 Task: Look for Airbnb options in Ãdemis, Turkey from 15th December, 2023 to 20th December, 2023 for 1 adult.1  bedroom having 1 bed and 1 bathroom. Property type can be hotel. Look for 4 properties as per requirement.
Action: Mouse moved to (570, 211)
Screenshot: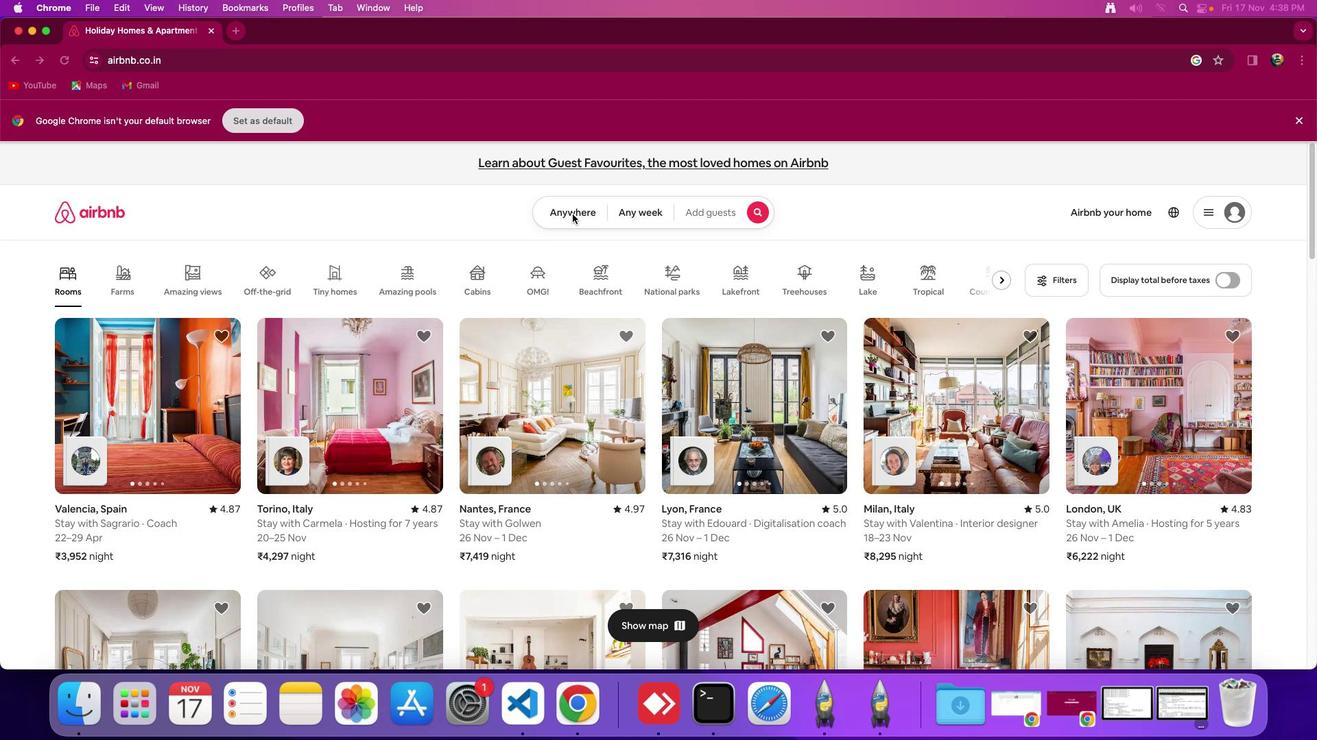
Action: Mouse pressed left at (570, 211)
Screenshot: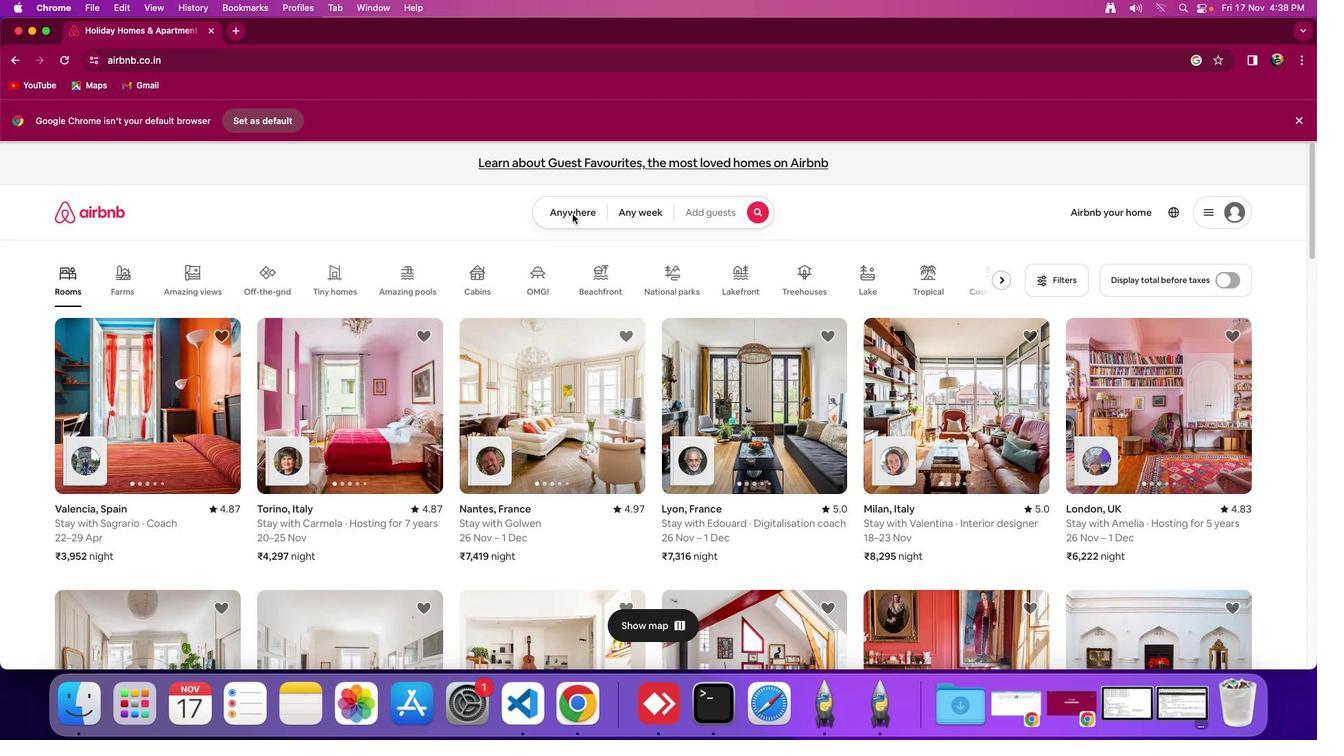 
Action: Mouse pressed left at (570, 211)
Screenshot: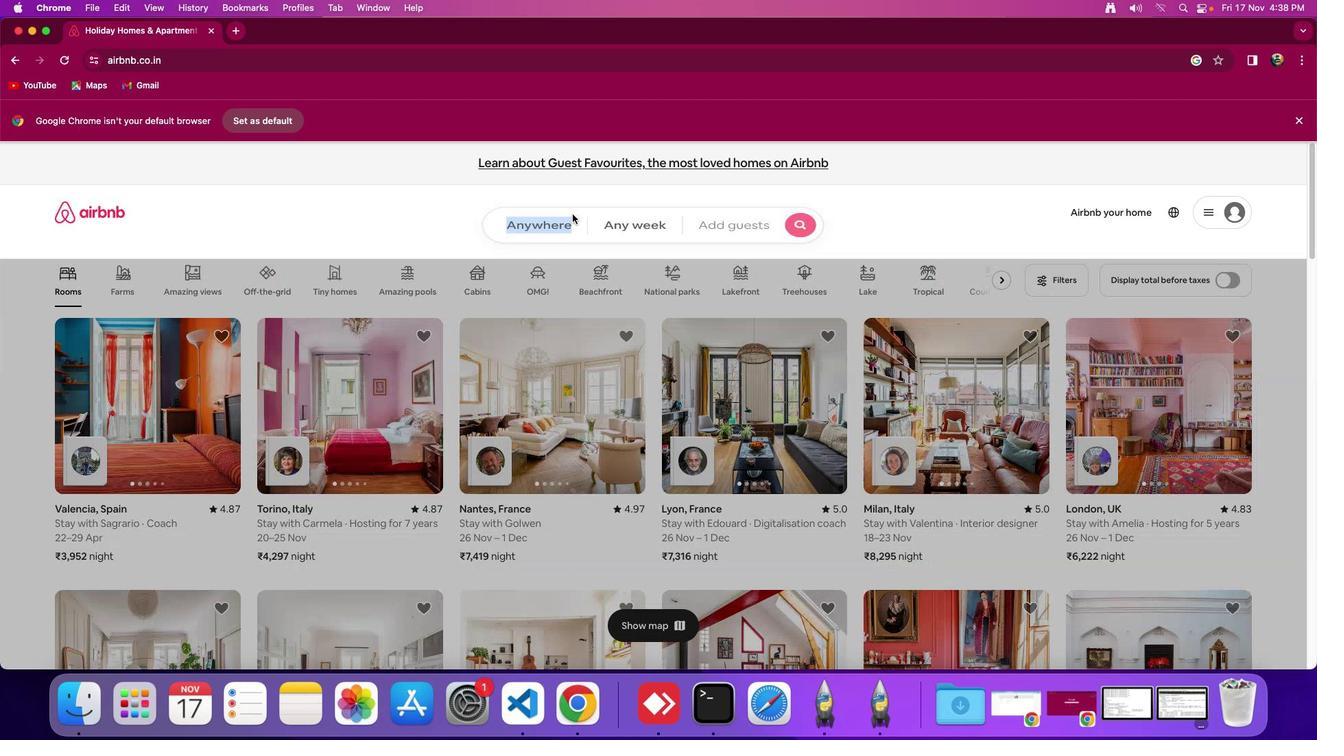 
Action: Mouse moved to (475, 263)
Screenshot: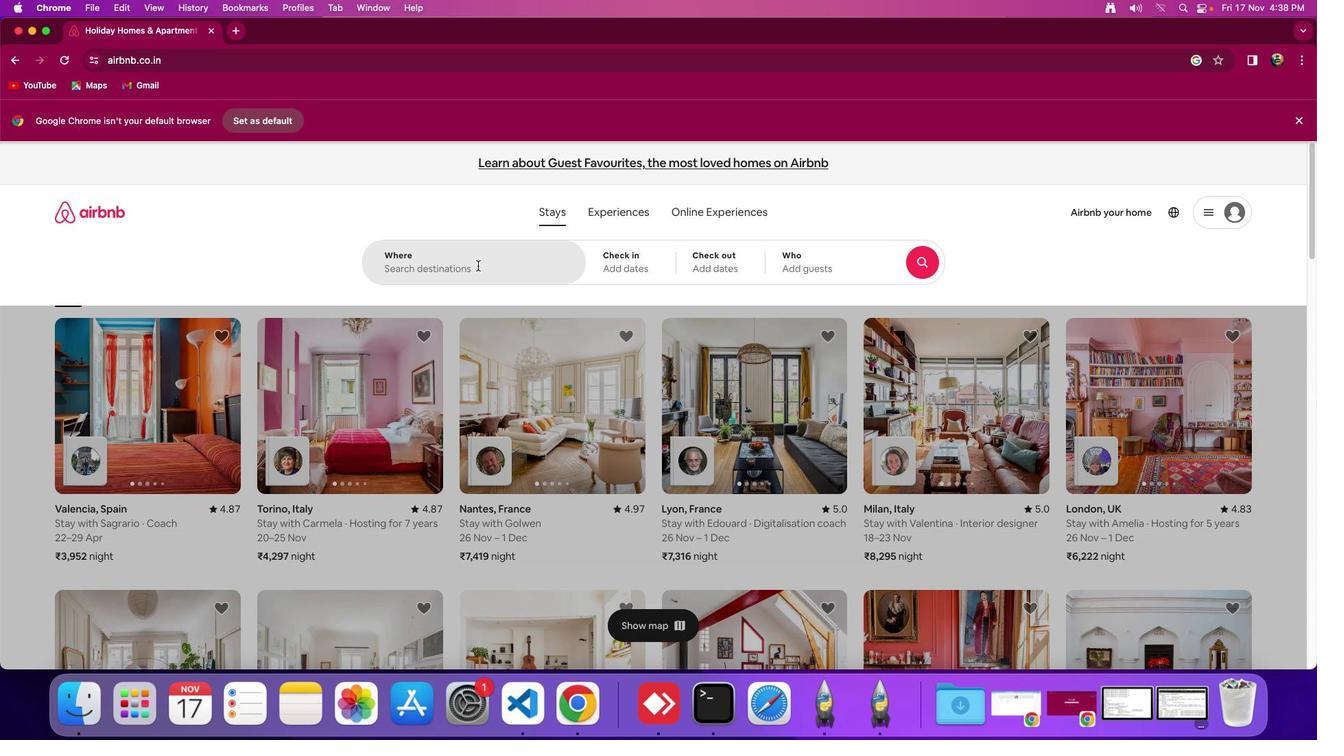 
Action: Mouse pressed left at (475, 263)
Screenshot: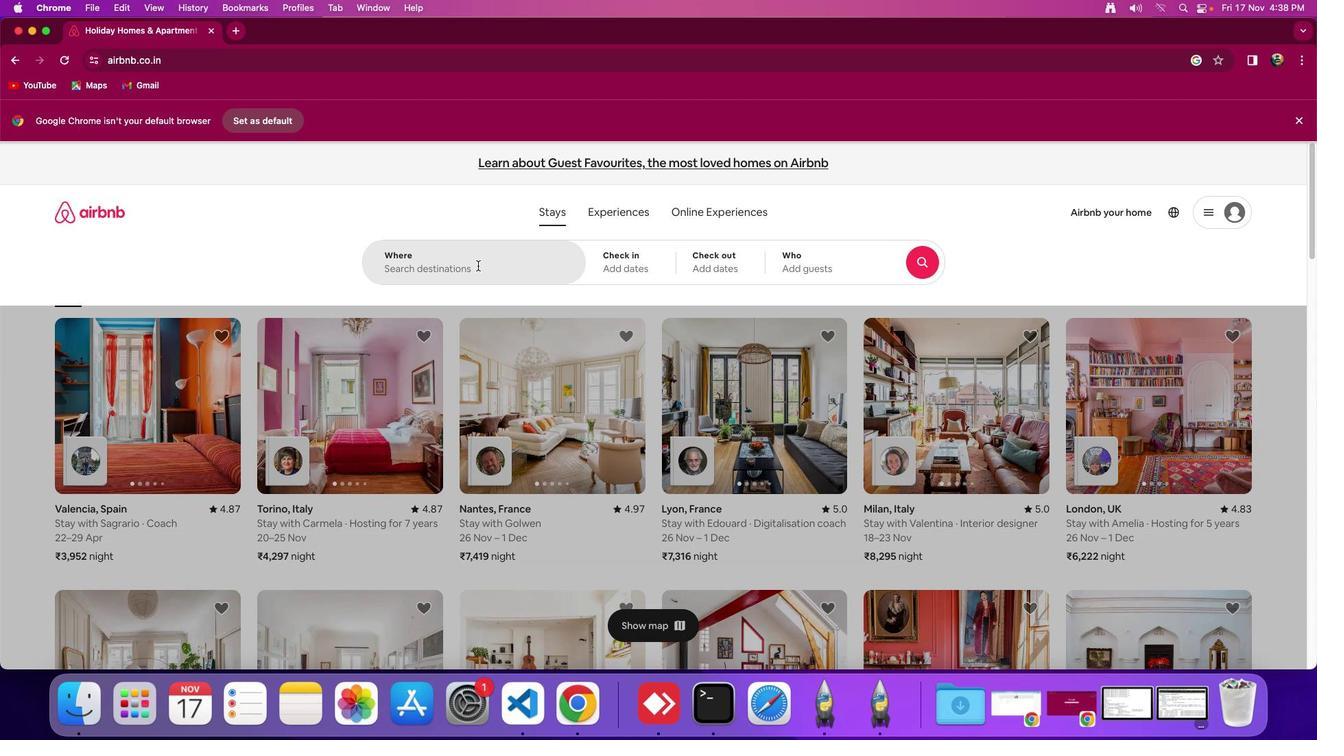 
Action: Mouse moved to (473, 264)
Screenshot: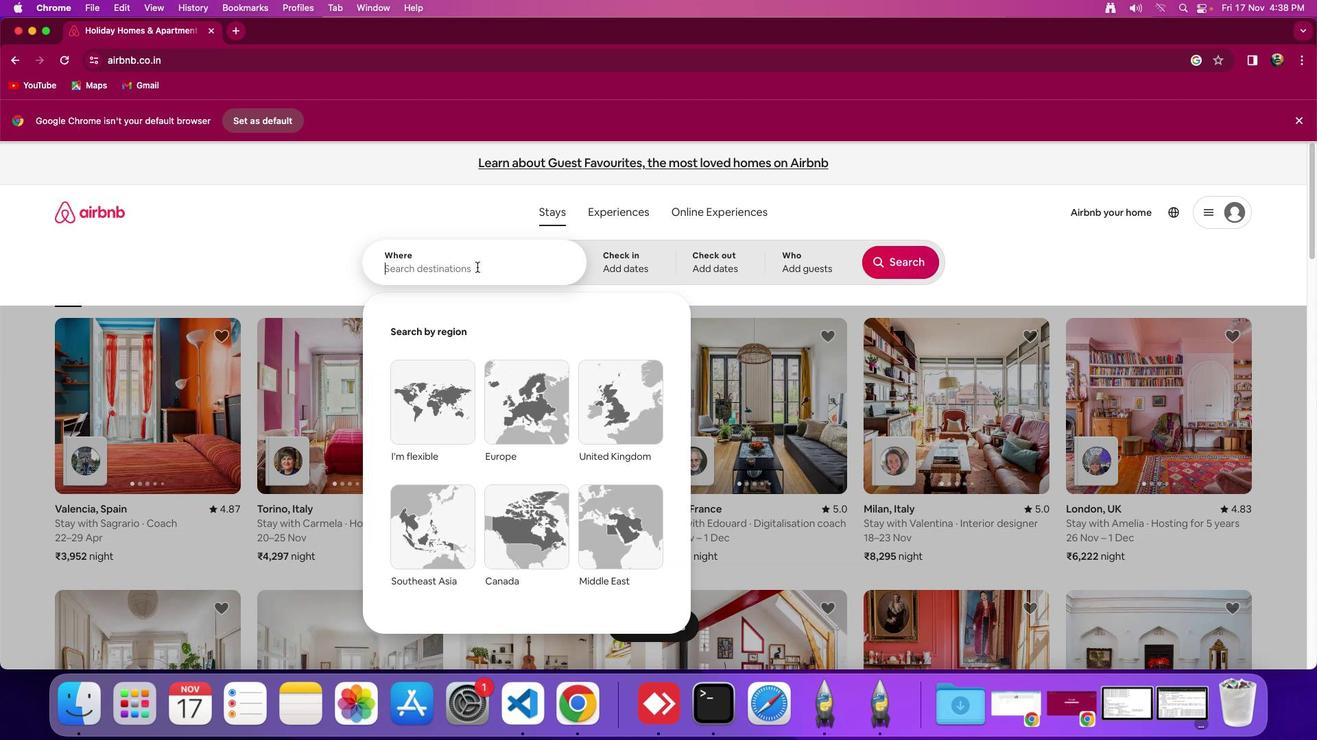 
Action: Key pressed Key.shift_r'O''d''e''m''i''s'','Key.spaceKey.shift_r'T''u''r''k''e''y'
Screenshot: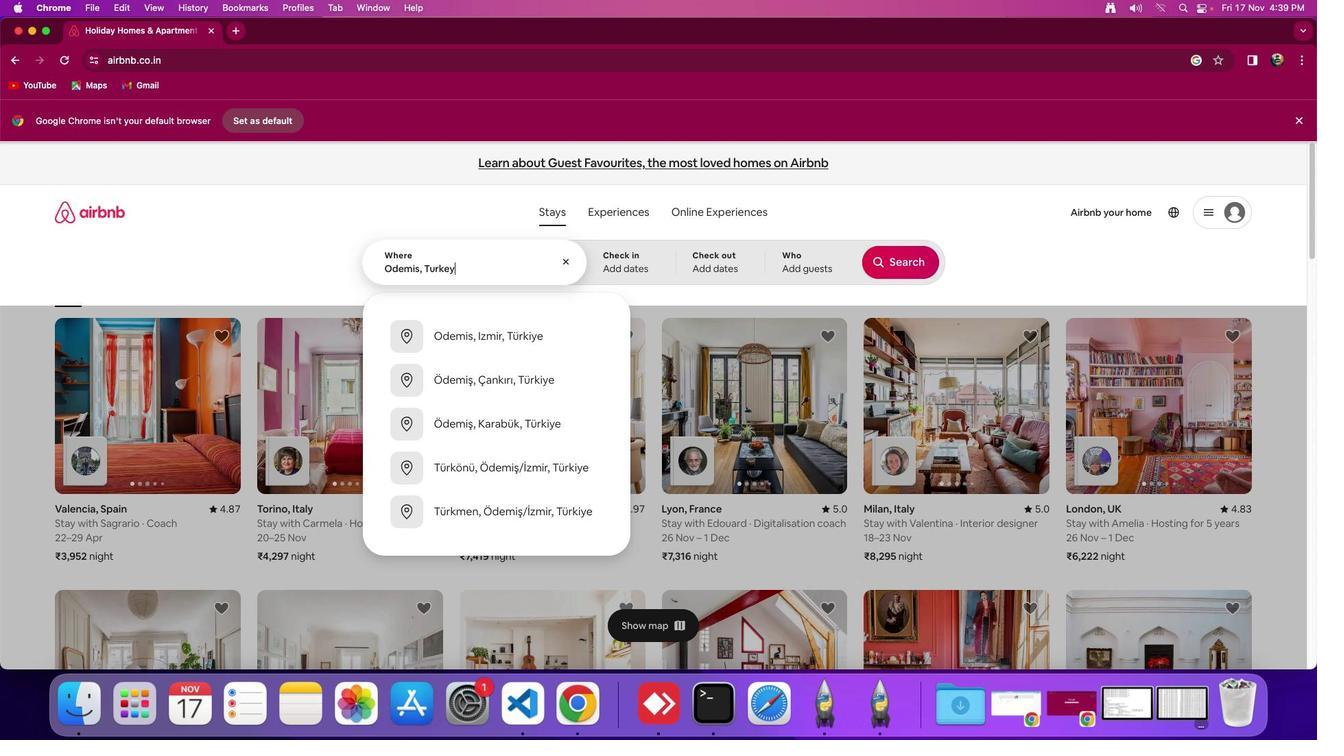
Action: Mouse moved to (627, 262)
Screenshot: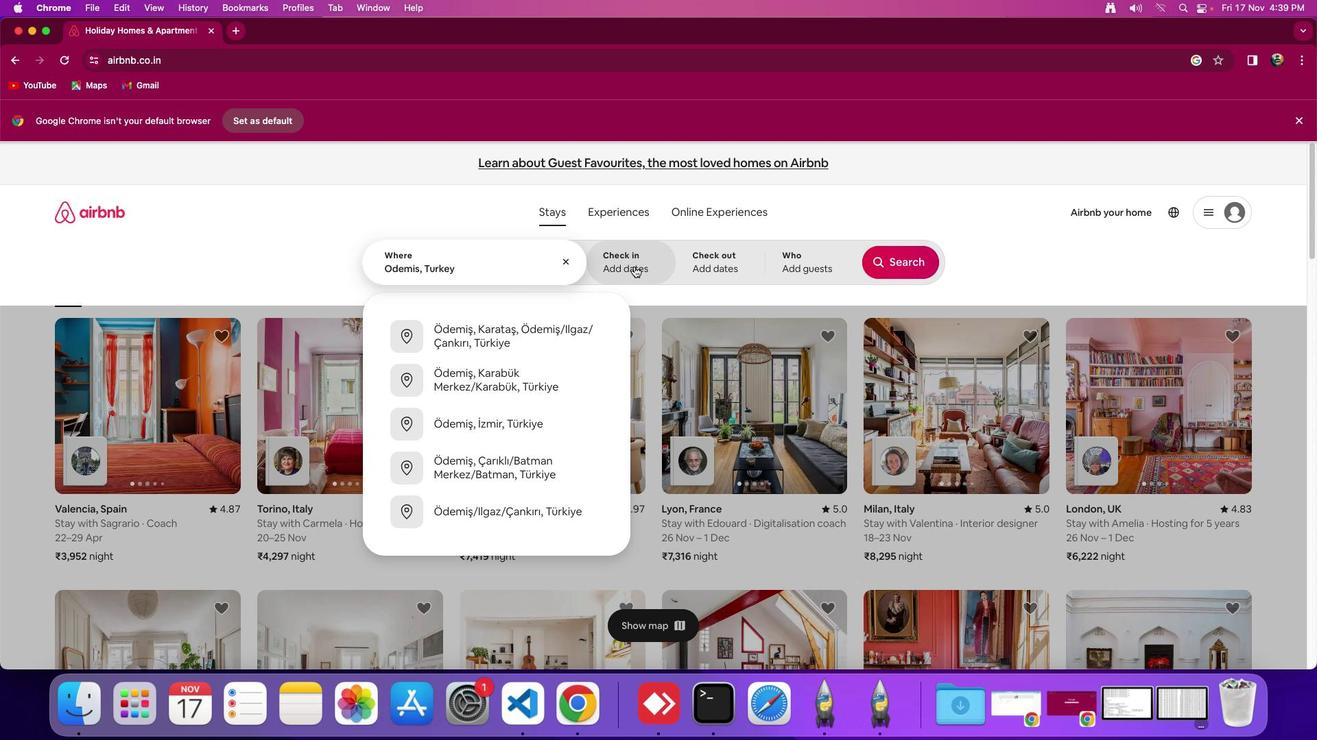 
Action: Mouse pressed left at (627, 262)
Screenshot: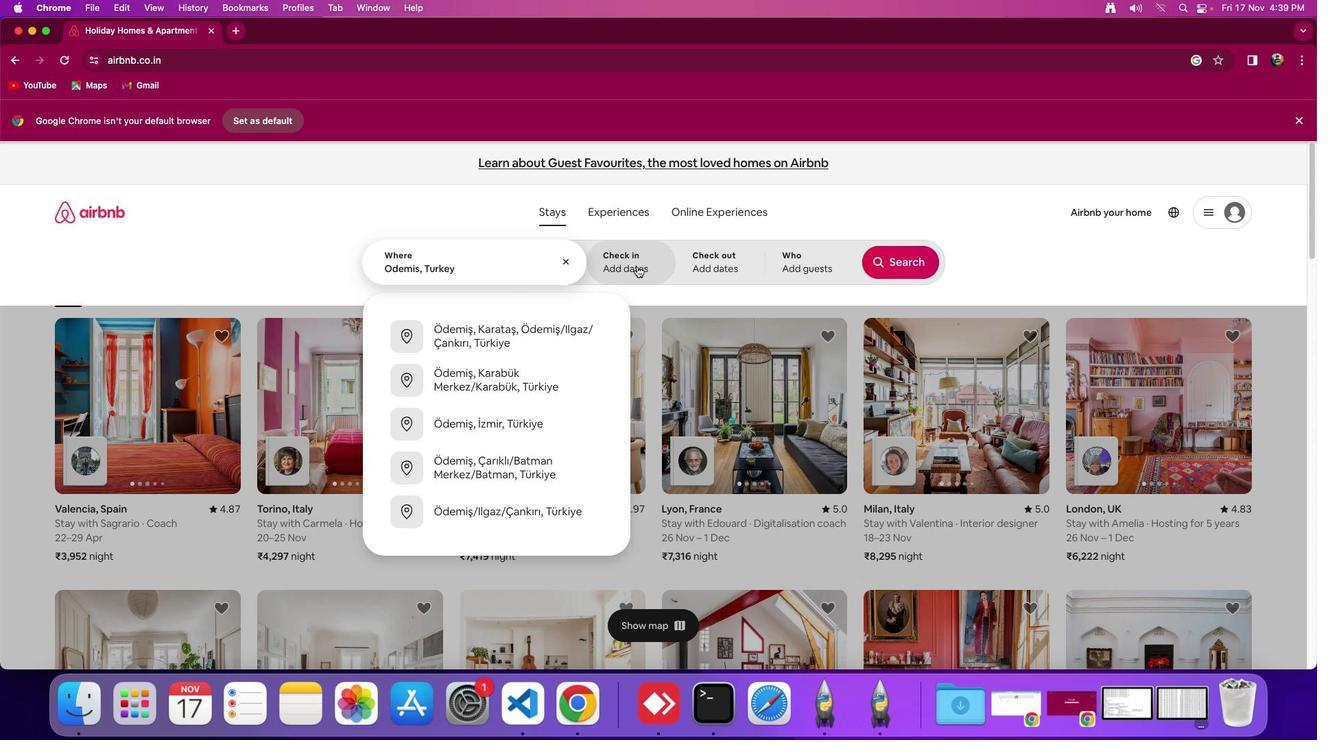 
Action: Mouse moved to (852, 499)
Screenshot: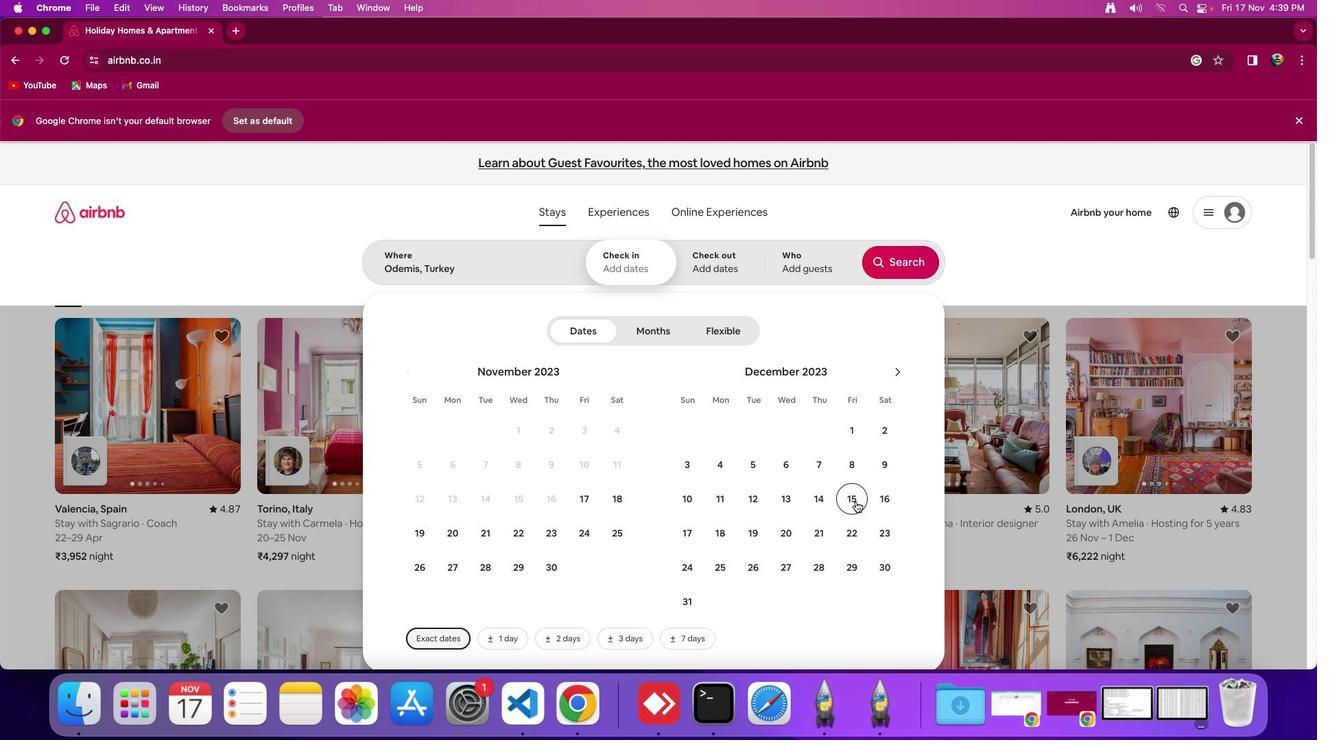 
Action: Mouse pressed left at (852, 499)
Screenshot: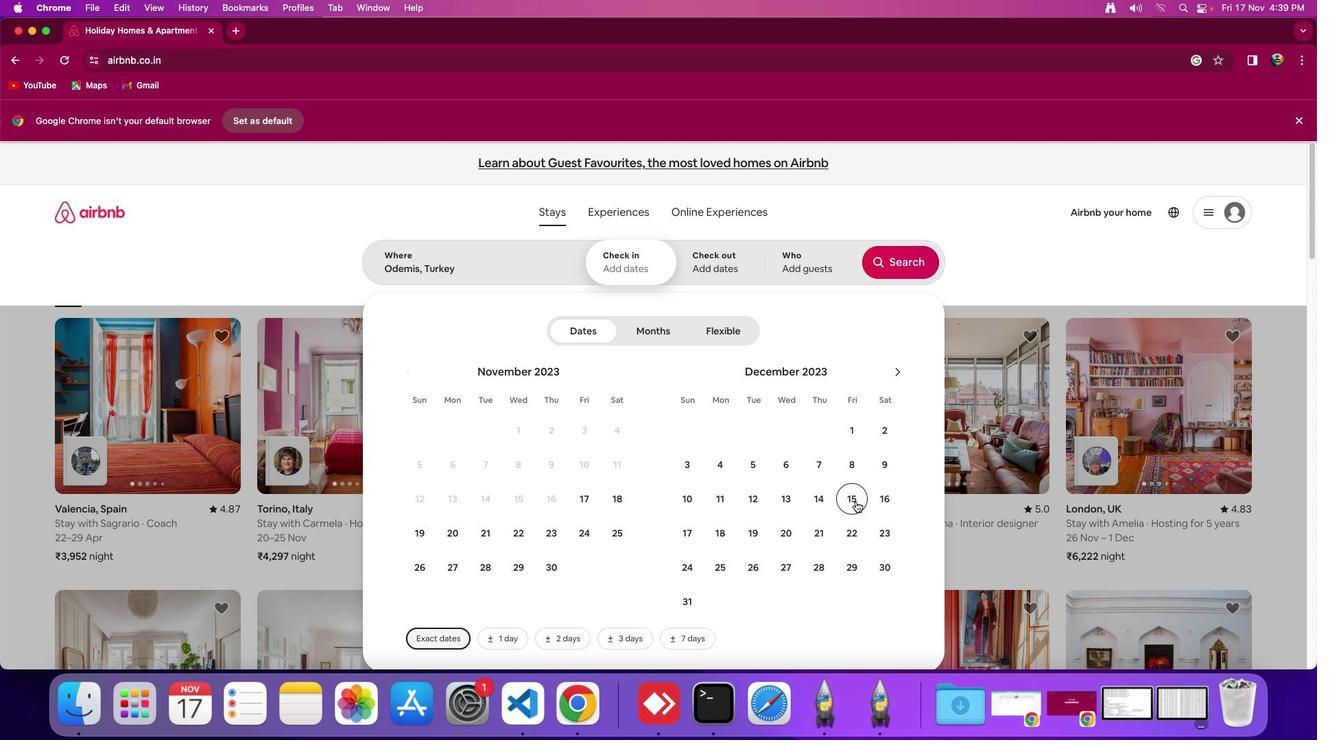 
Action: Mouse moved to (793, 530)
Screenshot: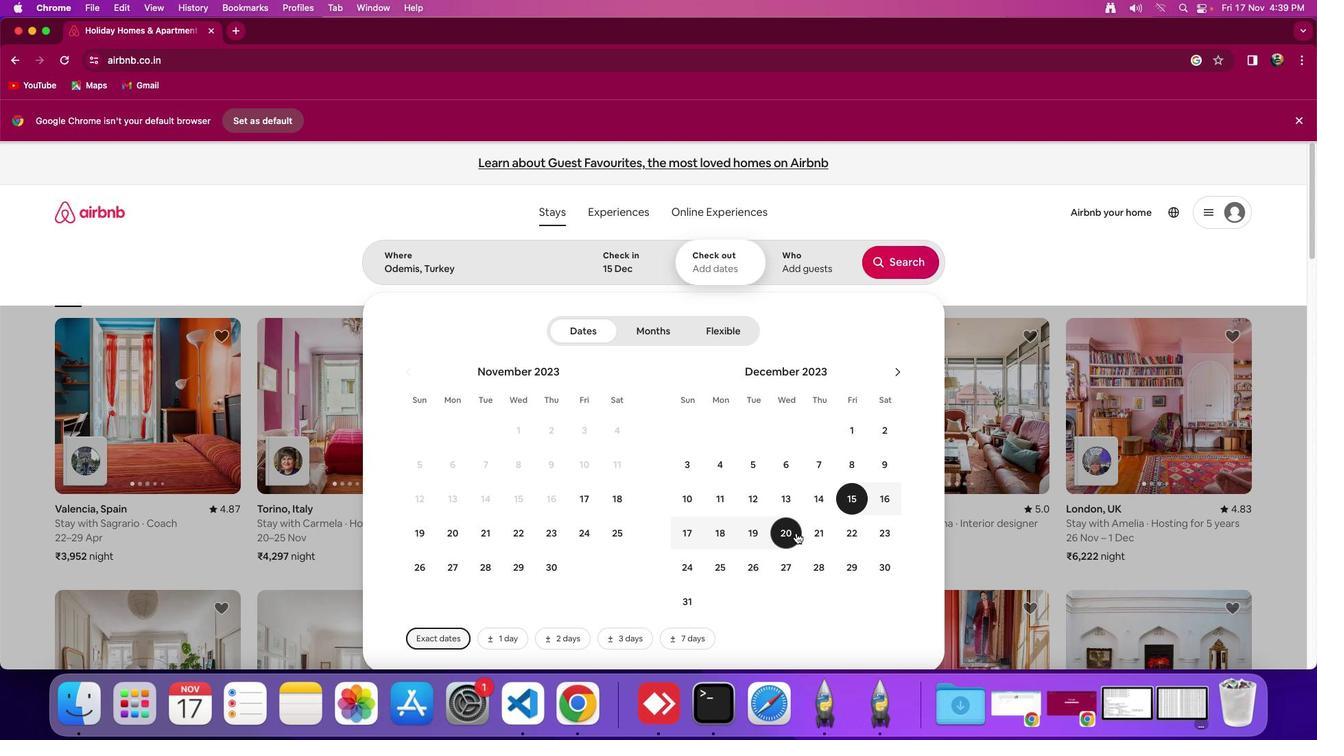 
Action: Mouse pressed left at (793, 530)
Screenshot: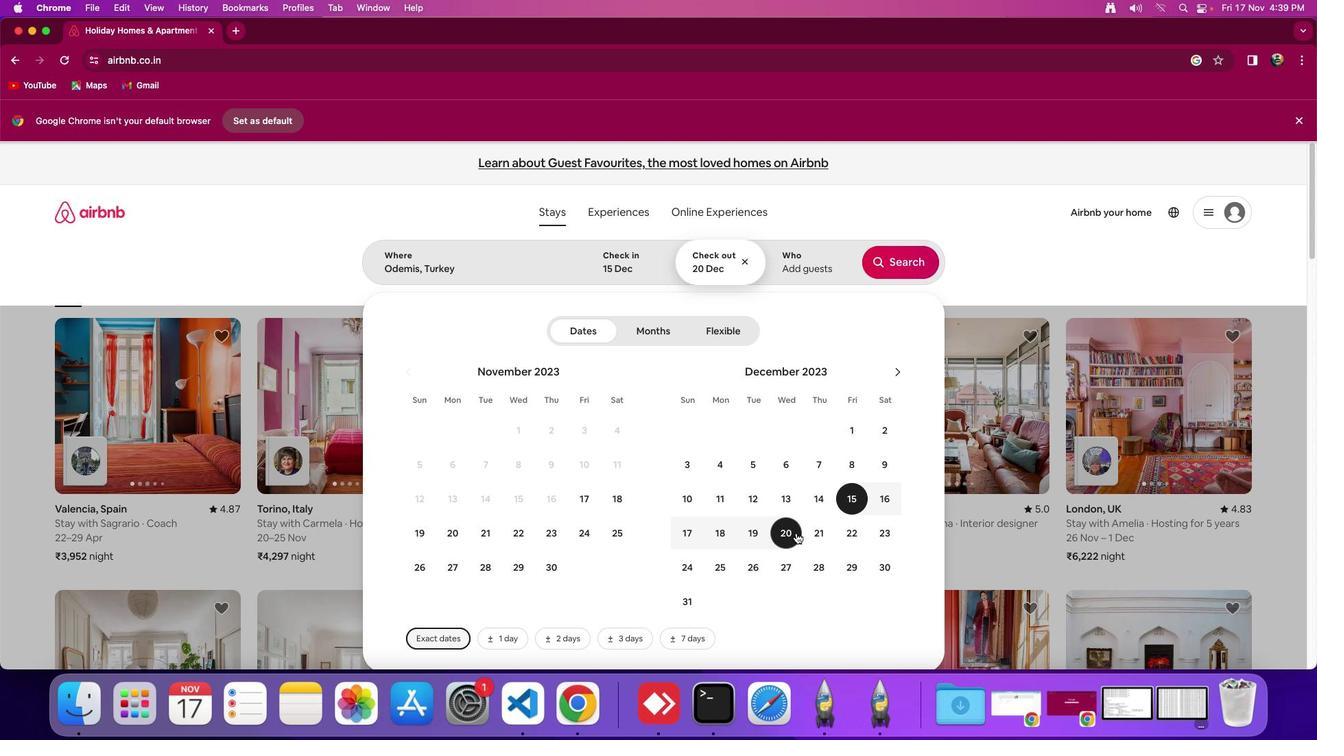 
Action: Mouse moved to (788, 262)
Screenshot: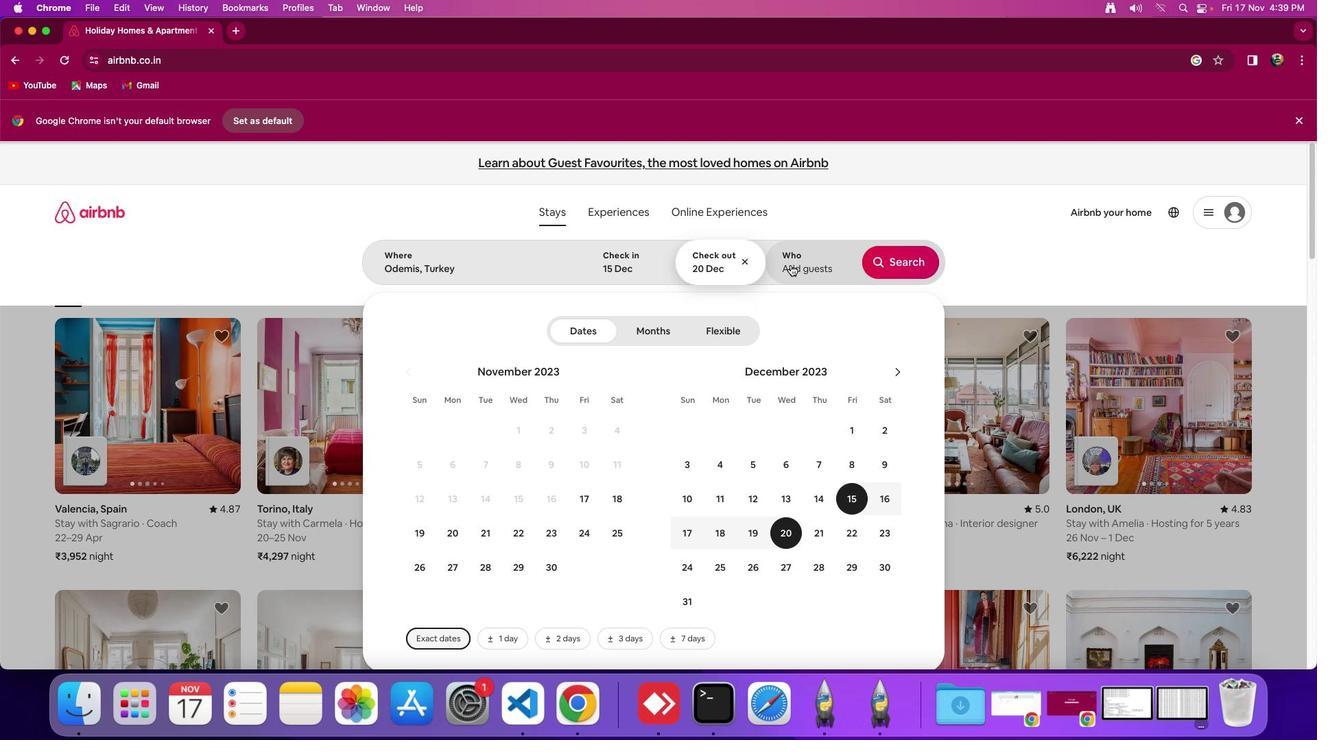 
Action: Mouse pressed left at (788, 262)
Screenshot: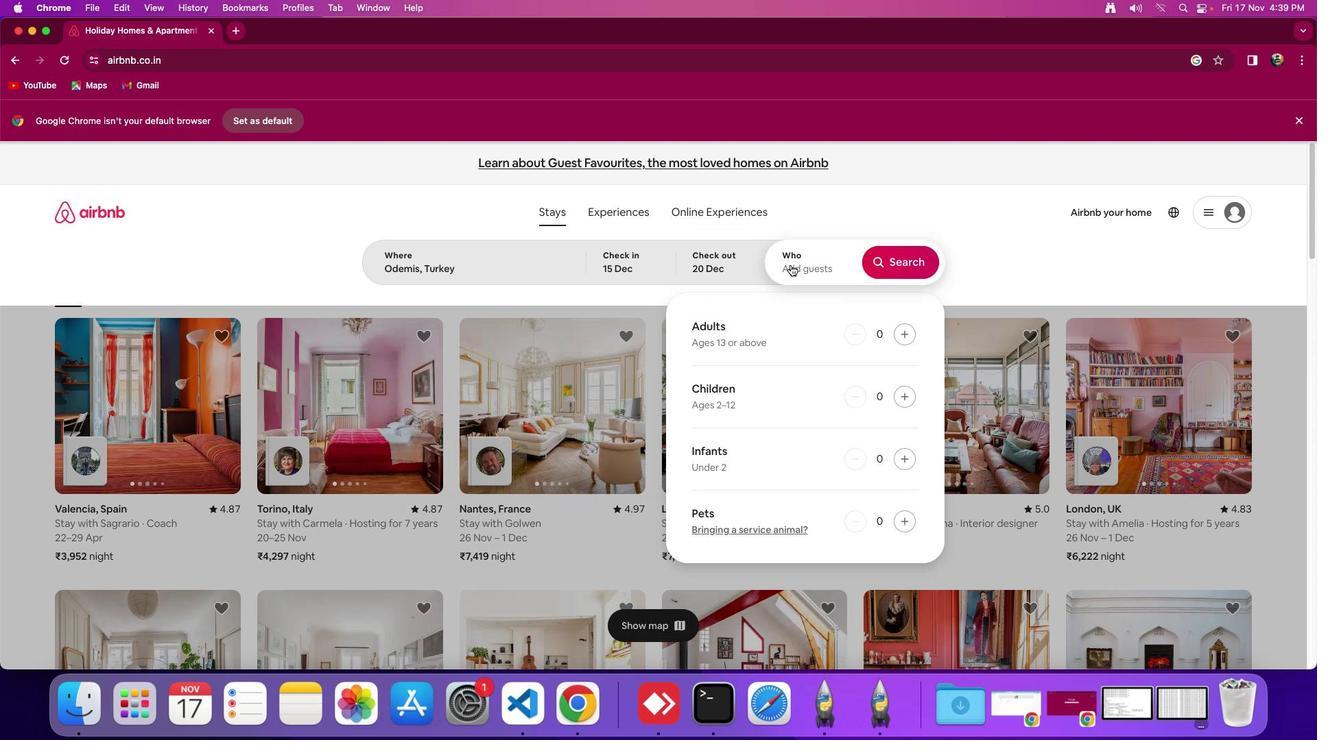
Action: Mouse moved to (896, 336)
Screenshot: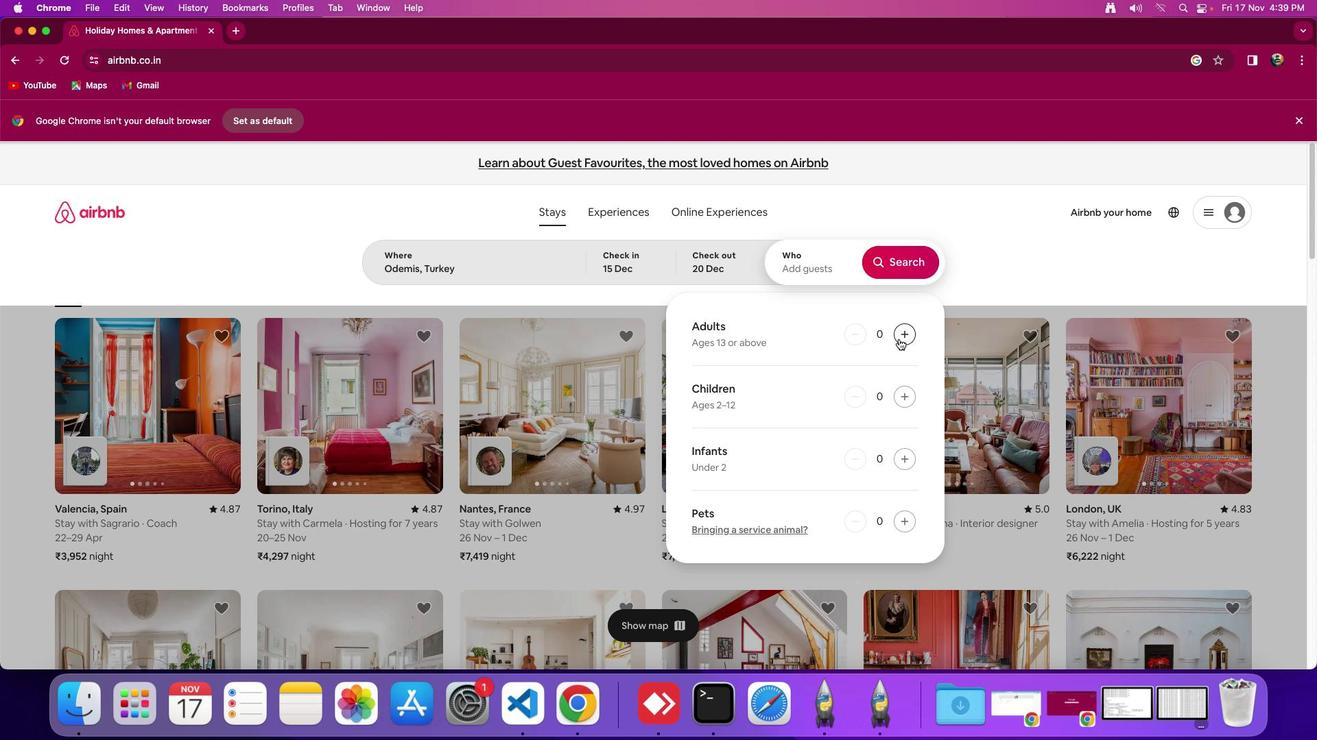 
Action: Mouse pressed left at (896, 336)
Screenshot: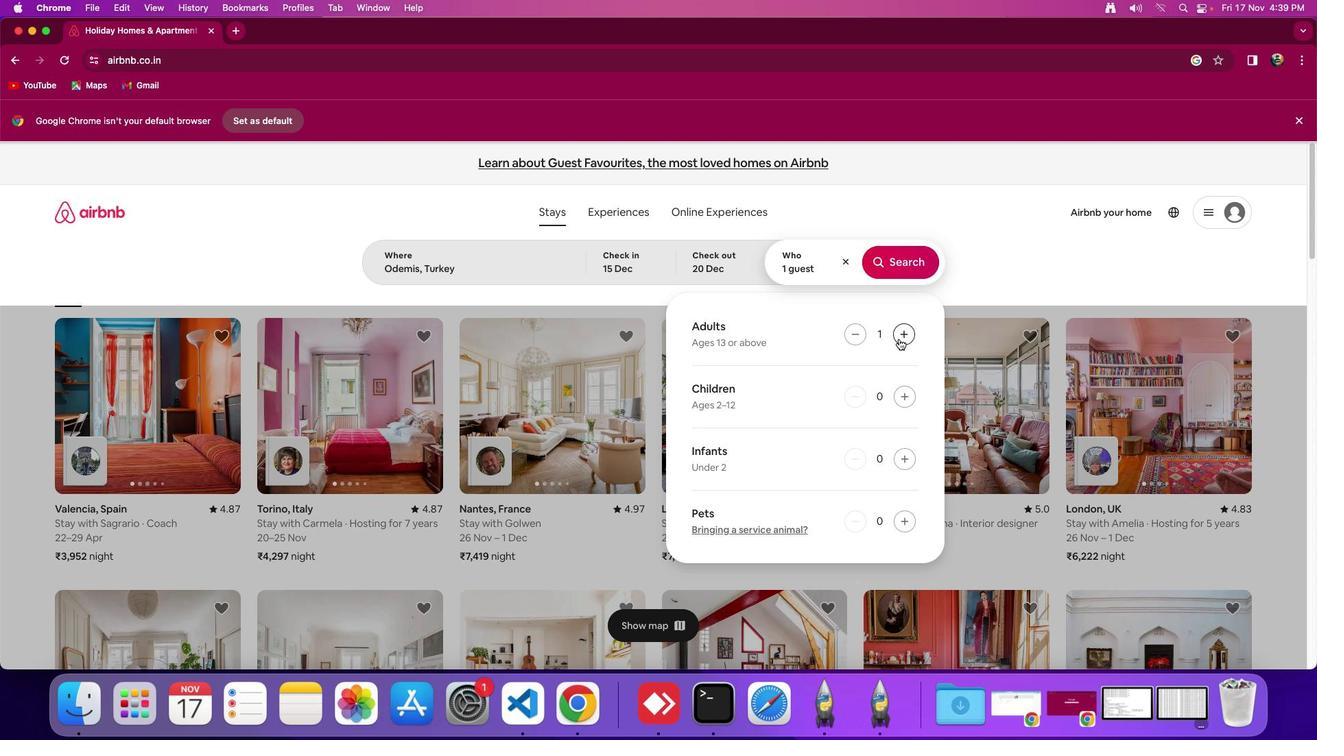 
Action: Mouse moved to (904, 251)
Screenshot: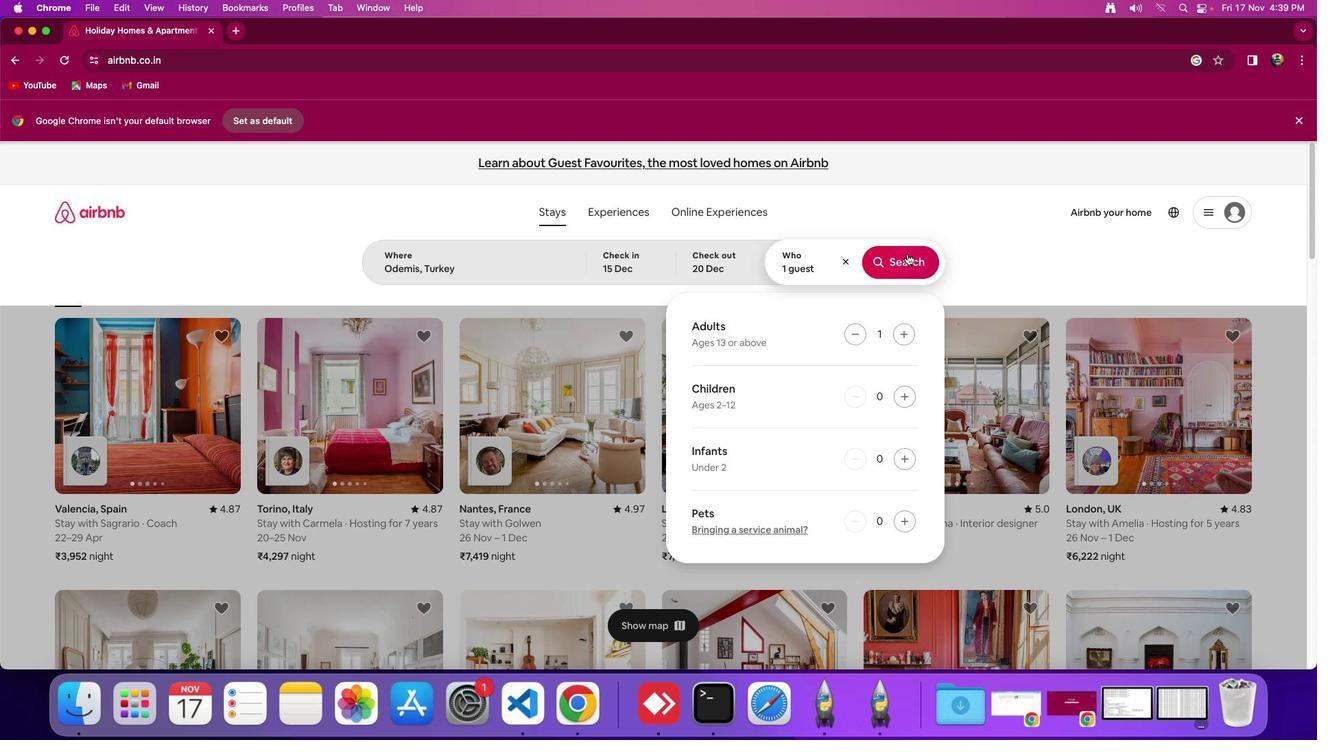 
Action: Mouse pressed left at (904, 251)
Screenshot: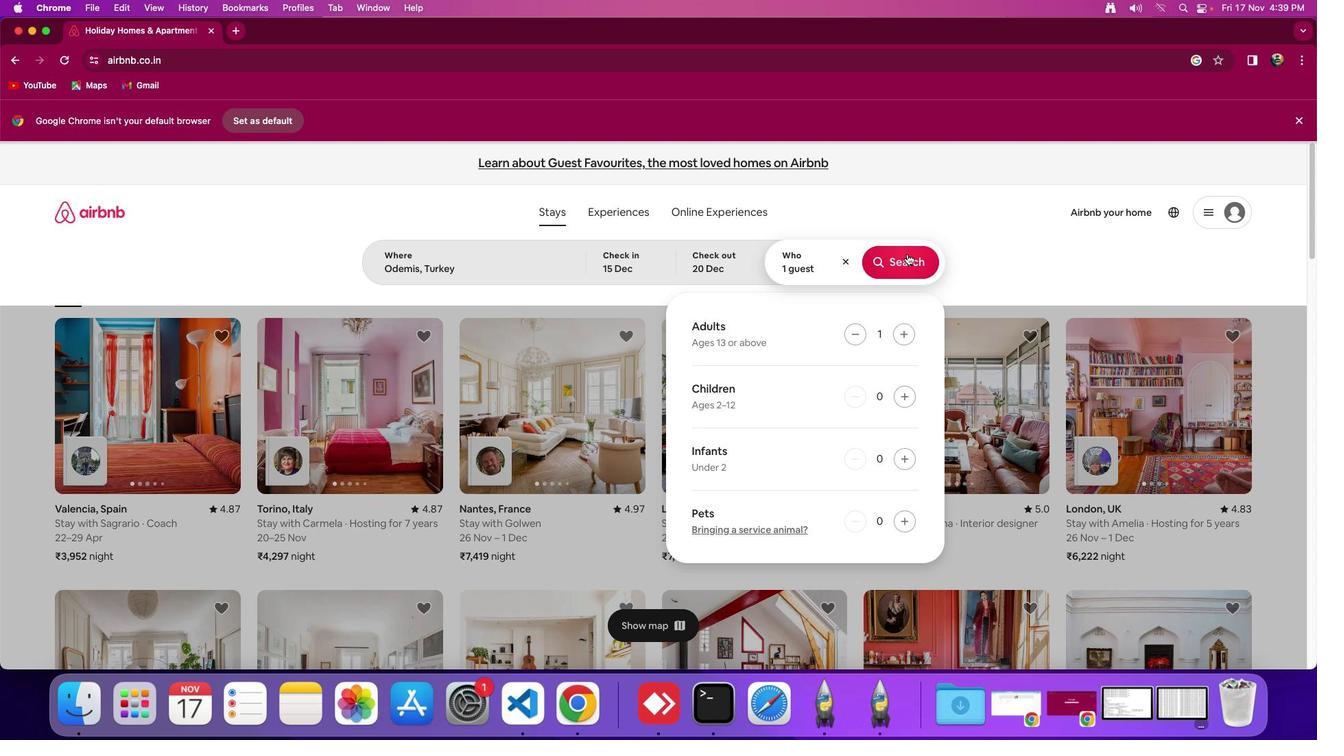 
Action: Mouse moved to (1090, 224)
Screenshot: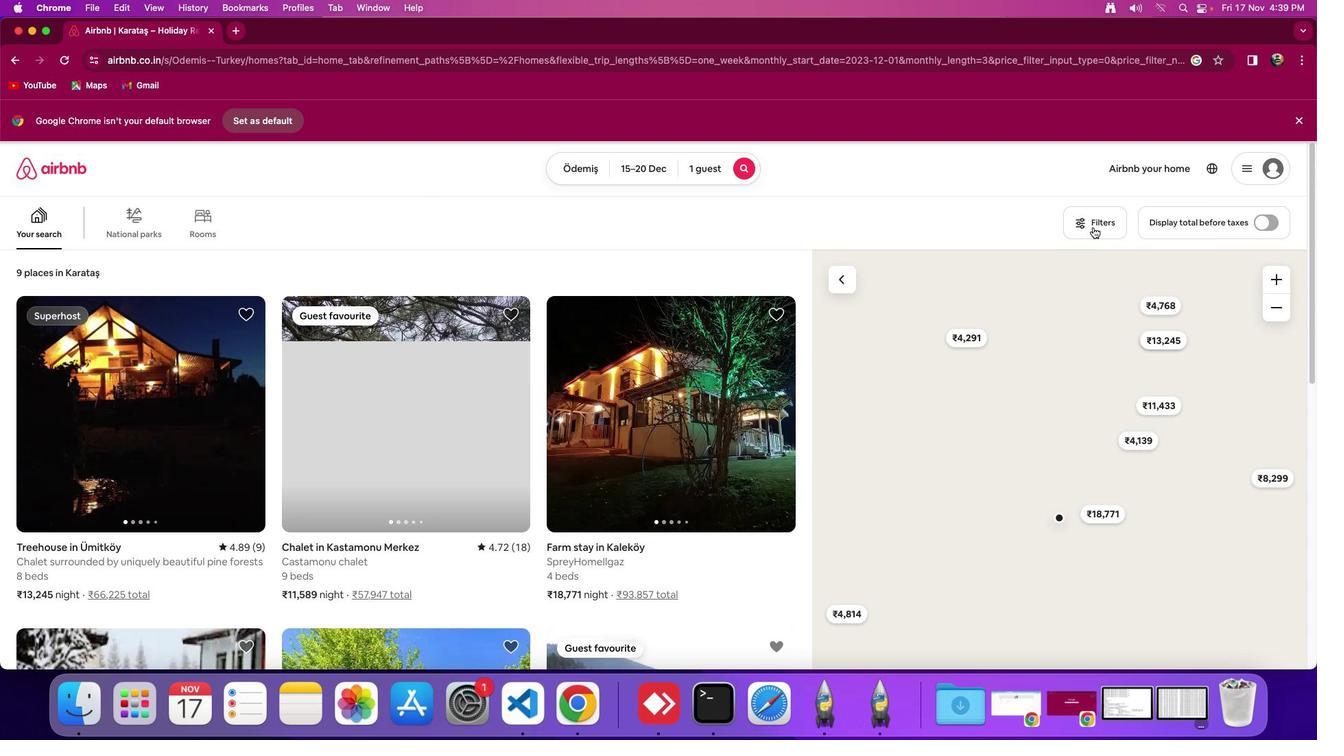 
Action: Mouse pressed left at (1090, 224)
Screenshot: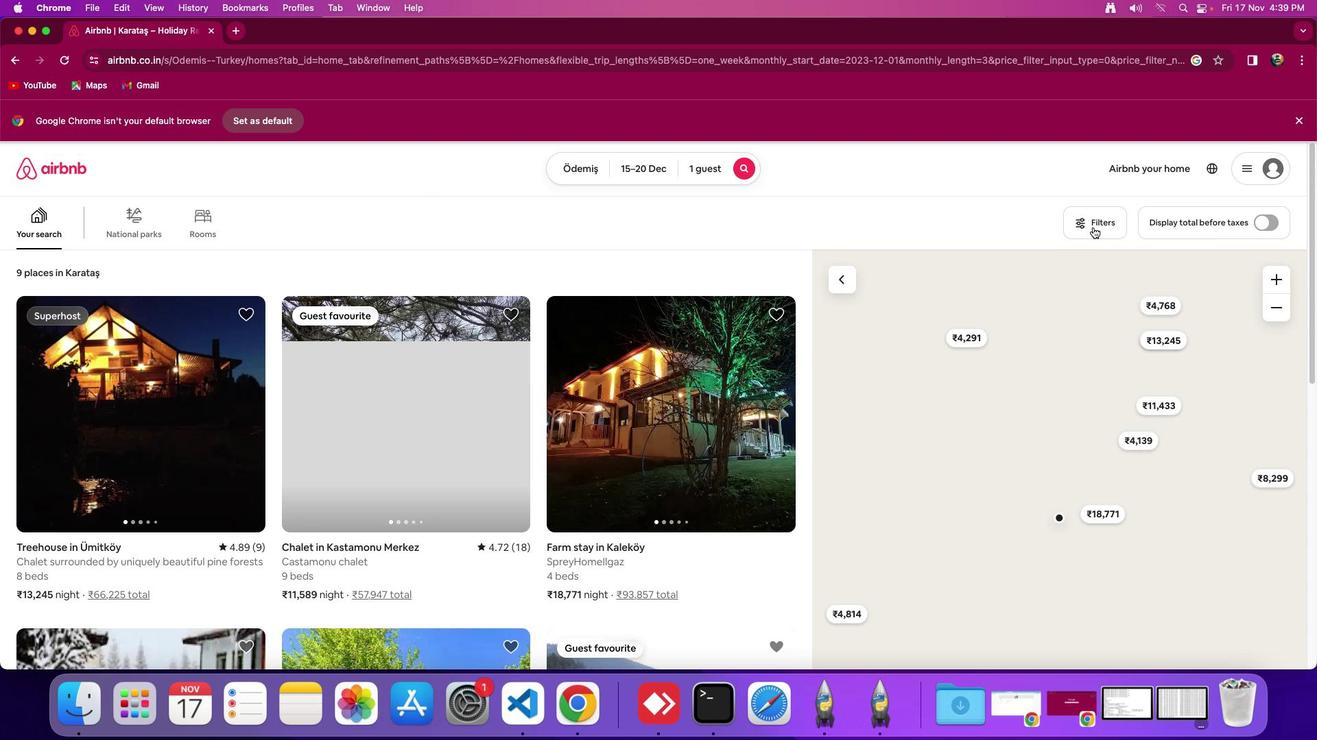 
Action: Mouse moved to (655, 470)
Screenshot: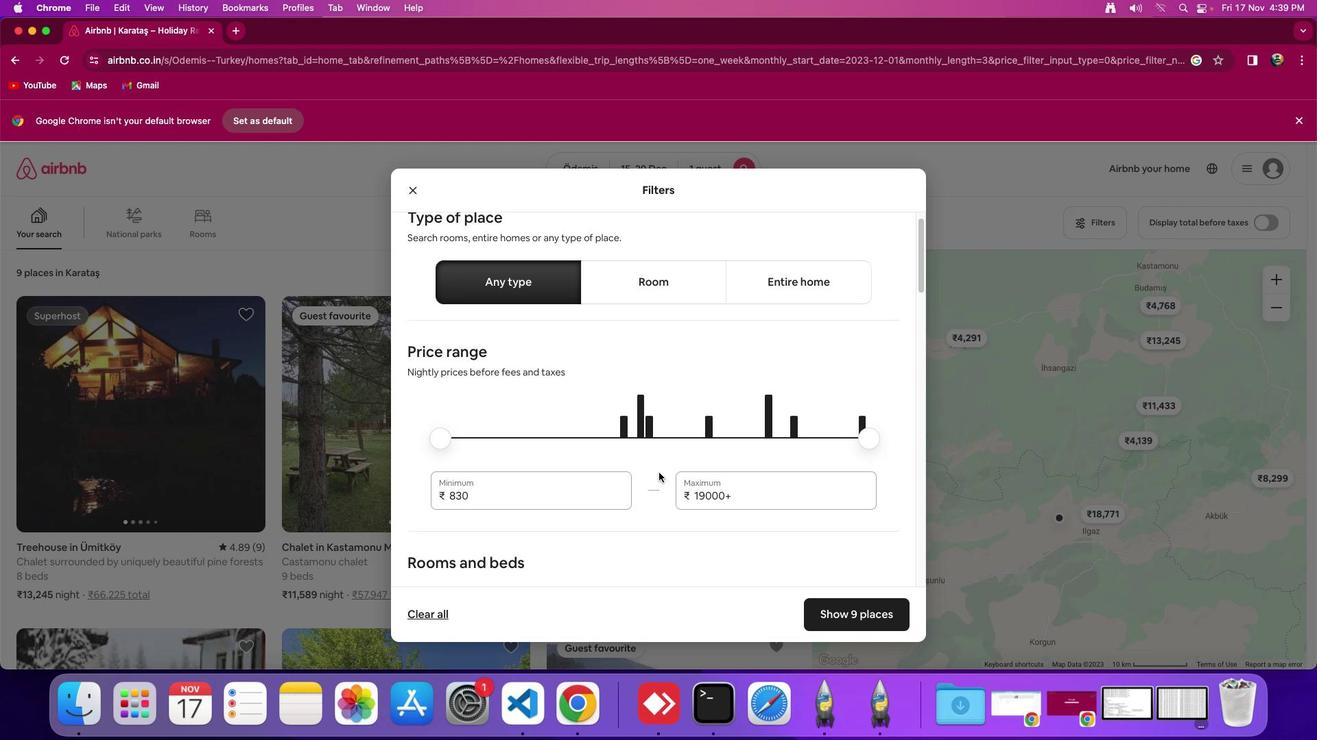 
Action: Mouse scrolled (655, 470) with delta (-2, -2)
Screenshot: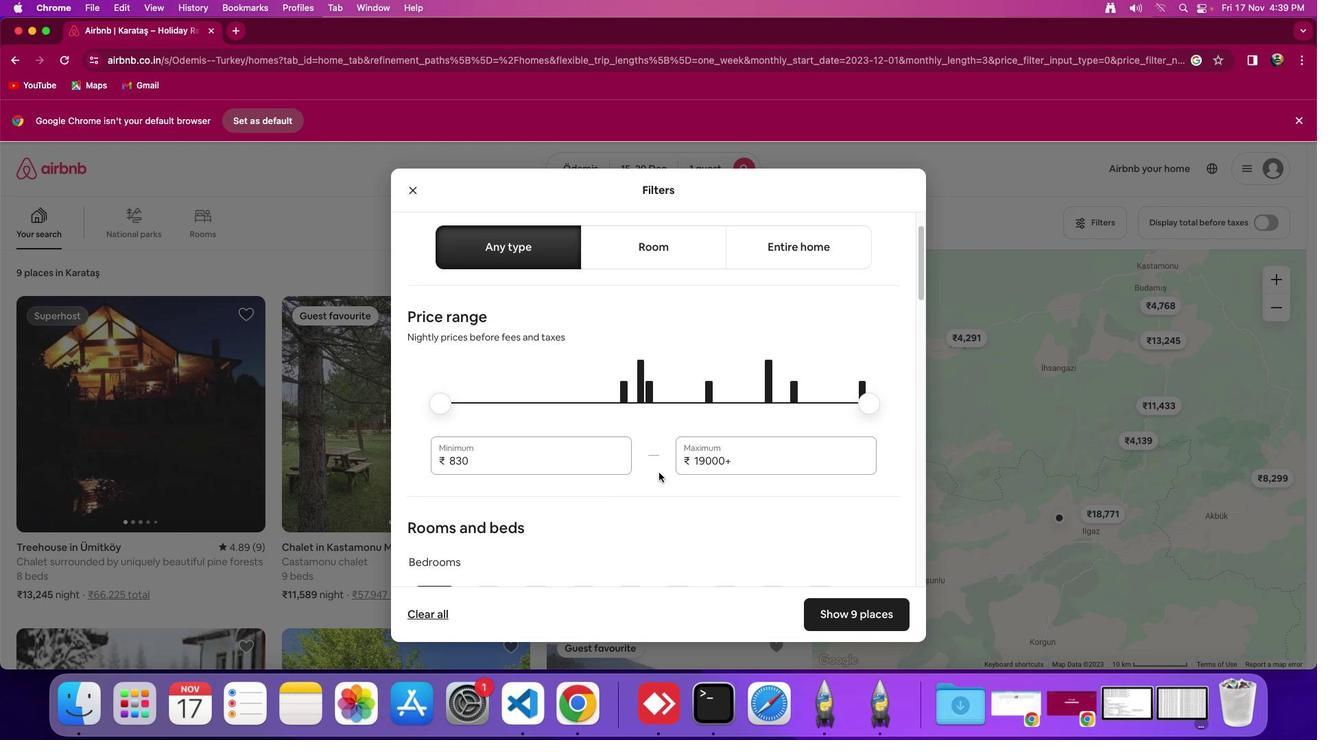 
Action: Mouse scrolled (655, 470) with delta (-2, -2)
Screenshot: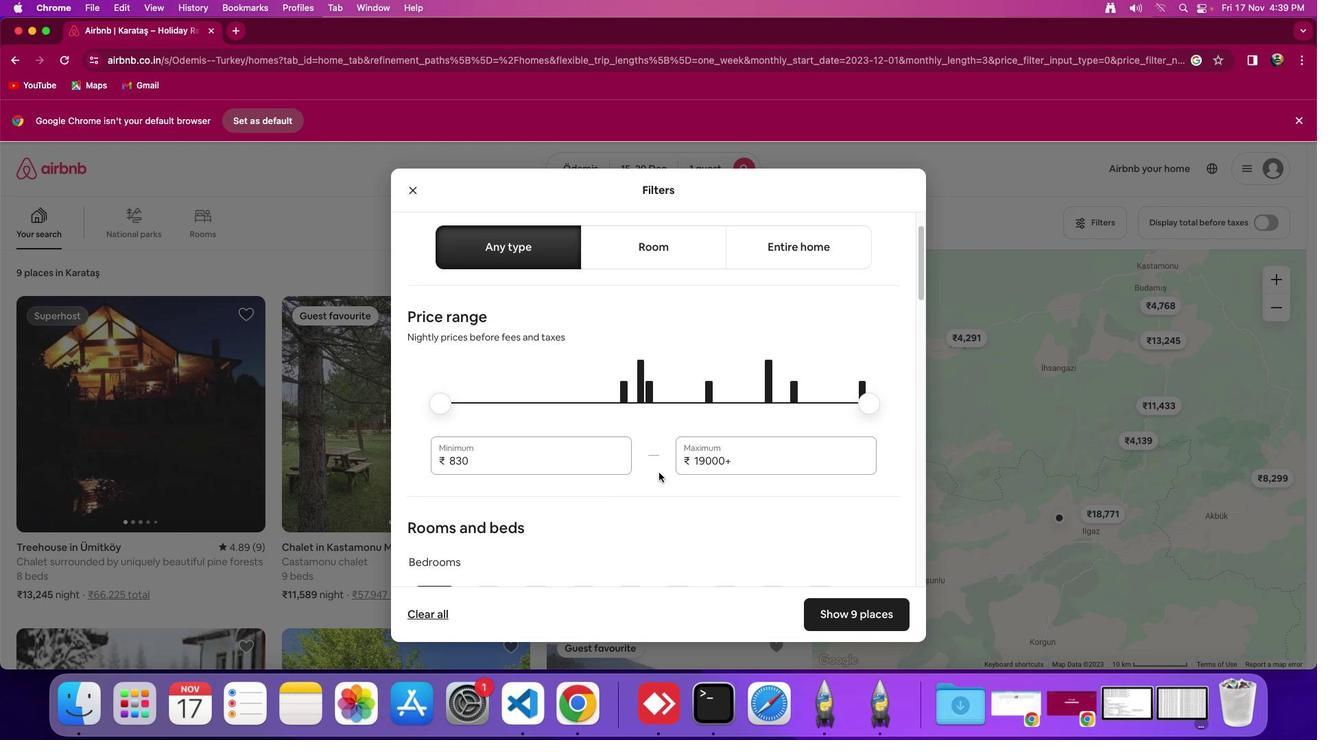 
Action: Mouse moved to (656, 469)
Screenshot: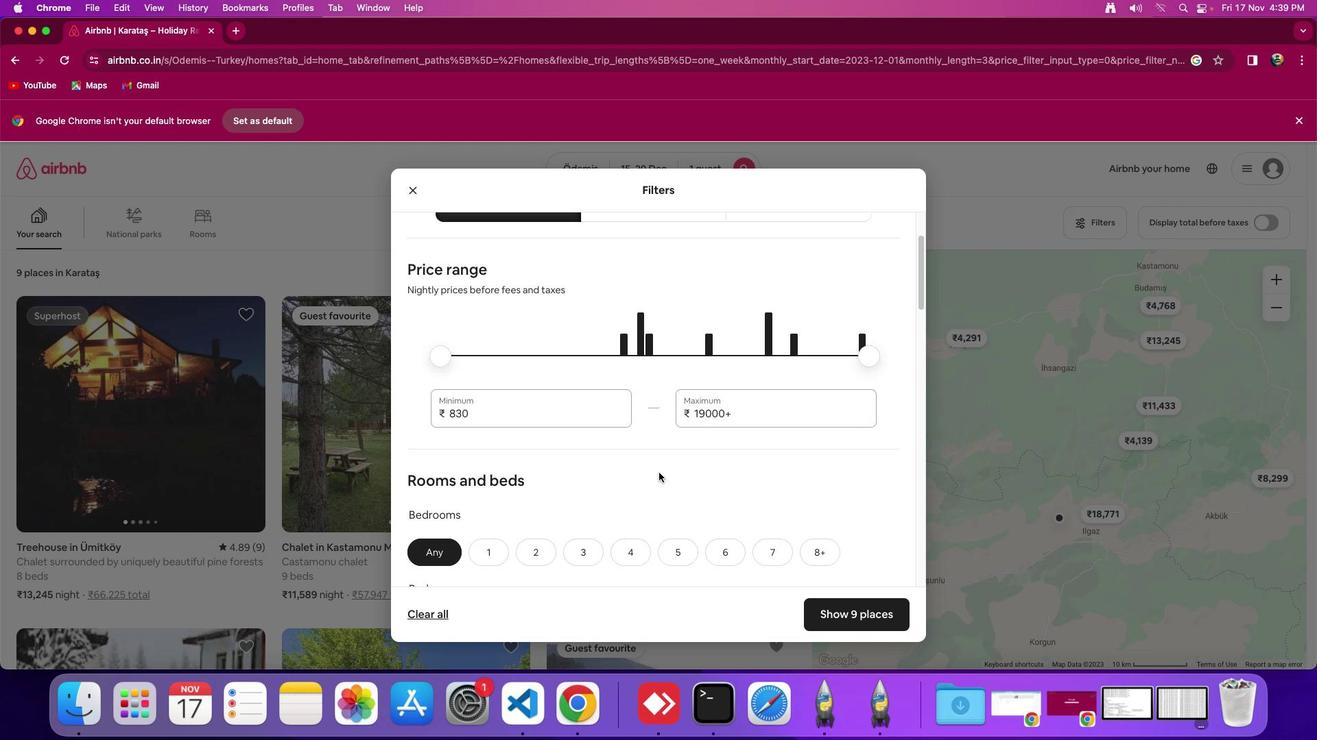 
Action: Mouse scrolled (656, 469) with delta (-2, -4)
Screenshot: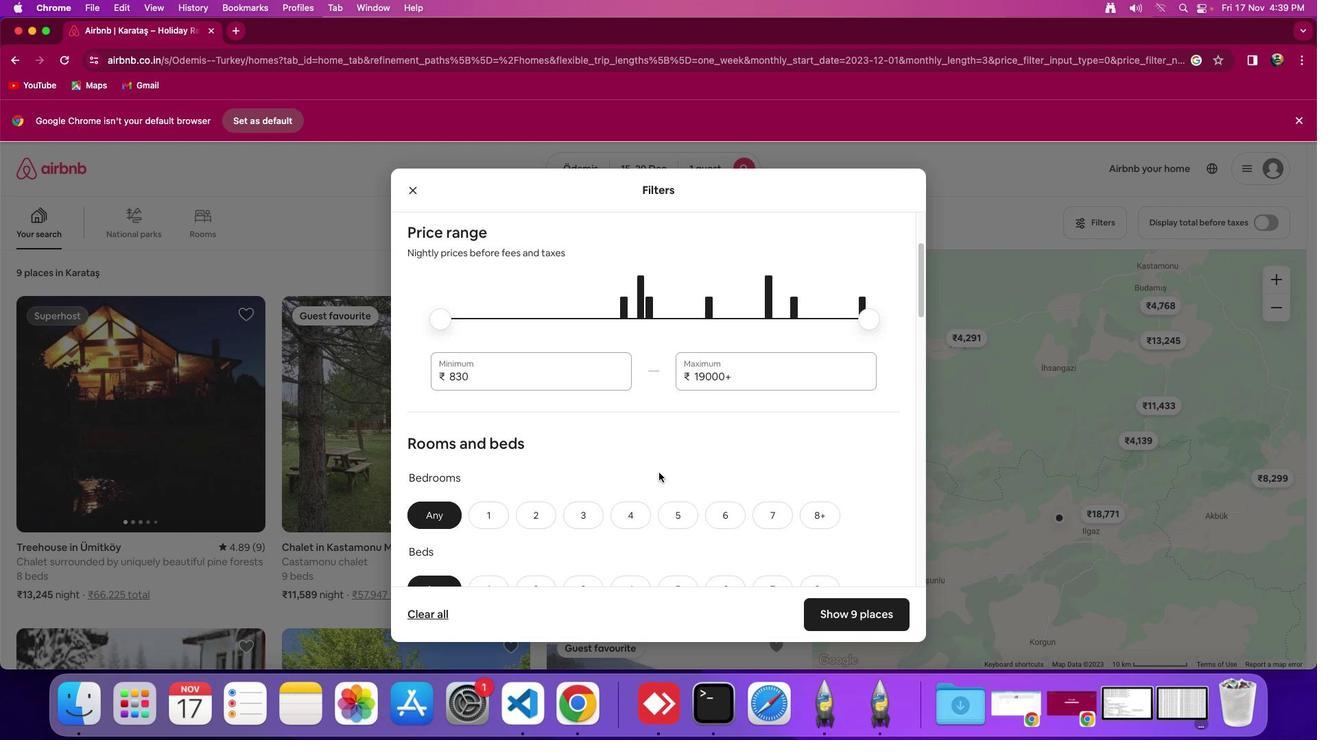
Action: Mouse scrolled (656, 469) with delta (-2, -2)
Screenshot: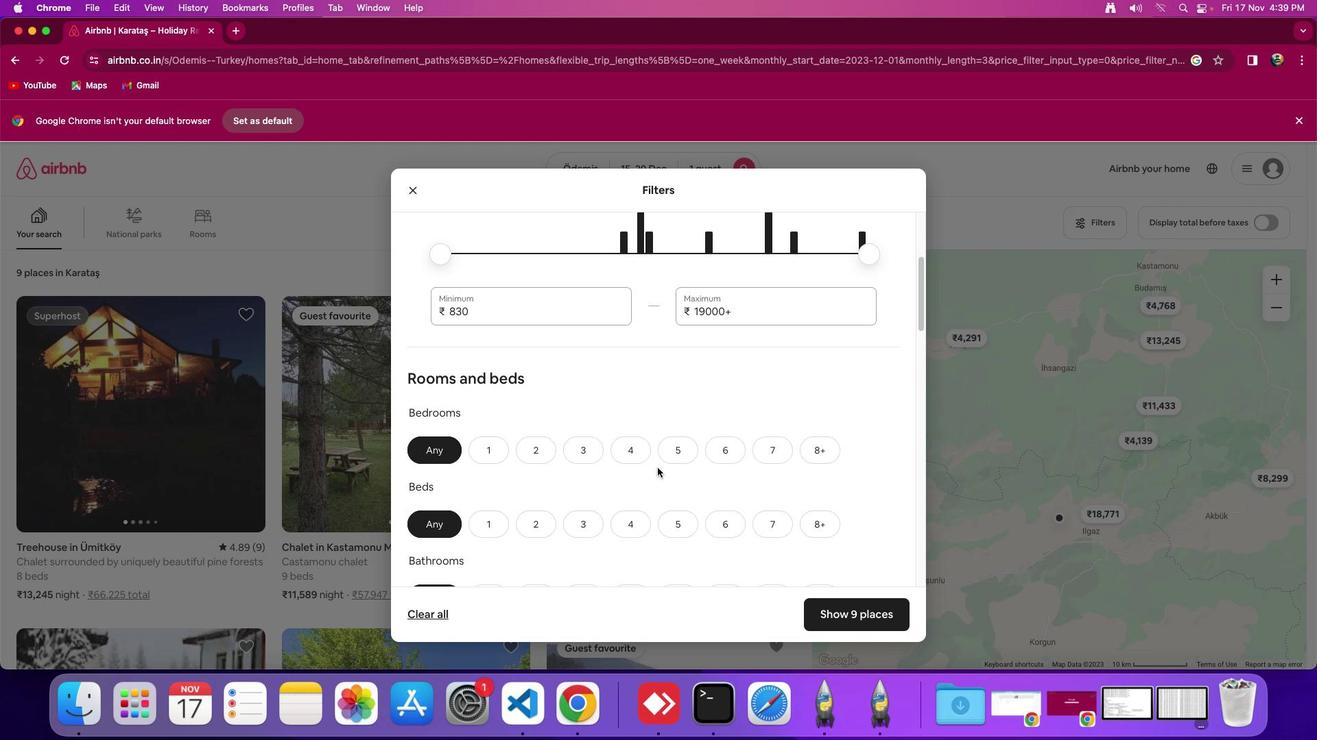 
Action: Mouse scrolled (656, 469) with delta (-2, -2)
Screenshot: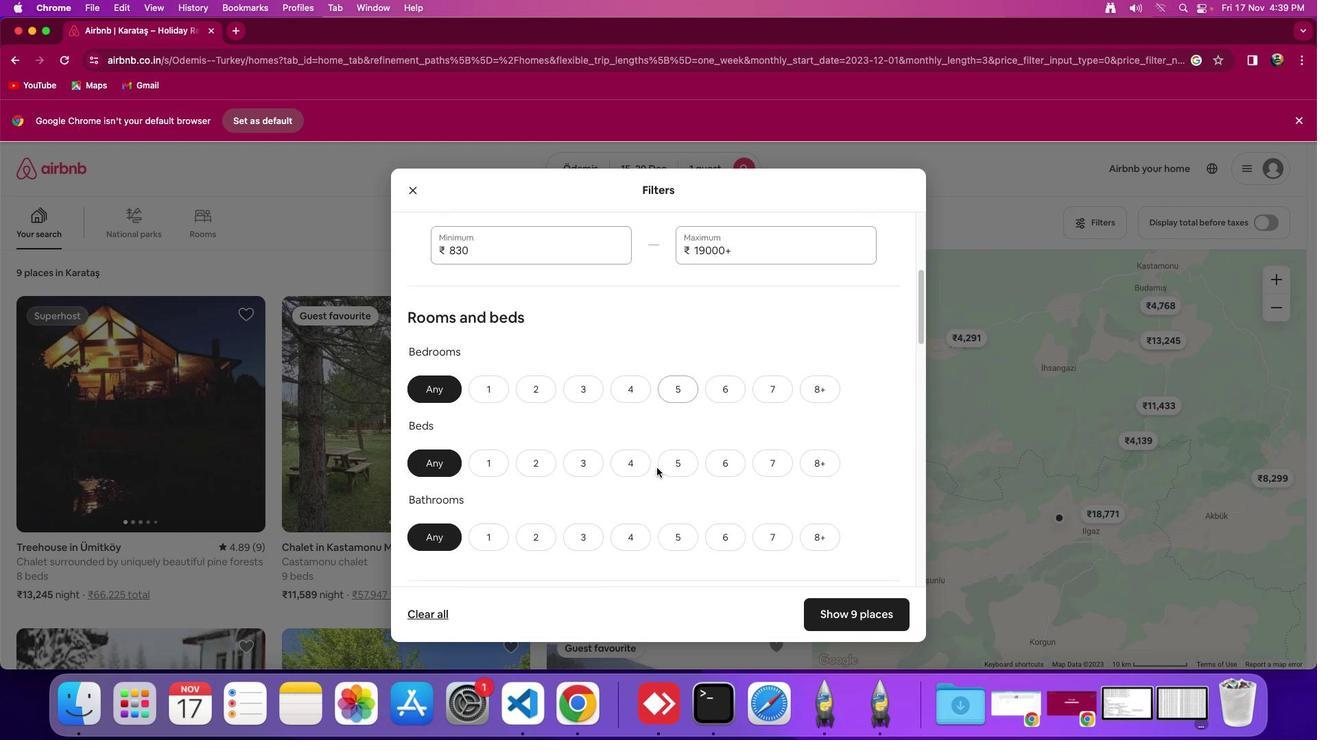 
Action: Mouse moved to (656, 469)
Screenshot: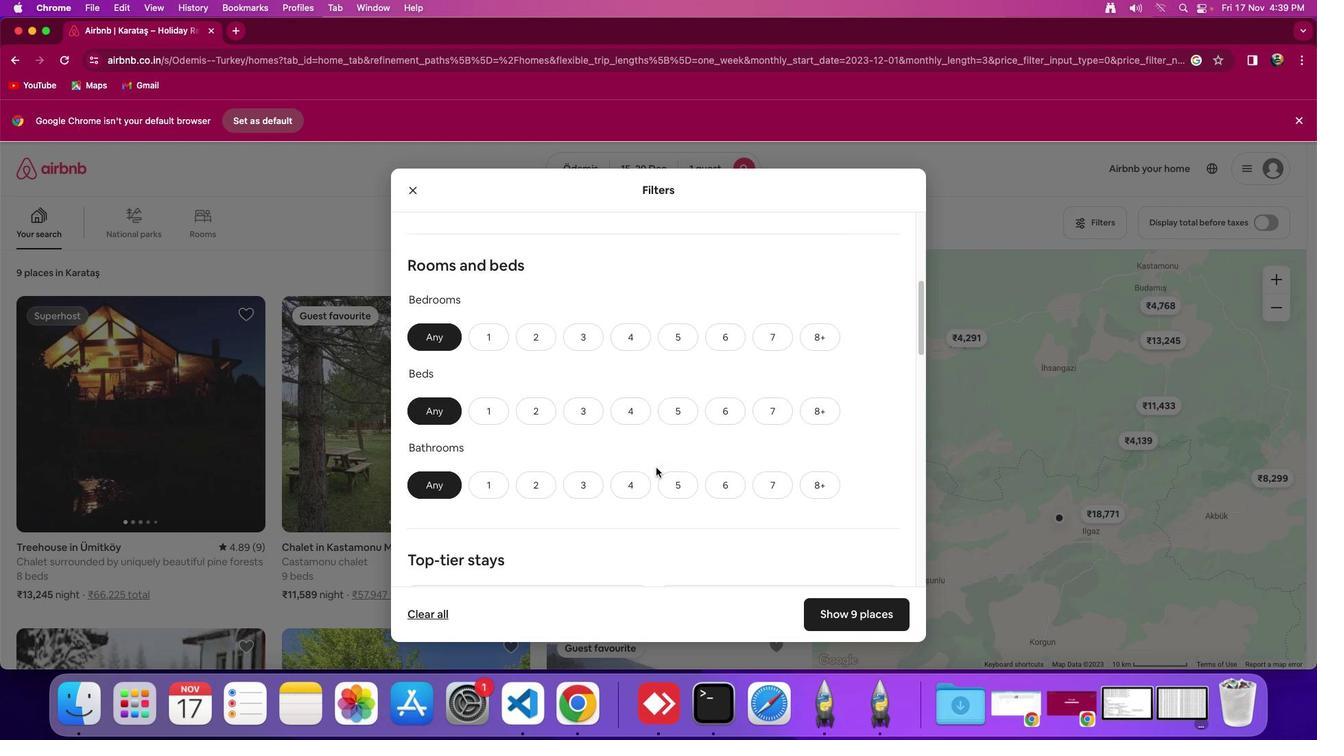 
Action: Mouse scrolled (656, 469) with delta (-2, -5)
Screenshot: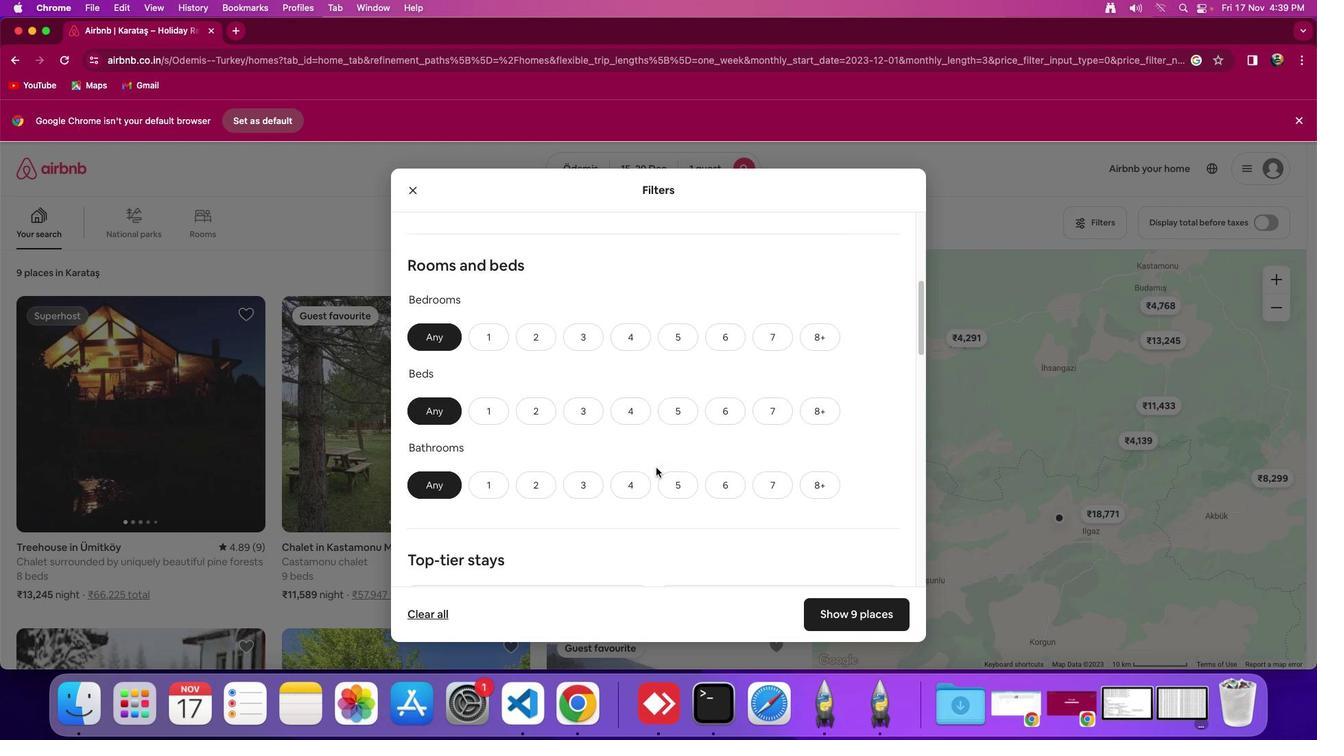 
Action: Mouse moved to (494, 323)
Screenshot: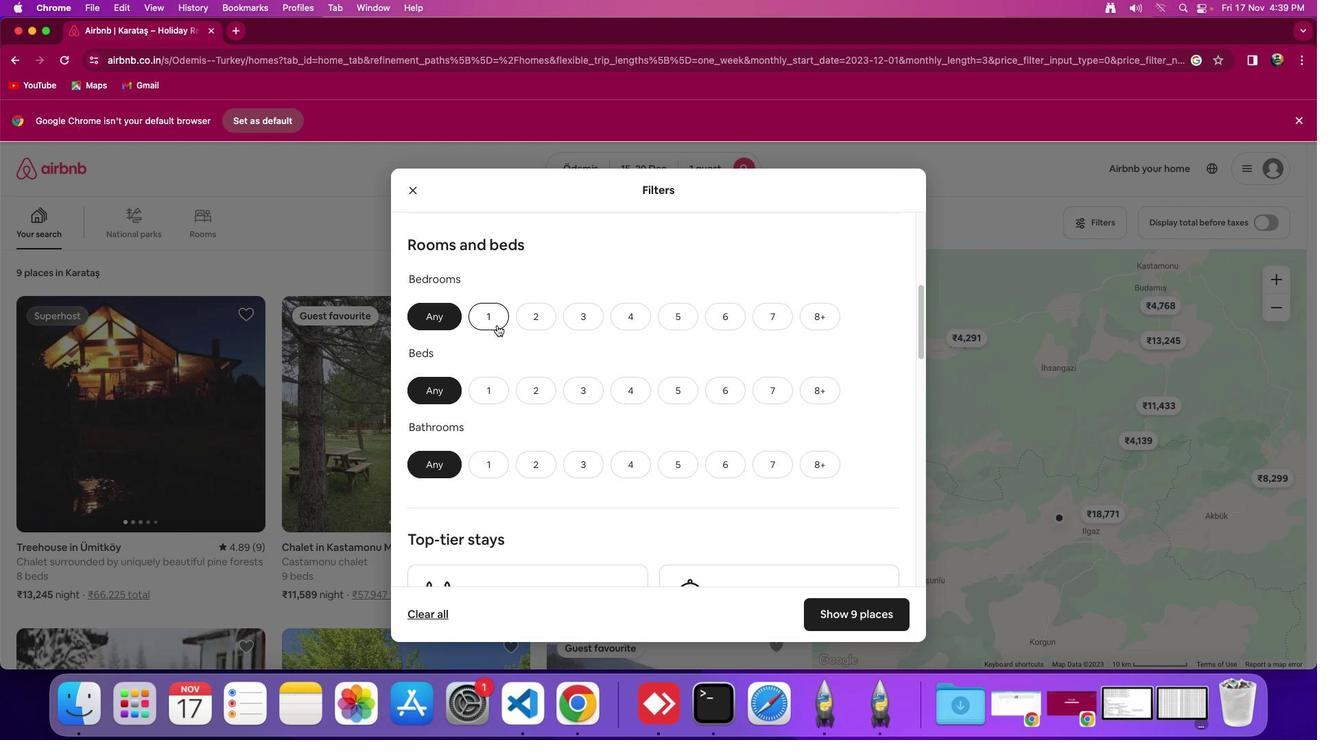 
Action: Mouse pressed left at (494, 323)
Screenshot: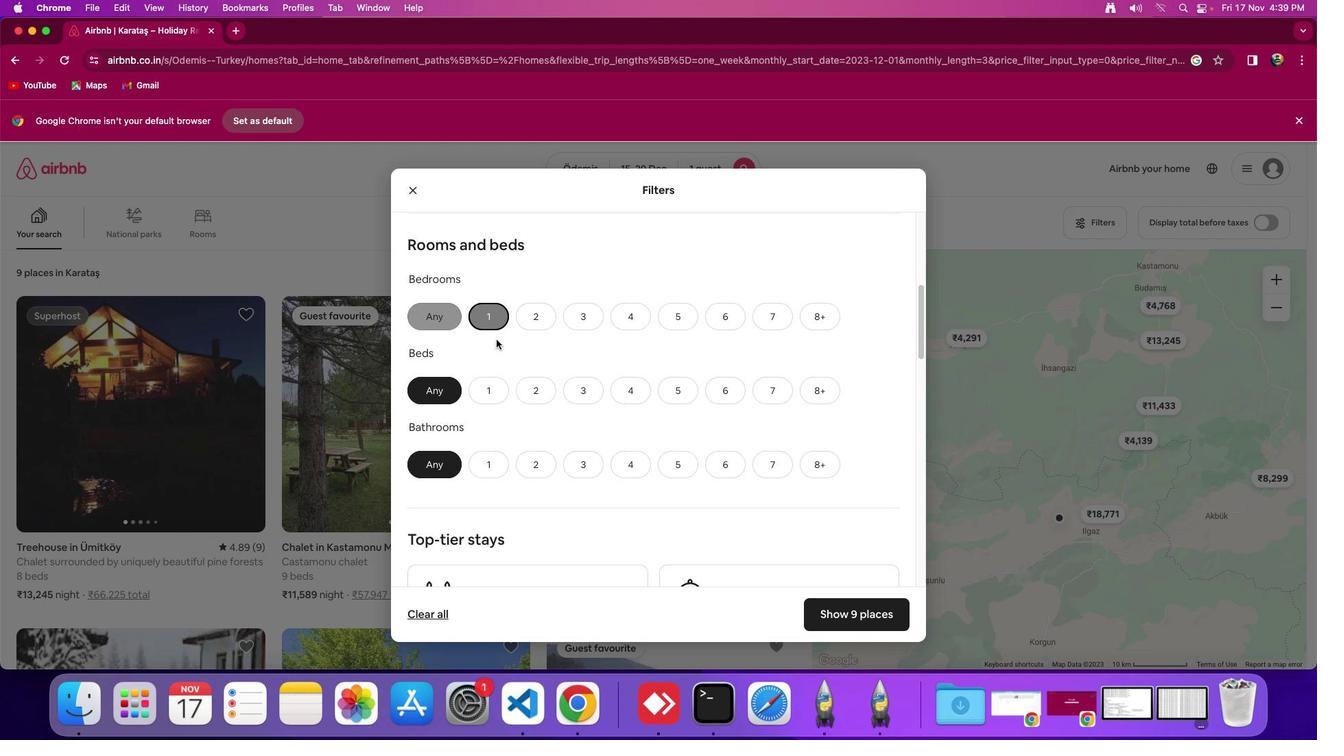 
Action: Mouse moved to (480, 388)
Screenshot: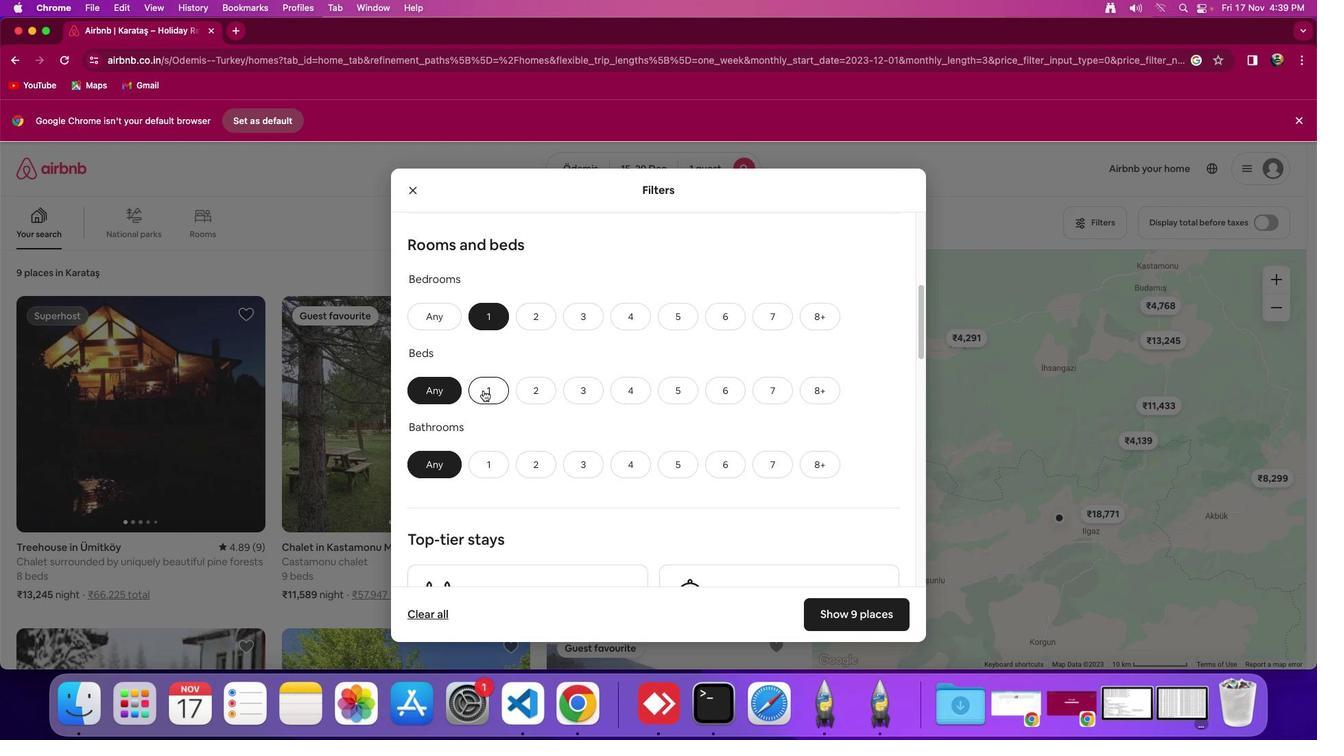 
Action: Mouse pressed left at (480, 388)
Screenshot: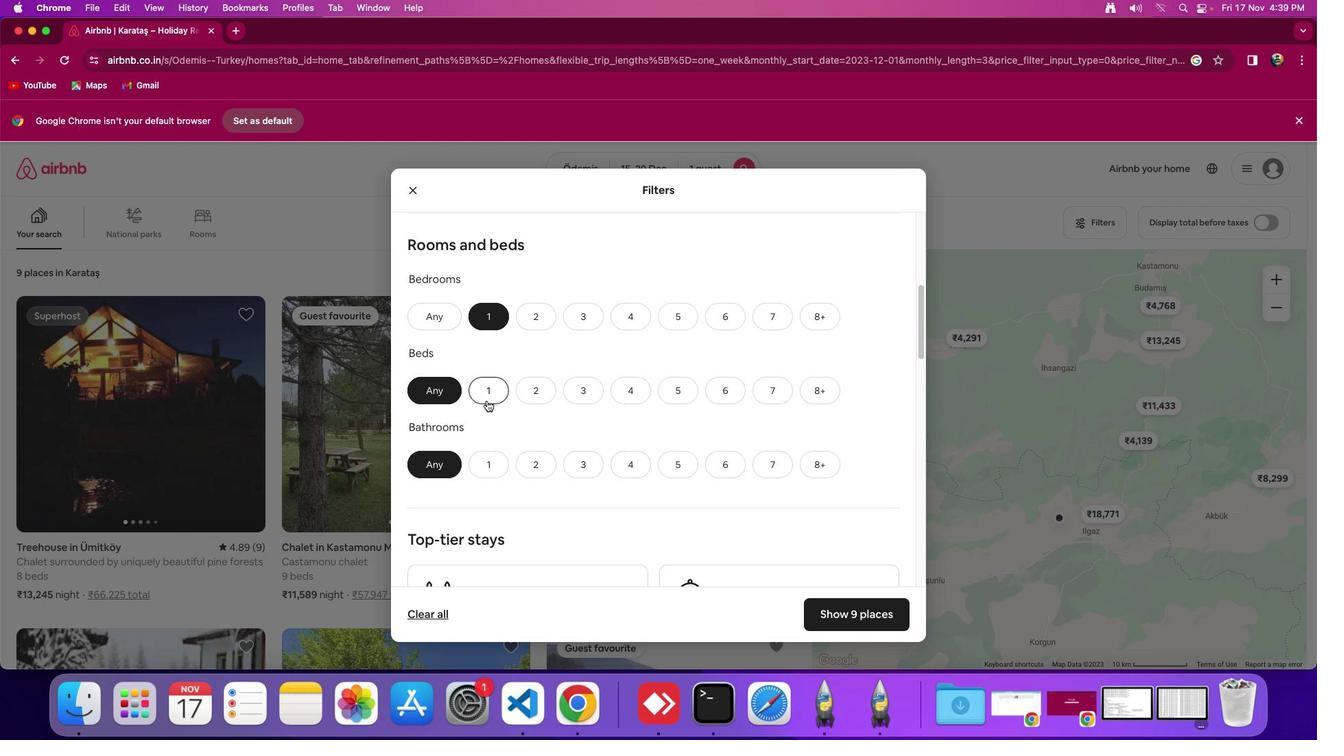 
Action: Mouse moved to (484, 473)
Screenshot: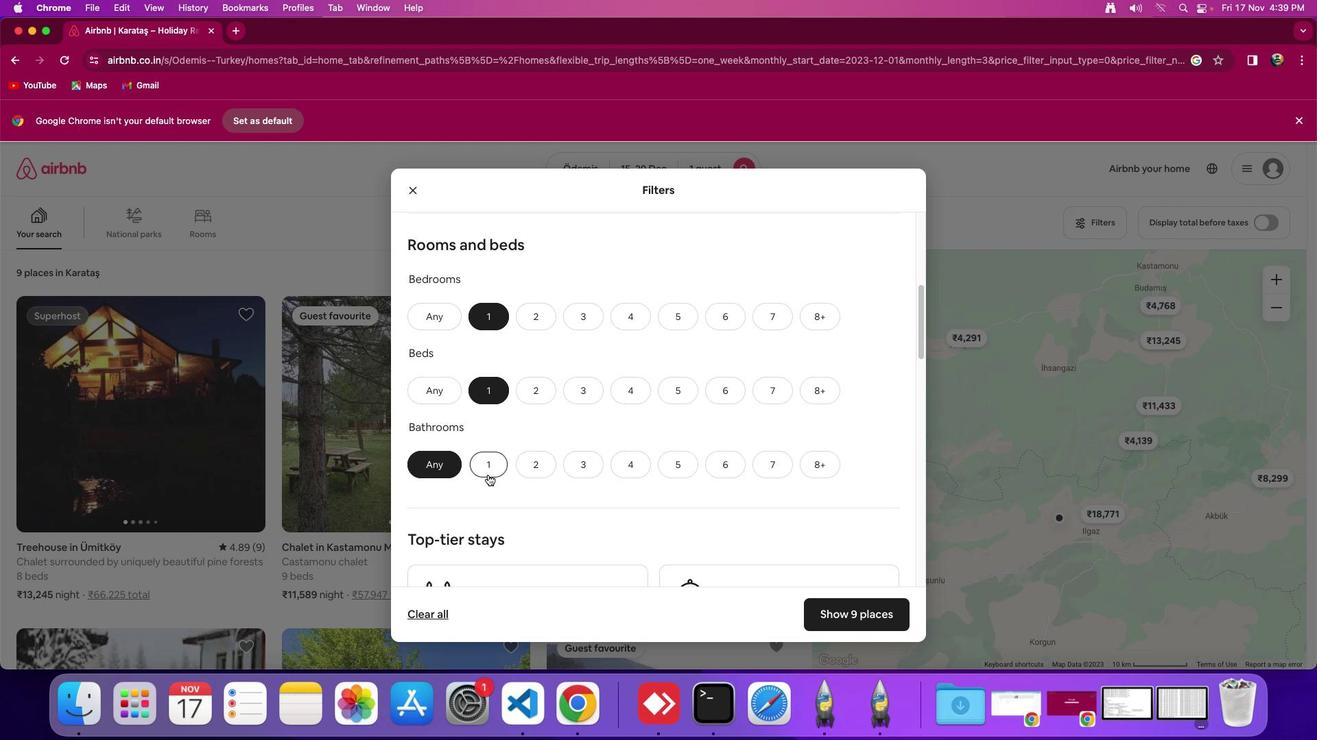 
Action: Mouse pressed left at (484, 473)
Screenshot: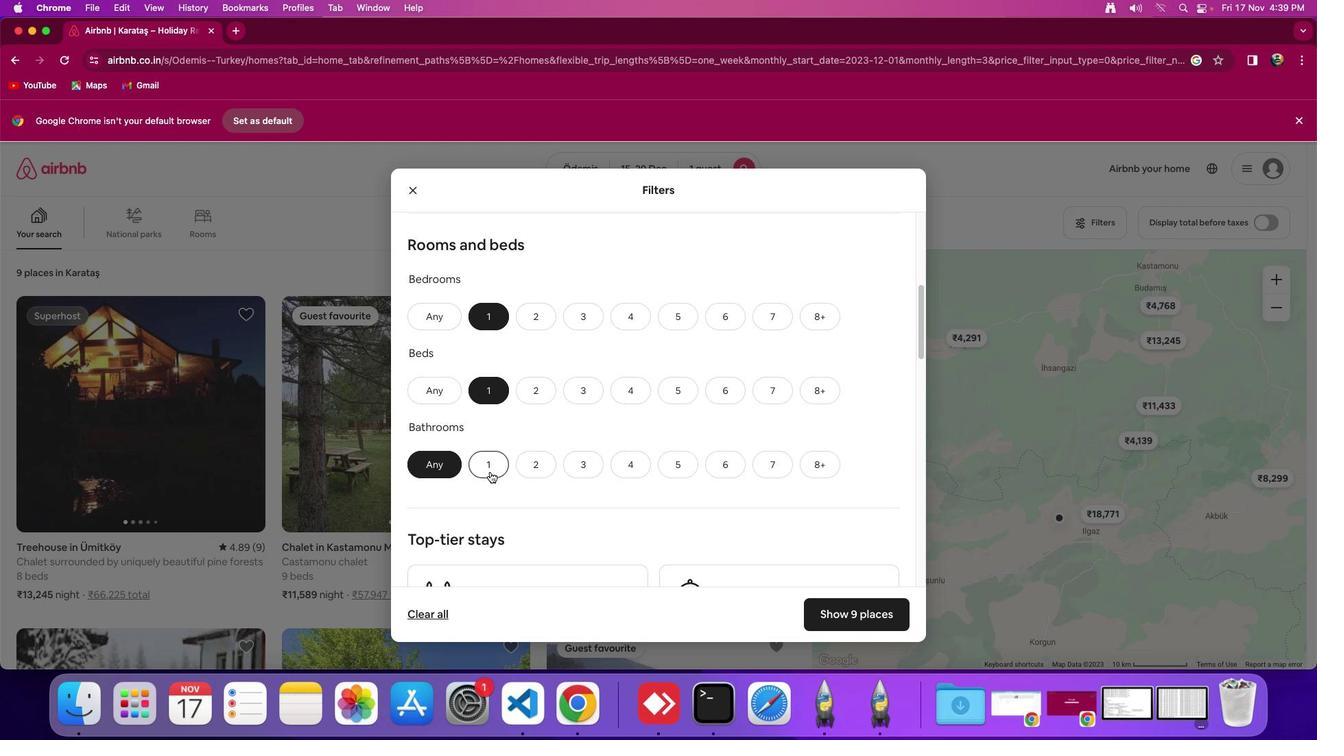 
Action: Mouse moved to (663, 442)
Screenshot: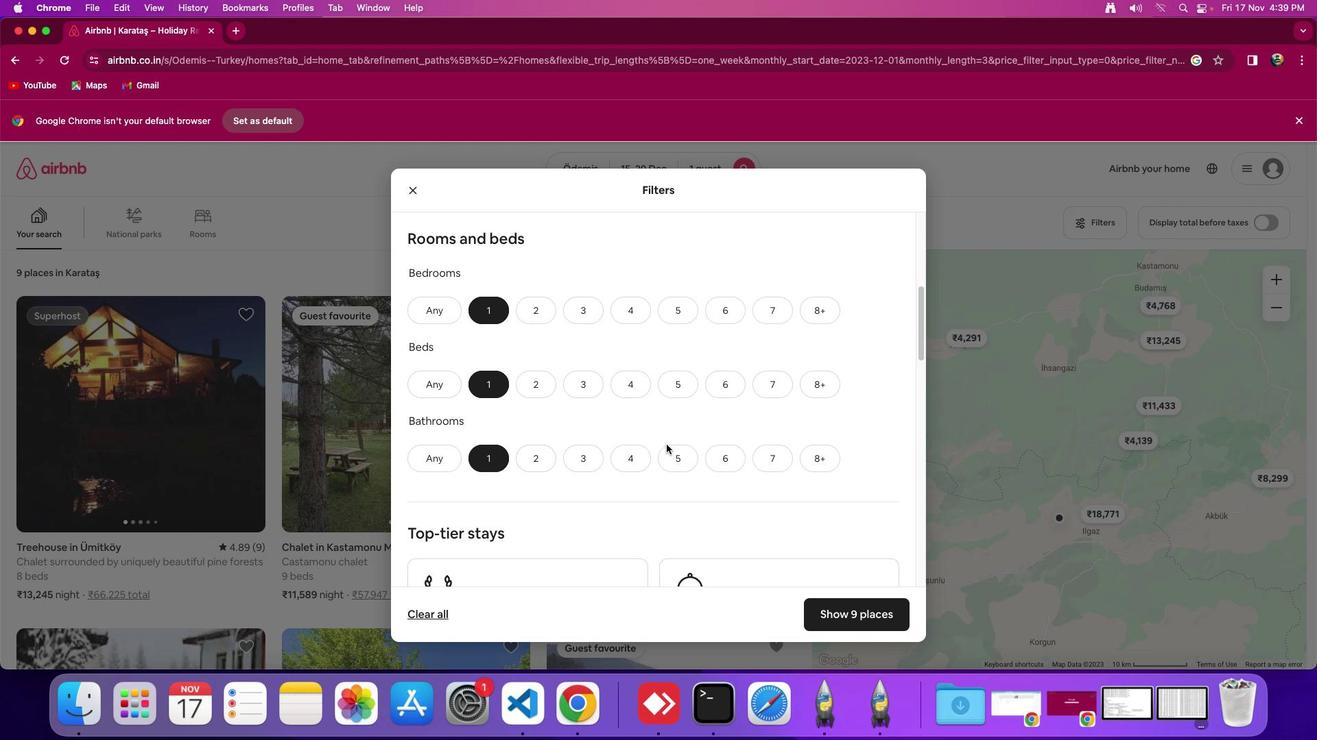 
Action: Mouse scrolled (663, 442) with delta (-2, -2)
Screenshot: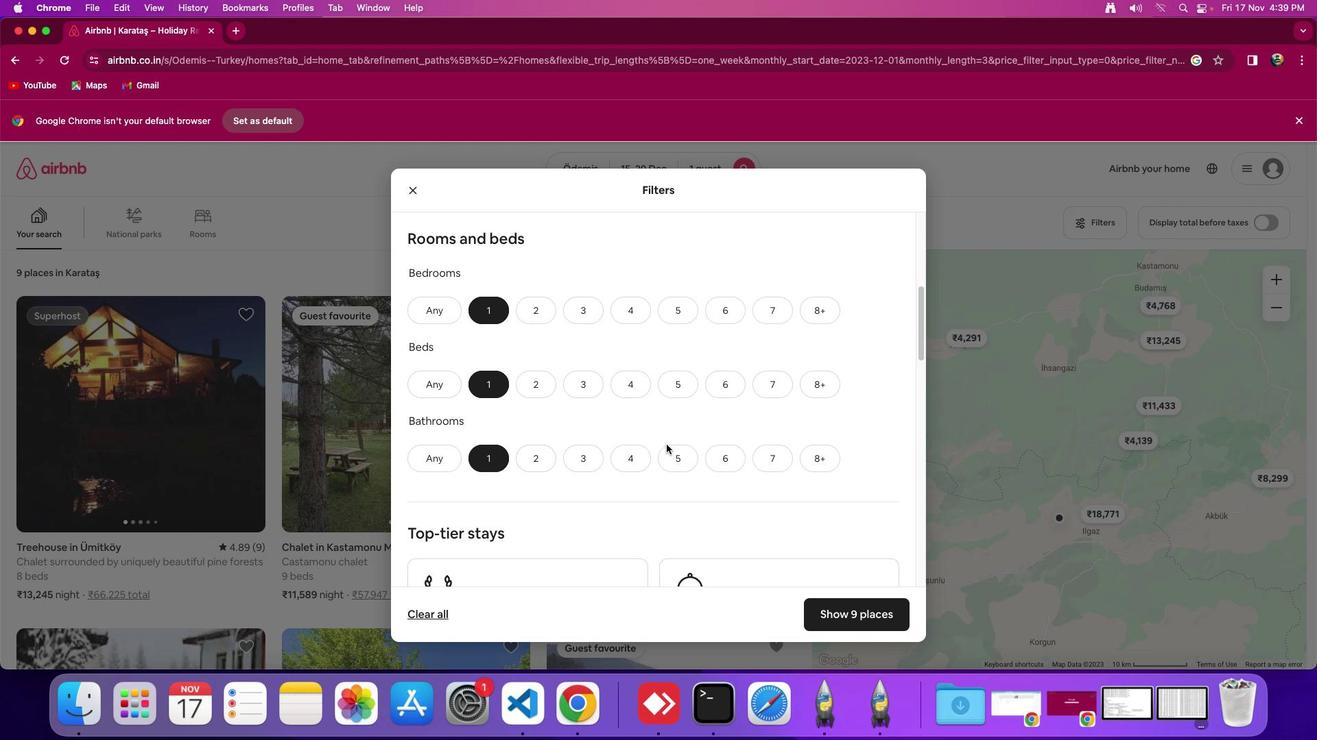 
Action: Mouse scrolled (663, 442) with delta (-2, -2)
Screenshot: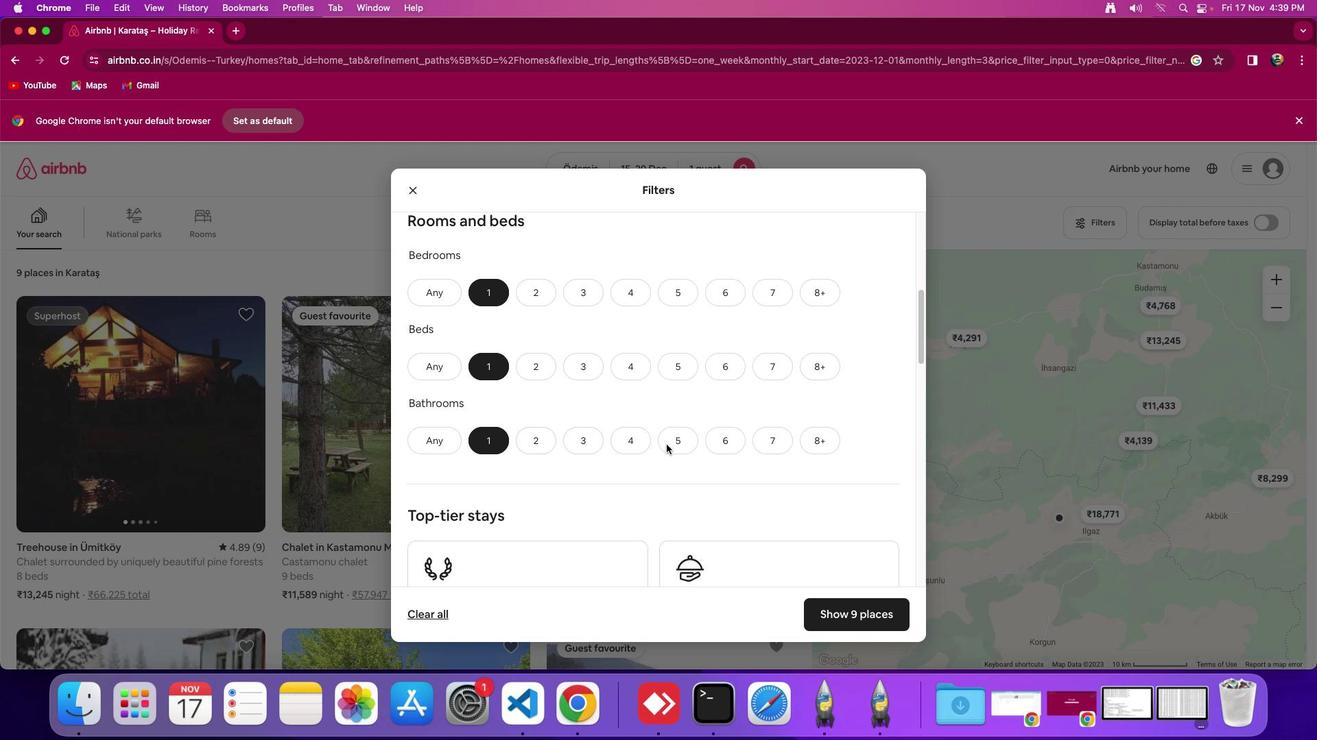 
Action: Mouse moved to (663, 442)
Screenshot: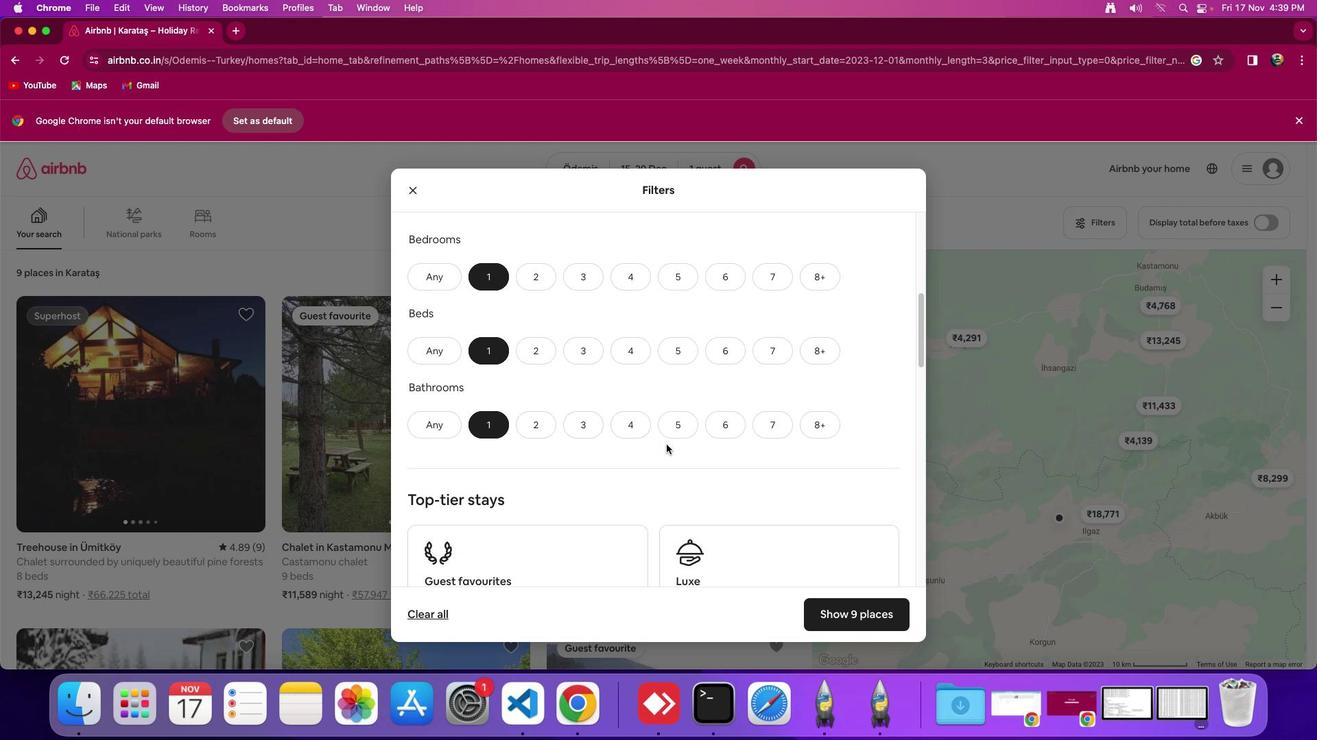 
Action: Mouse scrolled (663, 442) with delta (-2, -3)
Screenshot: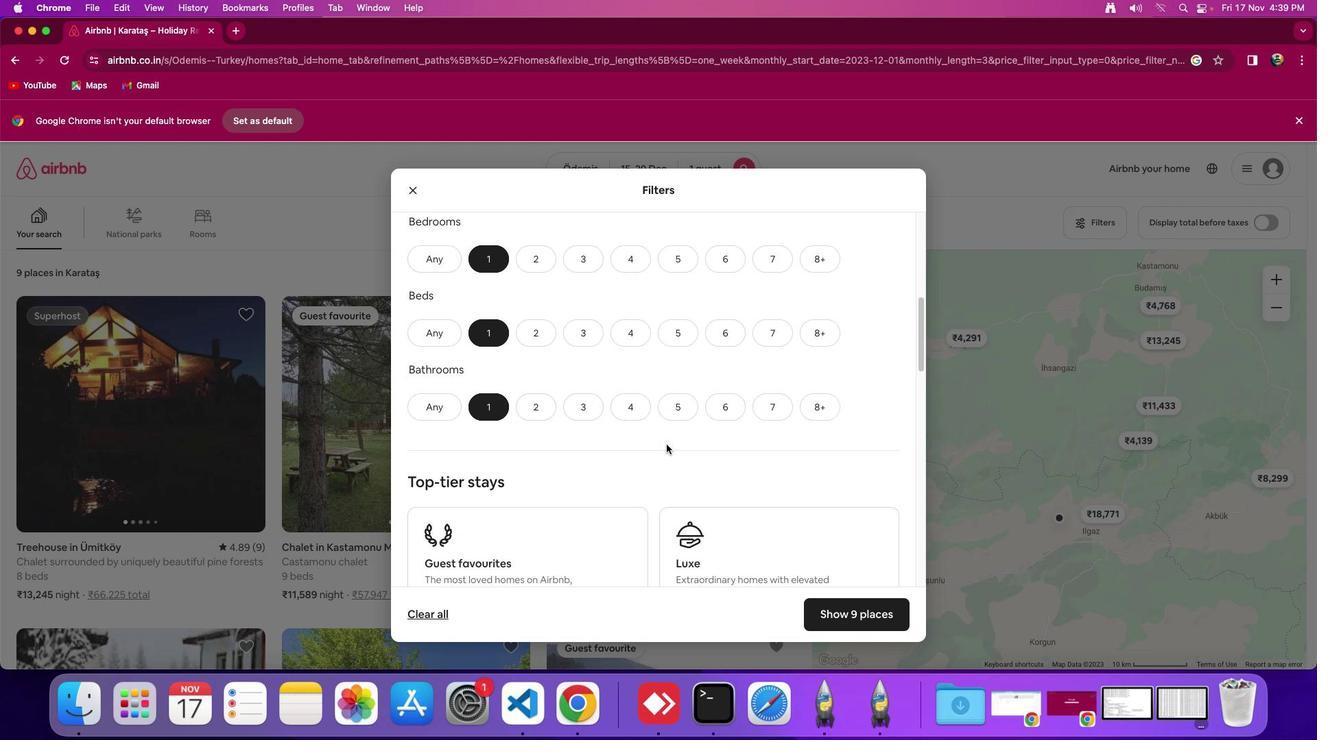 
Action: Mouse scrolled (663, 442) with delta (-2, -2)
Screenshot: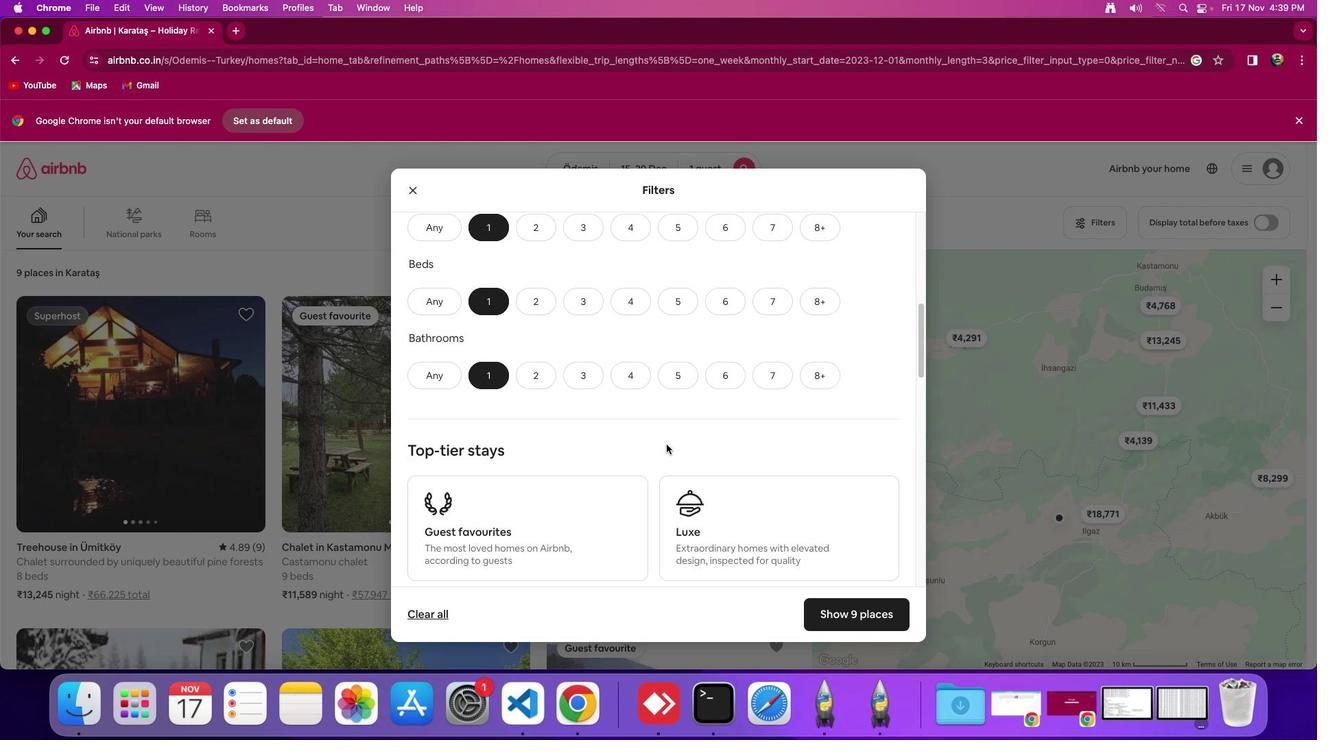 
Action: Mouse scrolled (663, 442) with delta (-2, -2)
Screenshot: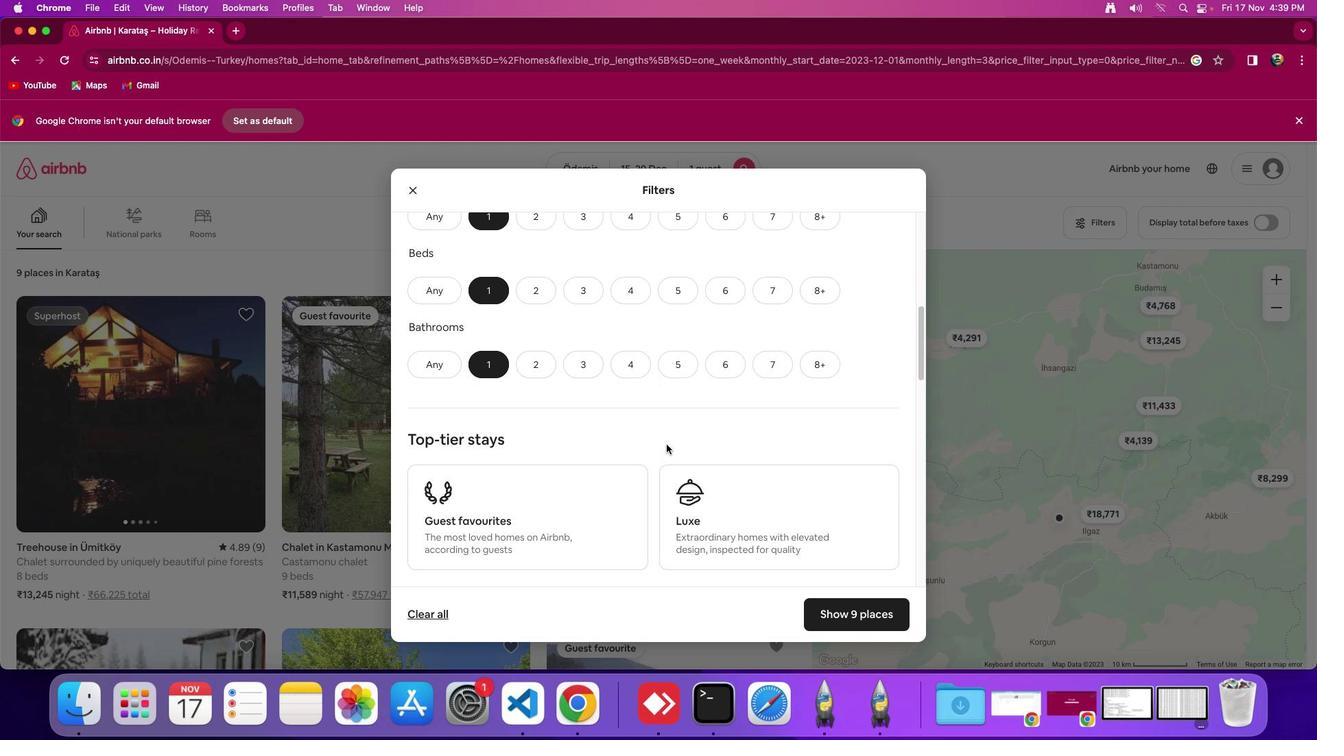 
Action: Mouse scrolled (663, 442) with delta (-2, -2)
Screenshot: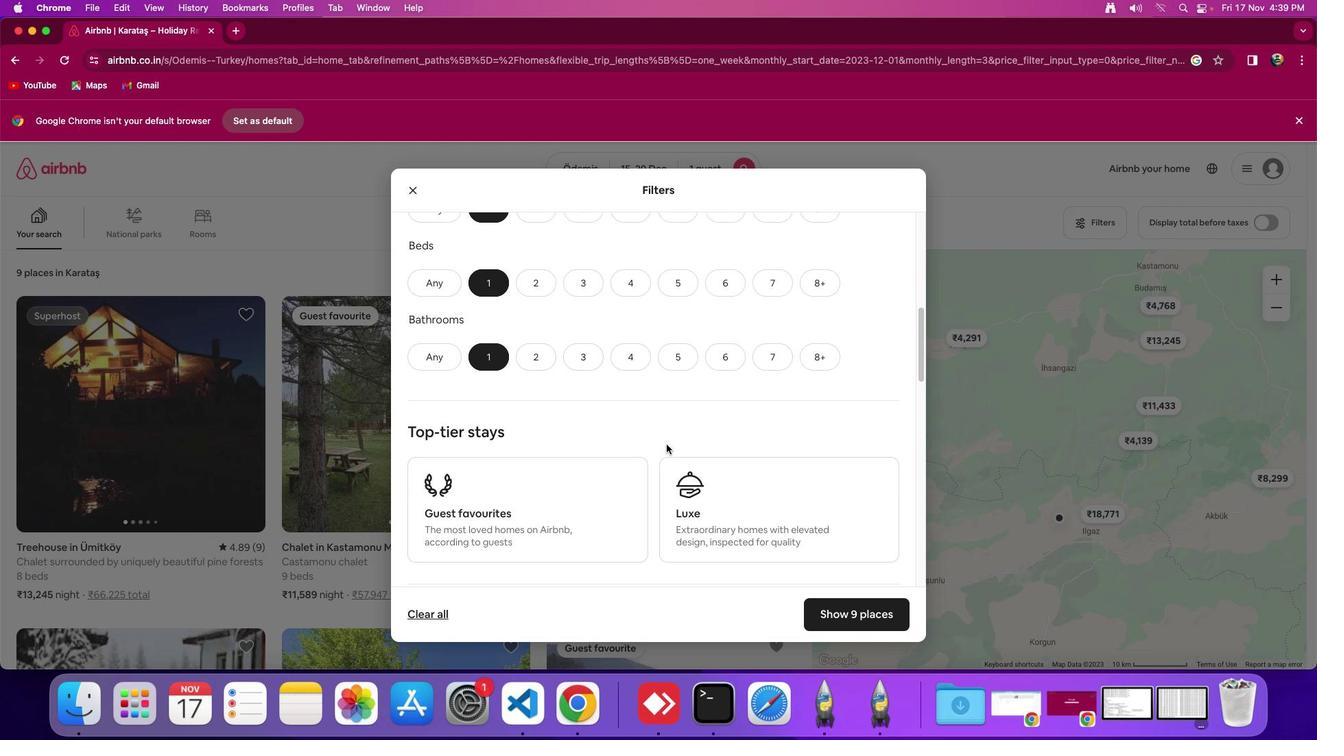 
Action: Mouse scrolled (663, 442) with delta (-2, -2)
Screenshot: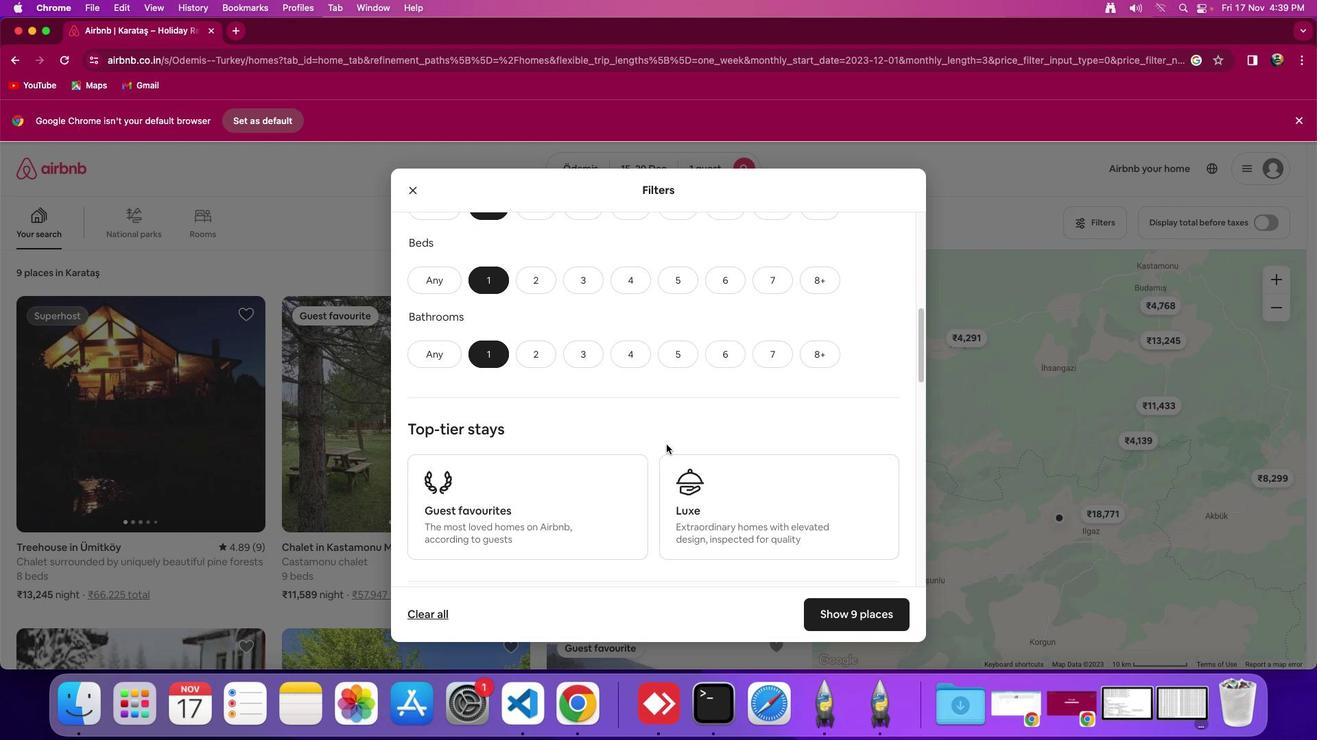 
Action: Mouse scrolled (663, 442) with delta (-2, -2)
Screenshot: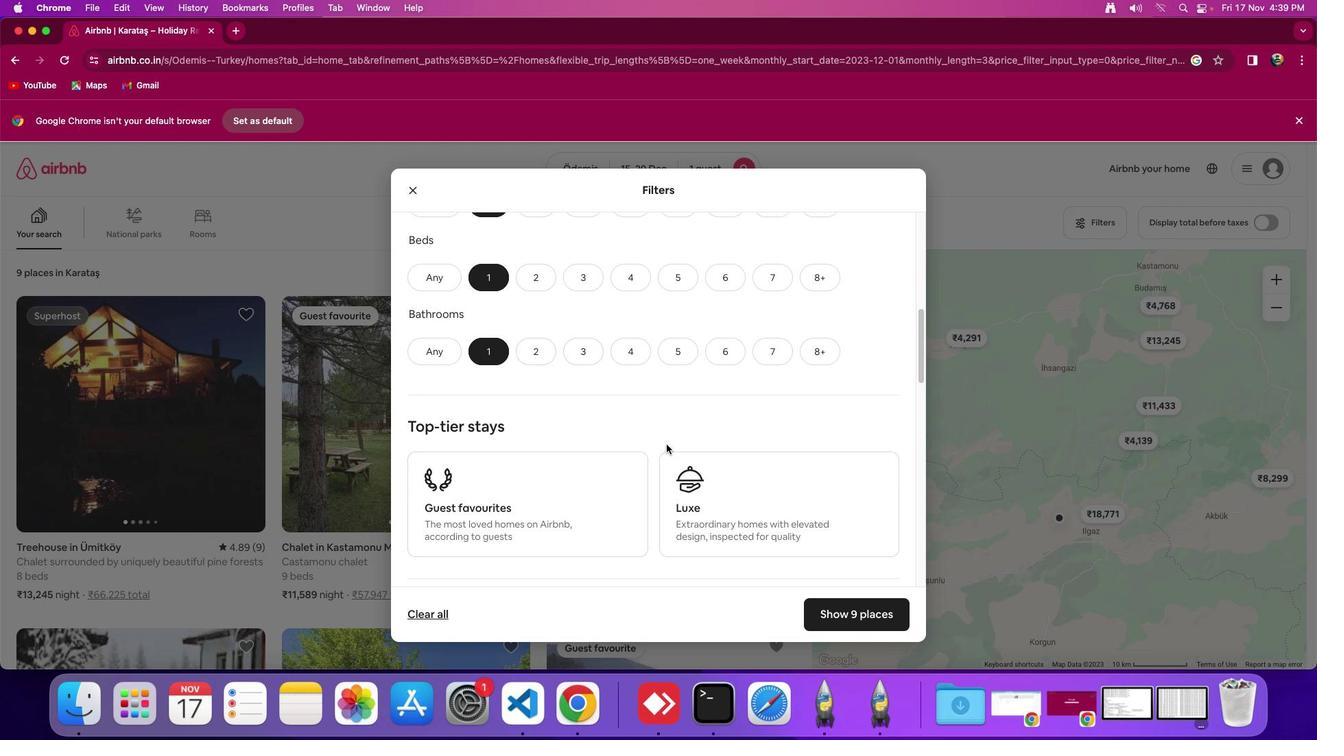 
Action: Mouse scrolled (663, 442) with delta (-2, -2)
Screenshot: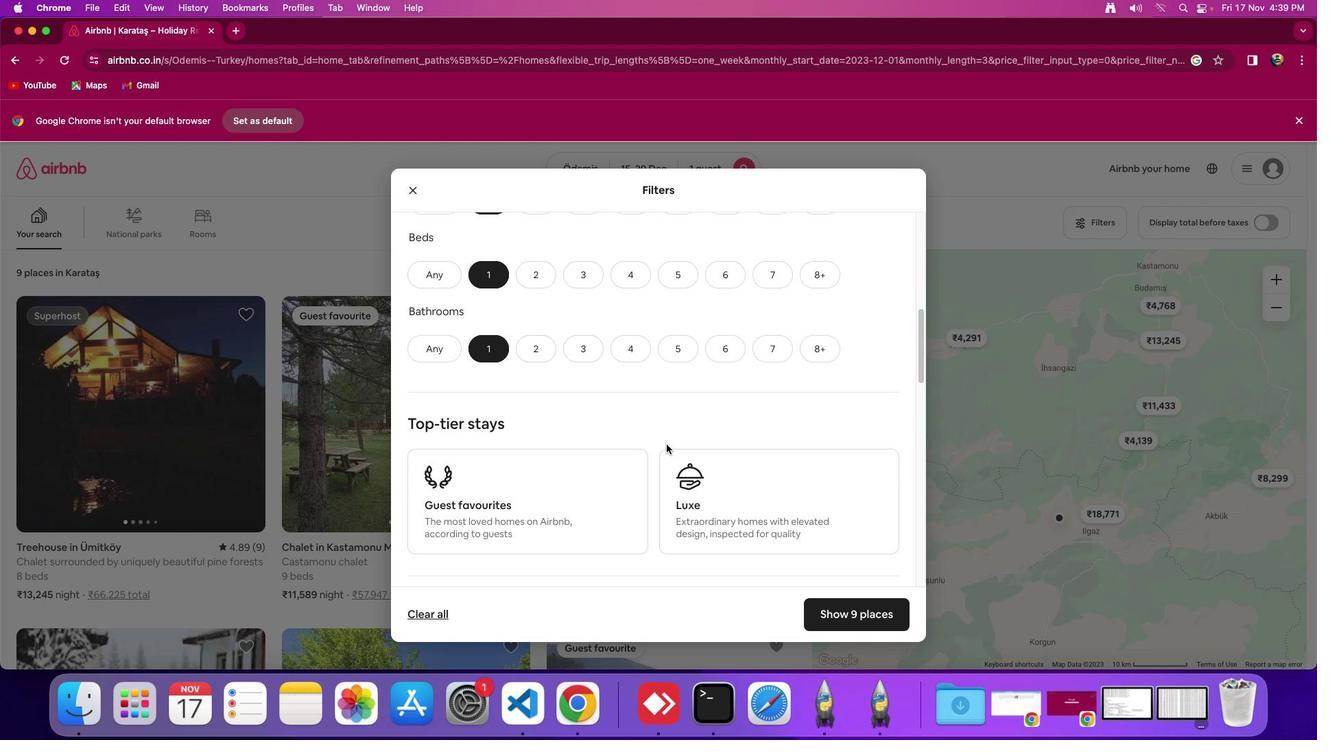 
Action: Mouse scrolled (663, 442) with delta (-2, -2)
Screenshot: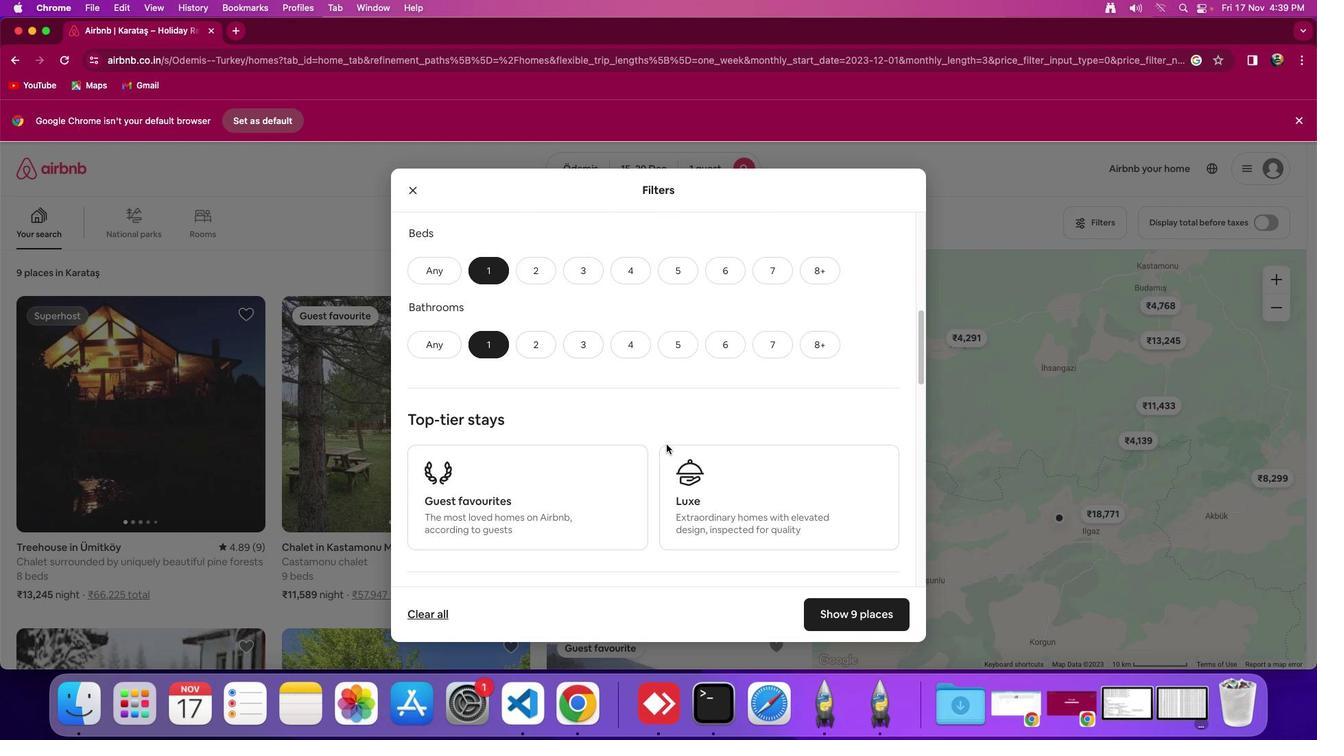 
Action: Mouse scrolled (663, 442) with delta (-2, -2)
Screenshot: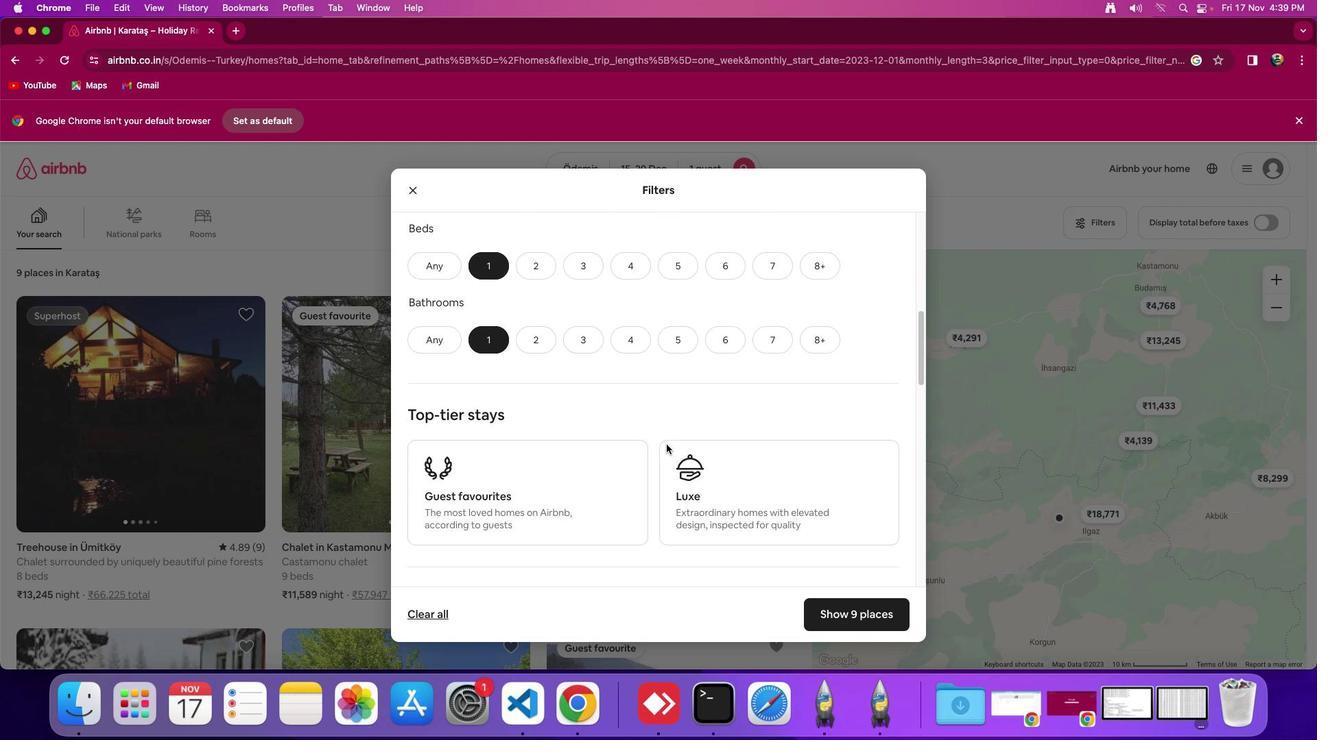 
Action: Mouse scrolled (663, 442) with delta (-2, -2)
Screenshot: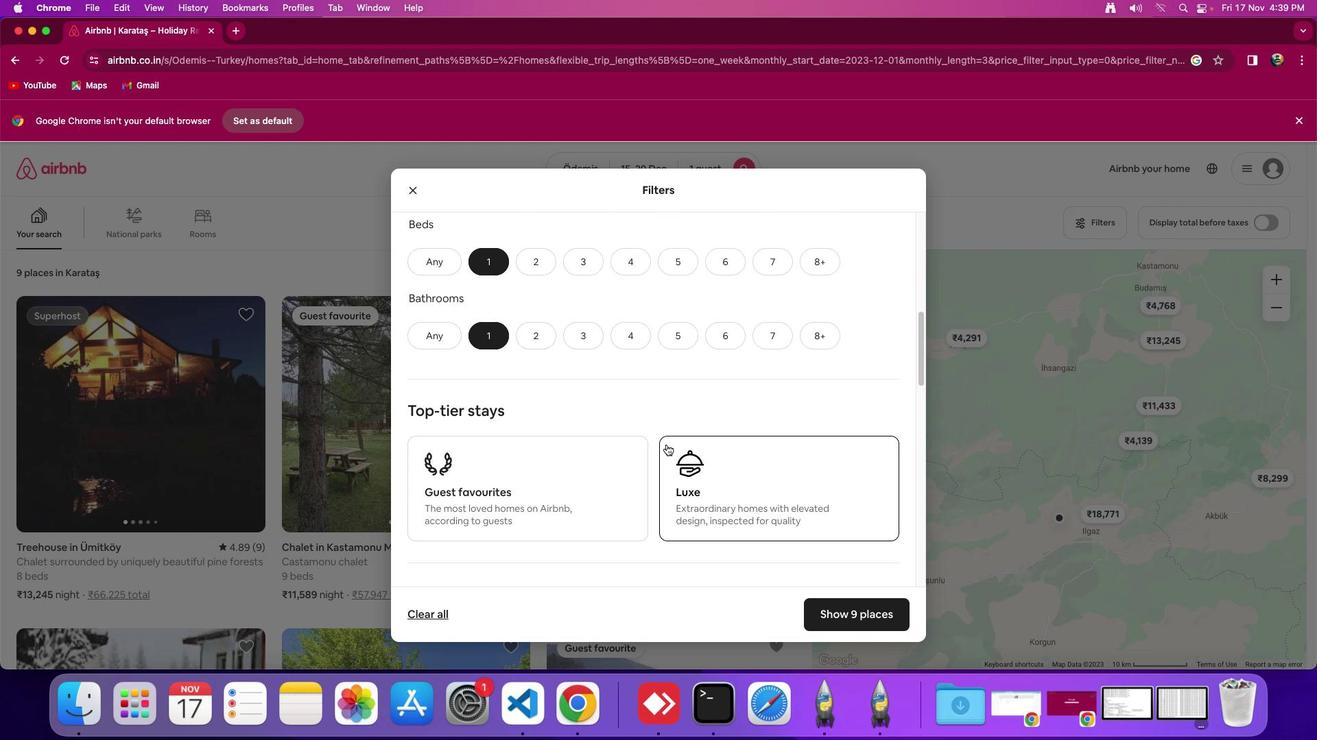 
Action: Mouse scrolled (663, 442) with delta (-2, -2)
Screenshot: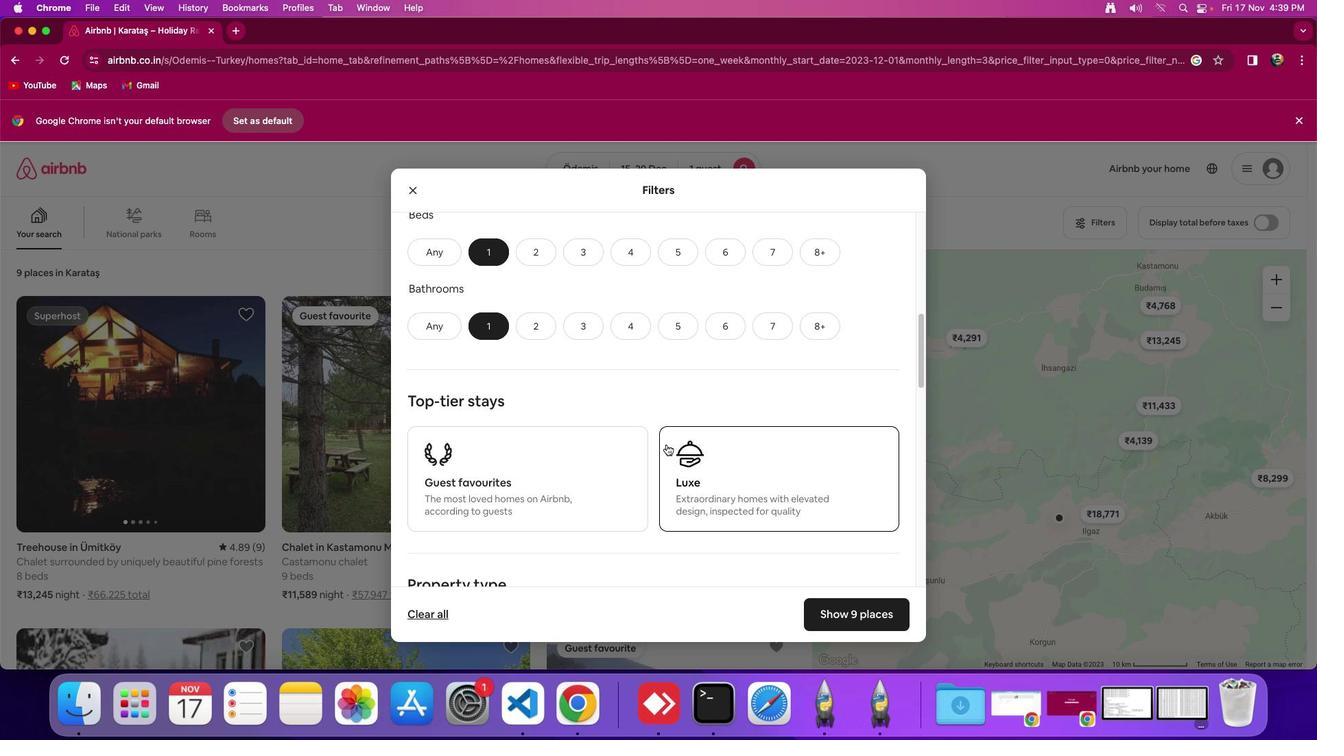 
Action: Mouse moved to (663, 441)
Screenshot: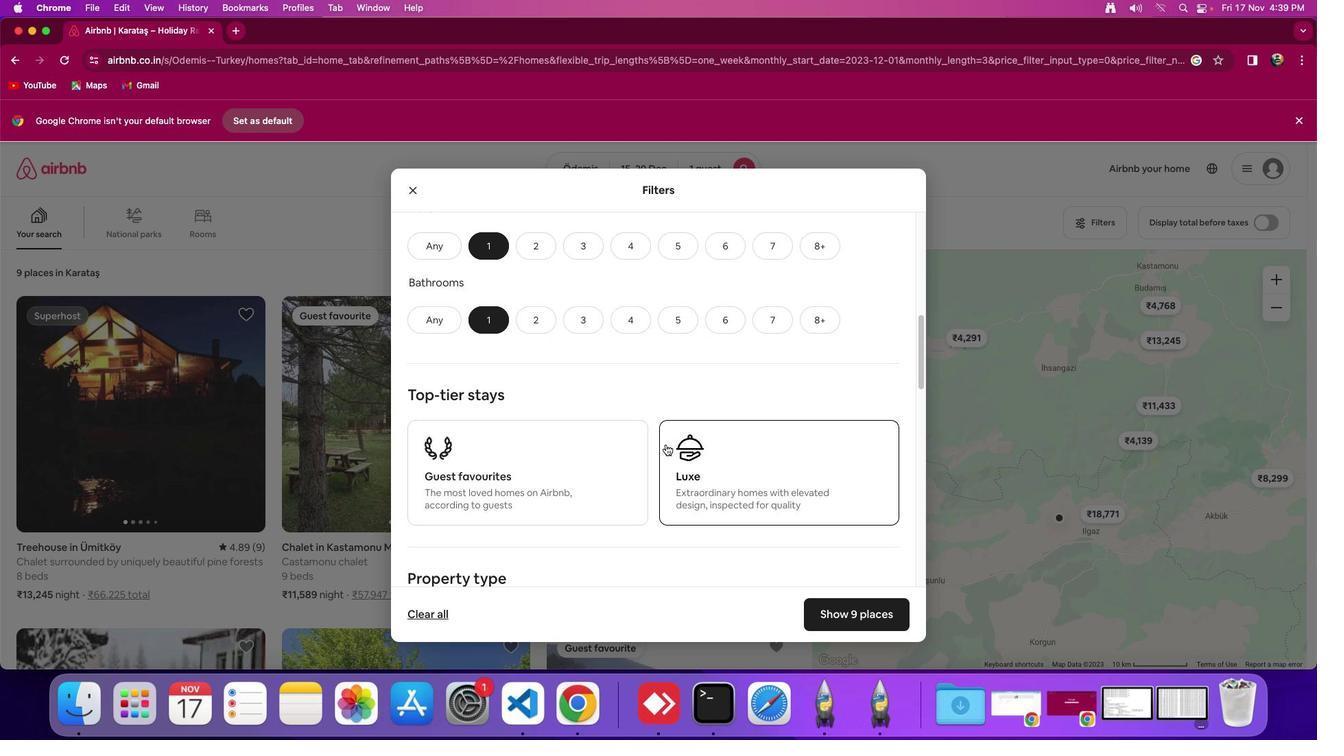 
Action: Mouse scrolled (663, 441) with delta (-2, -2)
Screenshot: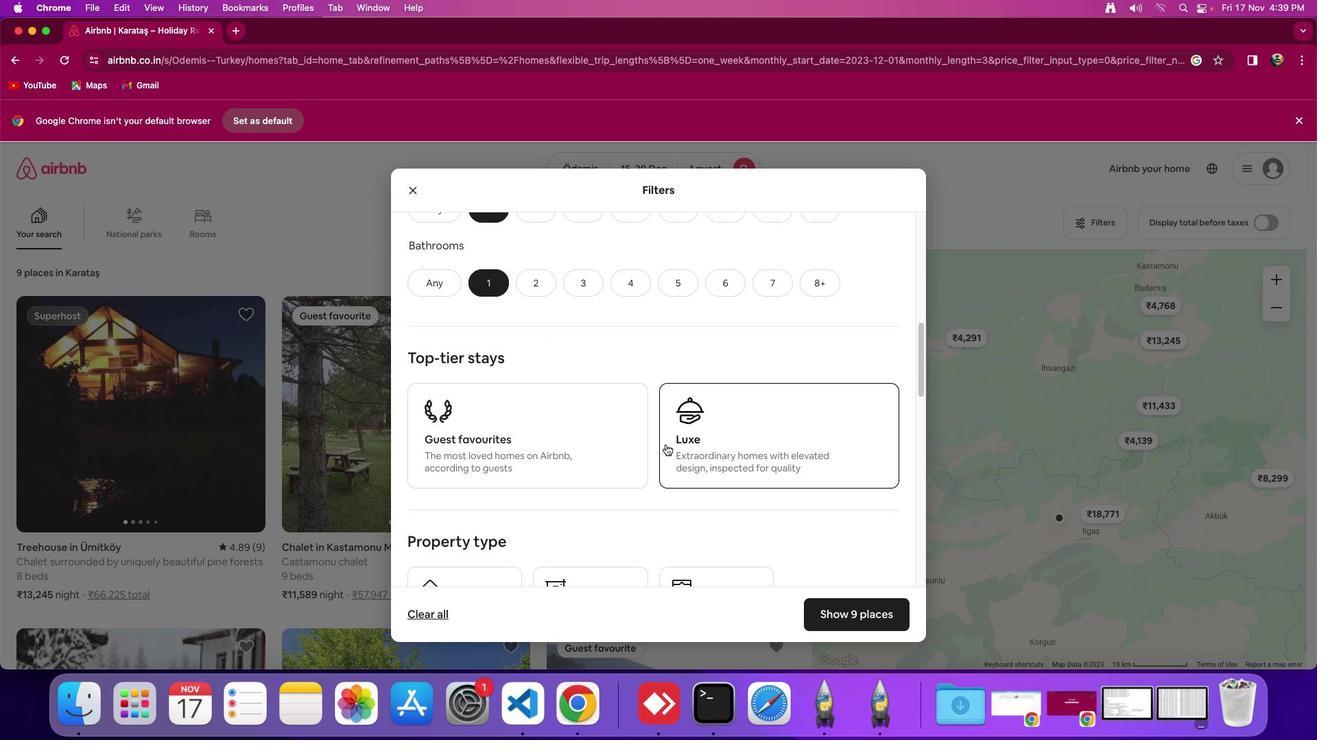 
Action: Mouse scrolled (663, 441) with delta (-2, -2)
Screenshot: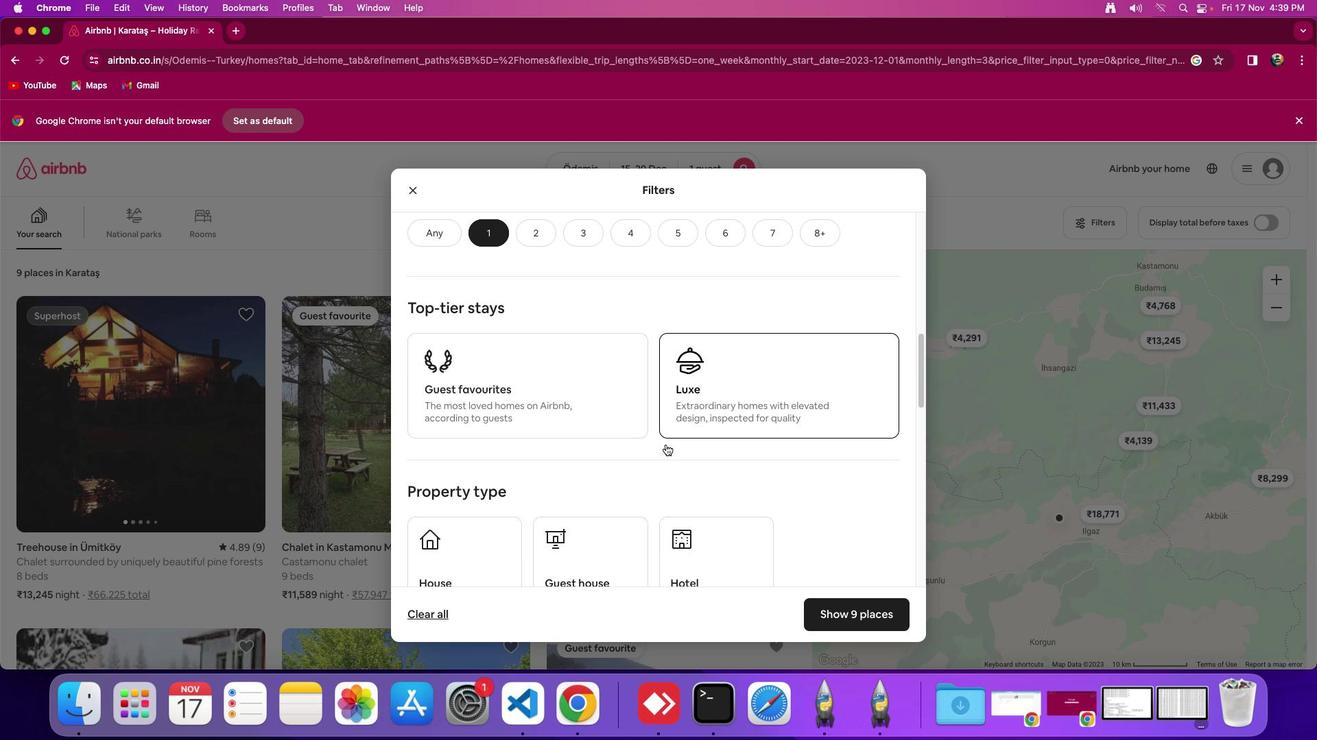 
Action: Mouse scrolled (663, 441) with delta (-2, -4)
Screenshot: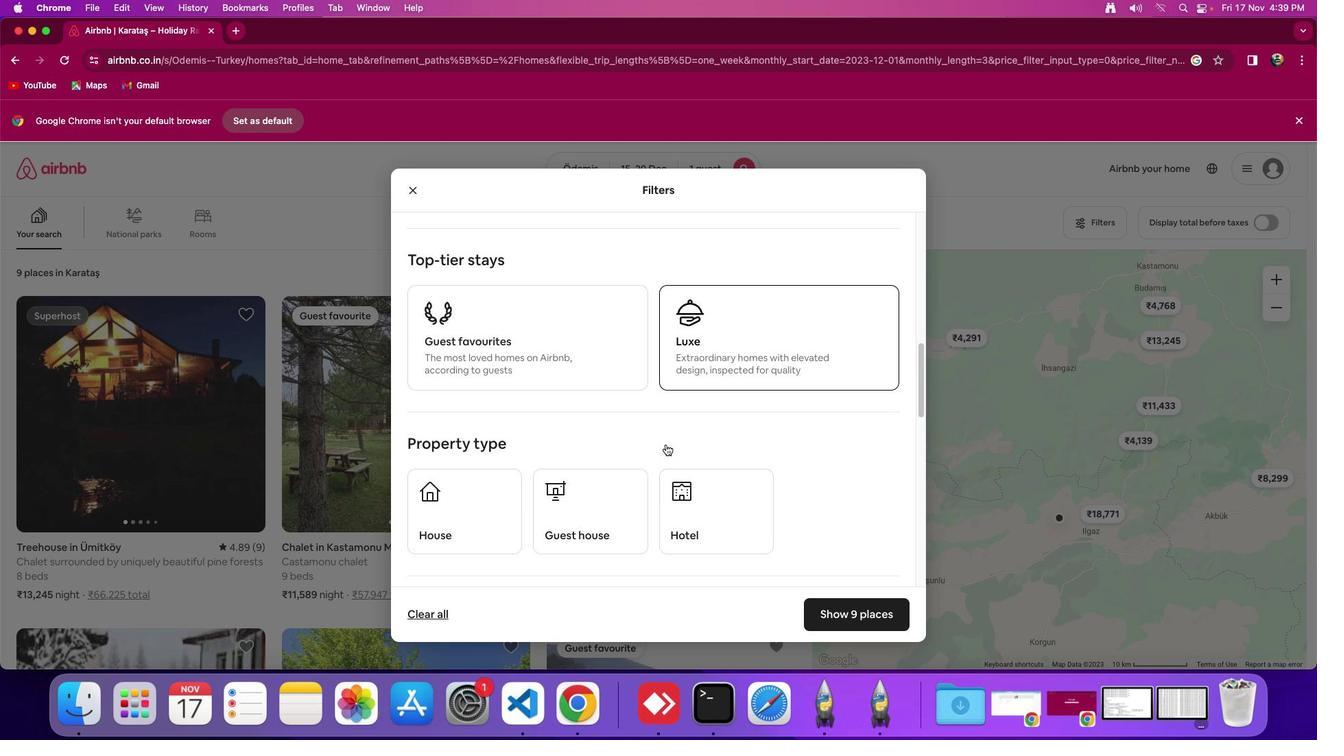 
Action: Mouse moved to (669, 491)
Screenshot: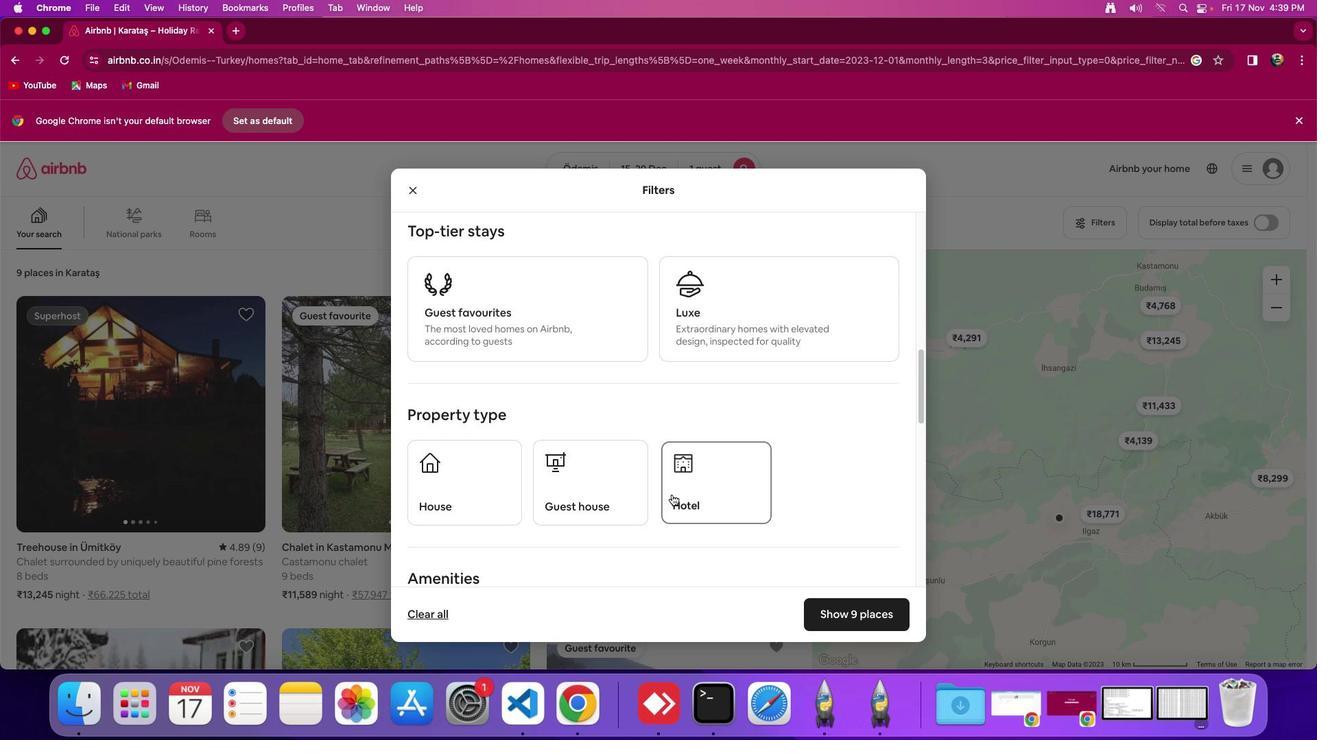 
Action: Mouse pressed left at (669, 491)
Screenshot: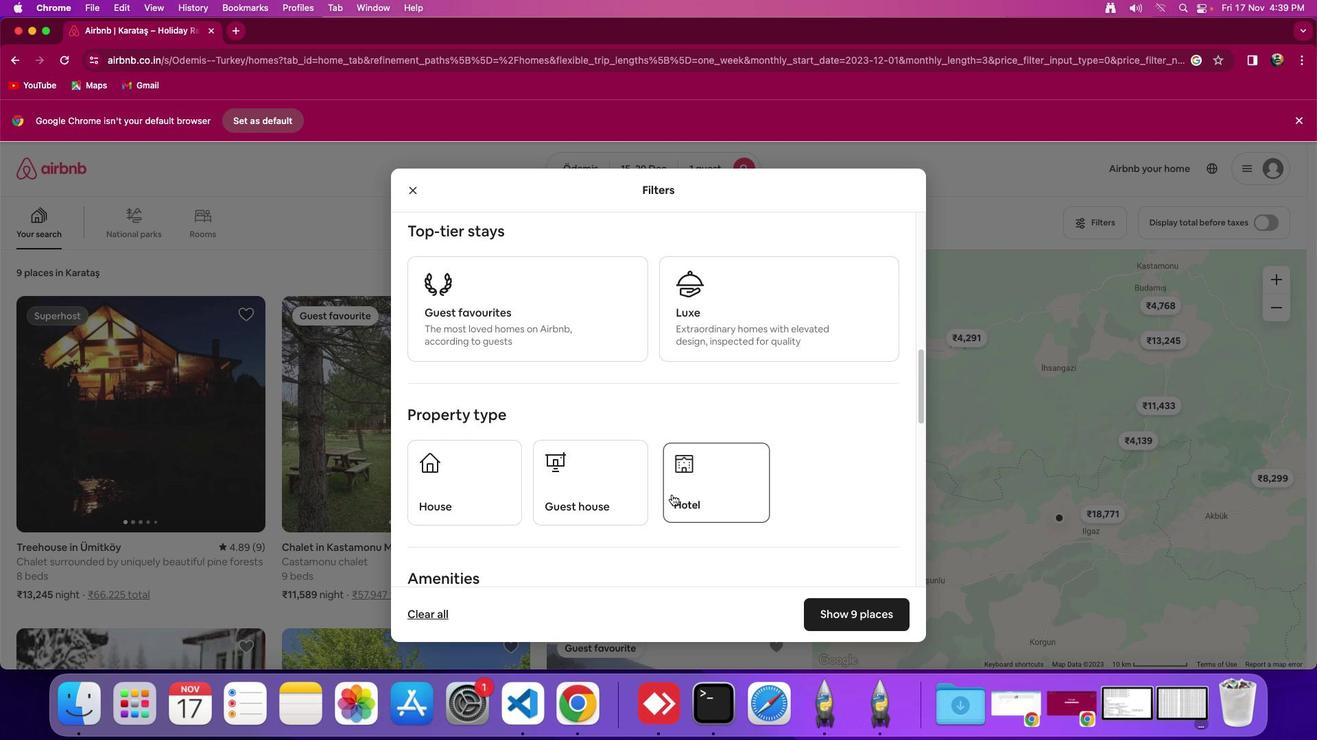 
Action: Mouse moved to (673, 430)
Screenshot: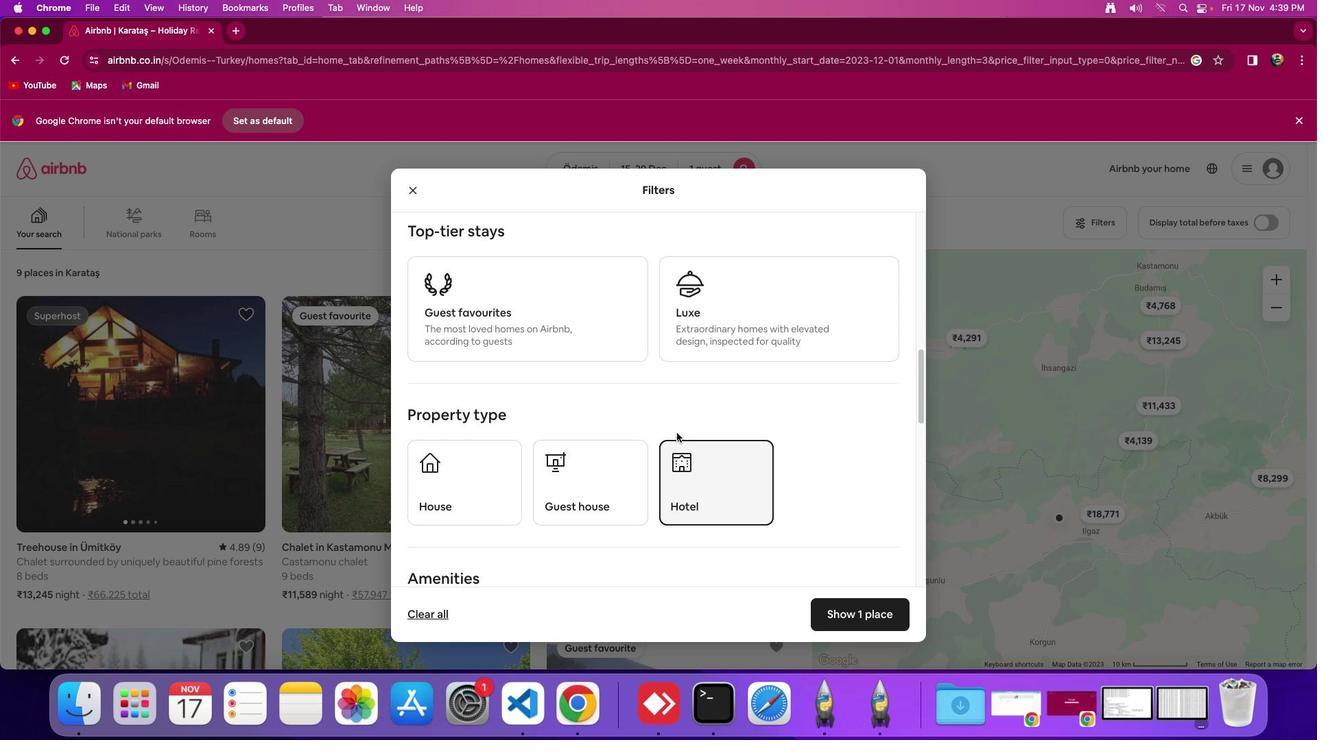
Action: Mouse scrolled (673, 430) with delta (-2, -1)
Screenshot: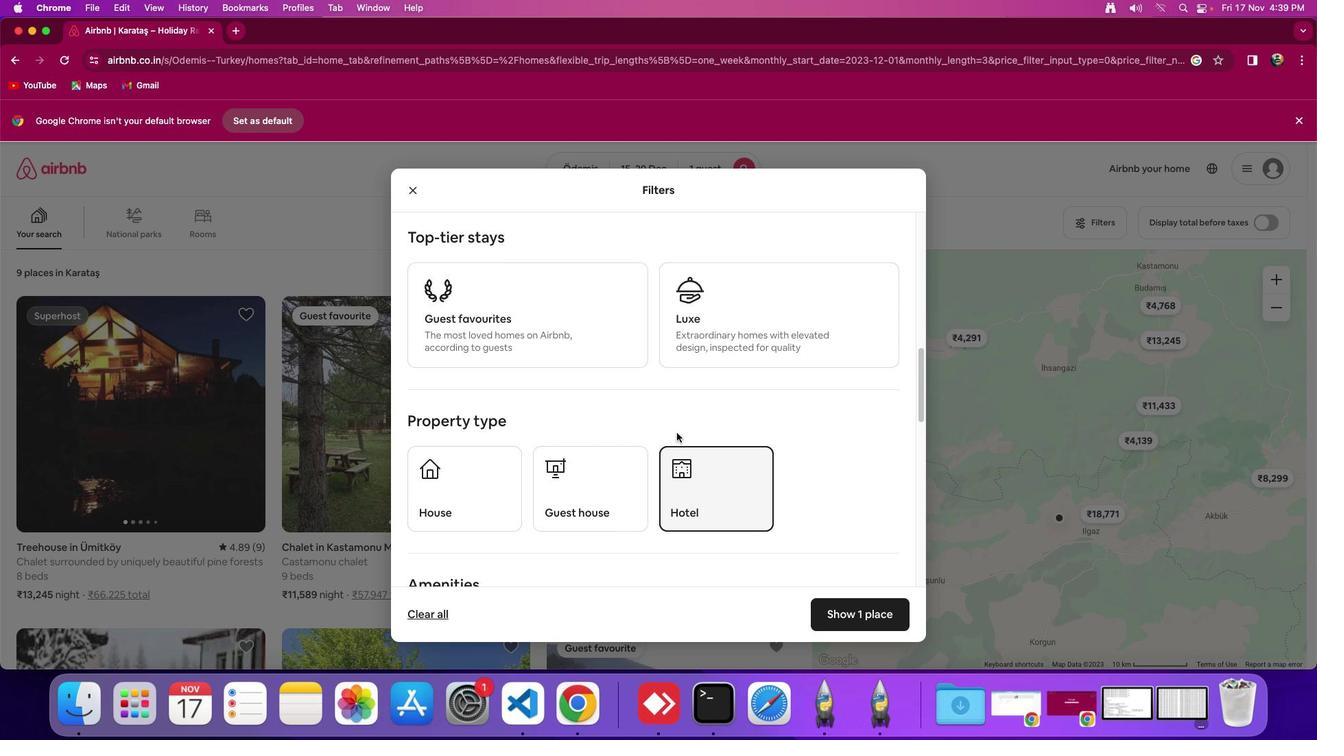 
Action: Mouse scrolled (673, 430) with delta (-2, -1)
Screenshot: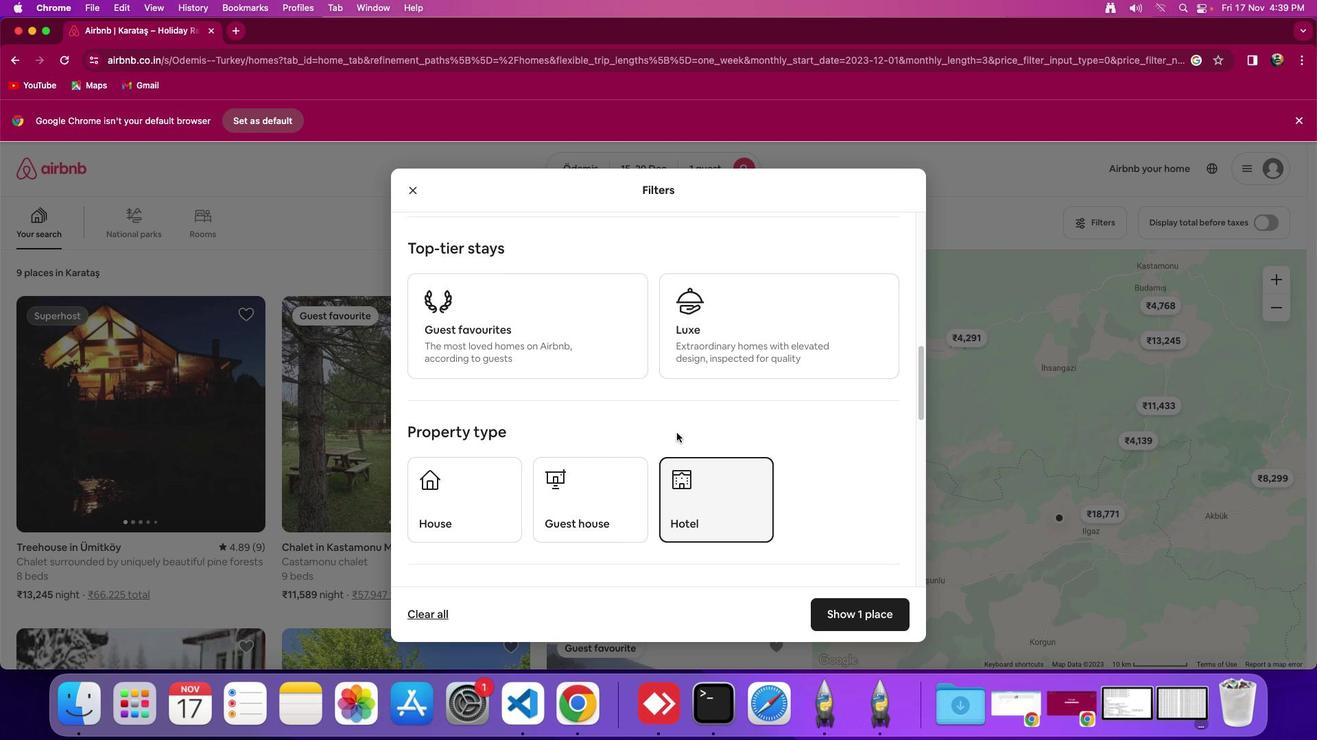 
Action: Mouse moved to (673, 432)
Screenshot: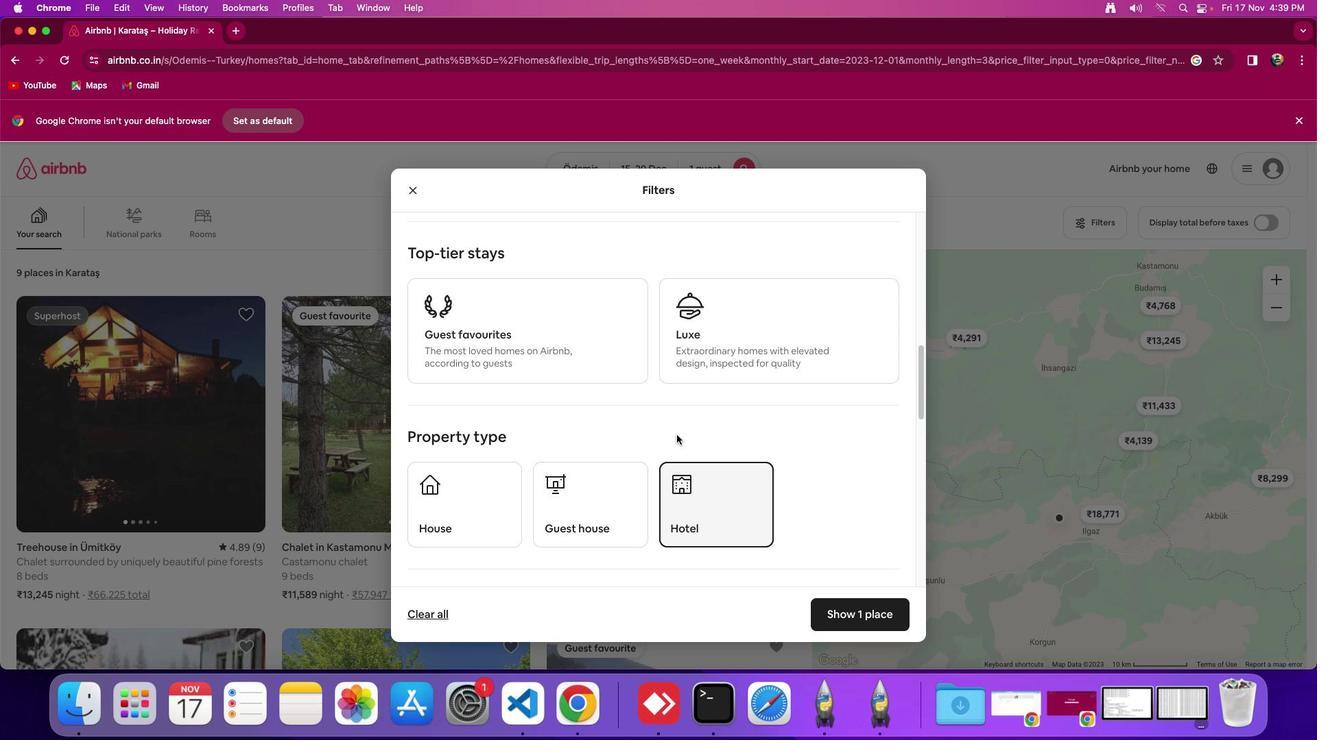 
Action: Mouse scrolled (673, 432) with delta (-2, -2)
Screenshot: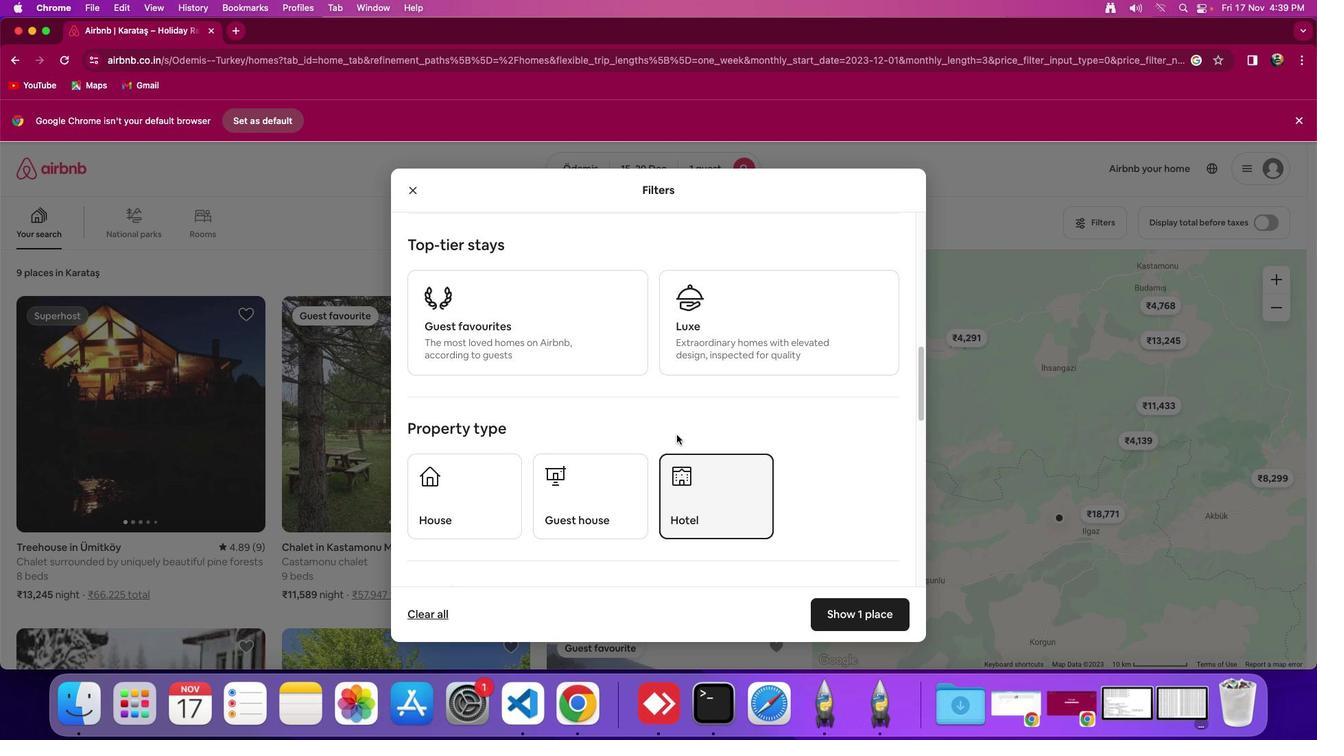 
Action: Mouse scrolled (673, 432) with delta (-2, -2)
Screenshot: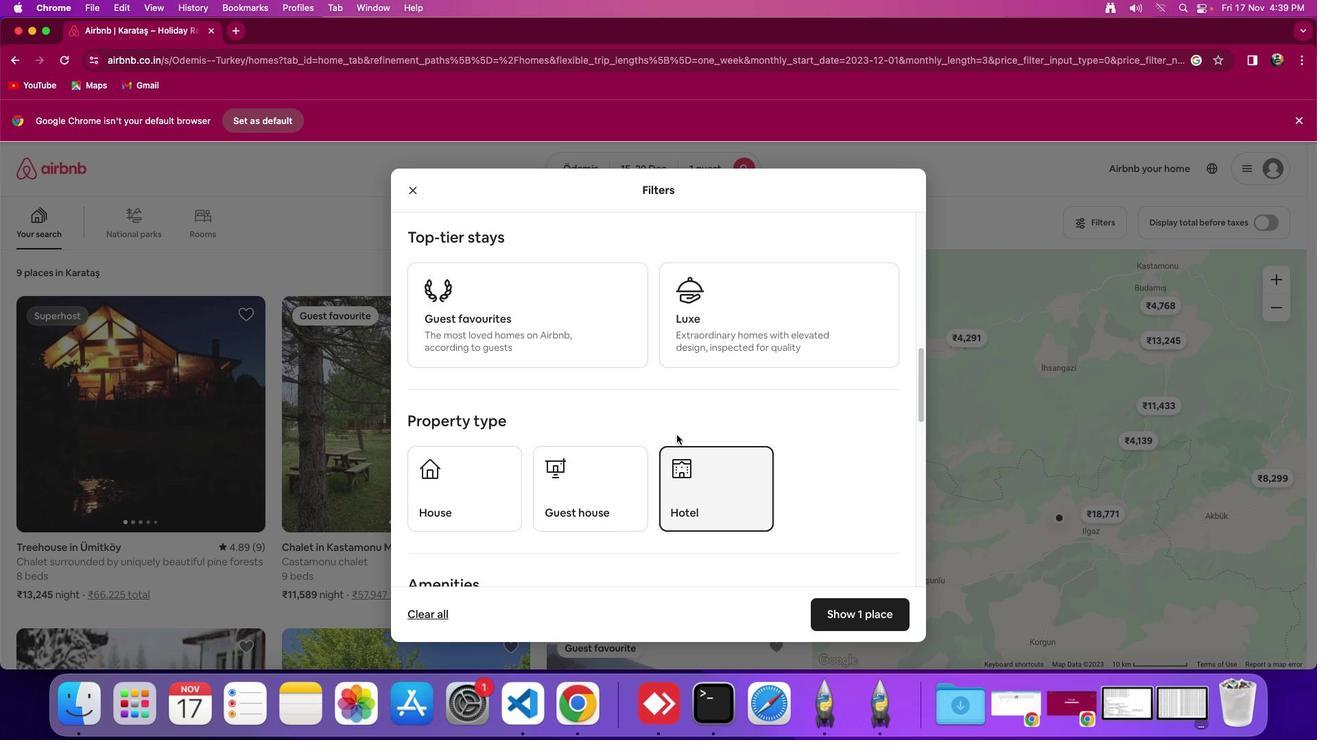 
Action: Mouse scrolled (673, 432) with delta (-2, -2)
Screenshot: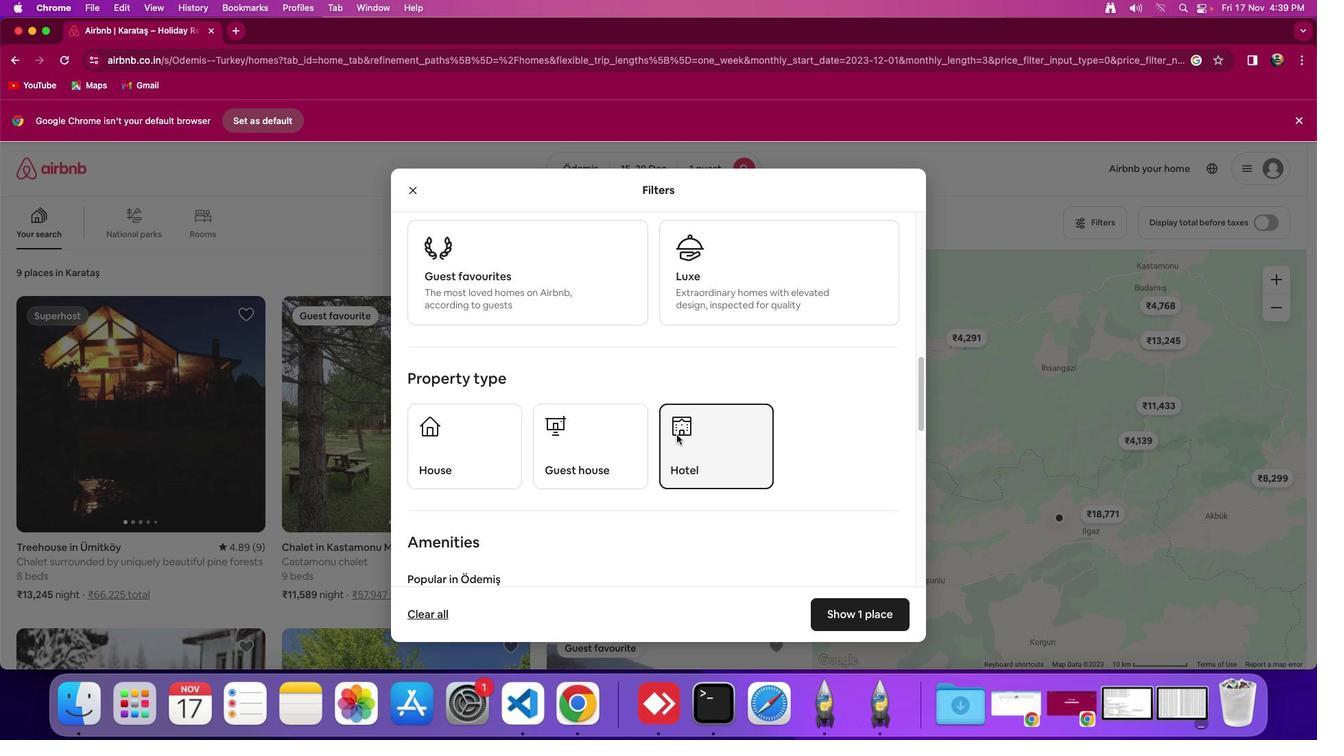 
Action: Mouse scrolled (673, 432) with delta (-2, -2)
Screenshot: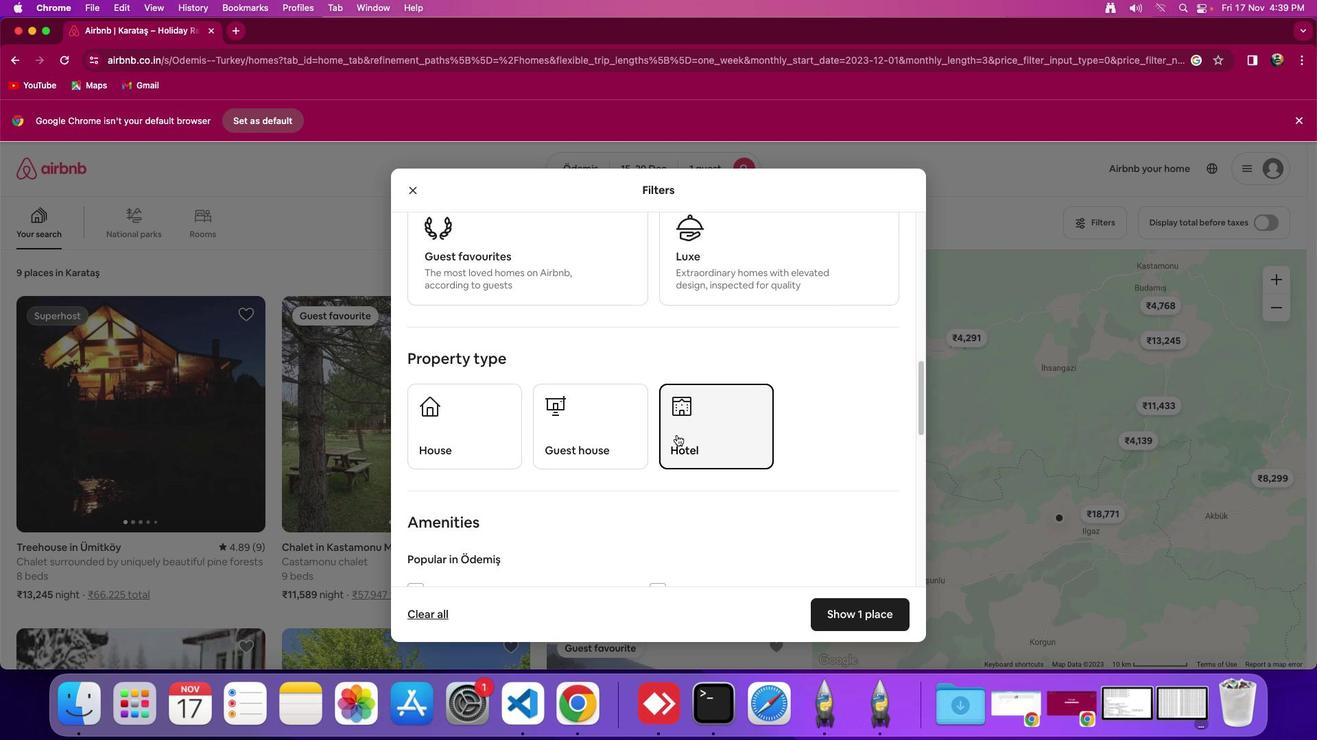 
Action: Mouse scrolled (673, 432) with delta (-2, -2)
Screenshot: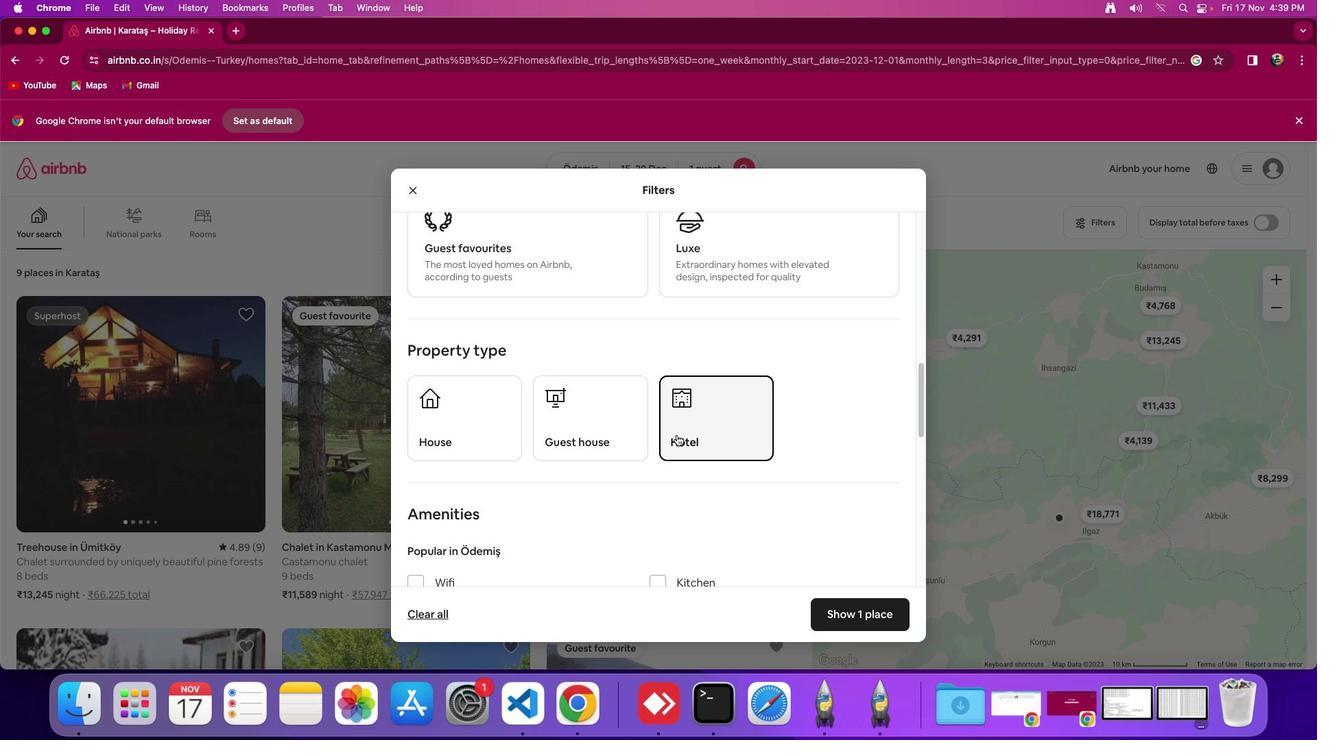 
Action: Mouse moved to (859, 604)
Screenshot: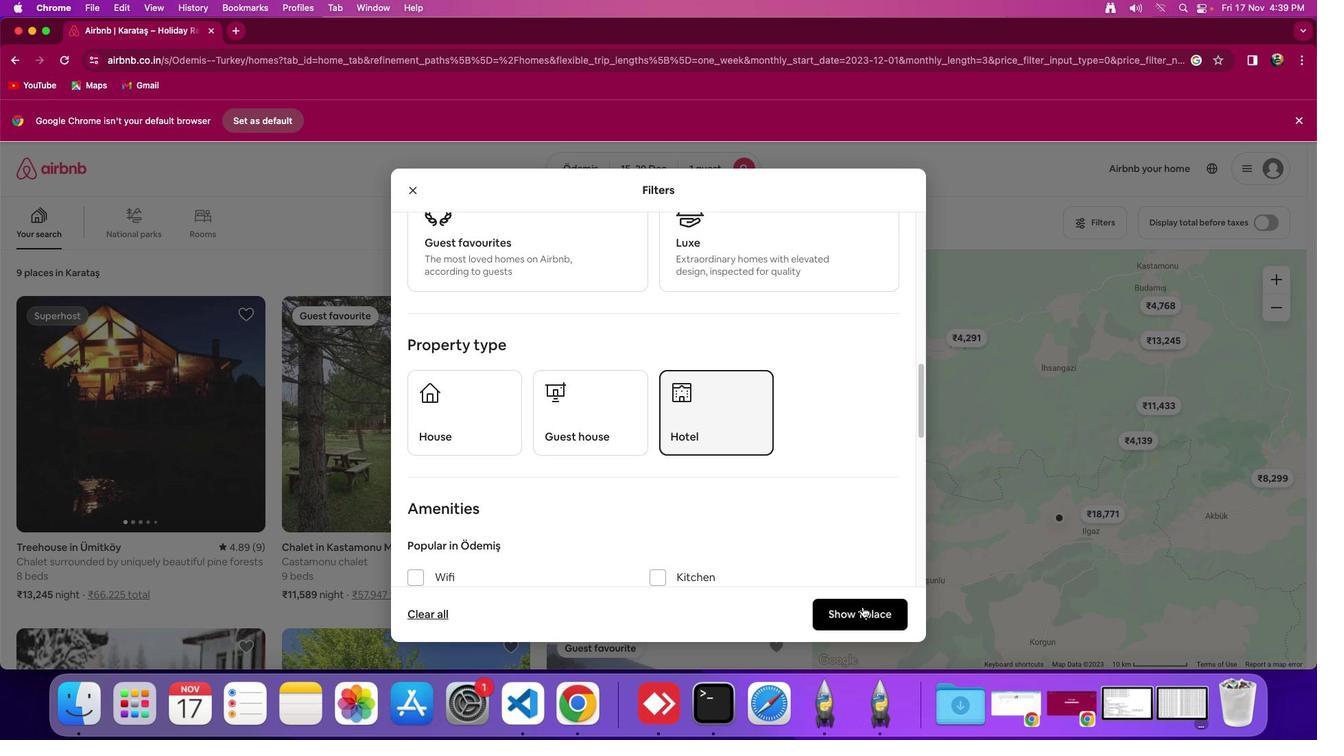 
Action: Mouse pressed left at (859, 604)
Screenshot: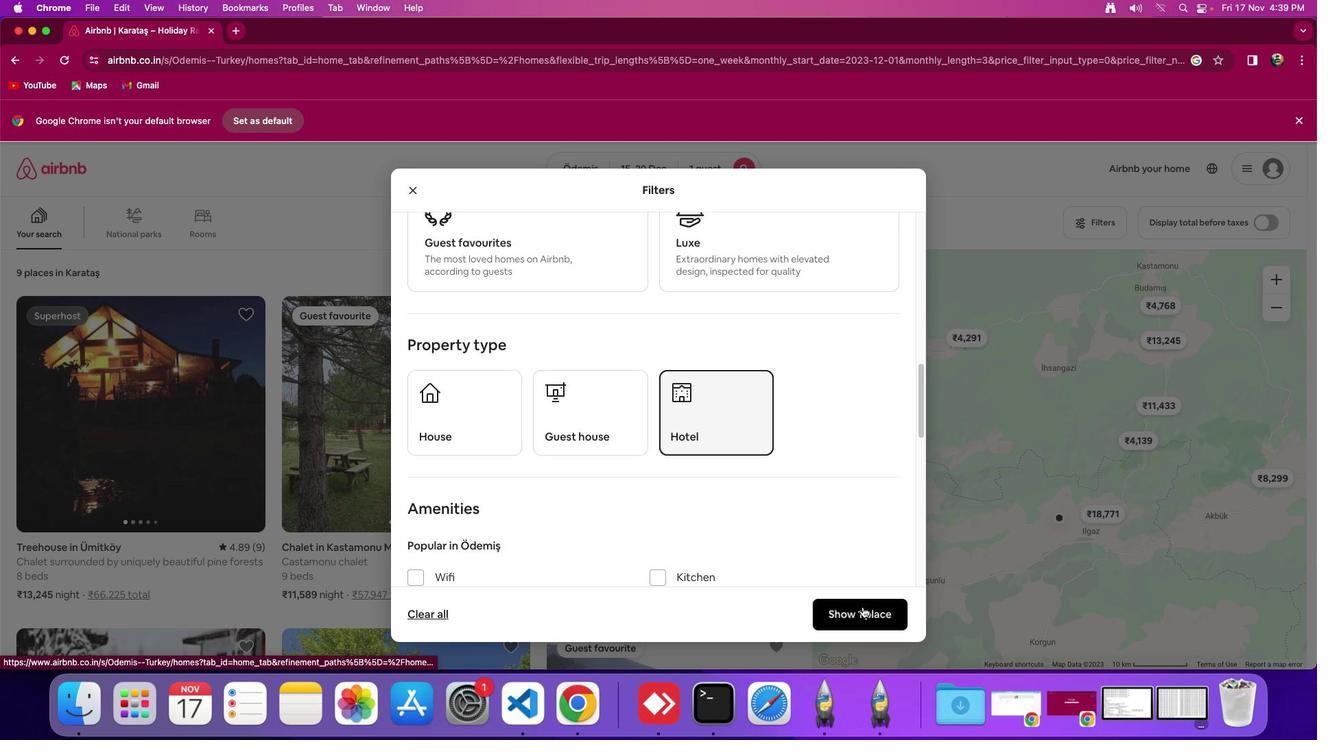 
Action: Mouse moved to (218, 447)
Screenshot: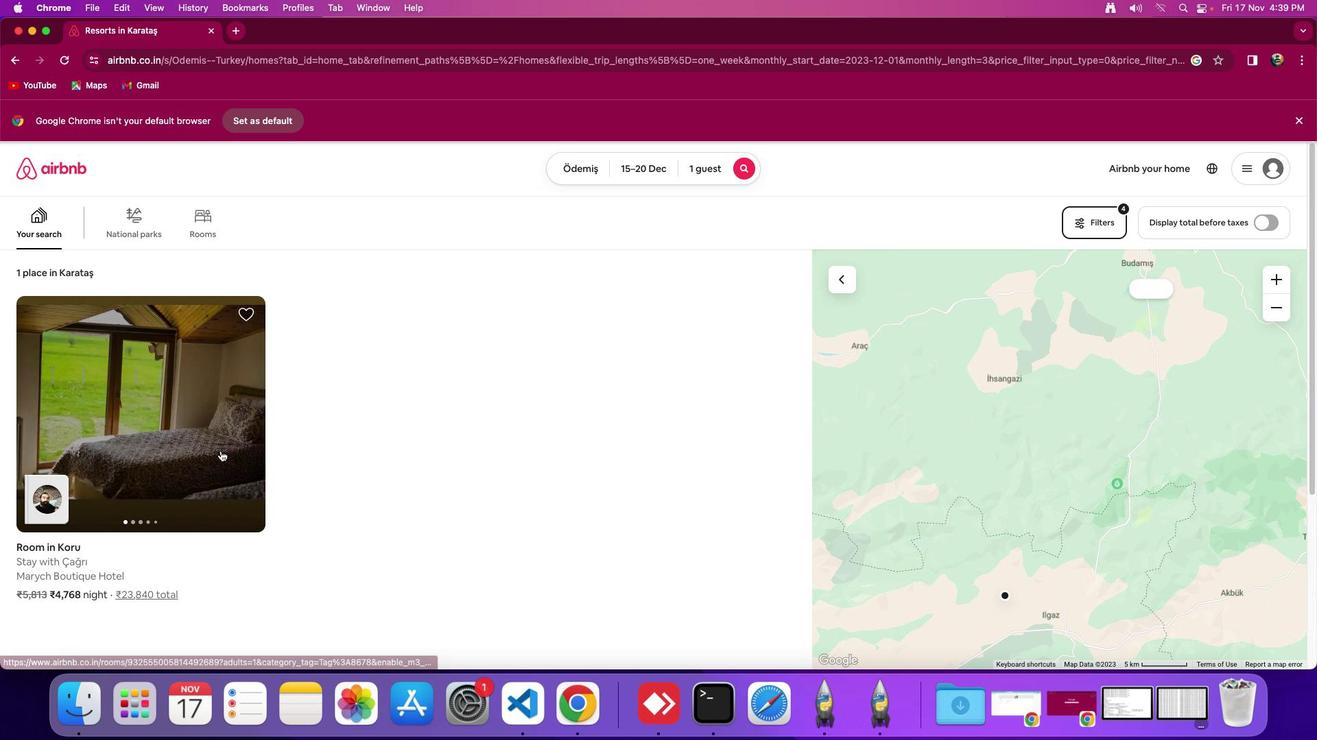 
Action: Mouse pressed left at (218, 447)
Screenshot: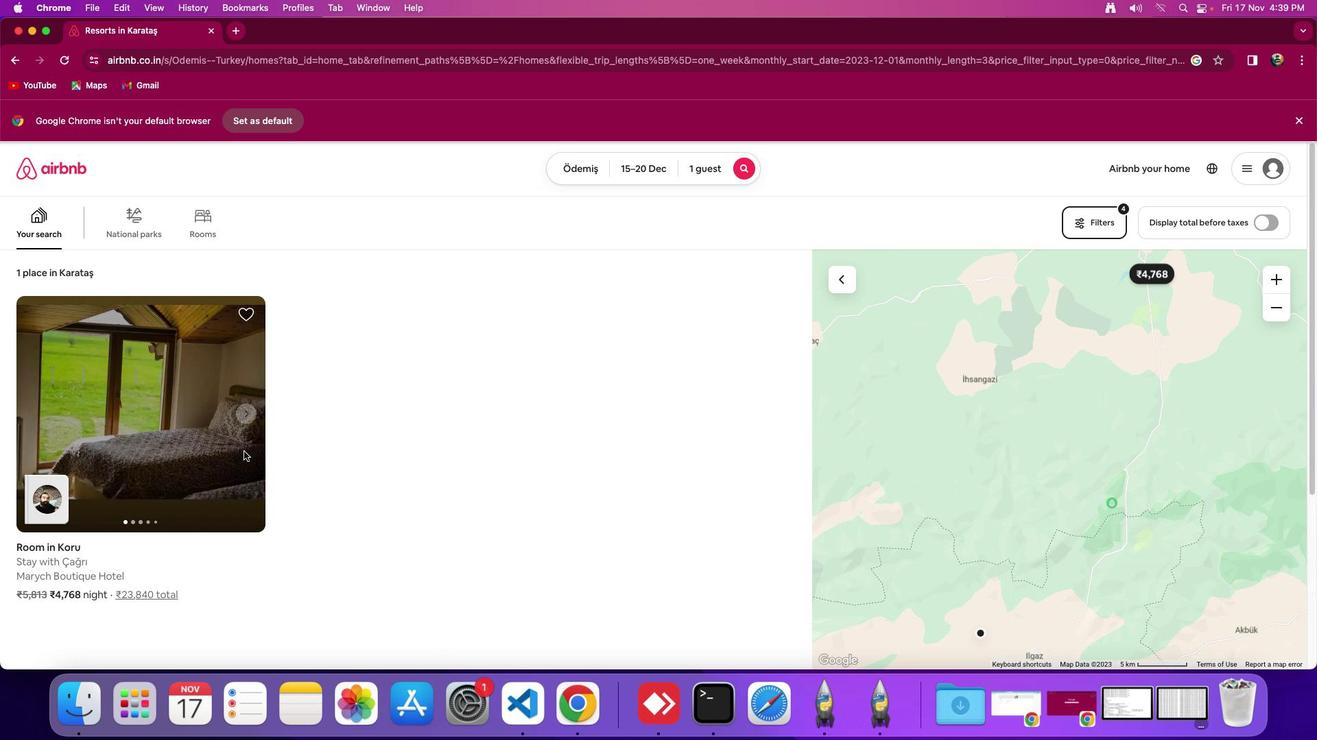 
Action: Mouse moved to (967, 473)
Screenshot: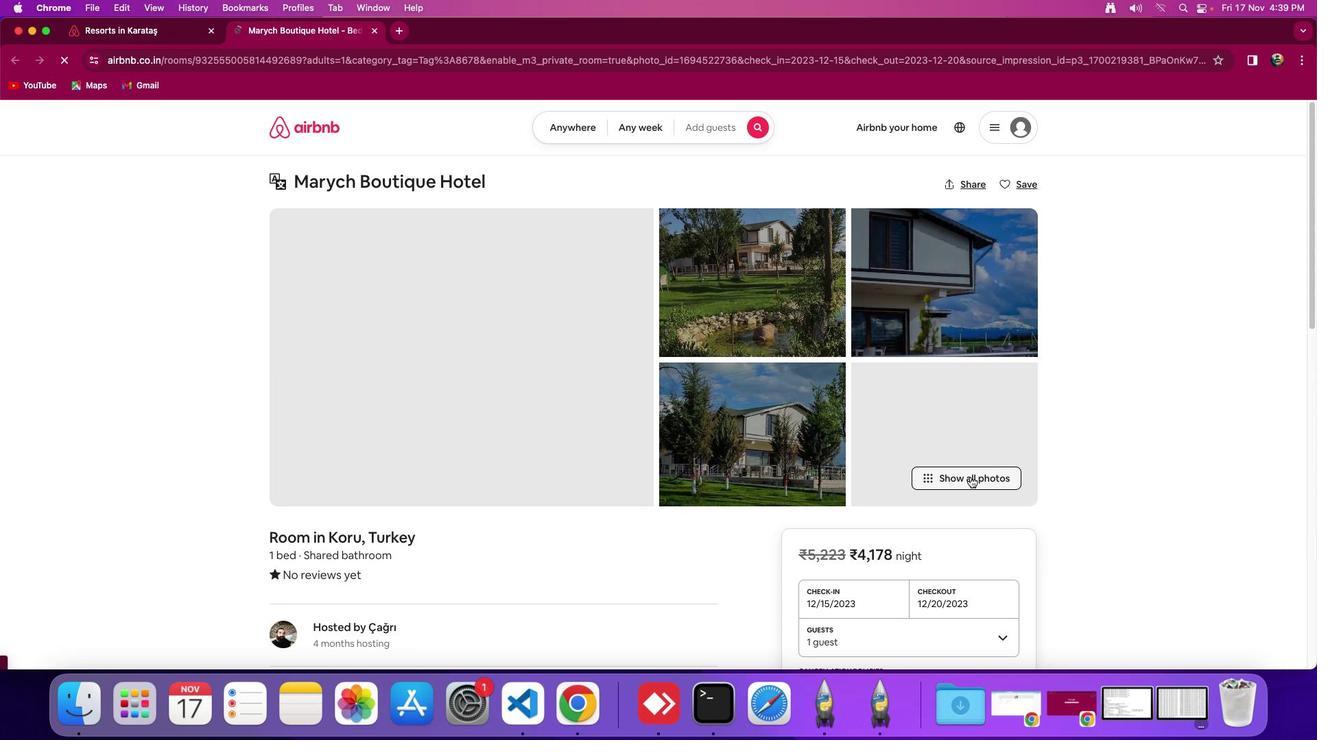 
Action: Mouse pressed left at (967, 473)
Screenshot: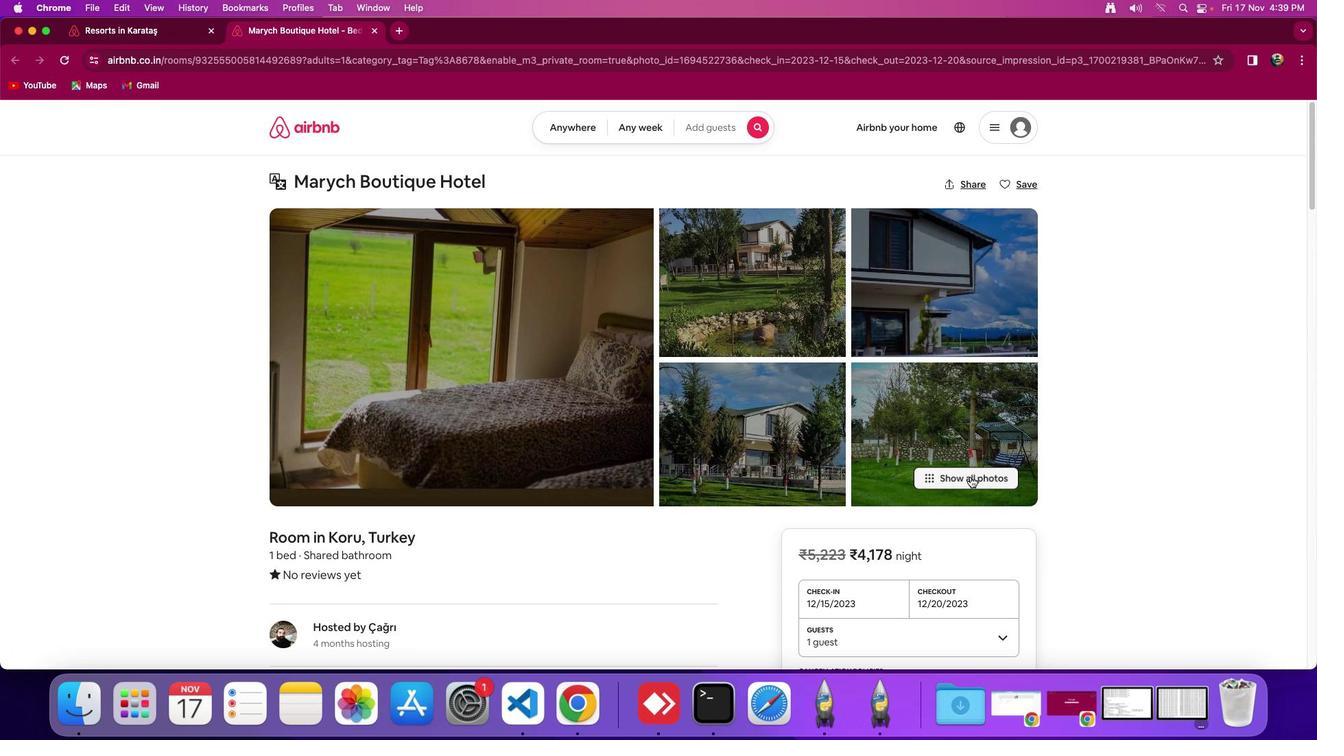
Action: Mouse moved to (787, 493)
Screenshot: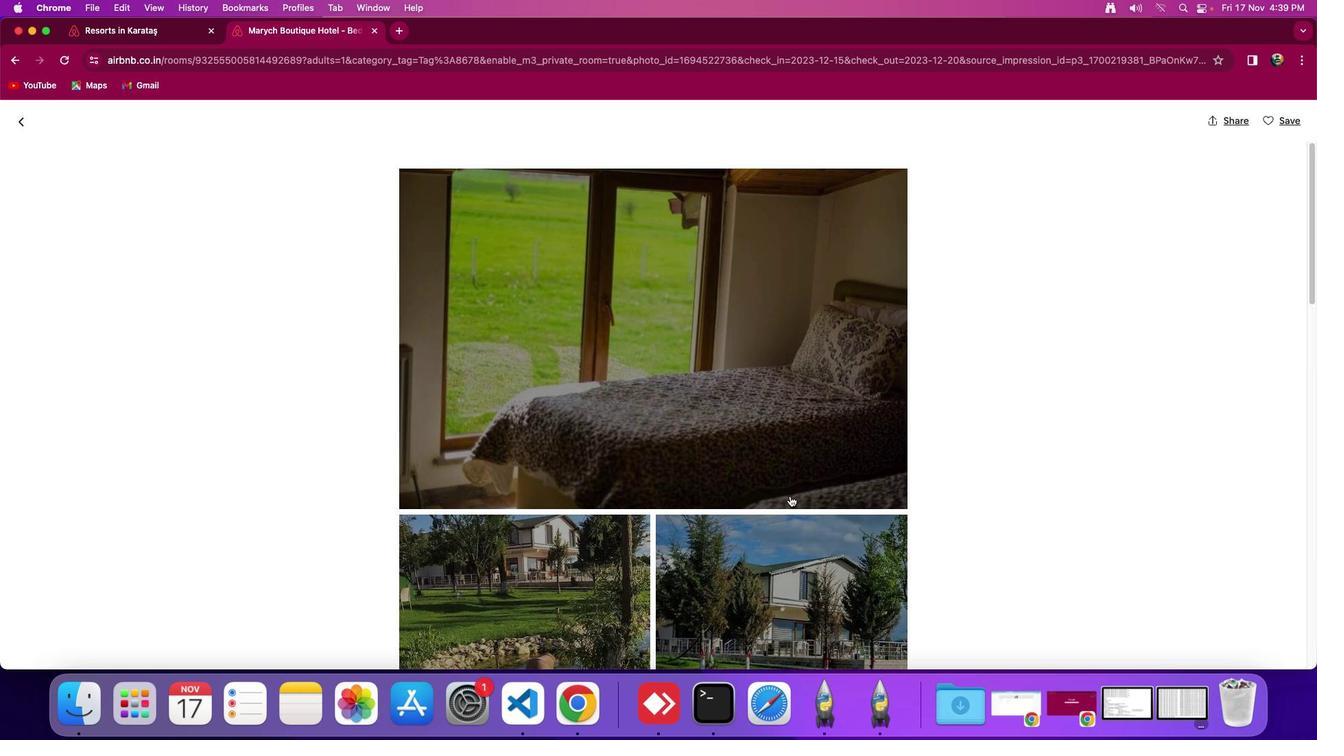 
Action: Mouse scrolled (787, 493) with delta (-2, -2)
Screenshot: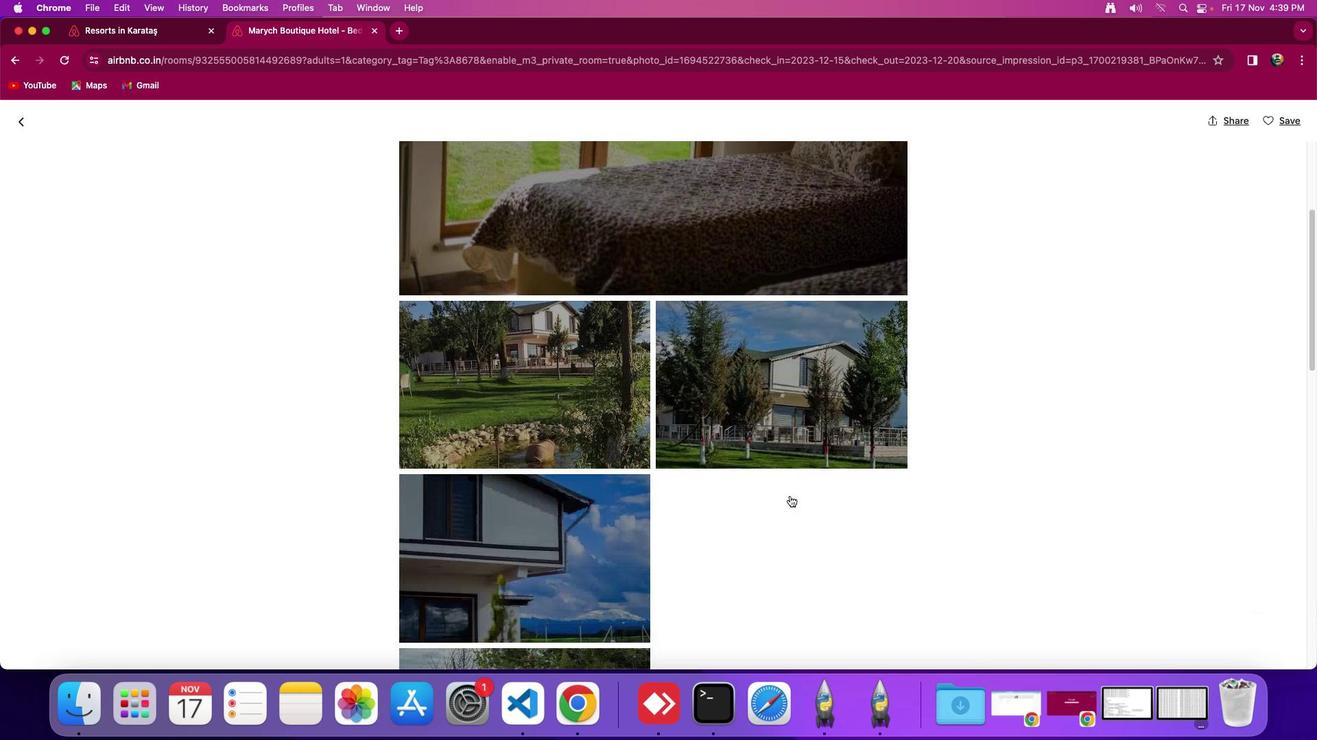 
Action: Mouse scrolled (787, 493) with delta (-2, -2)
Screenshot: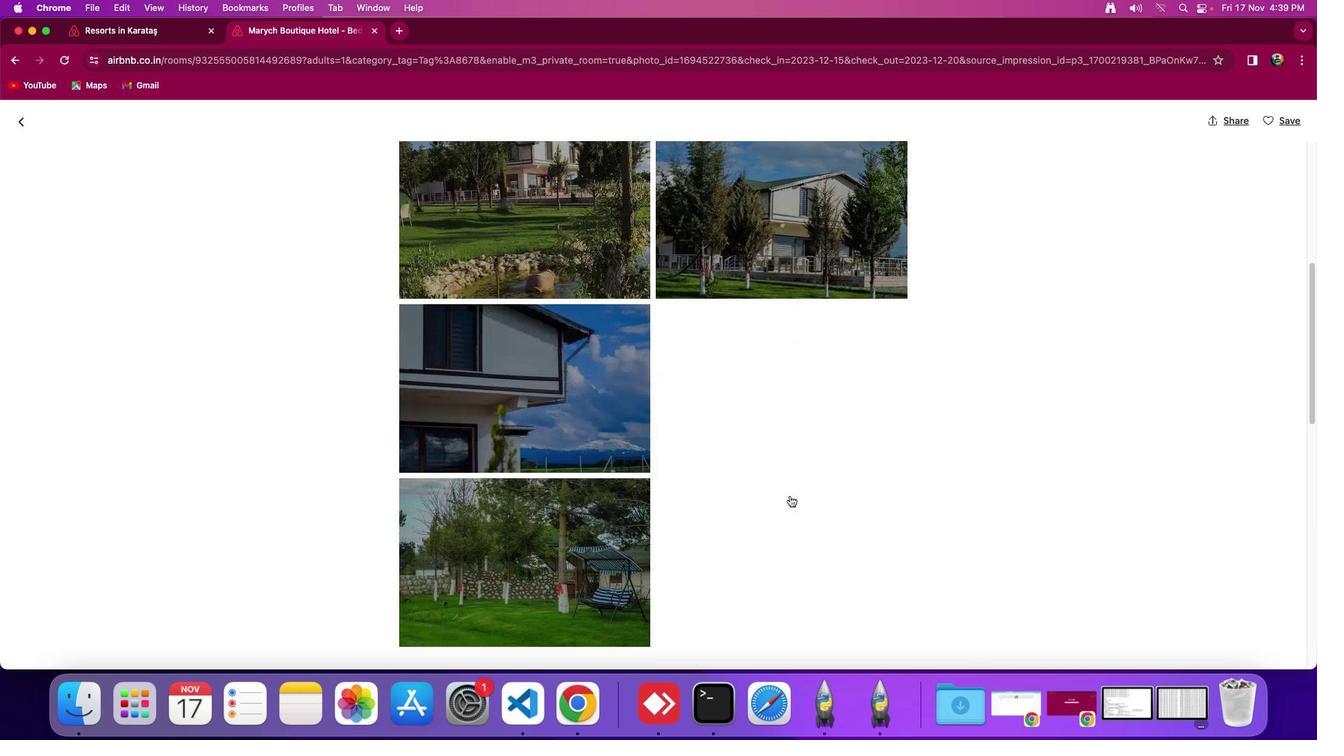 
Action: Mouse scrolled (787, 493) with delta (-2, -5)
Screenshot: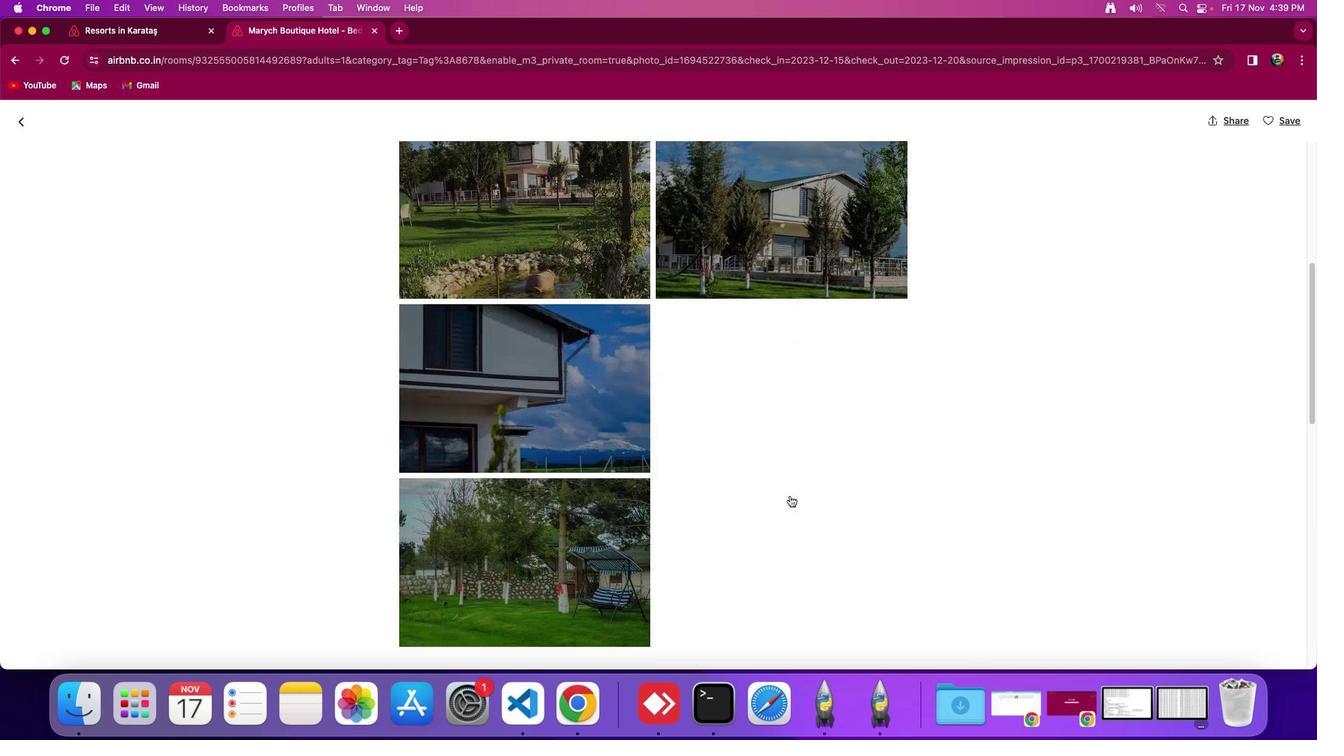 
Action: Mouse scrolled (787, 493) with delta (-2, -6)
Screenshot: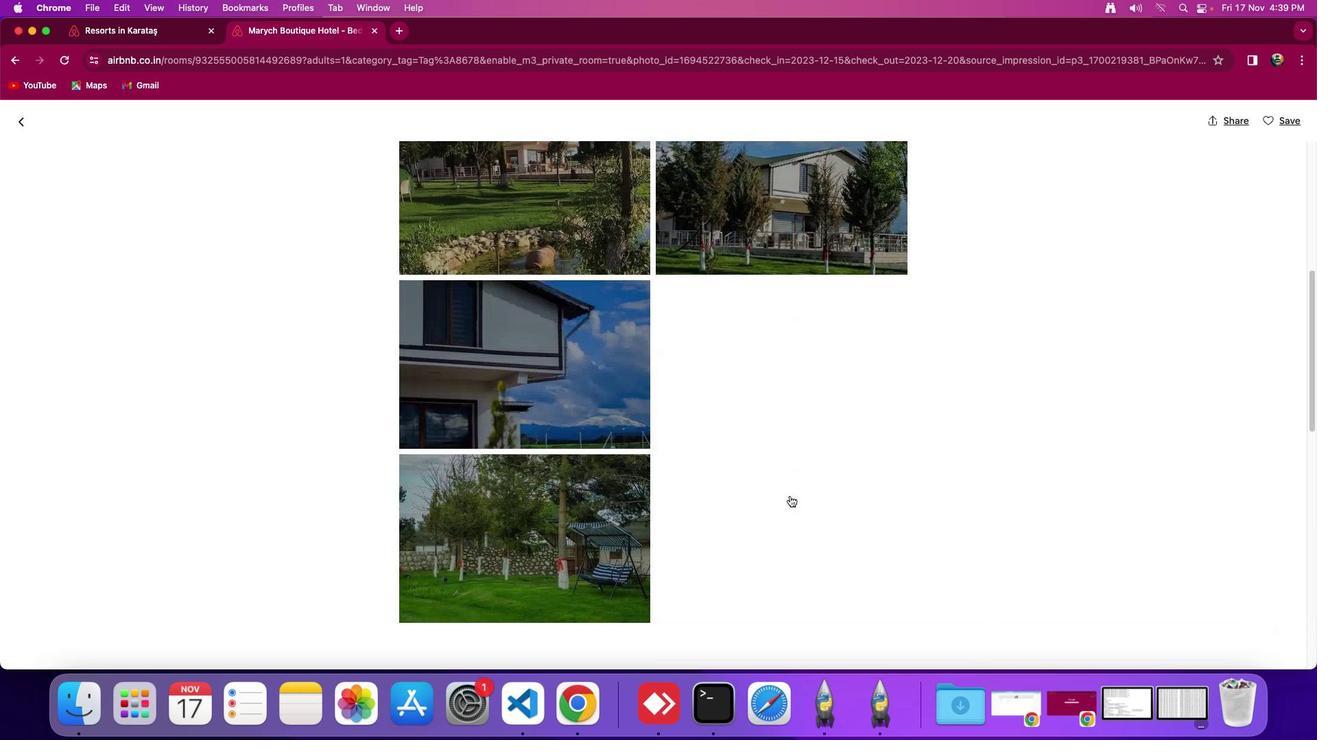 
Action: Mouse scrolled (787, 493) with delta (-2, -2)
Screenshot: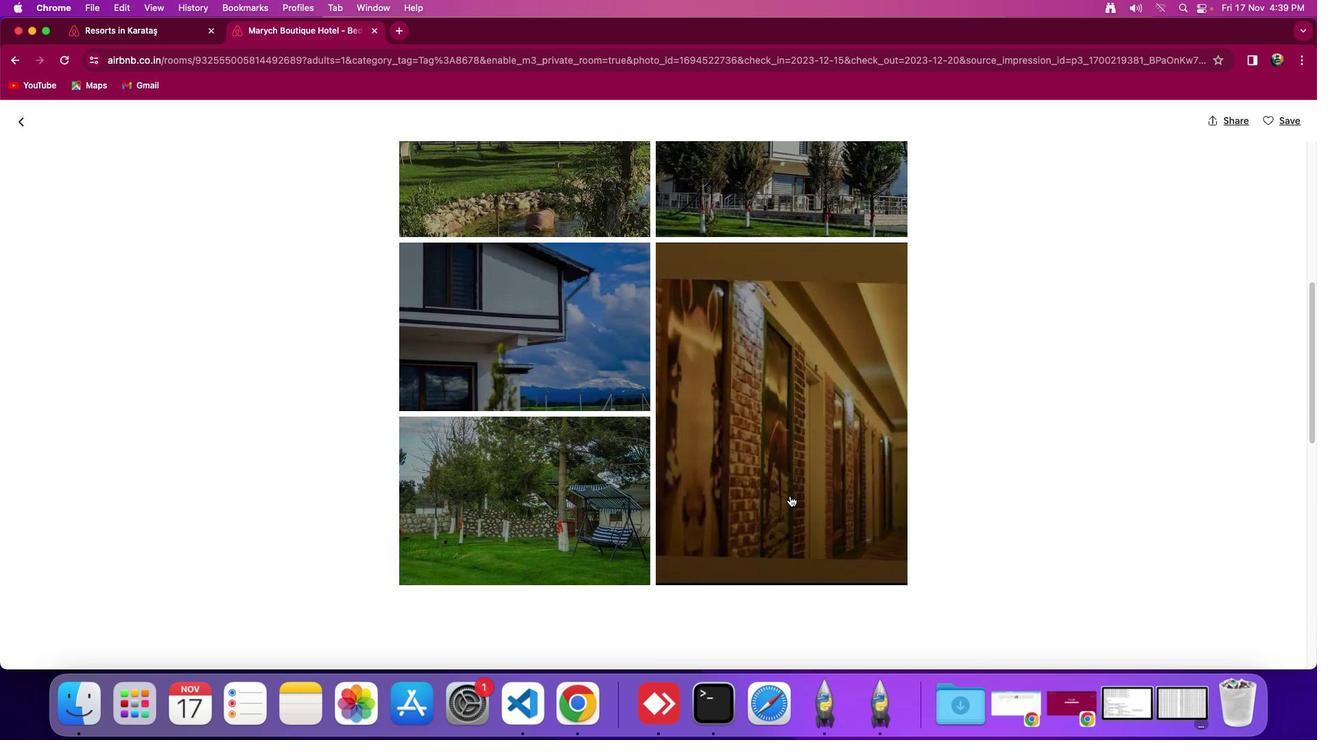 
Action: Mouse scrolled (787, 493) with delta (-2, -2)
Screenshot: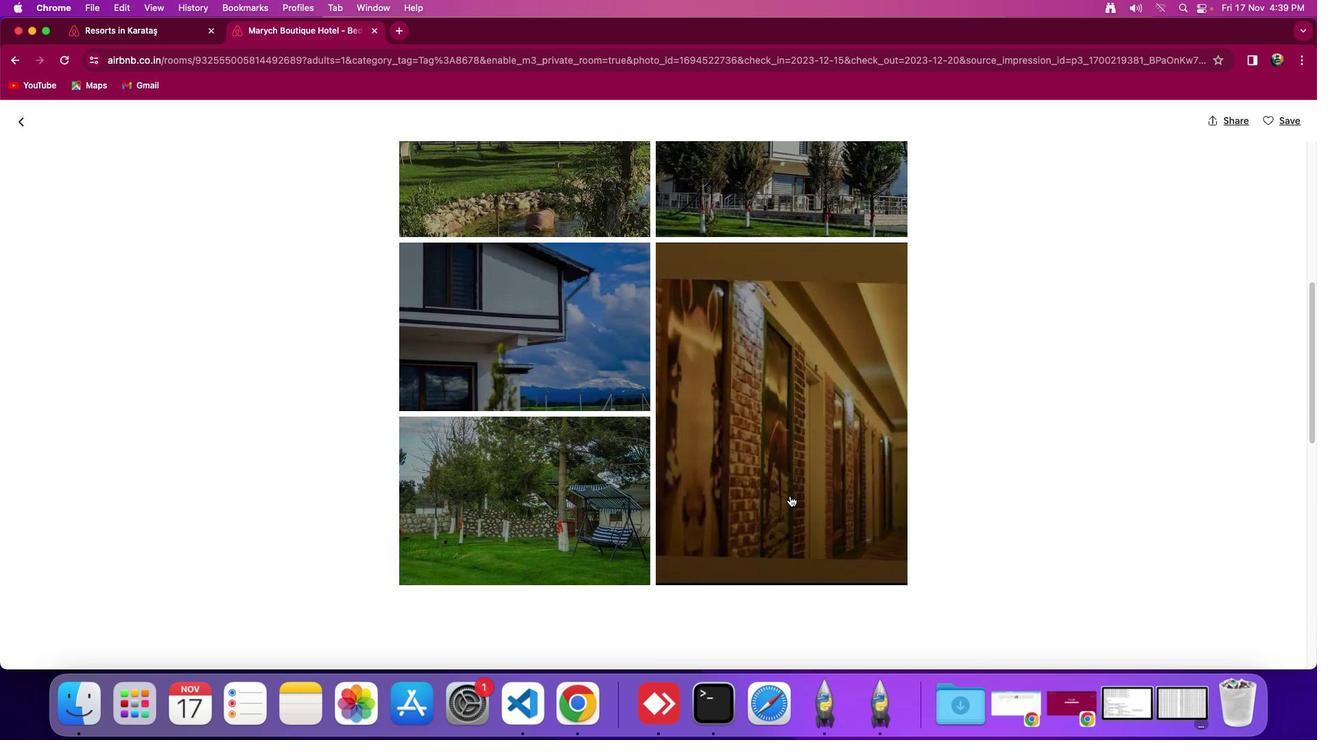 
Action: Mouse scrolled (787, 493) with delta (-2, -4)
Screenshot: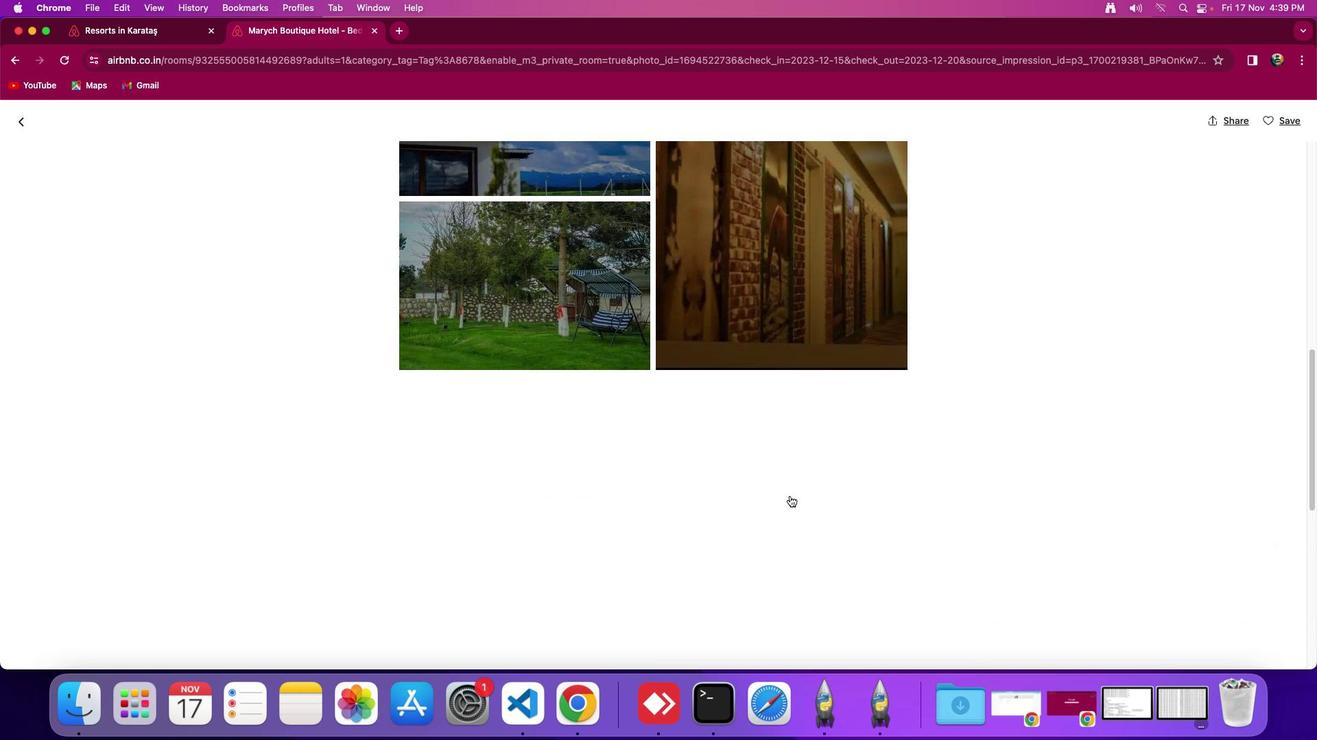 
Action: Mouse scrolled (787, 493) with delta (-2, -5)
Screenshot: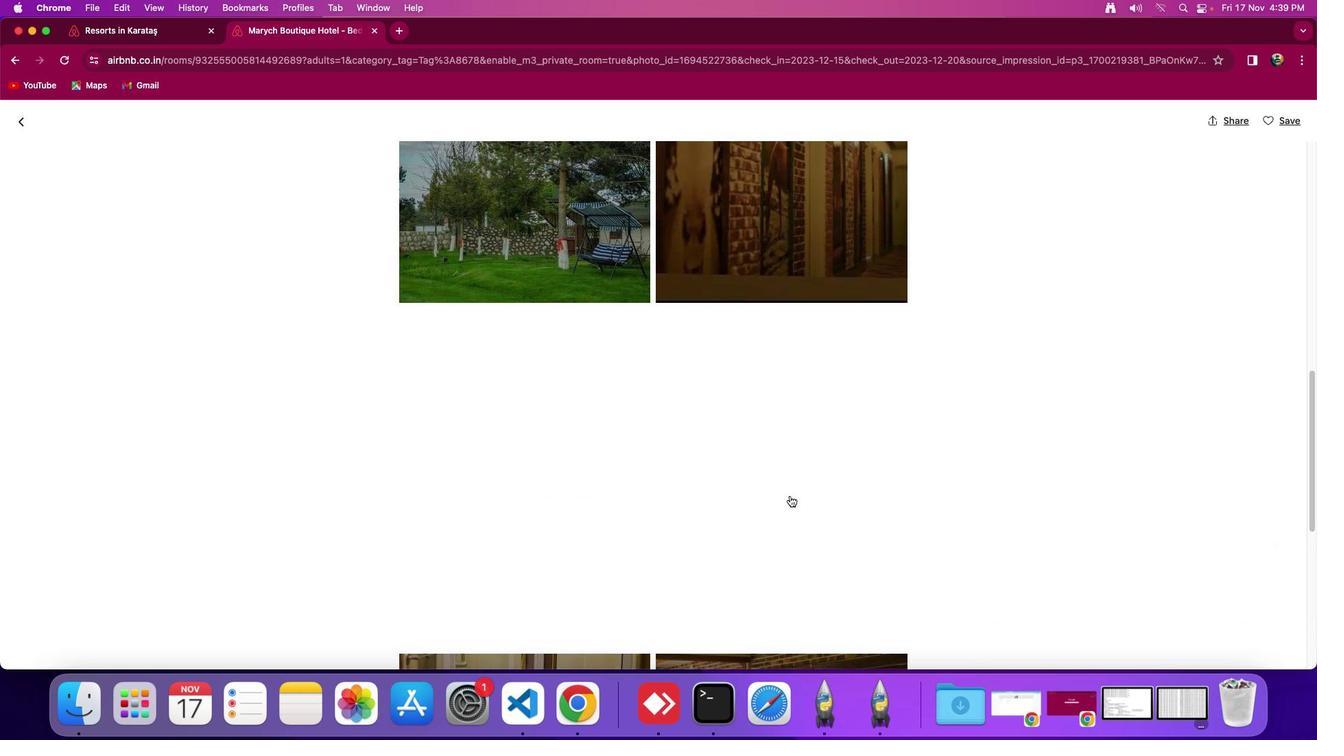 
Action: Mouse scrolled (787, 493) with delta (-2, -2)
Screenshot: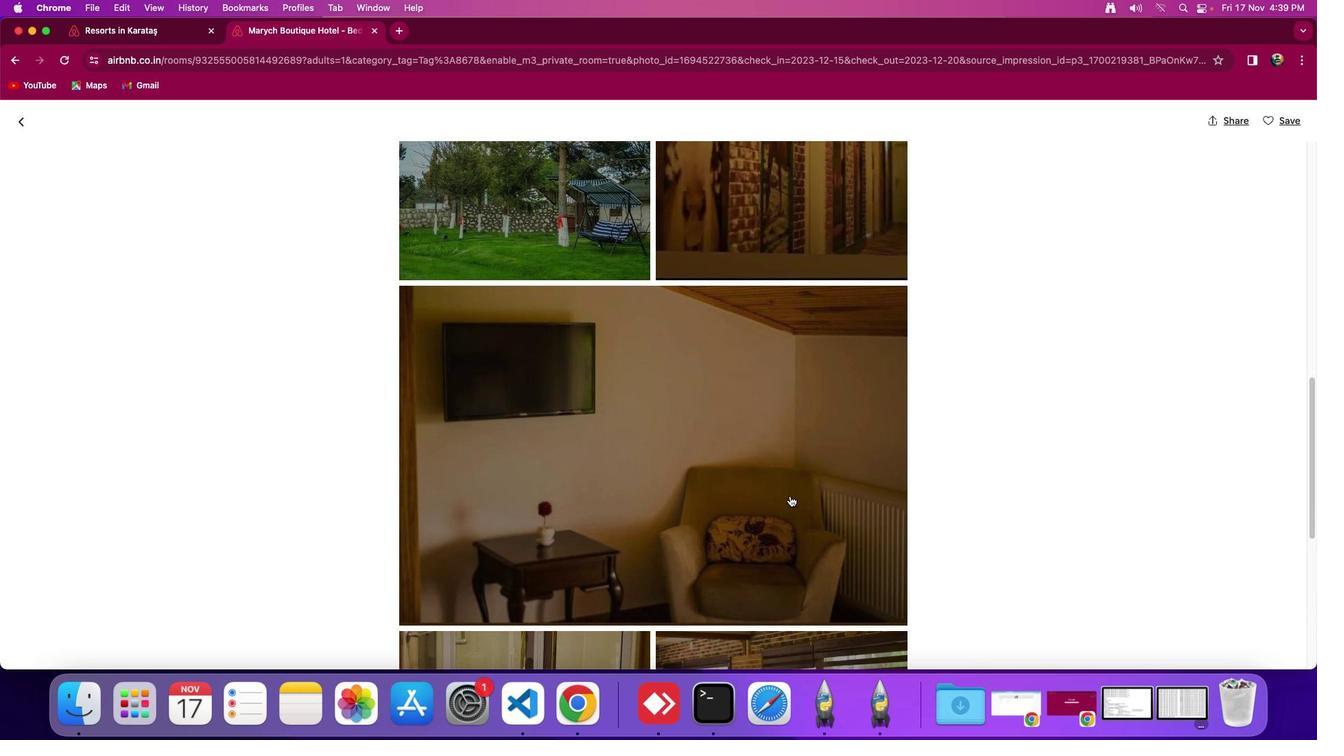 
Action: Mouse scrolled (787, 493) with delta (-2, -2)
Screenshot: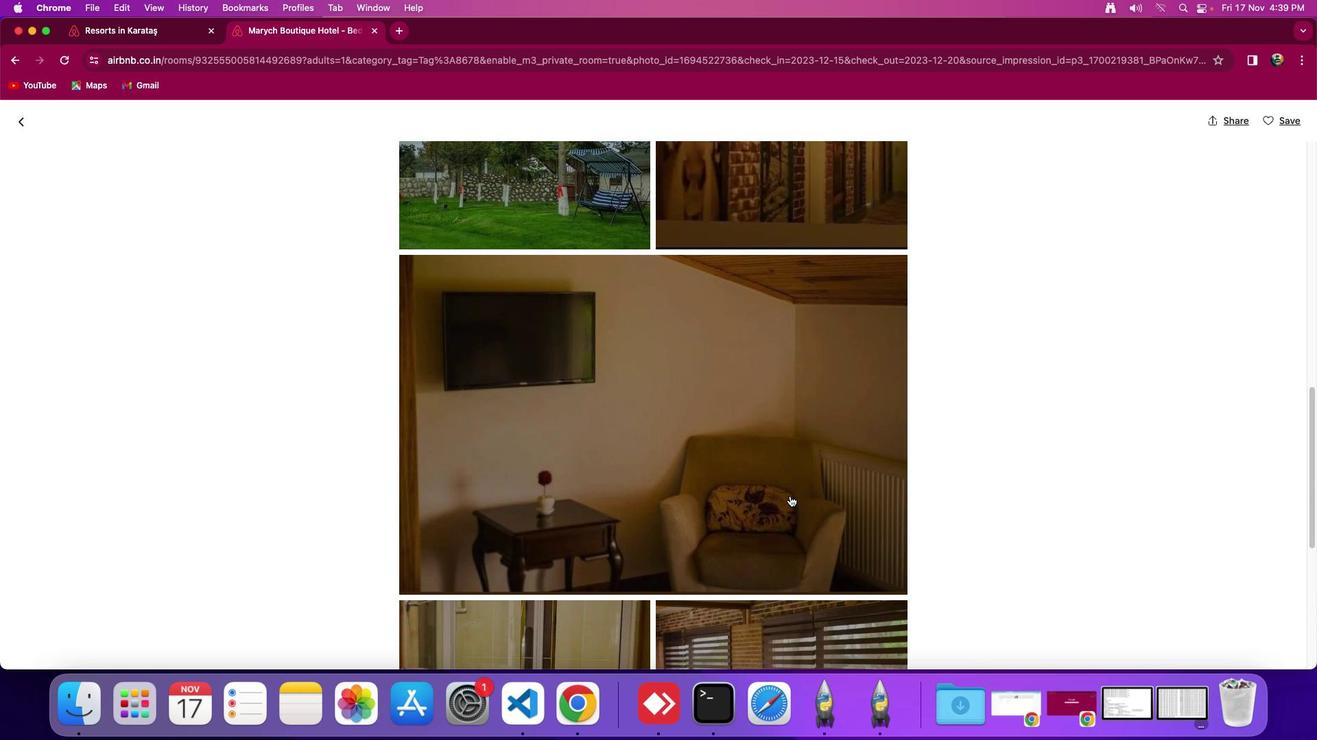 
Action: Mouse scrolled (787, 493) with delta (-2, -4)
Screenshot: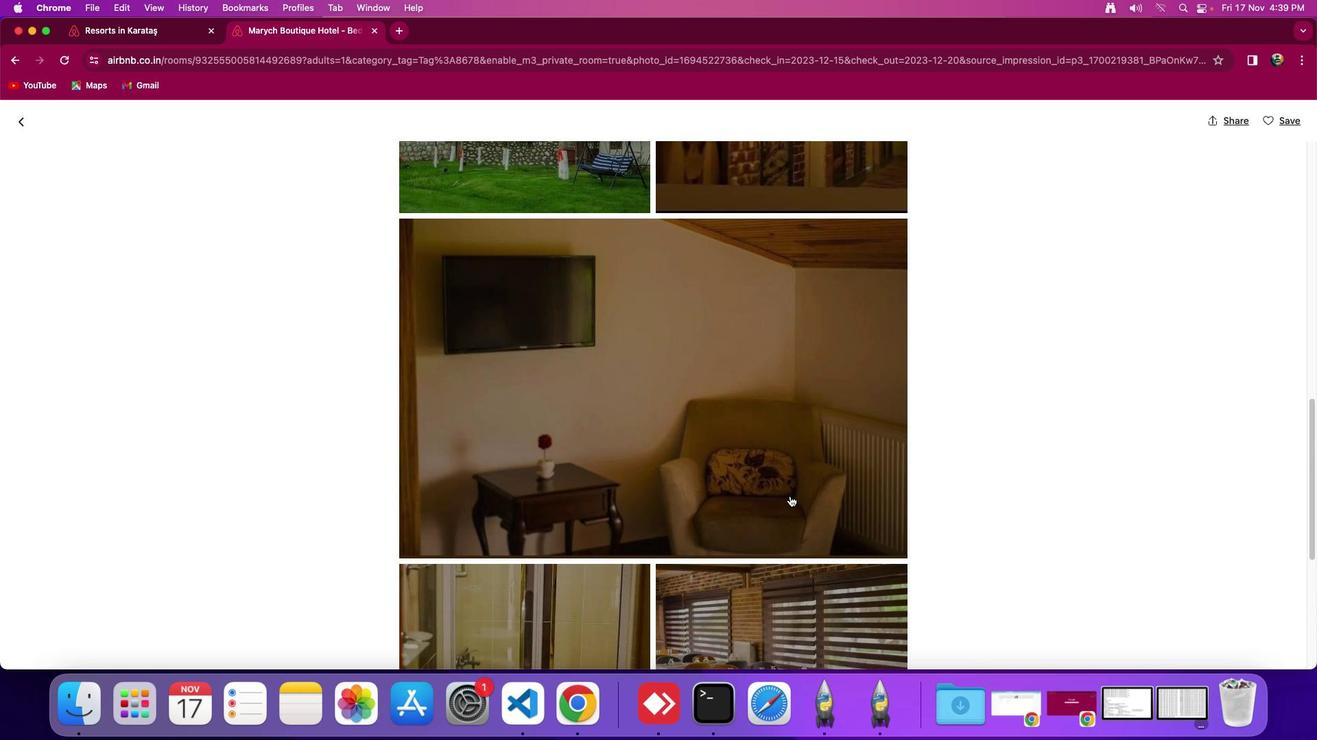
Action: Mouse scrolled (787, 493) with delta (-2, -2)
Screenshot: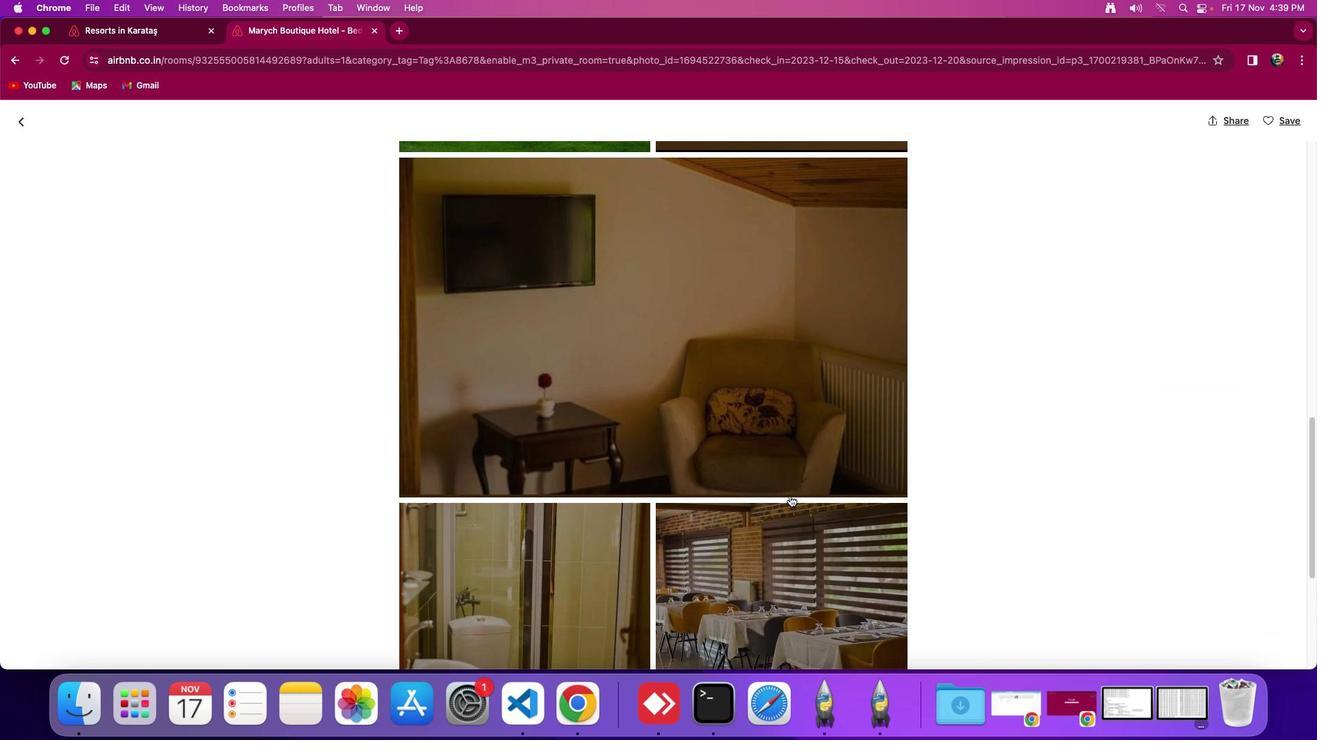 
Action: Mouse scrolled (787, 493) with delta (-2, -2)
Screenshot: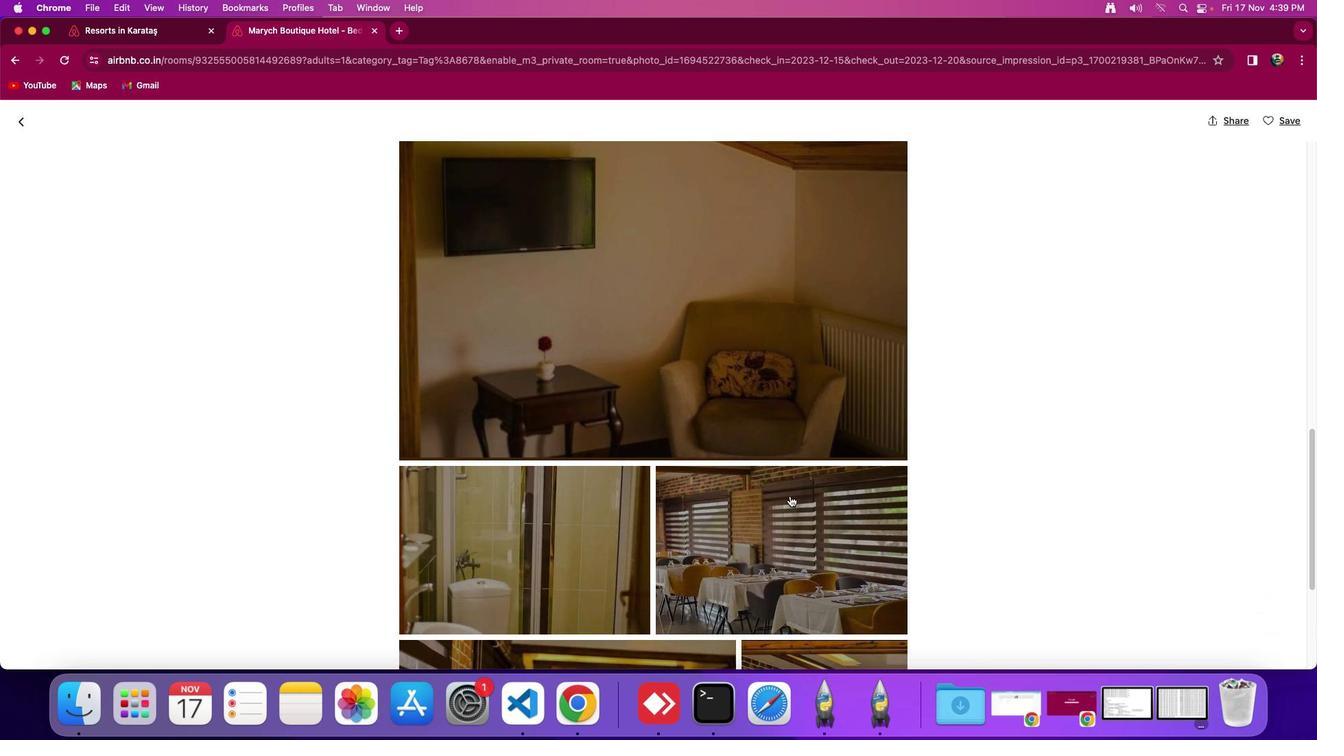
Action: Mouse scrolled (787, 493) with delta (-2, -4)
Screenshot: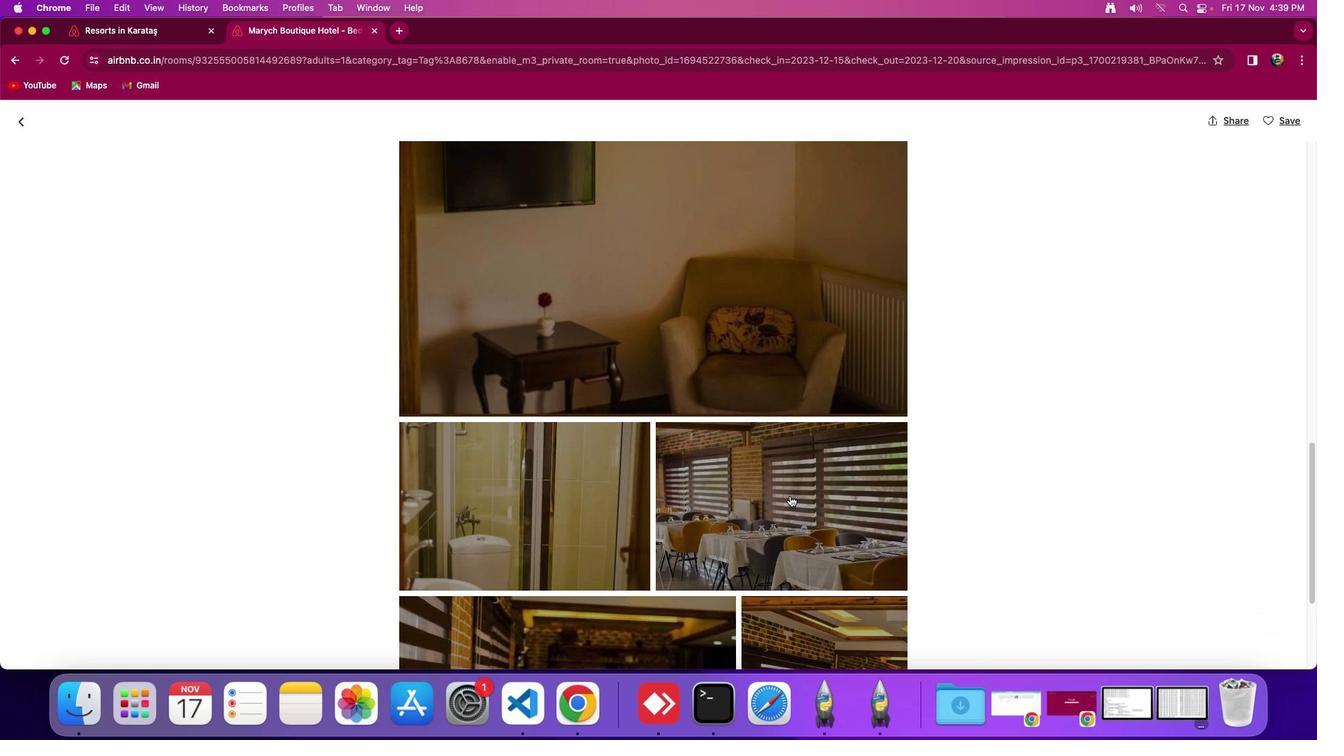 
Action: Mouse scrolled (787, 493) with delta (-2, -4)
Screenshot: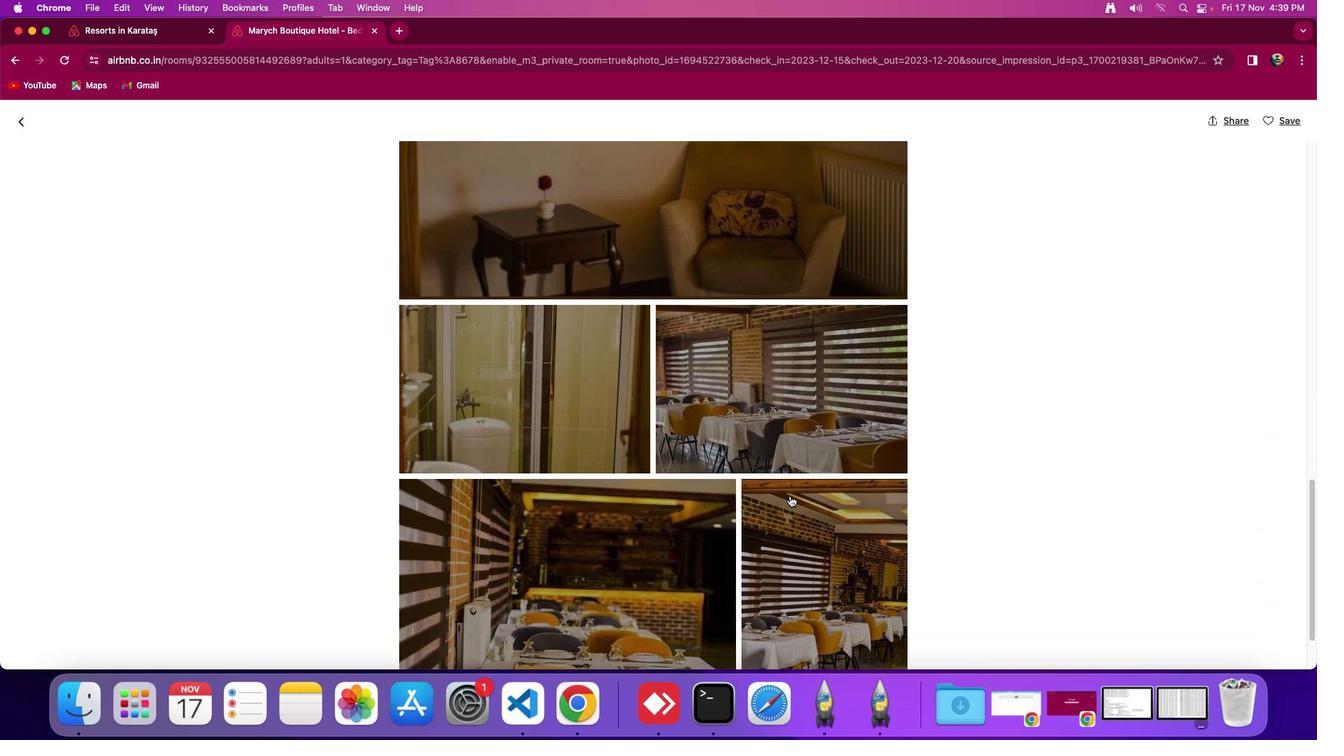 
Action: Mouse scrolled (787, 493) with delta (-2, -2)
Screenshot: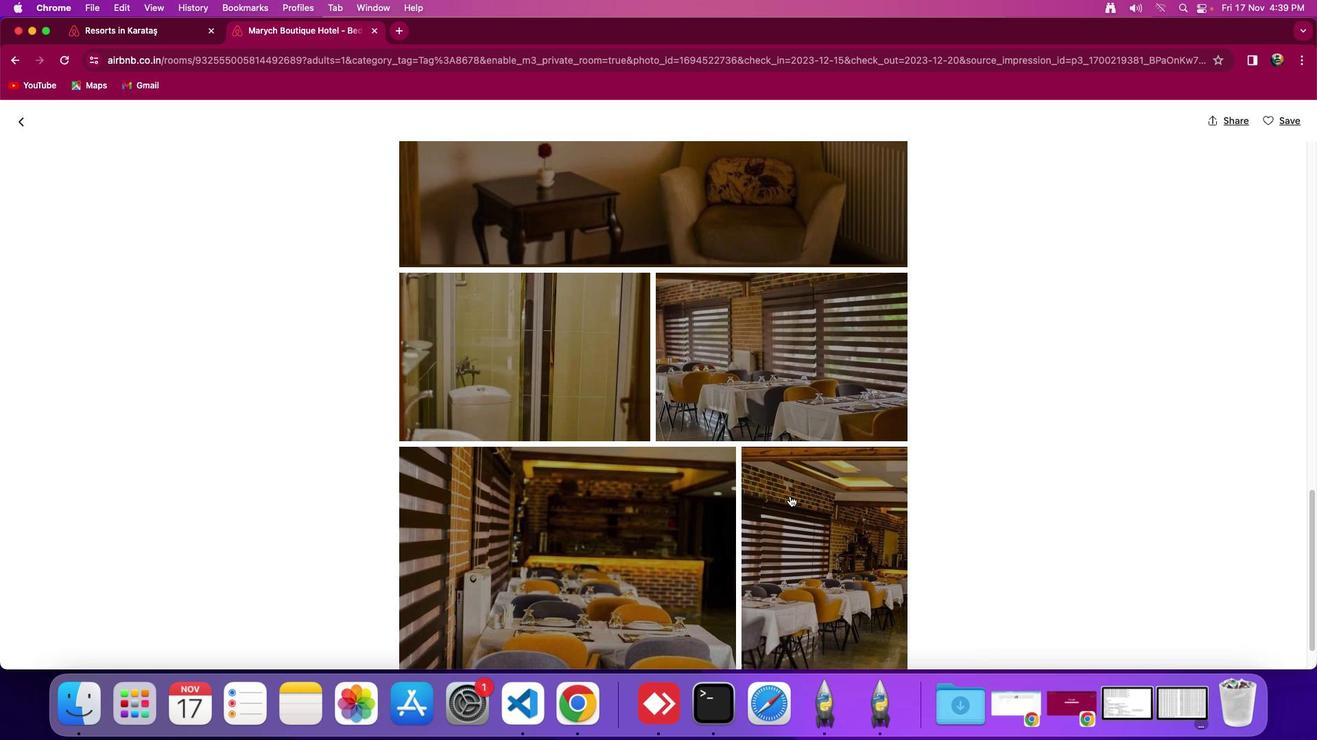 
Action: Mouse scrolled (787, 493) with delta (-2, -2)
Screenshot: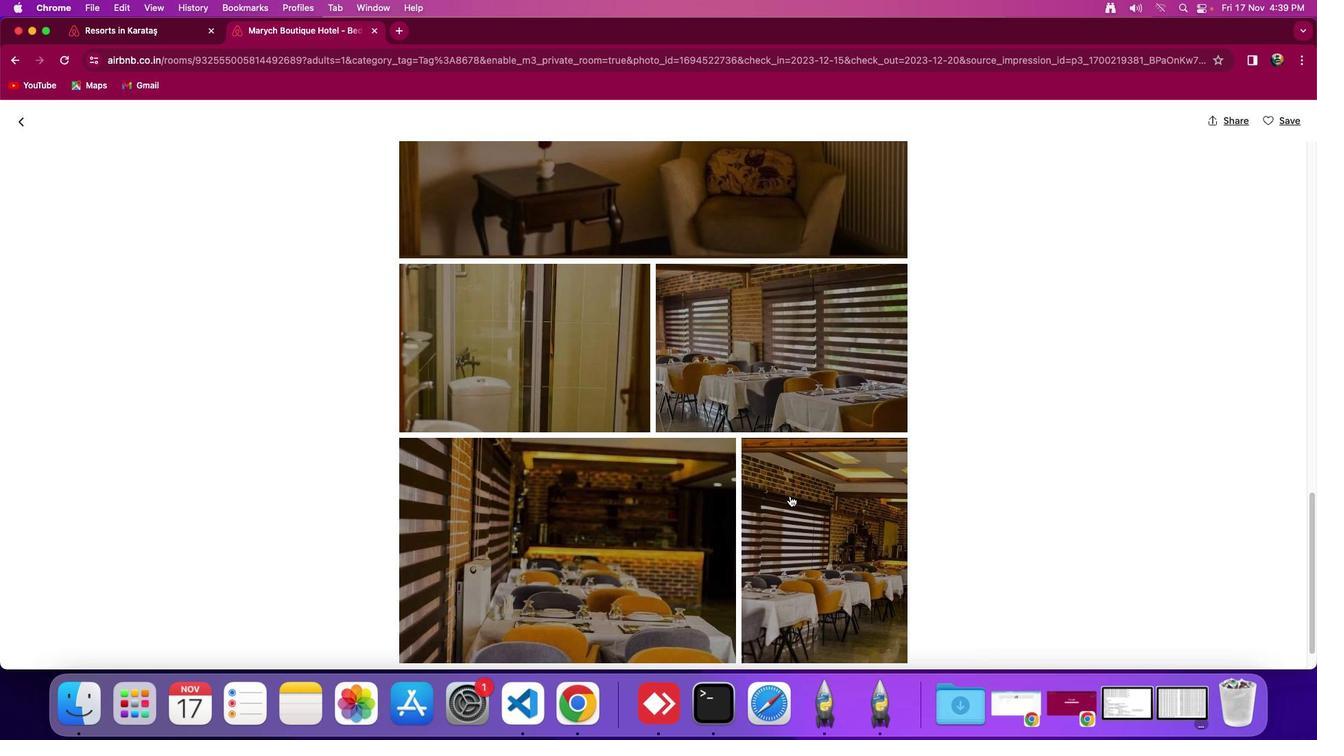 
Action: Mouse scrolled (787, 493) with delta (-2, -4)
Screenshot: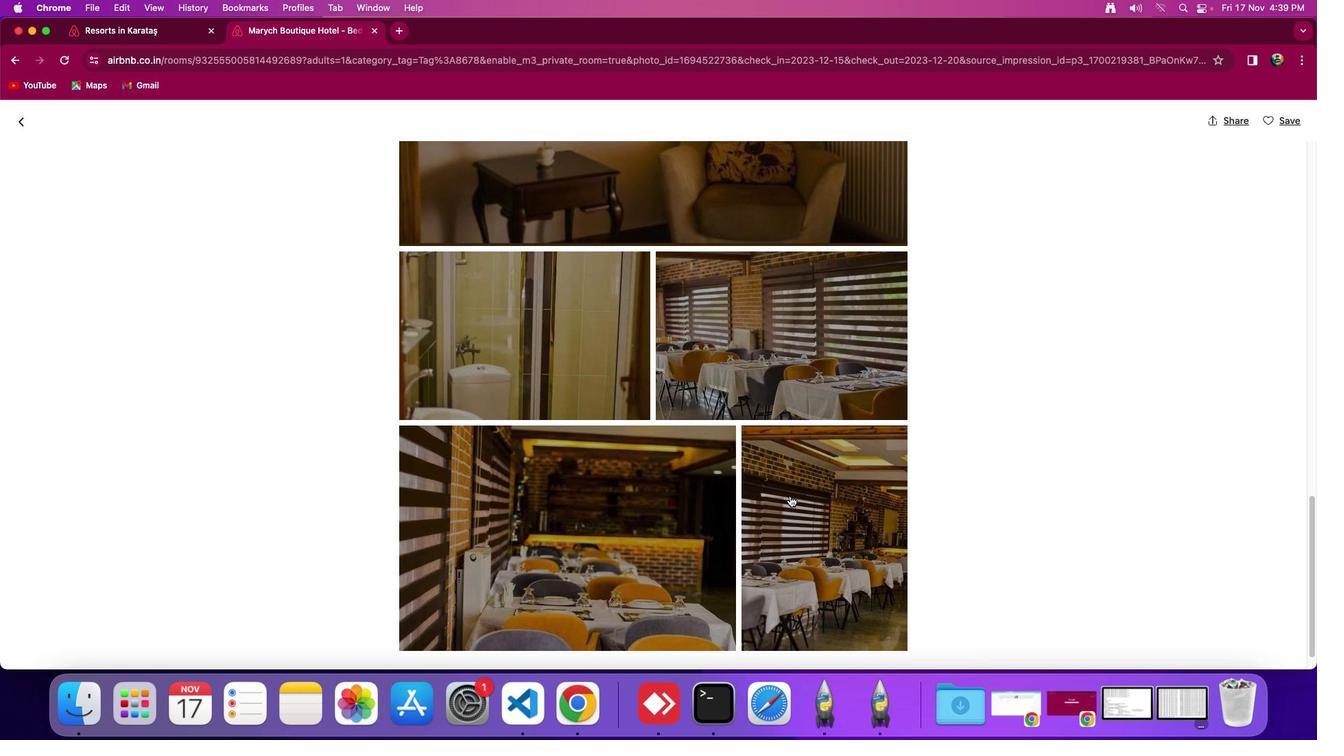 
Action: Mouse scrolled (787, 493) with delta (-2, -2)
Screenshot: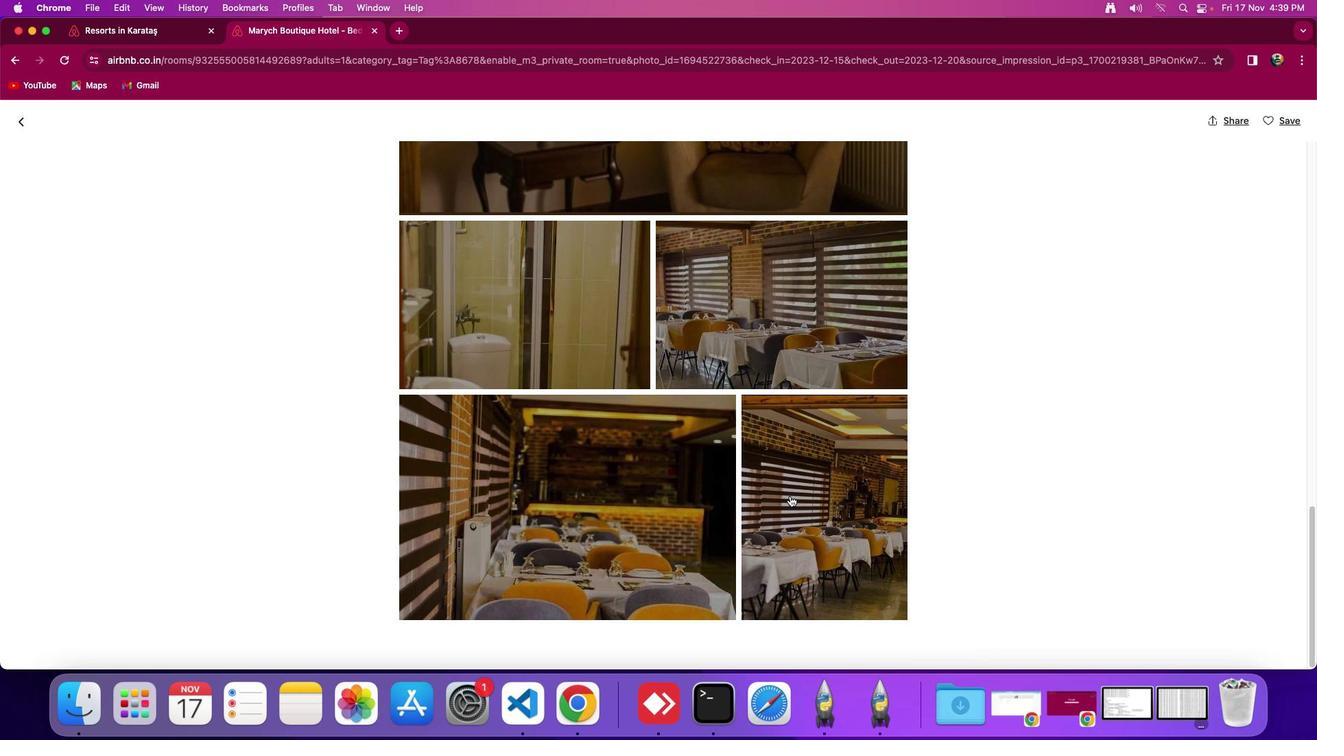 
Action: Mouse scrolled (787, 493) with delta (-2, -2)
Screenshot: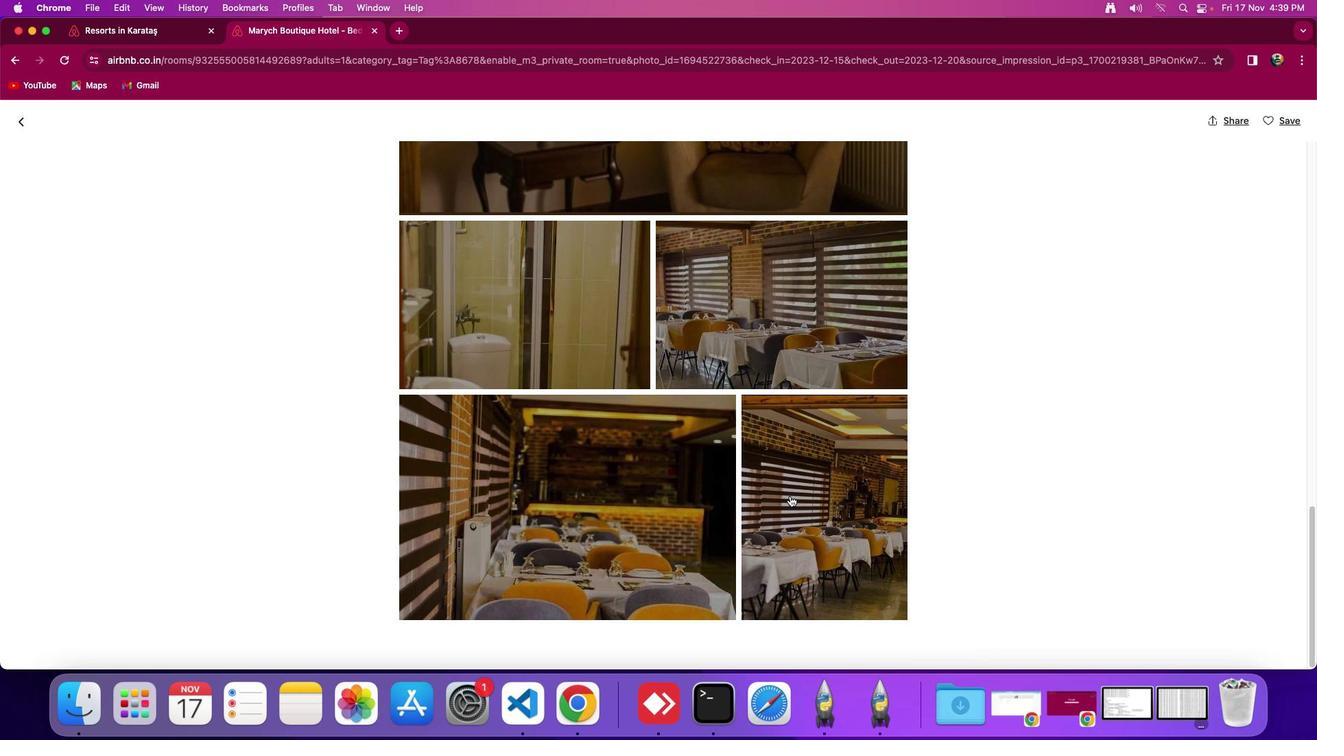 
Action: Mouse scrolled (787, 493) with delta (-2, -4)
Screenshot: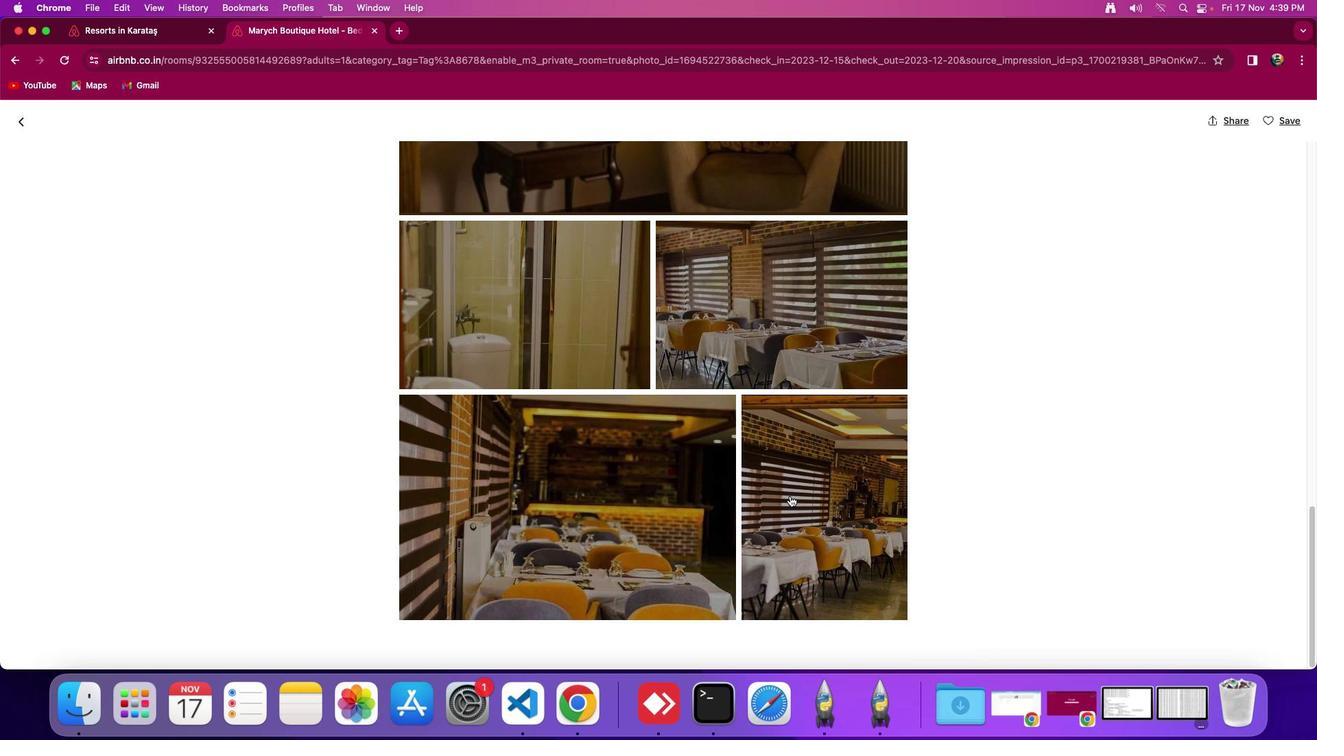 
Action: Mouse scrolled (787, 493) with delta (-2, -6)
Screenshot: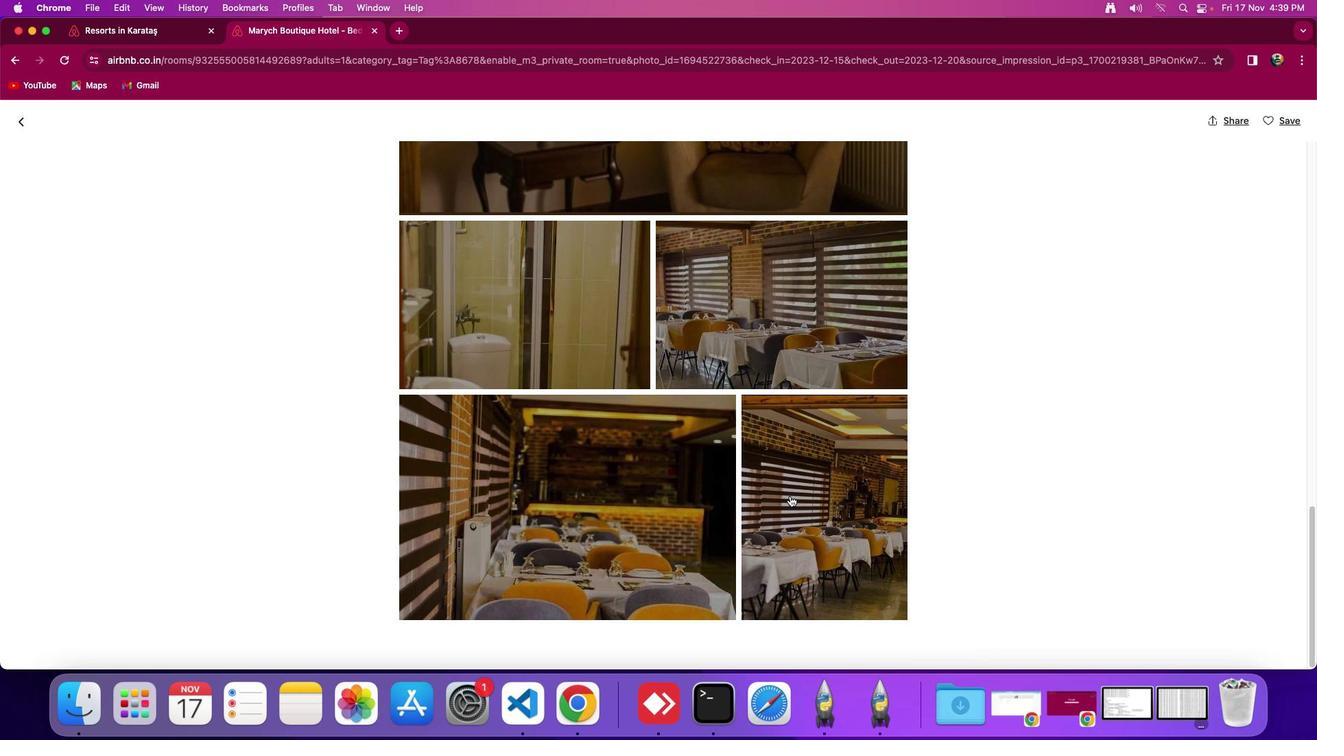 
Action: Mouse scrolled (787, 493) with delta (-2, -2)
Screenshot: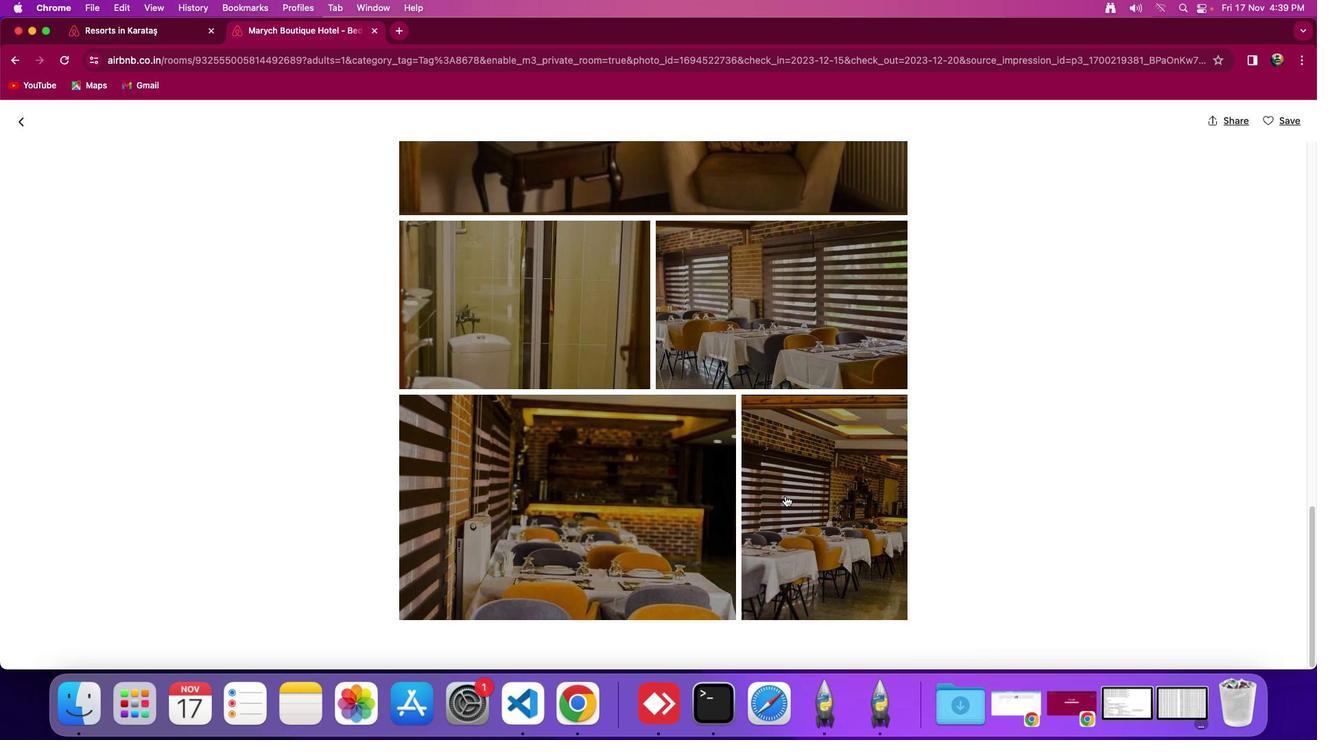 
Action: Mouse scrolled (787, 493) with delta (-2, -2)
Screenshot: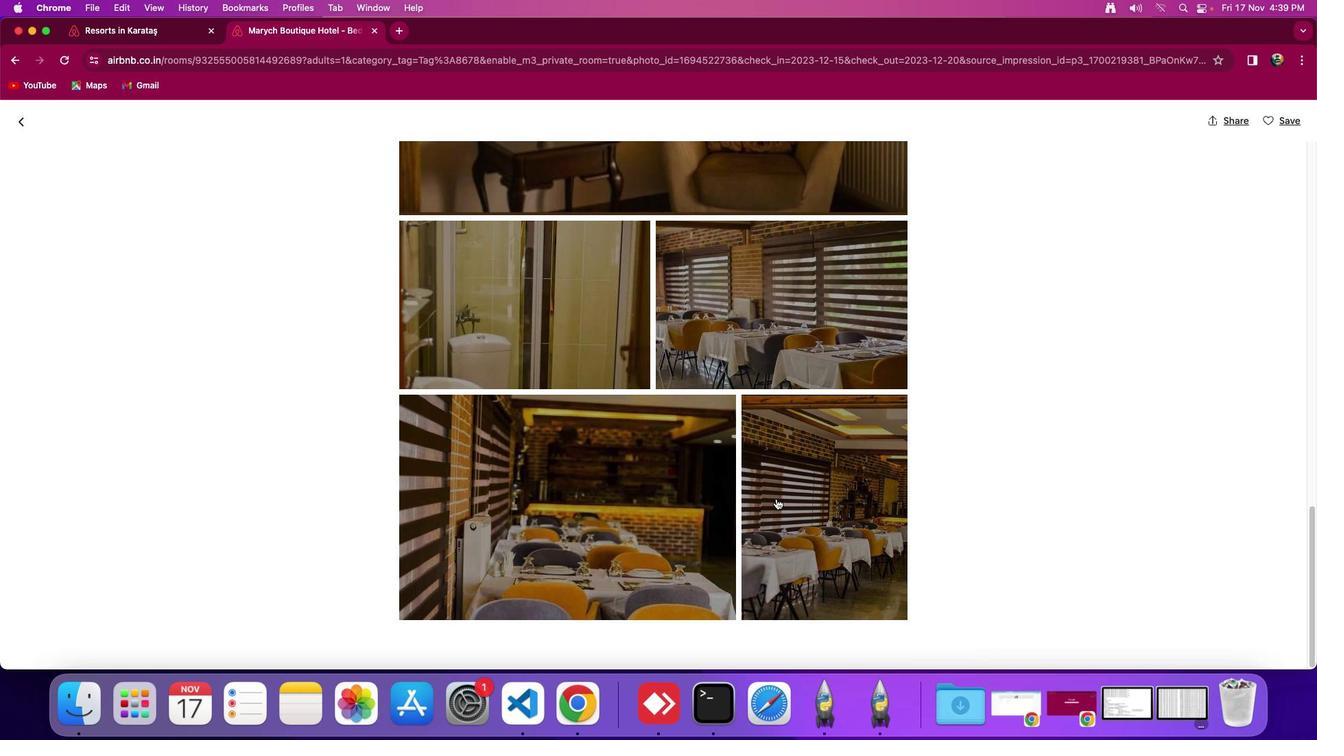 
Action: Mouse moved to (19, 124)
Screenshot: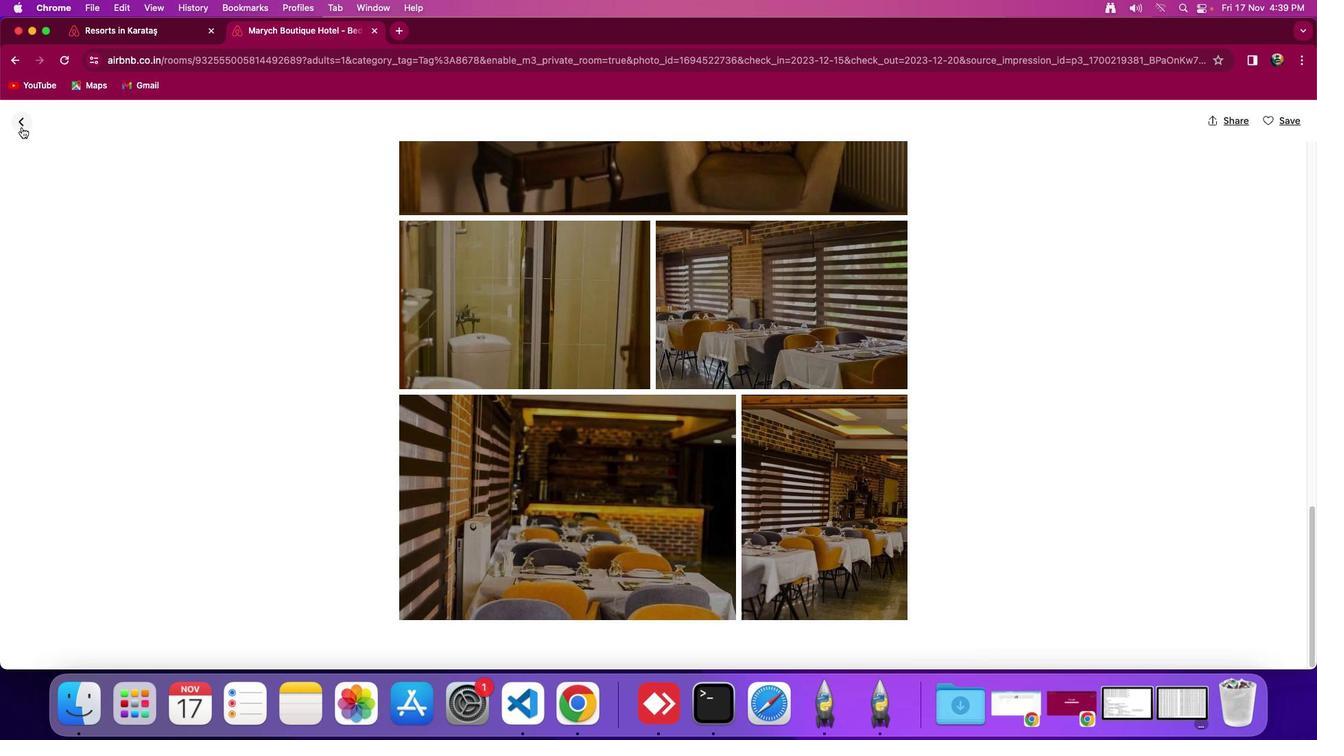 
Action: Mouse pressed left at (19, 124)
Screenshot: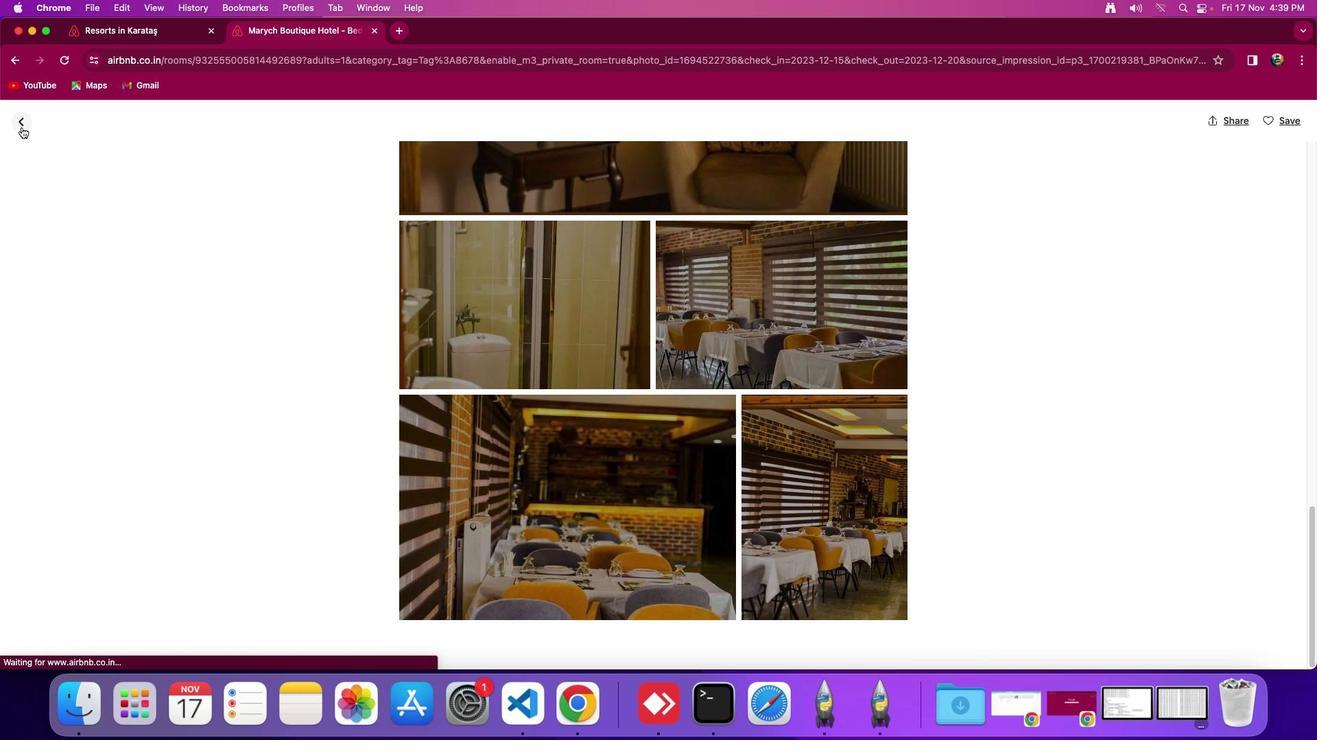 
Action: Mouse moved to (570, 450)
Screenshot: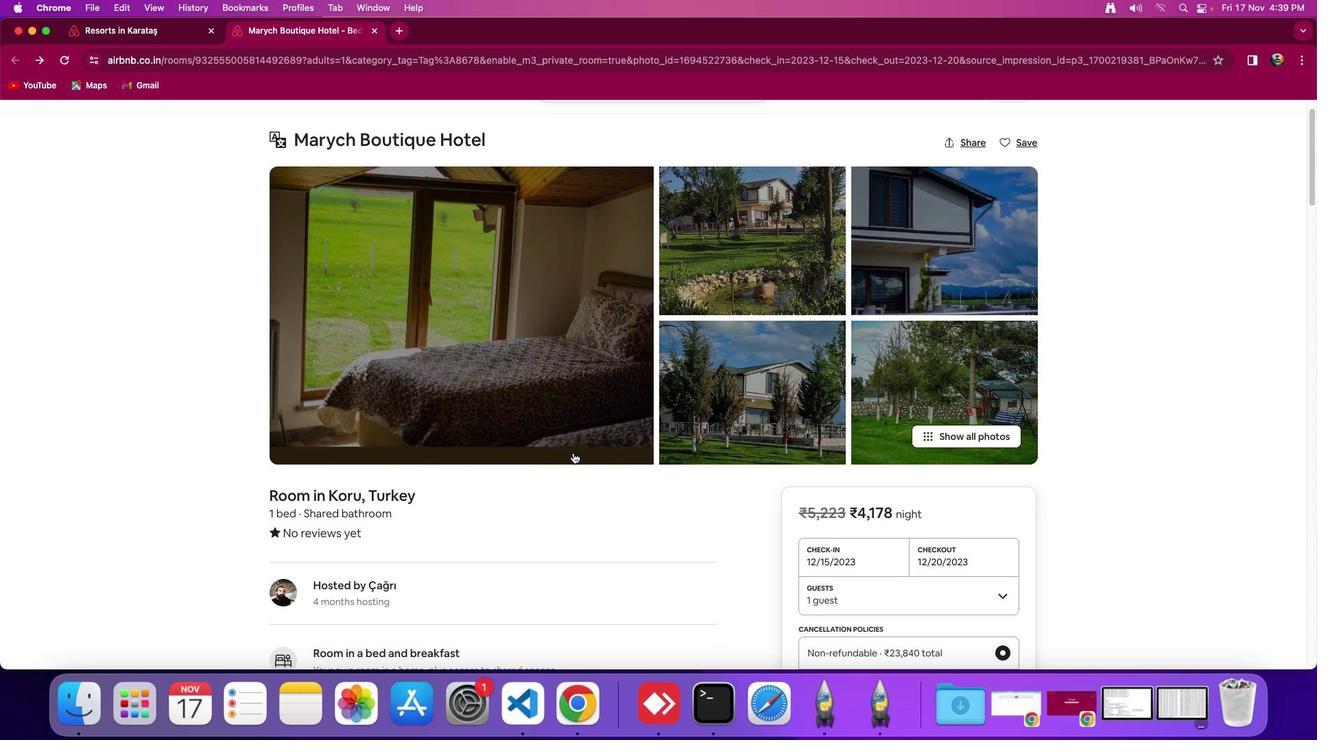 
Action: Mouse scrolled (570, 450) with delta (-2, -2)
Screenshot: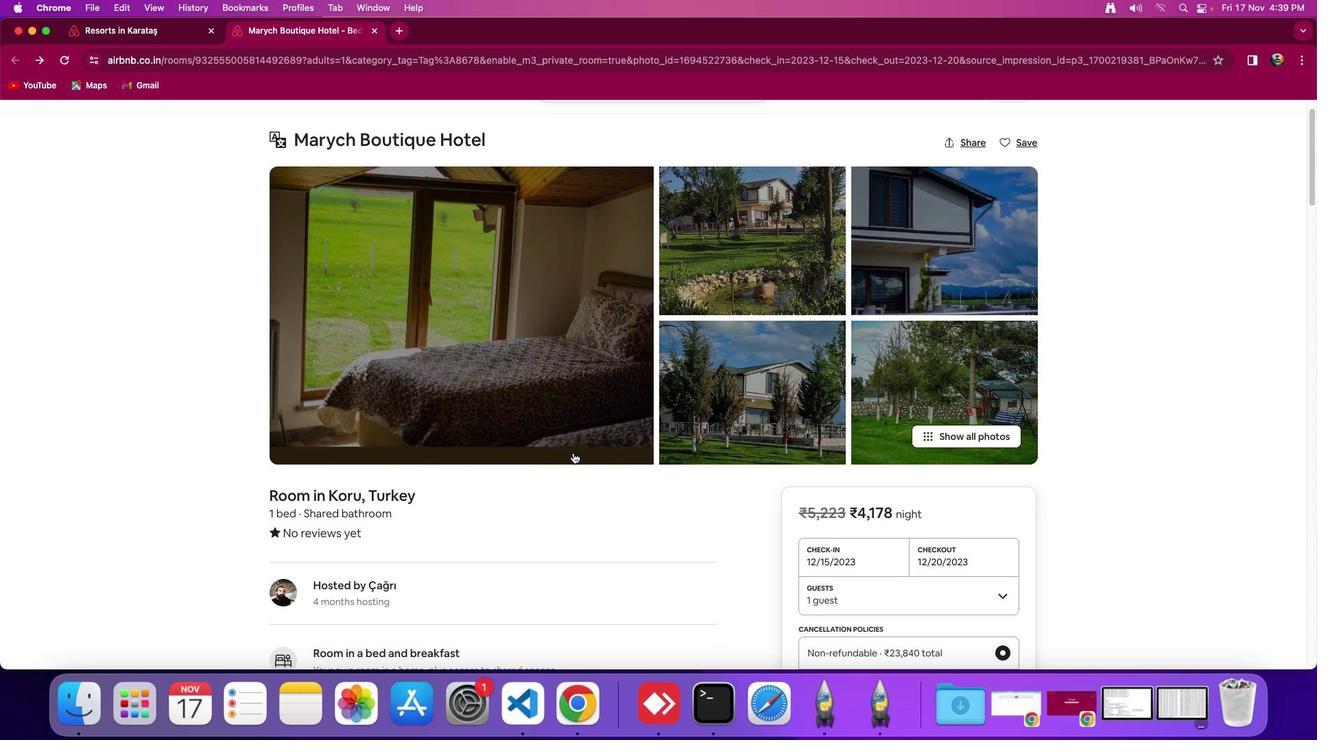 
Action: Mouse scrolled (570, 450) with delta (-2, -2)
Screenshot: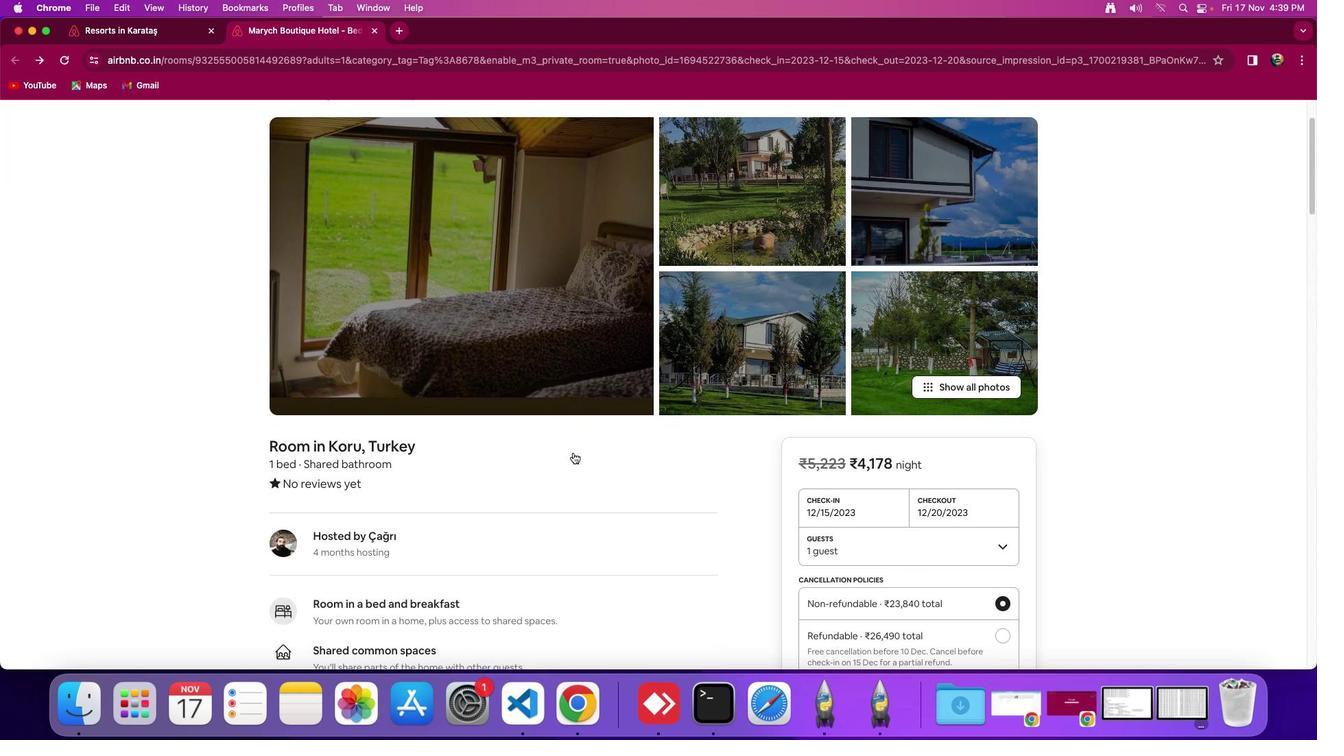 
Action: Mouse scrolled (570, 450) with delta (-2, -4)
Screenshot: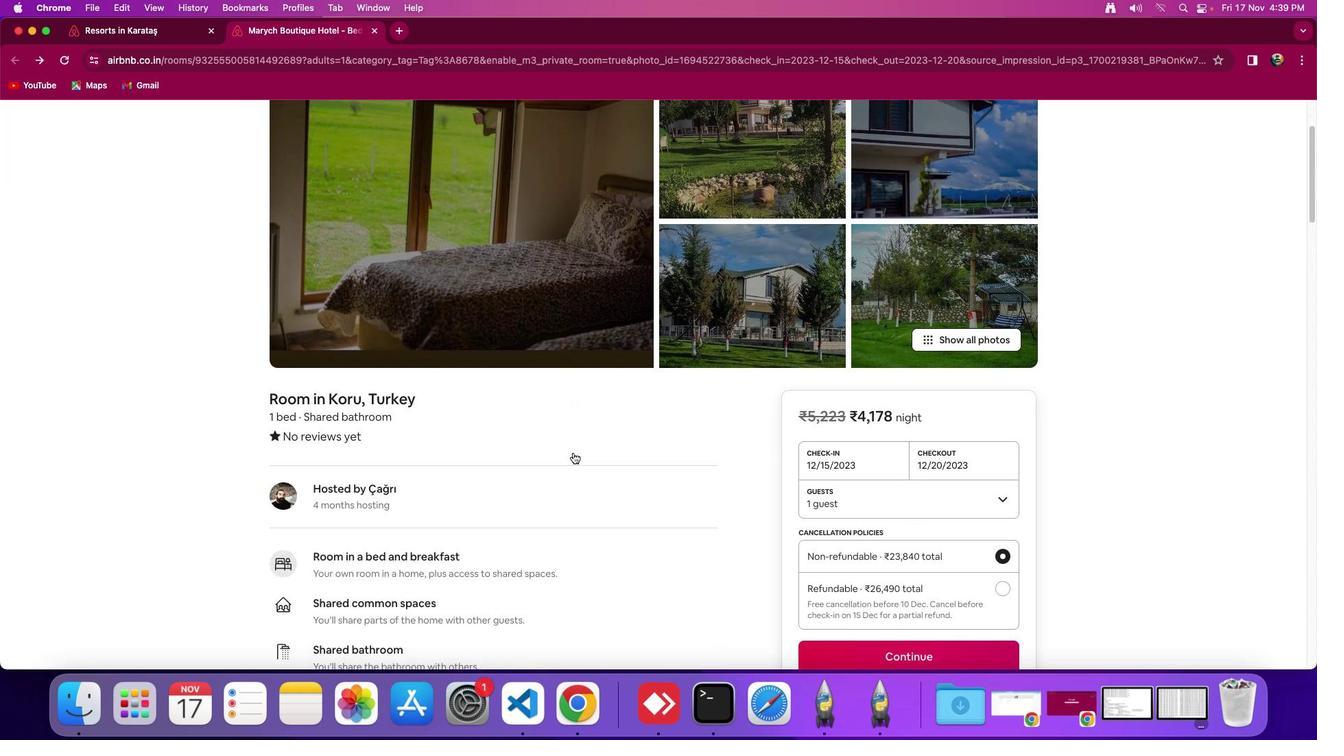 
Action: Mouse moved to (537, 441)
Screenshot: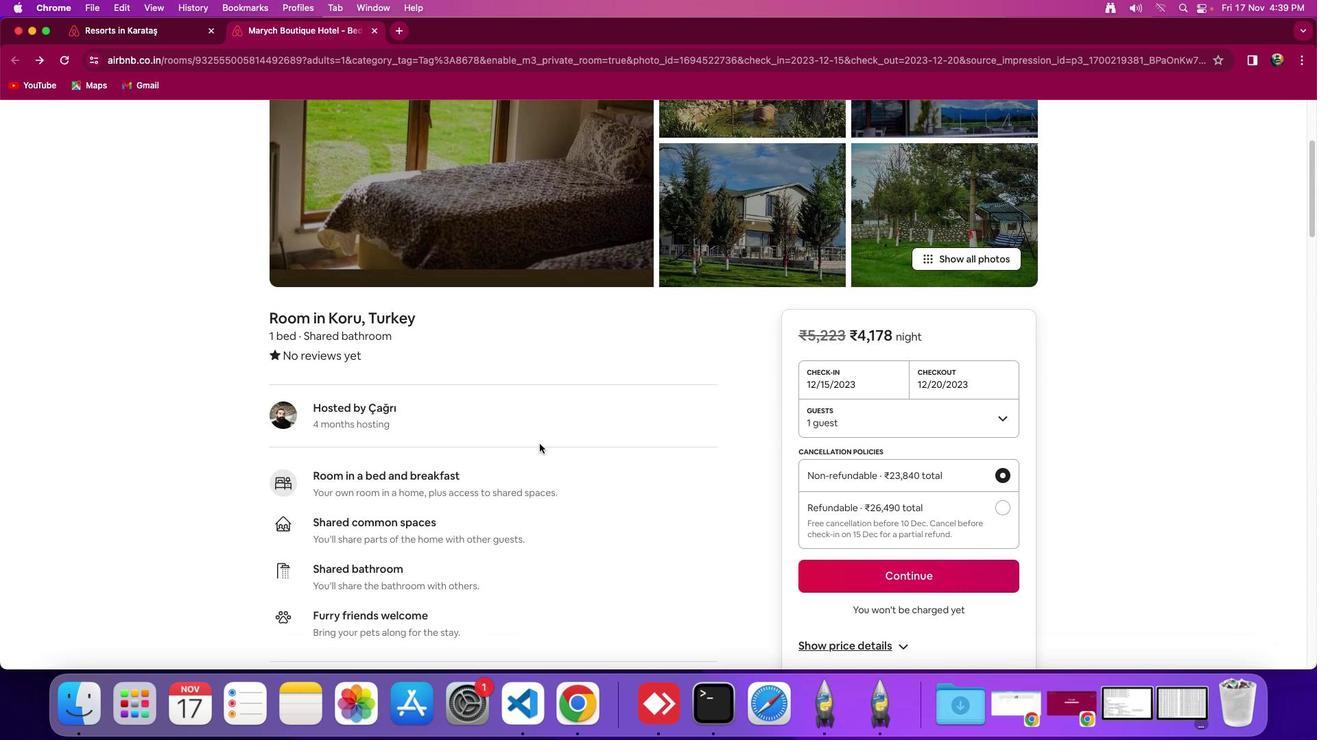 
Action: Mouse scrolled (537, 441) with delta (-2, -2)
Screenshot: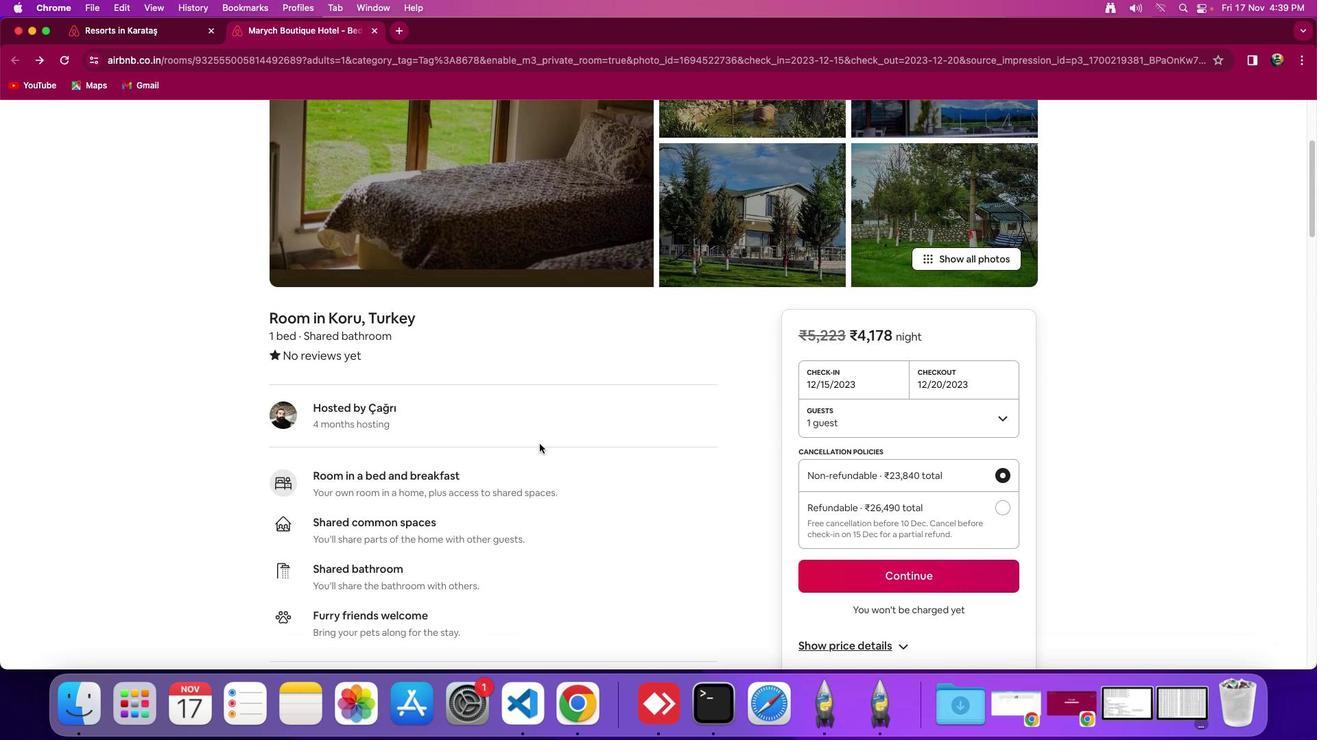 
Action: Mouse moved to (537, 441)
Screenshot: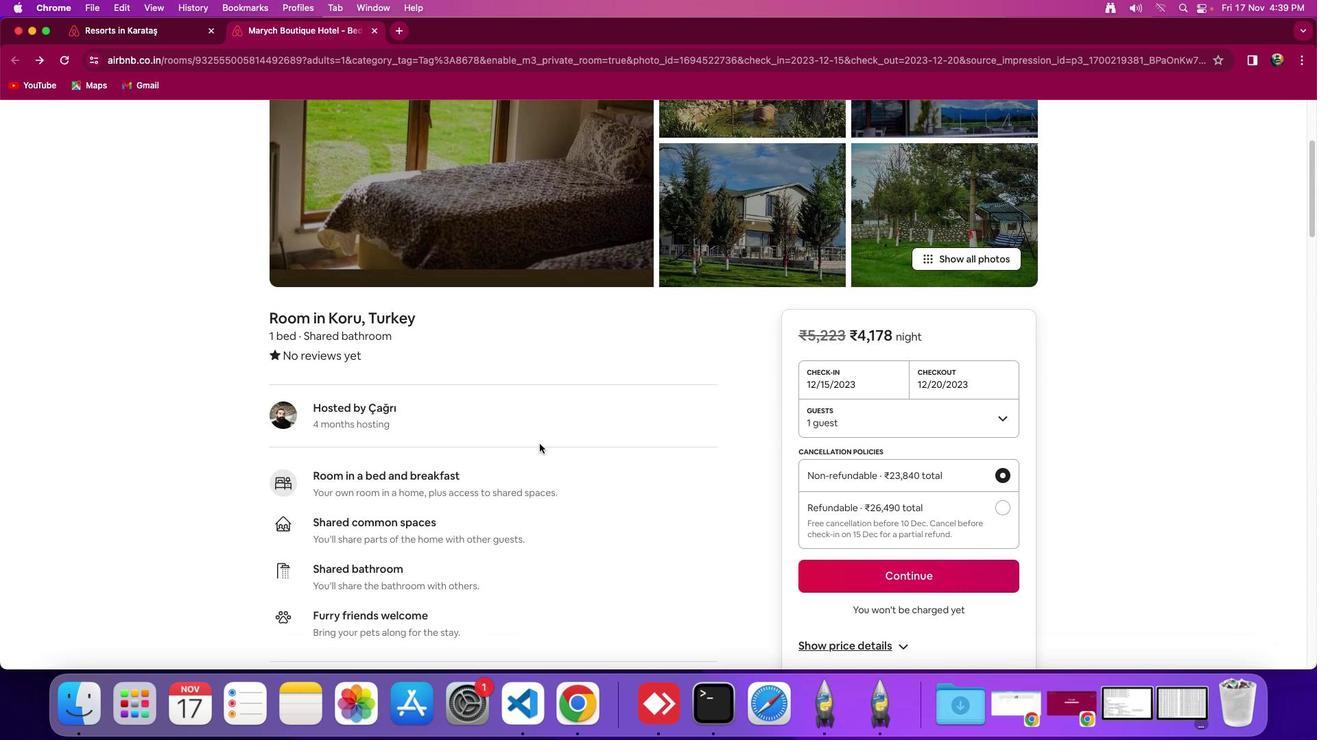 
Action: Mouse scrolled (537, 441) with delta (-2, -2)
Screenshot: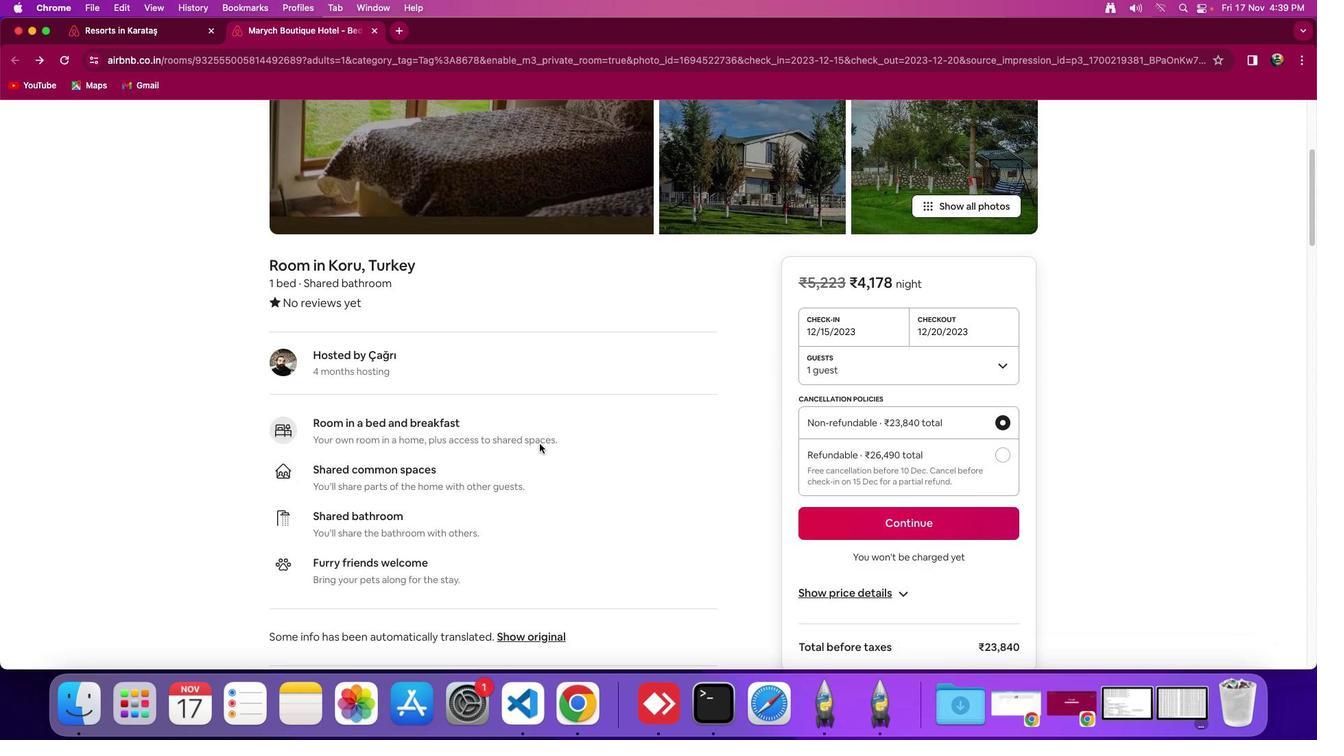 
Action: Mouse scrolled (537, 441) with delta (-2, -4)
Screenshot: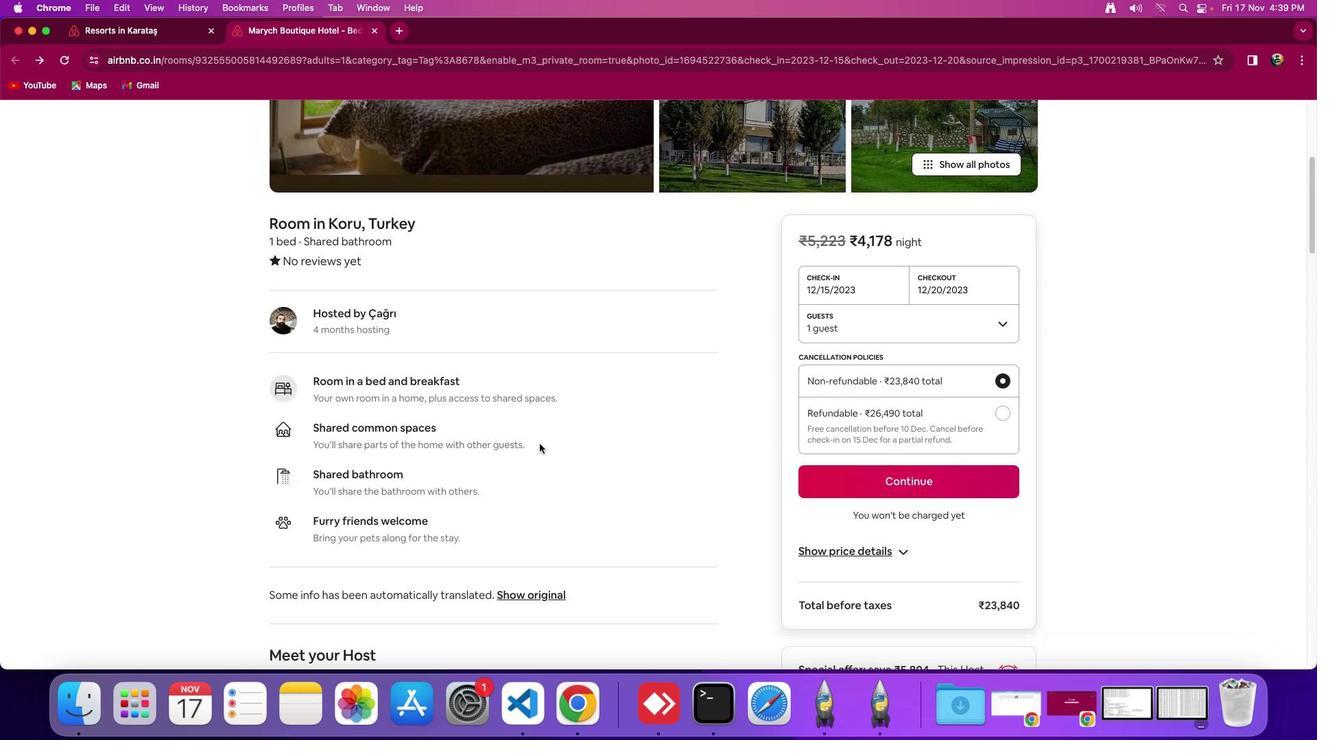 
Action: Mouse moved to (431, 425)
Screenshot: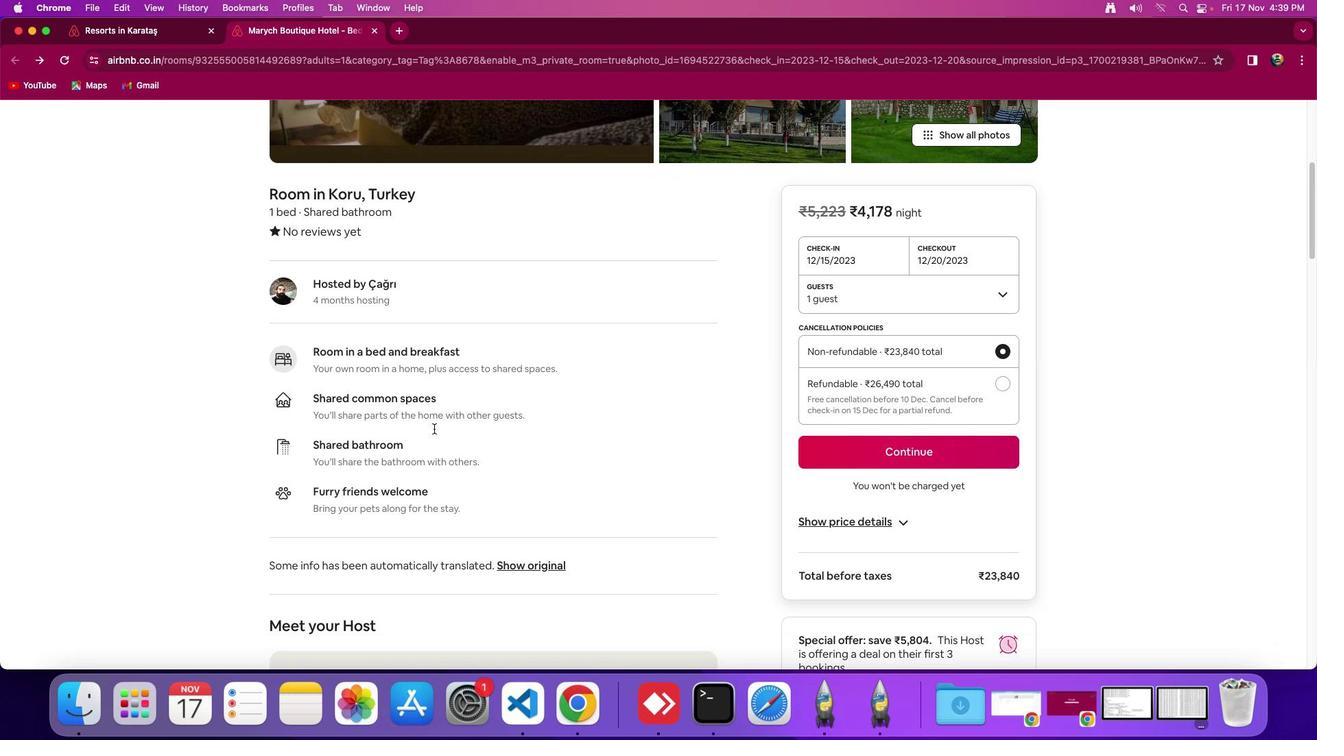 
Action: Mouse scrolled (431, 425) with delta (-2, -2)
Screenshot: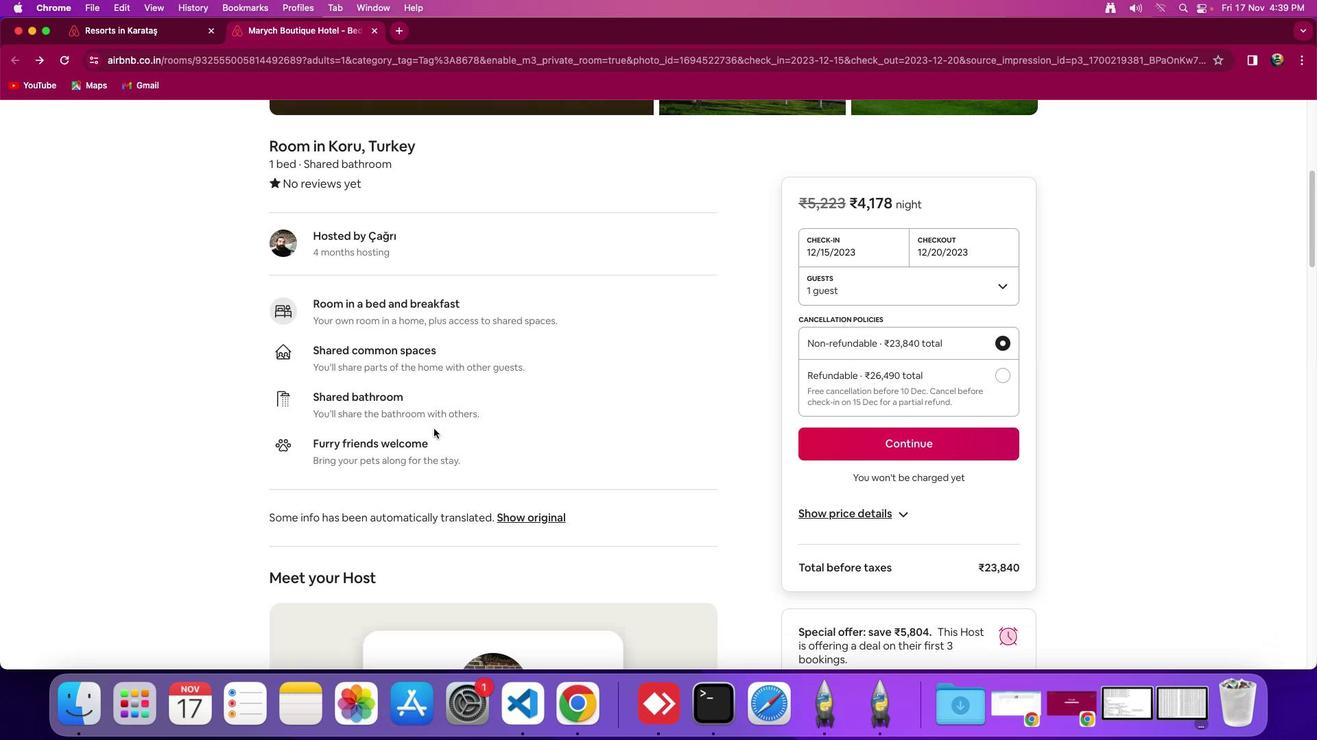 
Action: Mouse scrolled (431, 425) with delta (-2, -2)
Screenshot: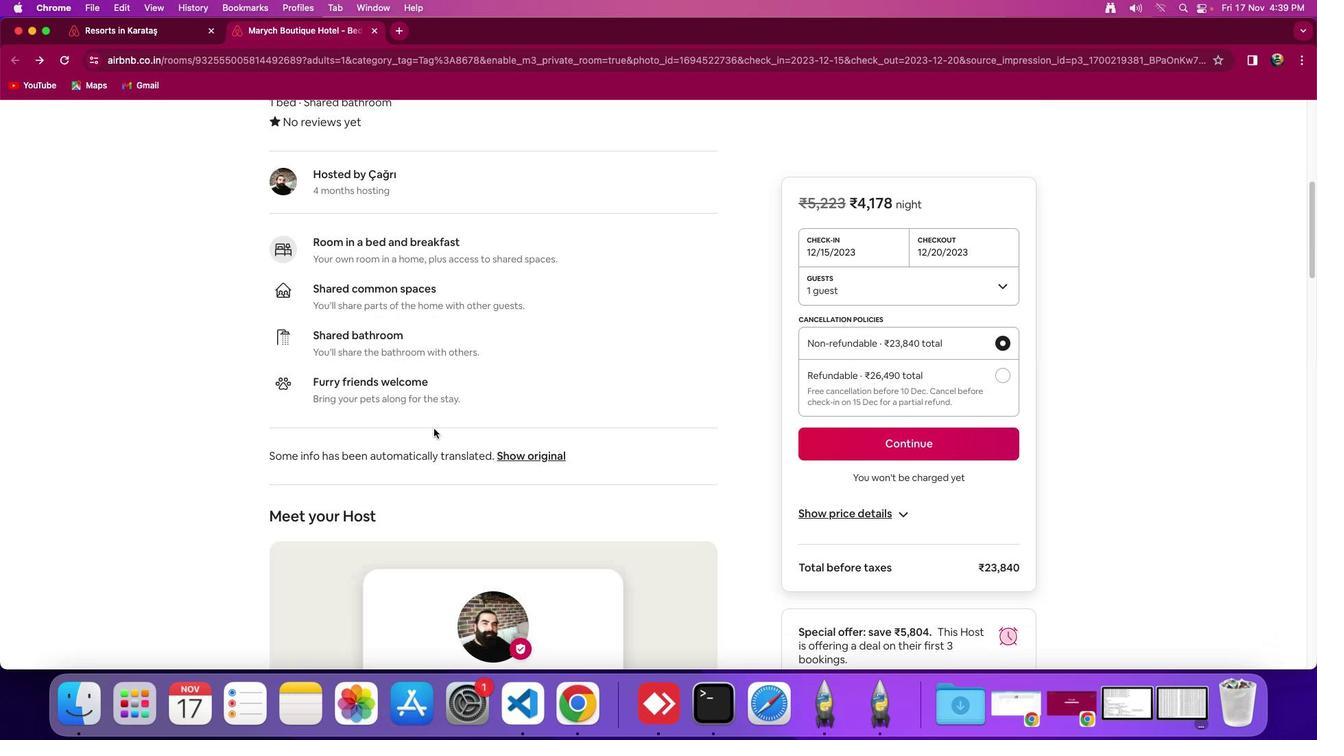 
Action: Mouse scrolled (431, 425) with delta (-2, -4)
Screenshot: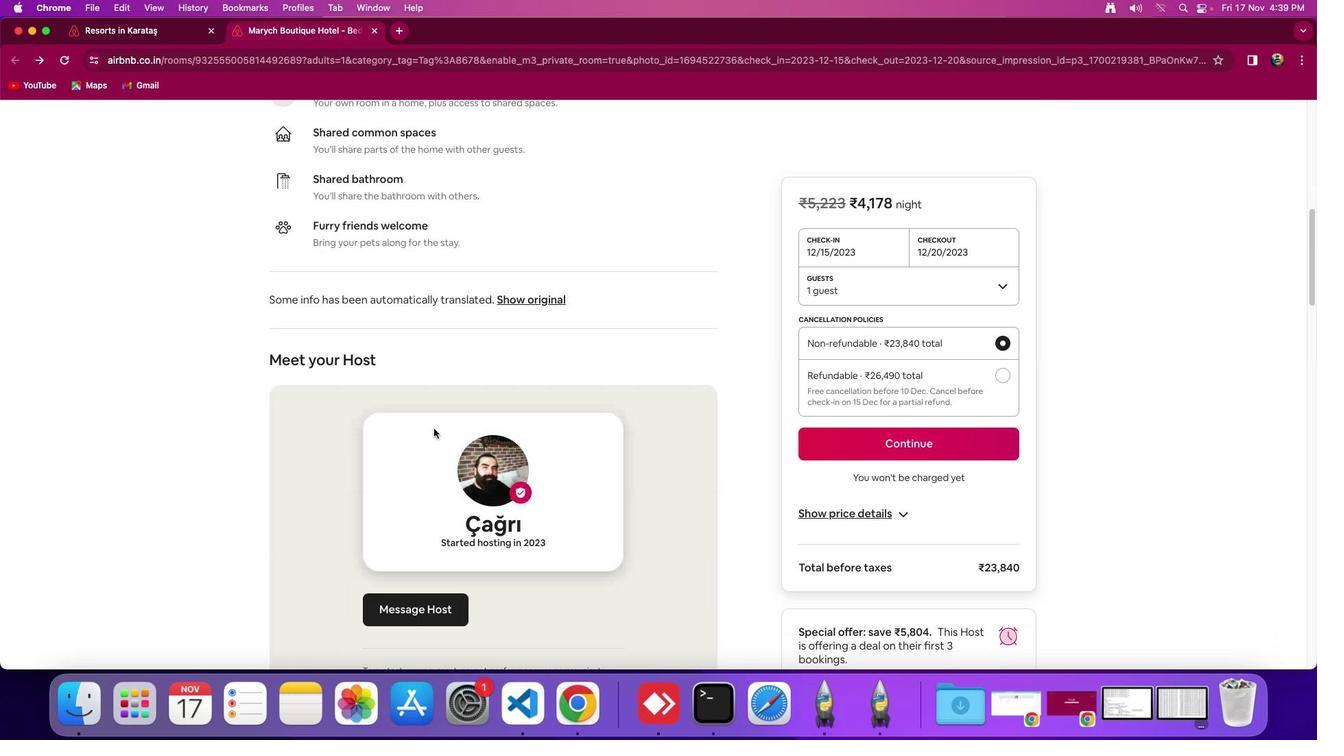 
Action: Mouse scrolled (431, 425) with delta (-2, -6)
Screenshot: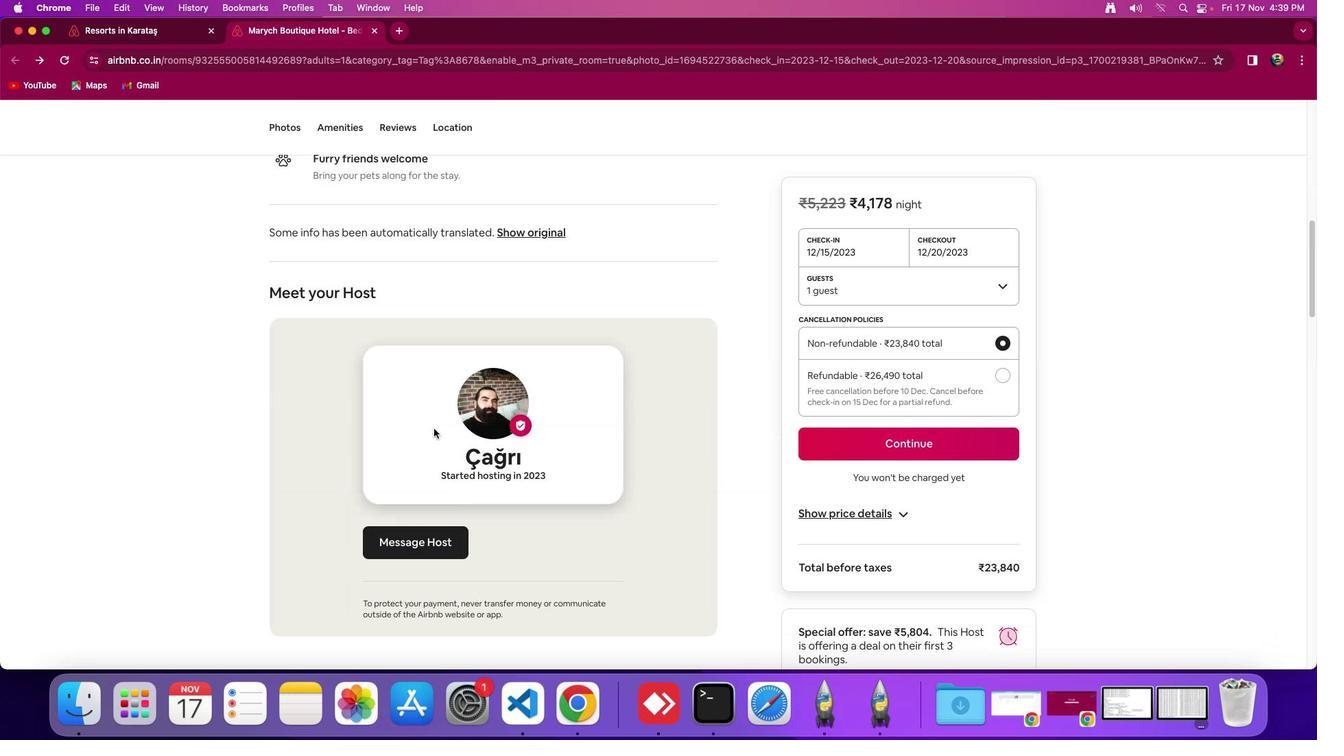 
Action: Mouse moved to (356, 414)
Screenshot: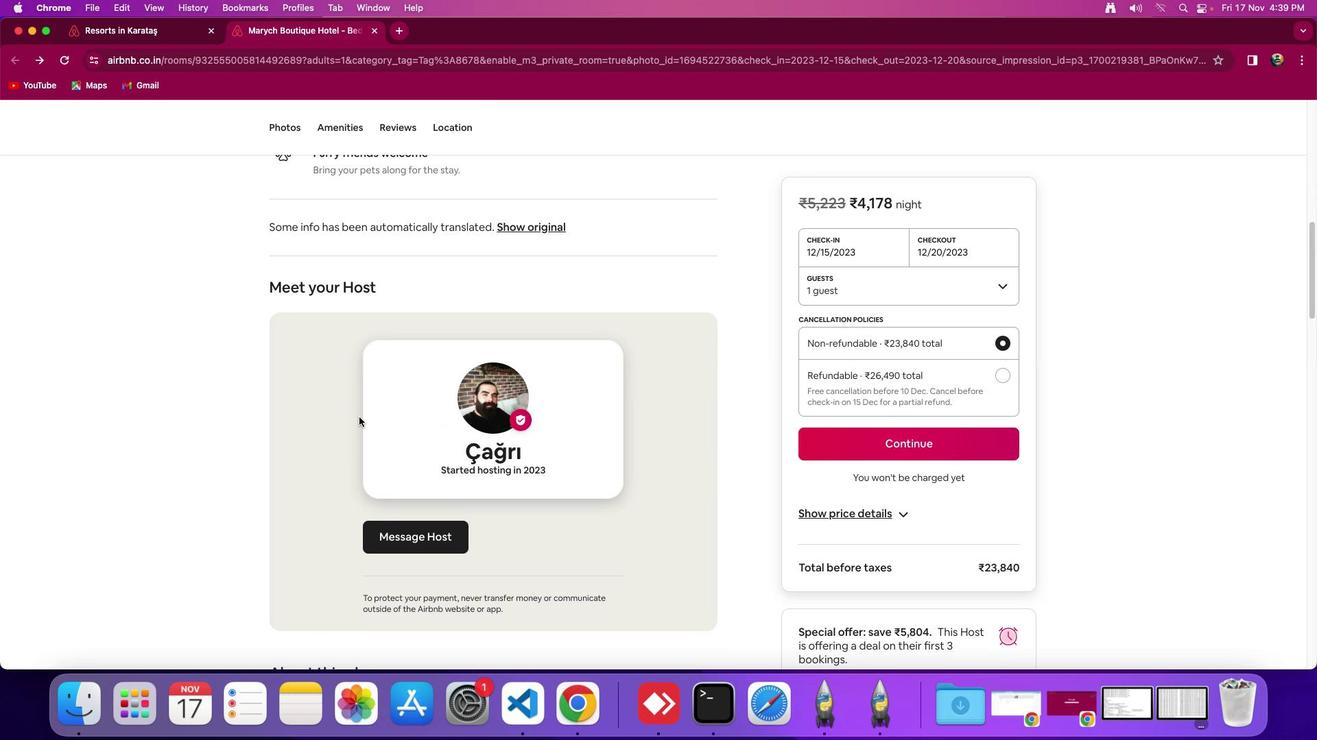 
Action: Mouse scrolled (356, 414) with delta (-2, -2)
Screenshot: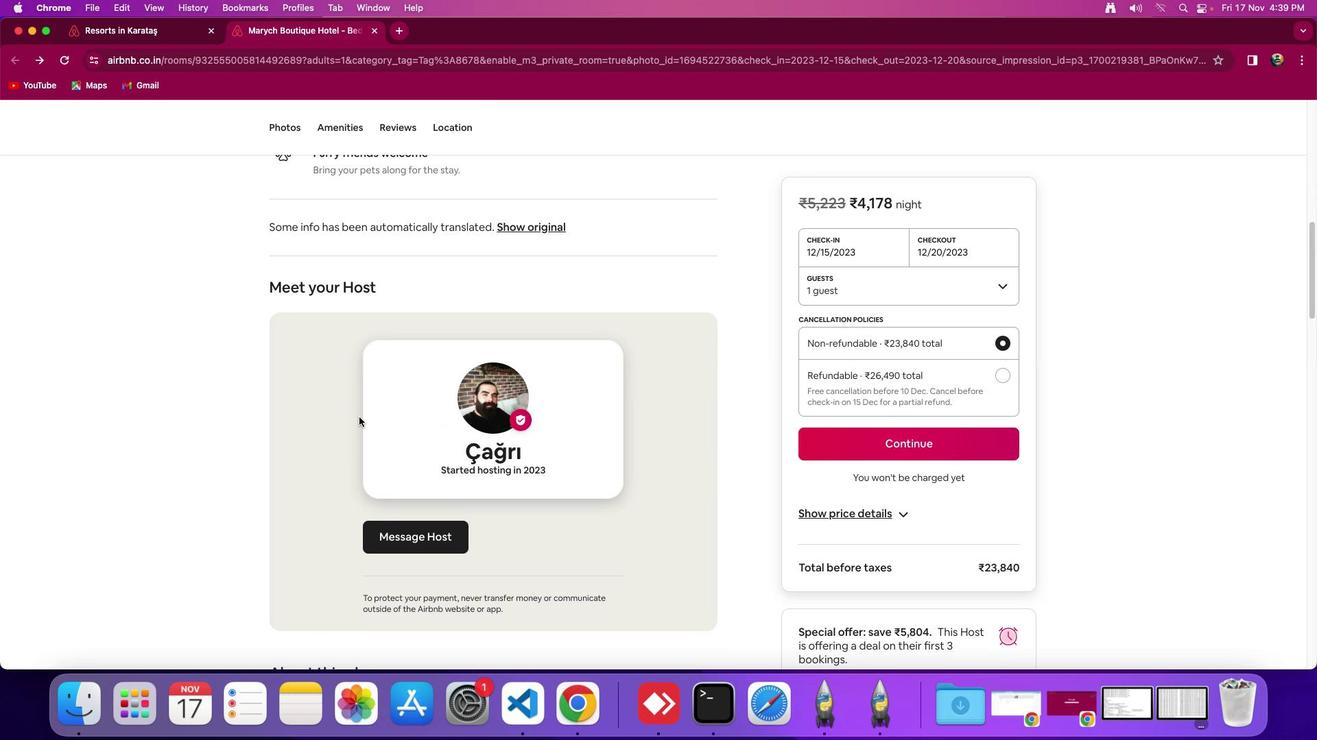 
Action: Mouse scrolled (356, 414) with delta (-2, -2)
Screenshot: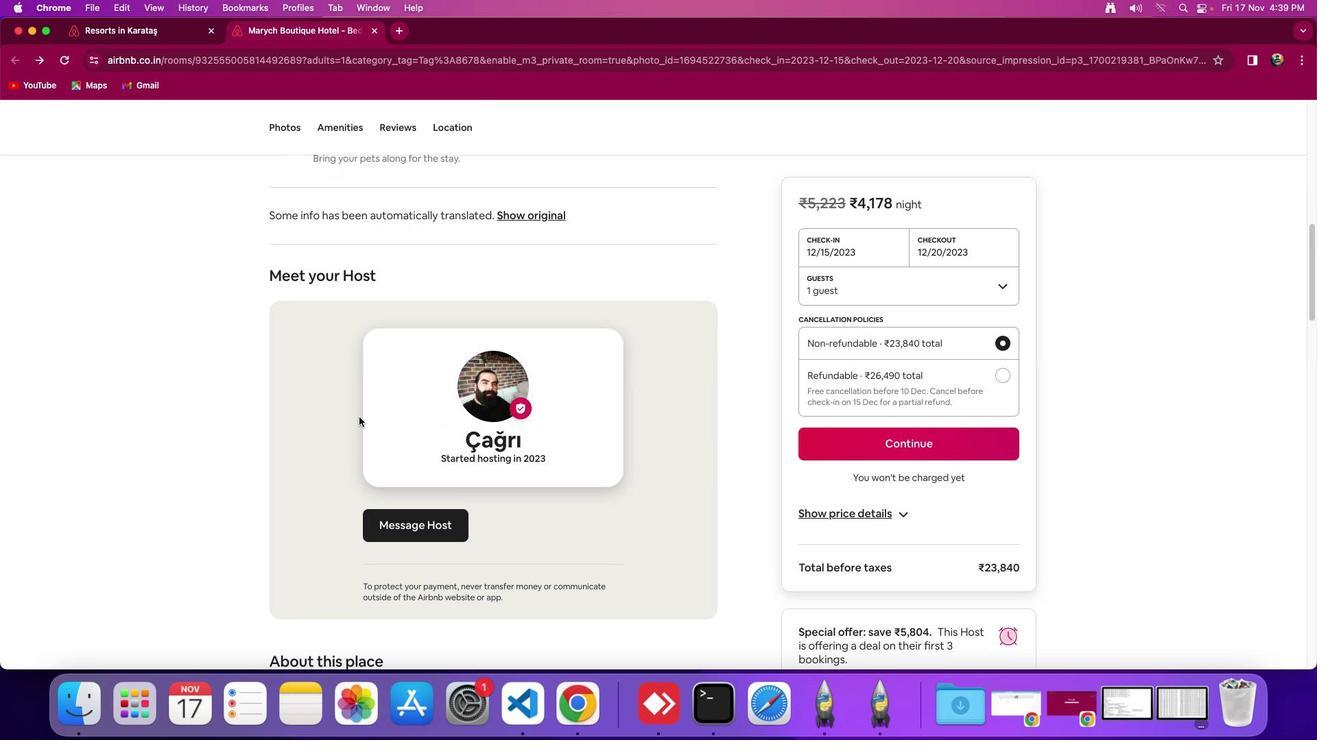 
Action: Mouse scrolled (356, 414) with delta (-2, -2)
Screenshot: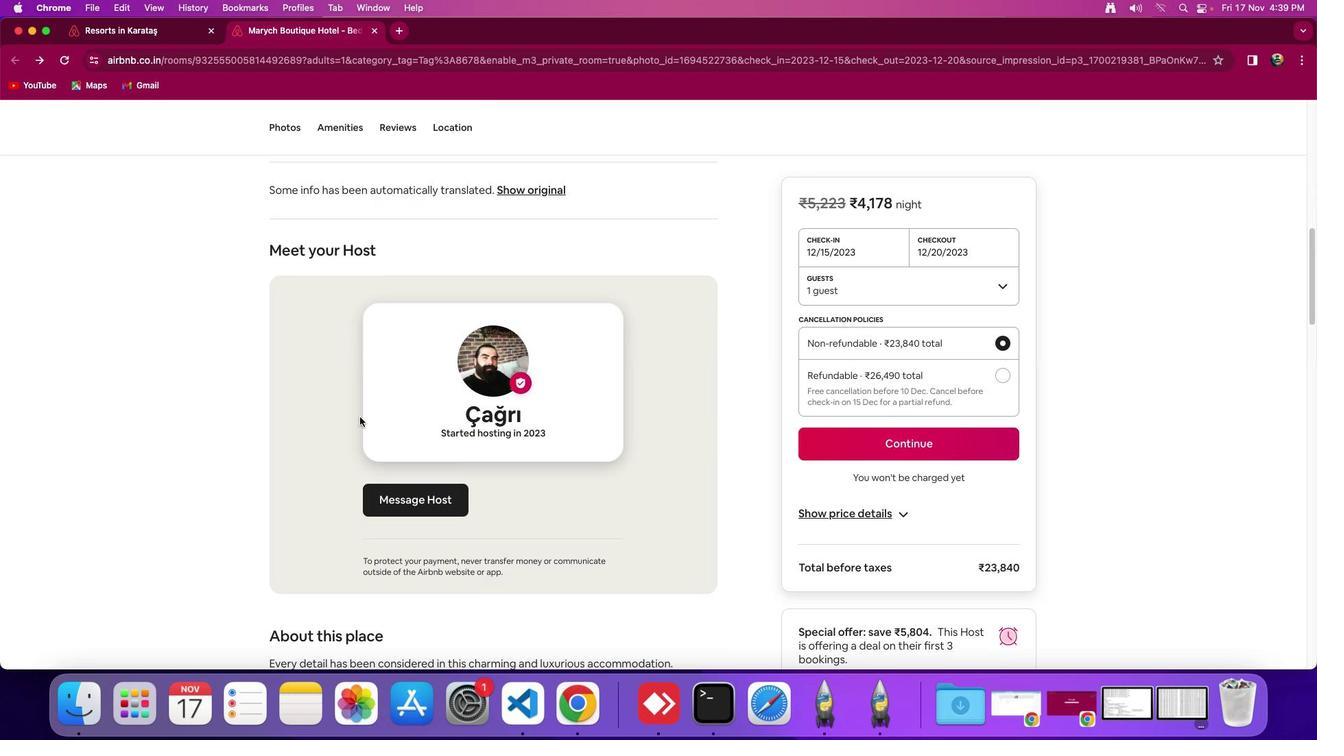 
Action: Mouse moved to (357, 414)
Screenshot: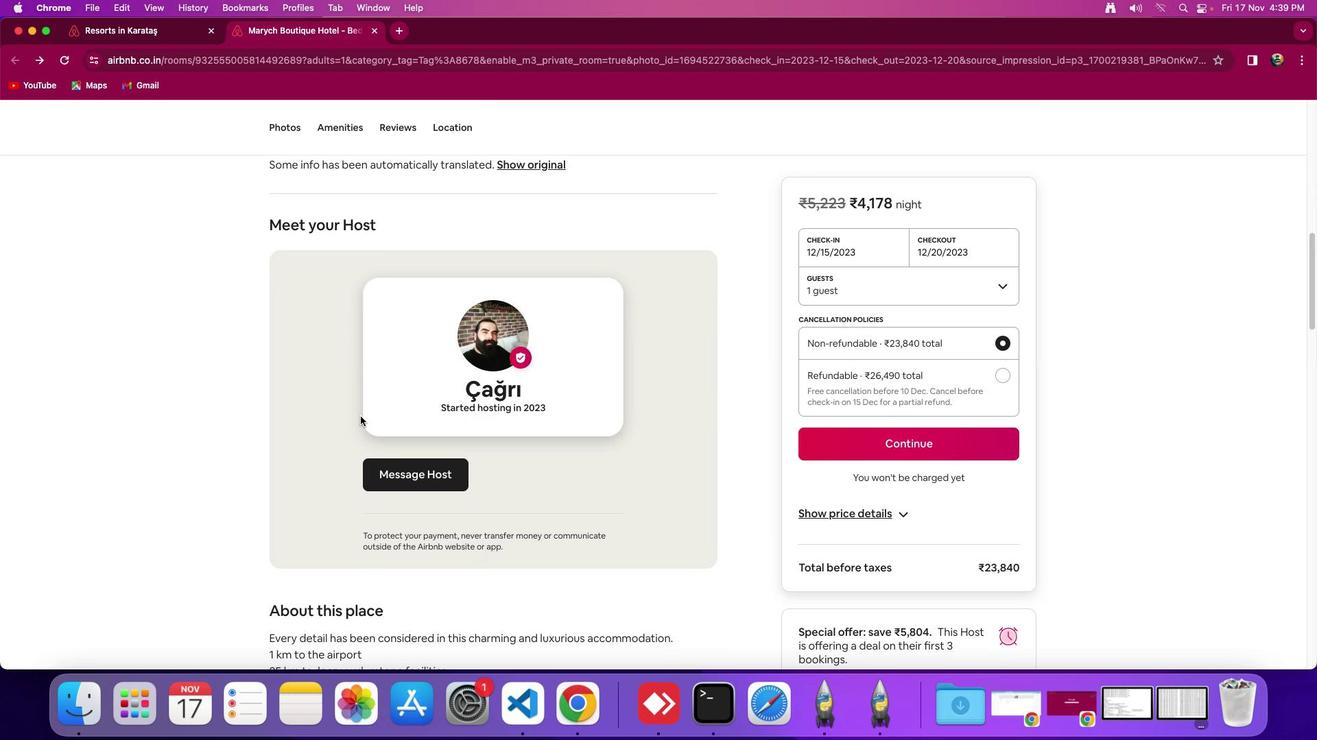 
Action: Mouse scrolled (357, 414) with delta (-2, -2)
Screenshot: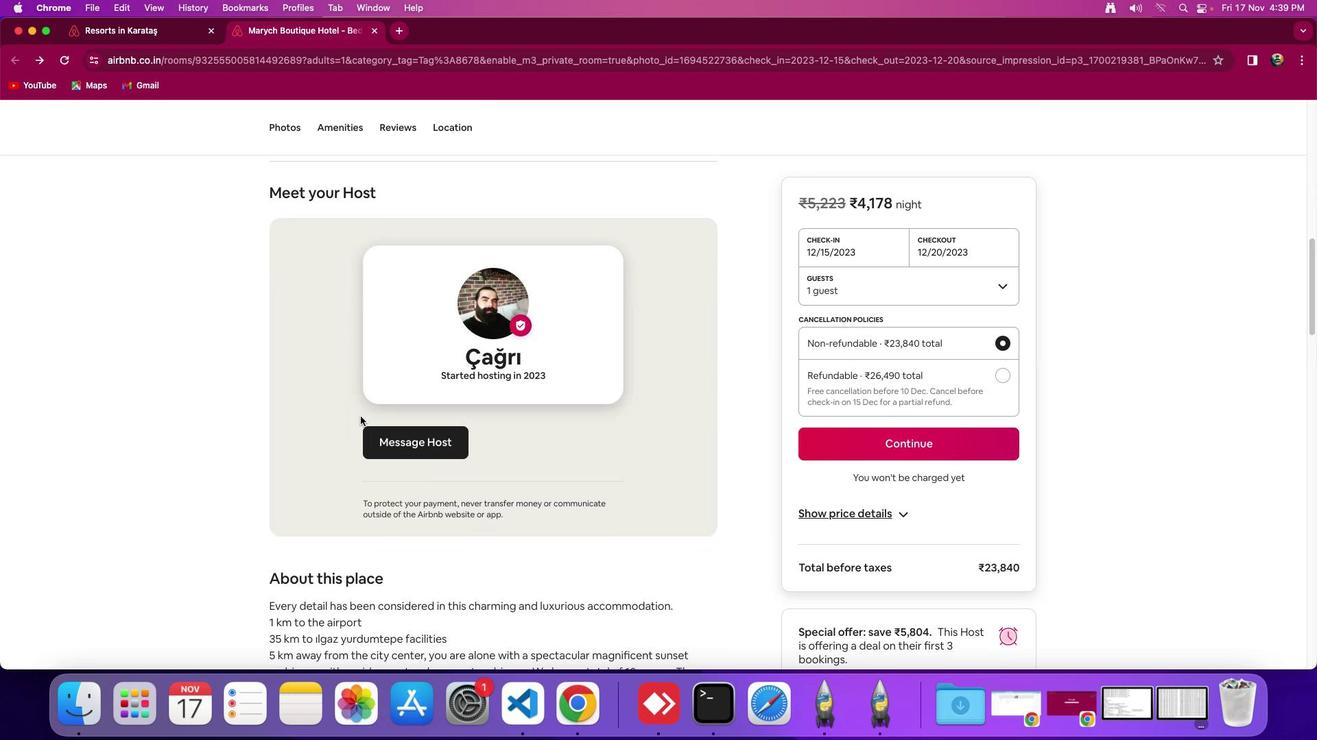 
Action: Mouse scrolled (357, 414) with delta (-2, -2)
Screenshot: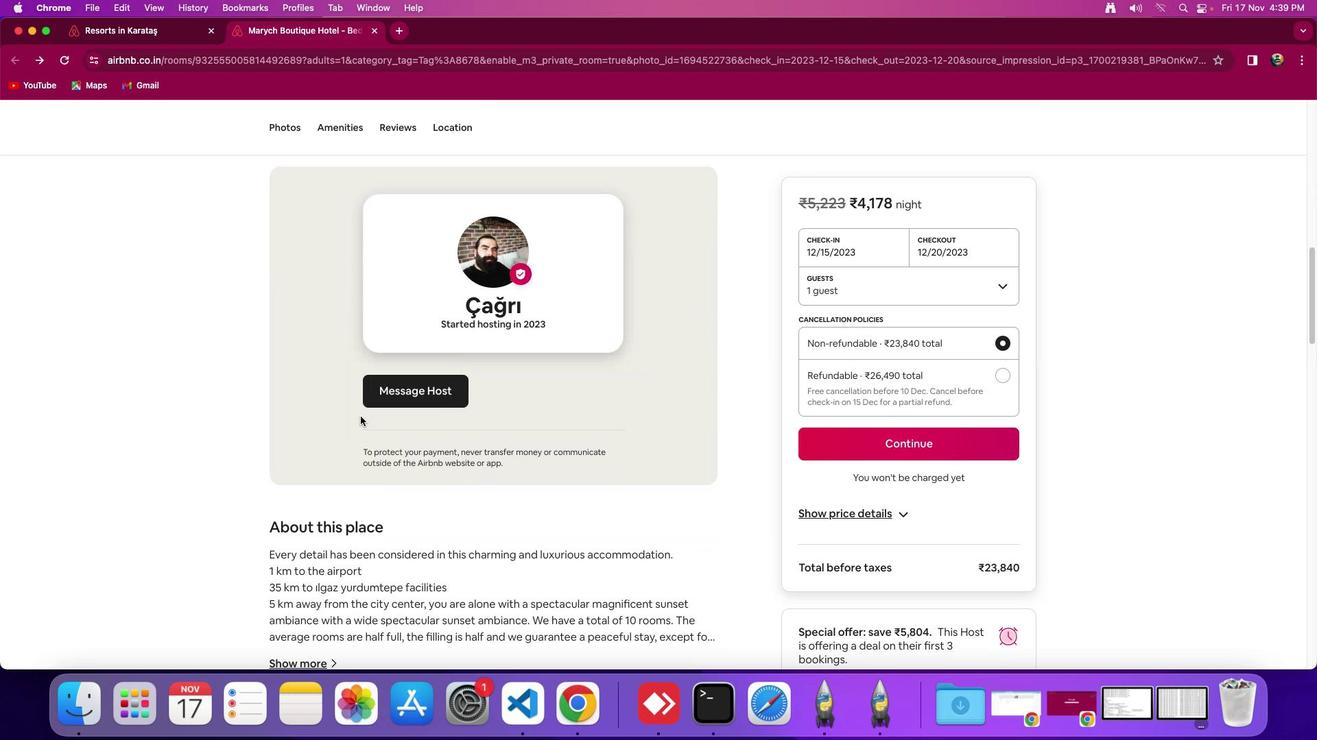 
Action: Mouse scrolled (357, 414) with delta (-2, -4)
Screenshot: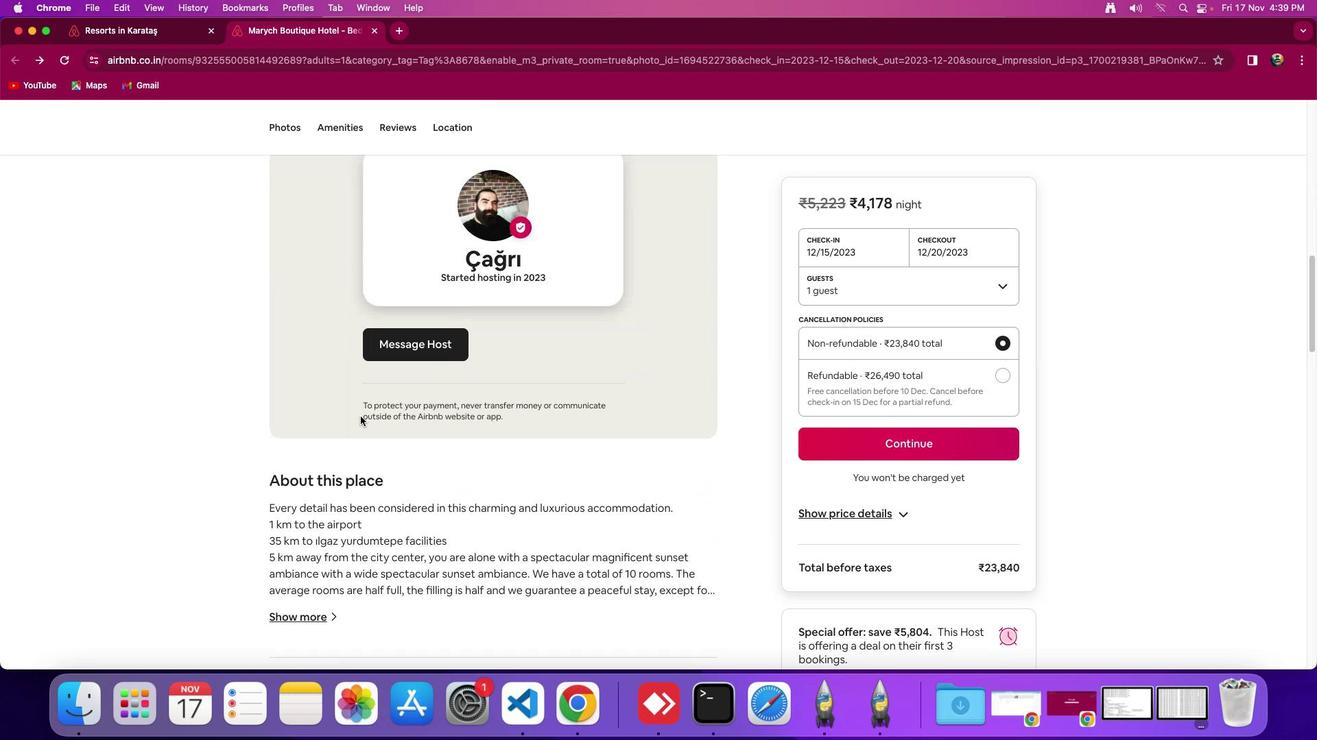
Action: Mouse moved to (357, 414)
Screenshot: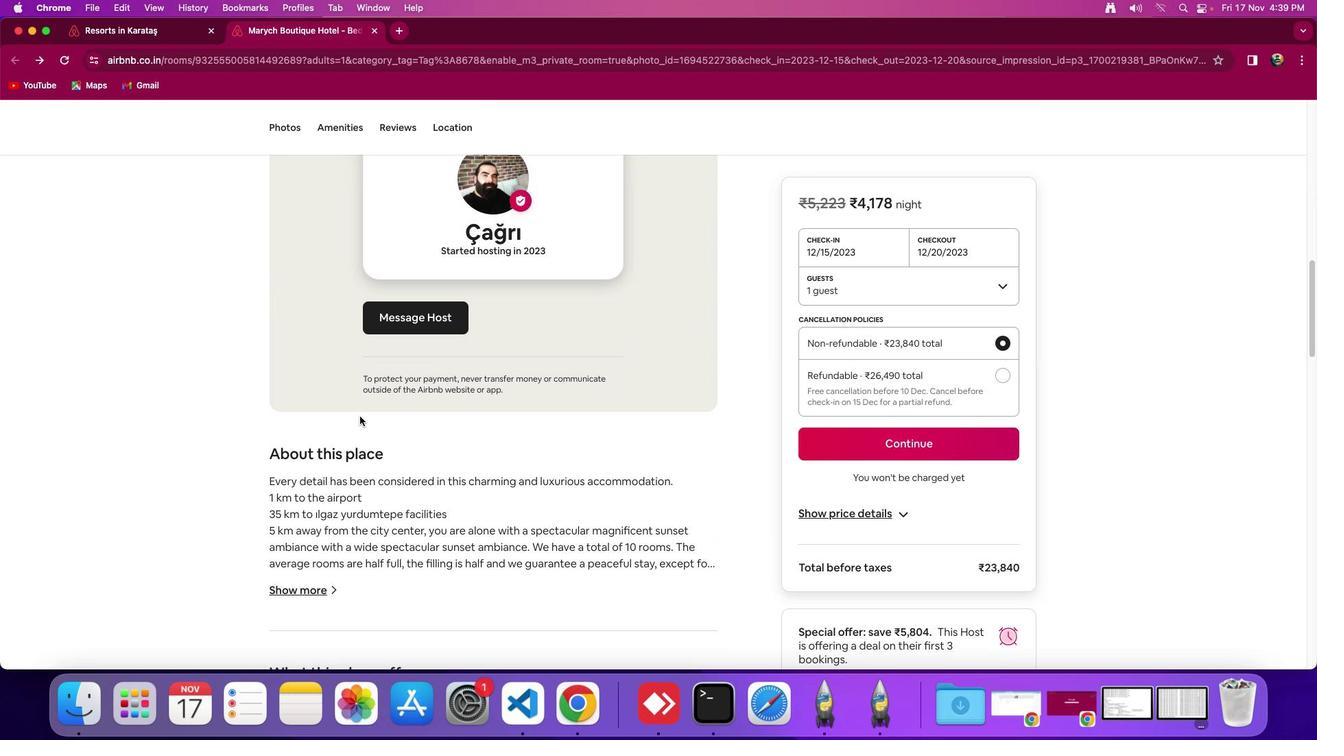 
Action: Mouse scrolled (357, 414) with delta (-2, -2)
Screenshot: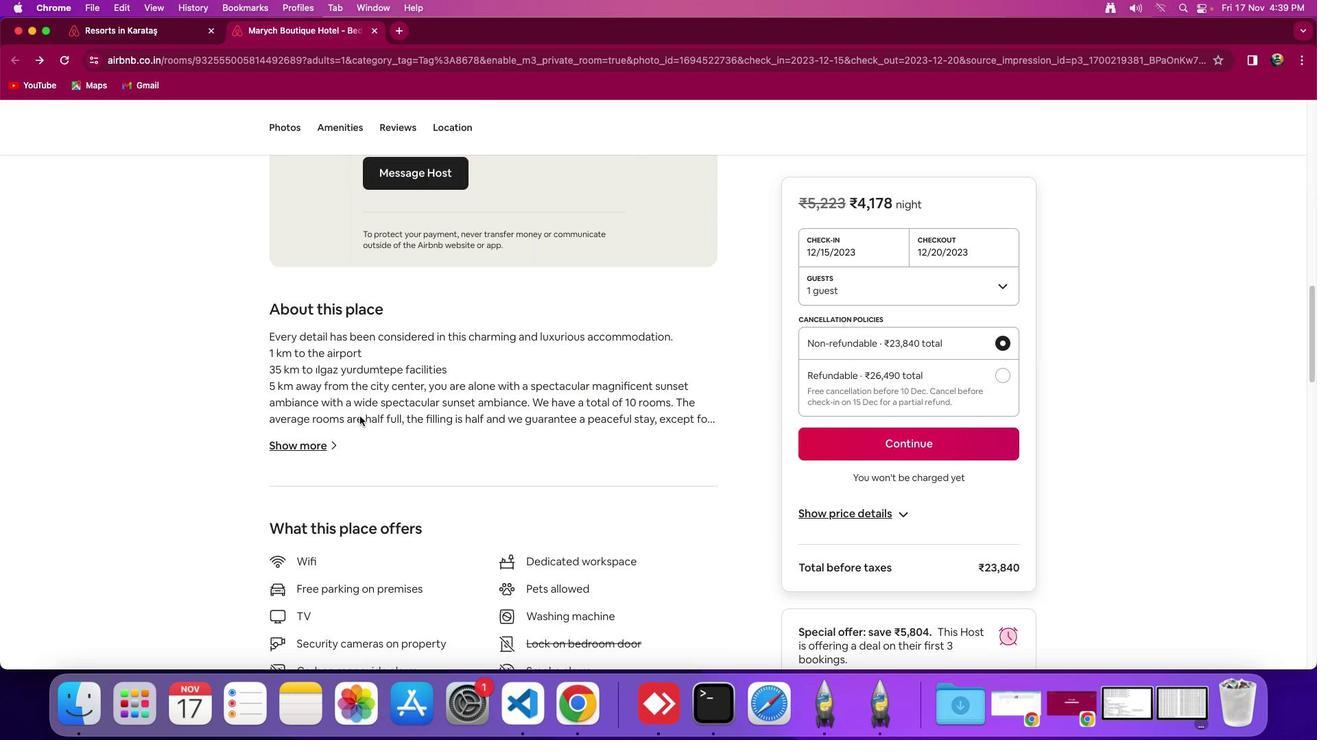 
Action: Mouse scrolled (357, 414) with delta (-2, -2)
Screenshot: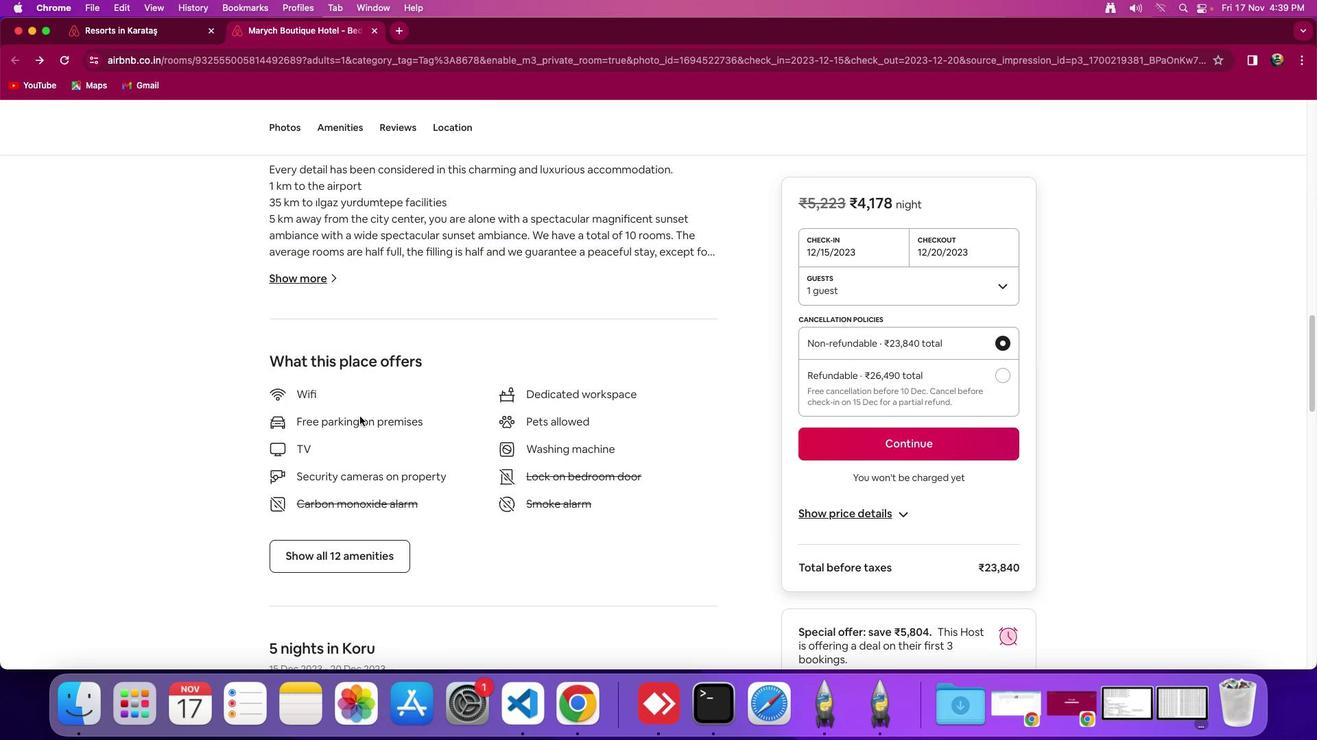 
Action: Mouse scrolled (357, 414) with delta (-2, -4)
Screenshot: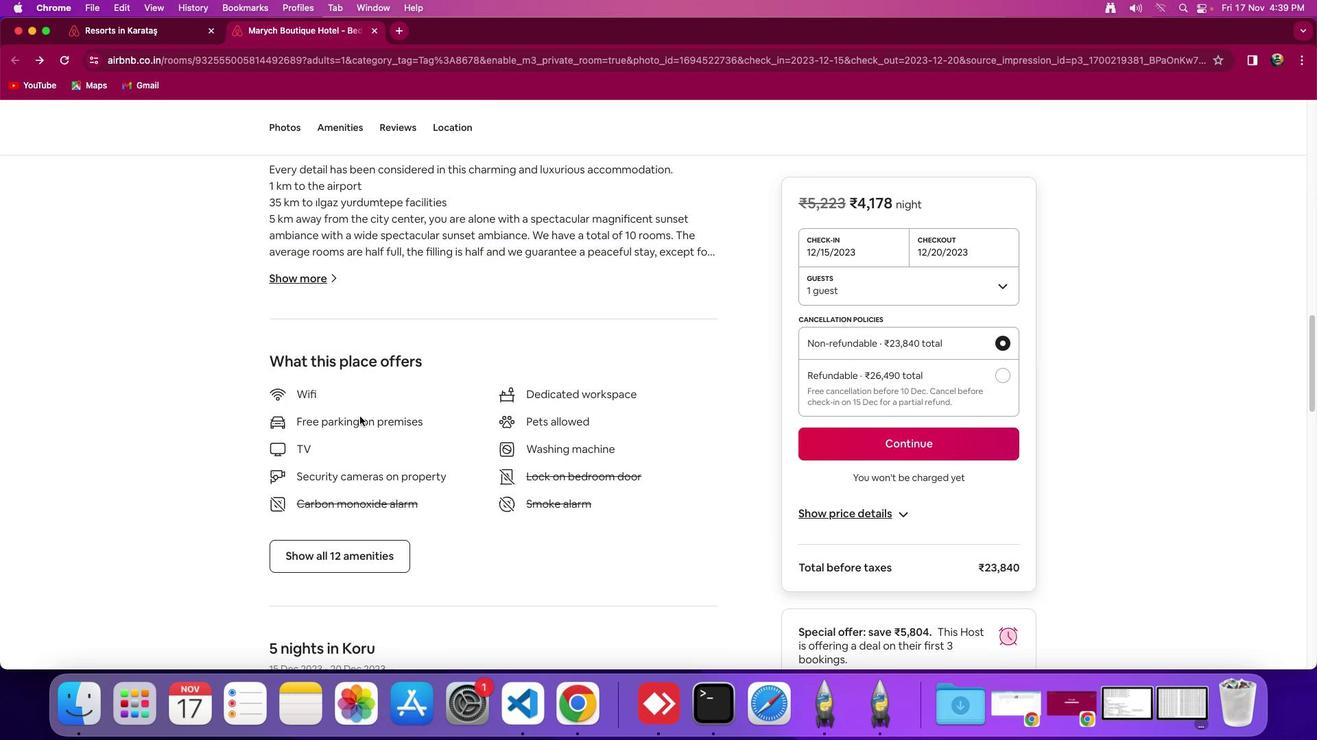 
Action: Mouse scrolled (357, 414) with delta (-2, -6)
Screenshot: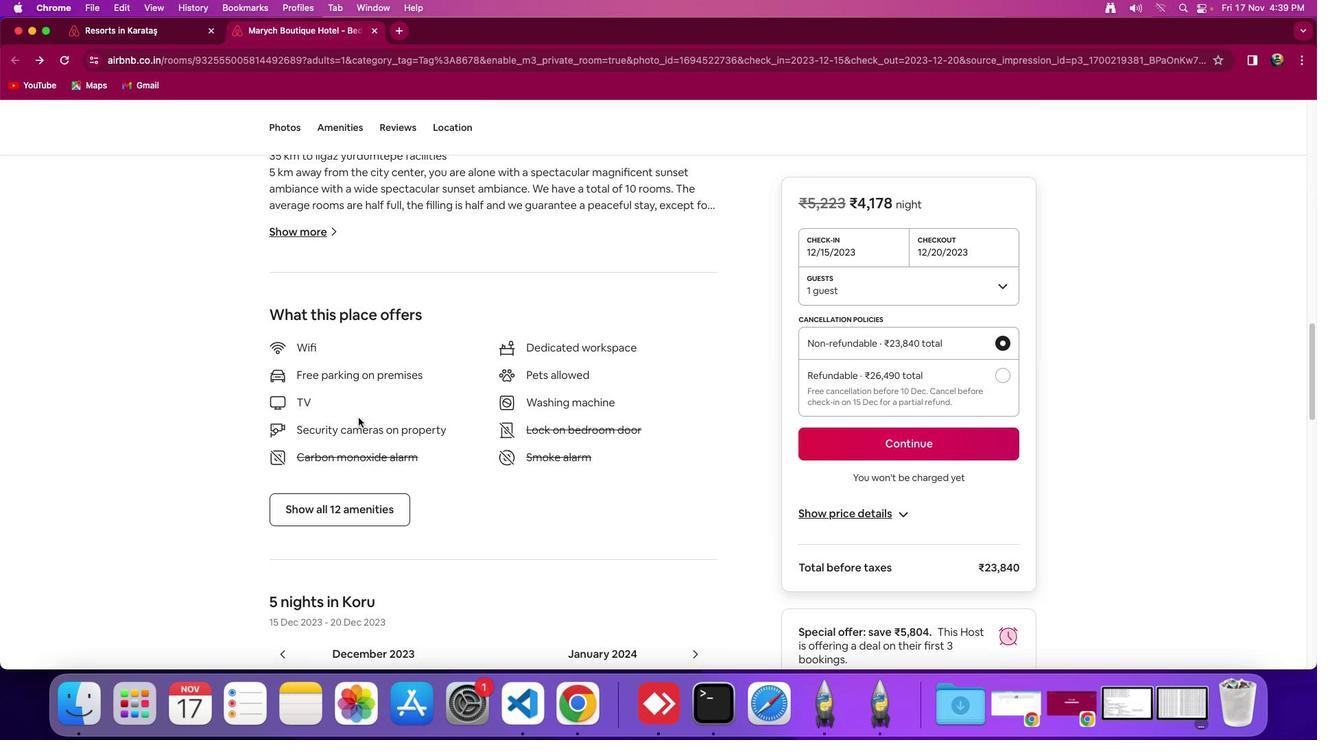 
Action: Mouse moved to (299, 230)
Screenshot: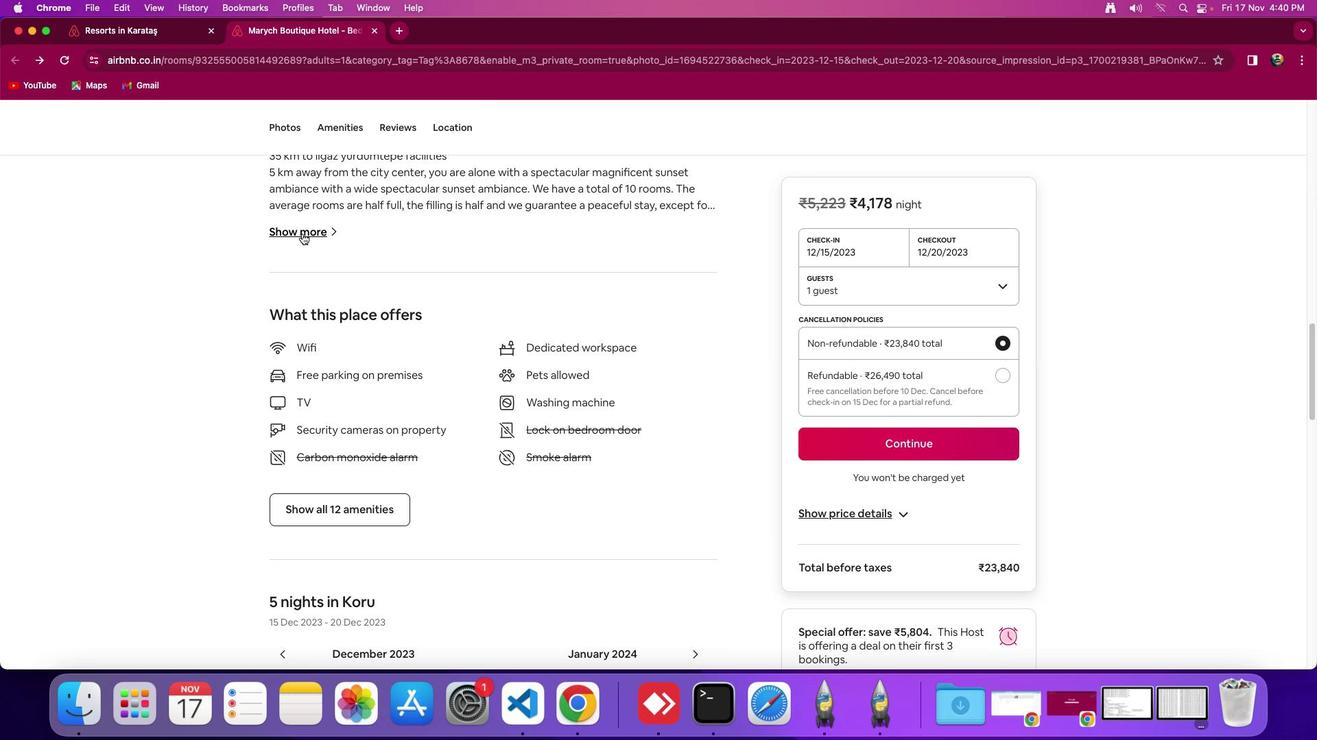 
Action: Mouse pressed left at (299, 230)
Screenshot: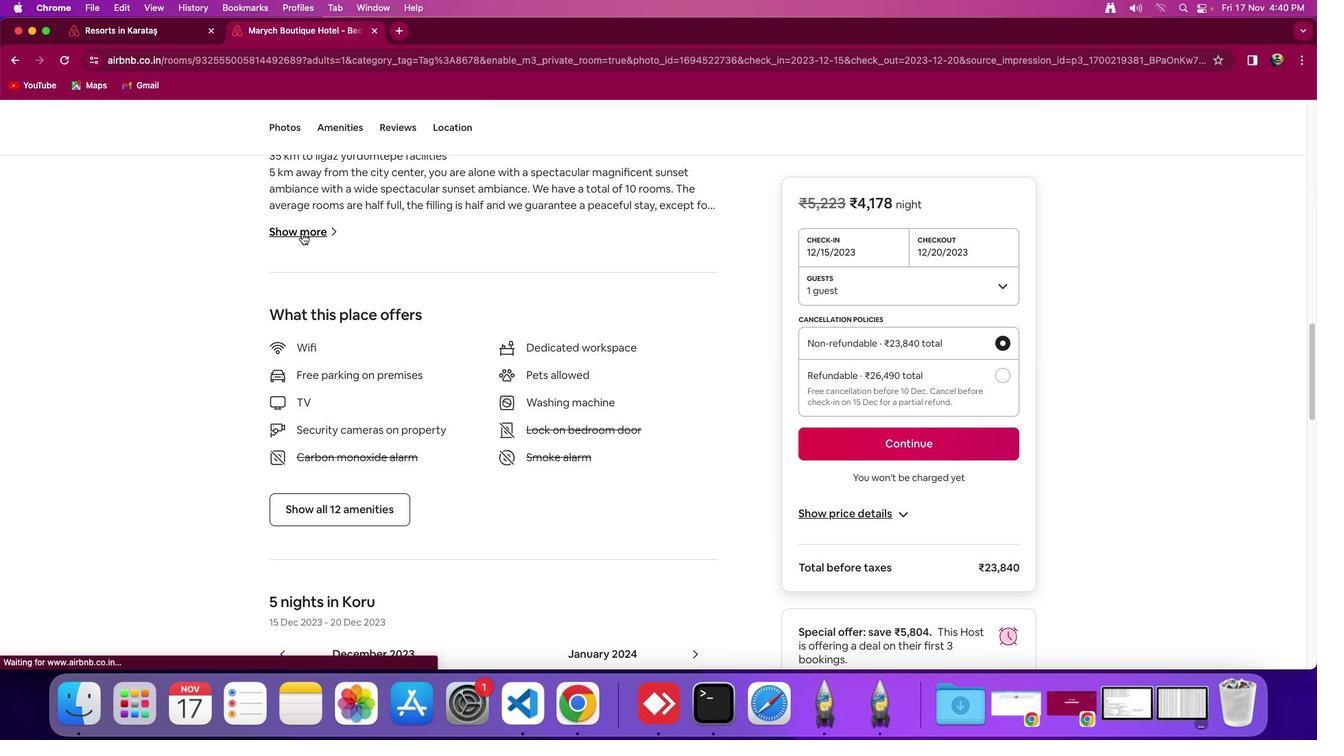 
Action: Mouse moved to (664, 403)
Screenshot: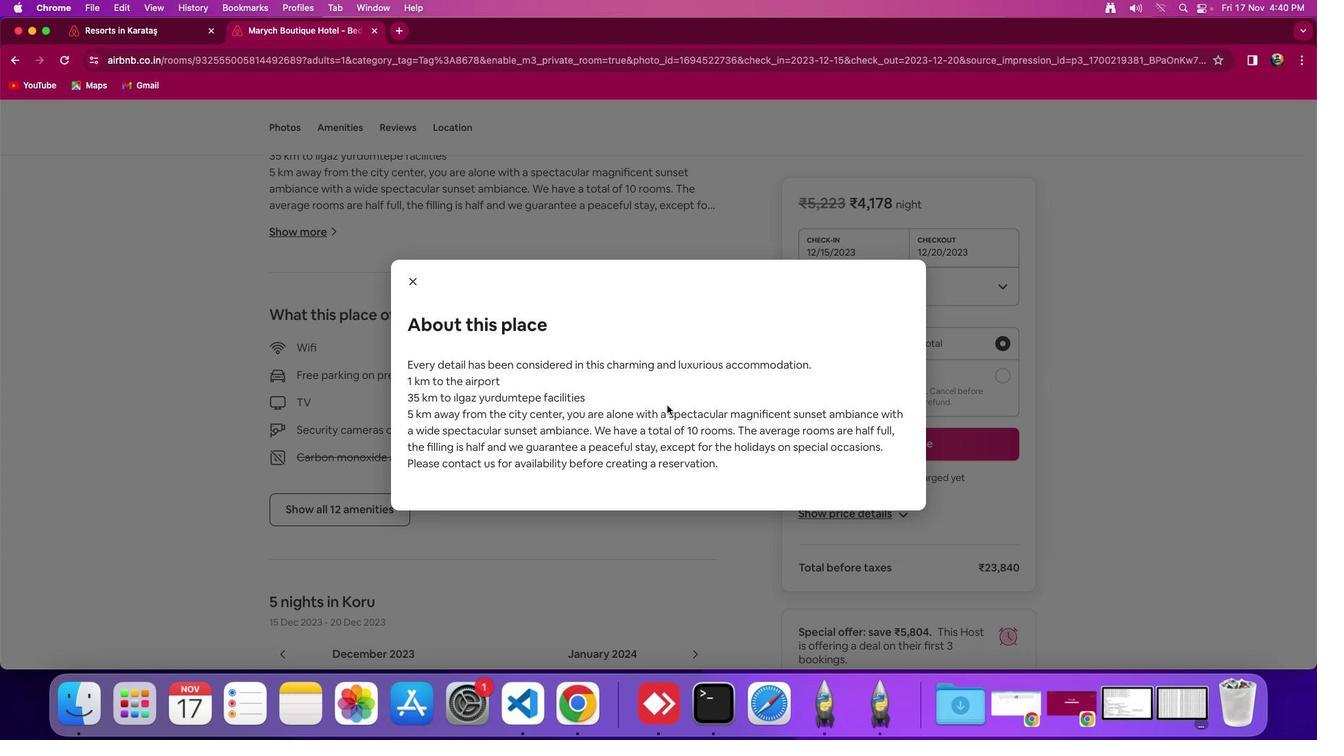 
Action: Mouse scrolled (664, 403) with delta (-2, -2)
Screenshot: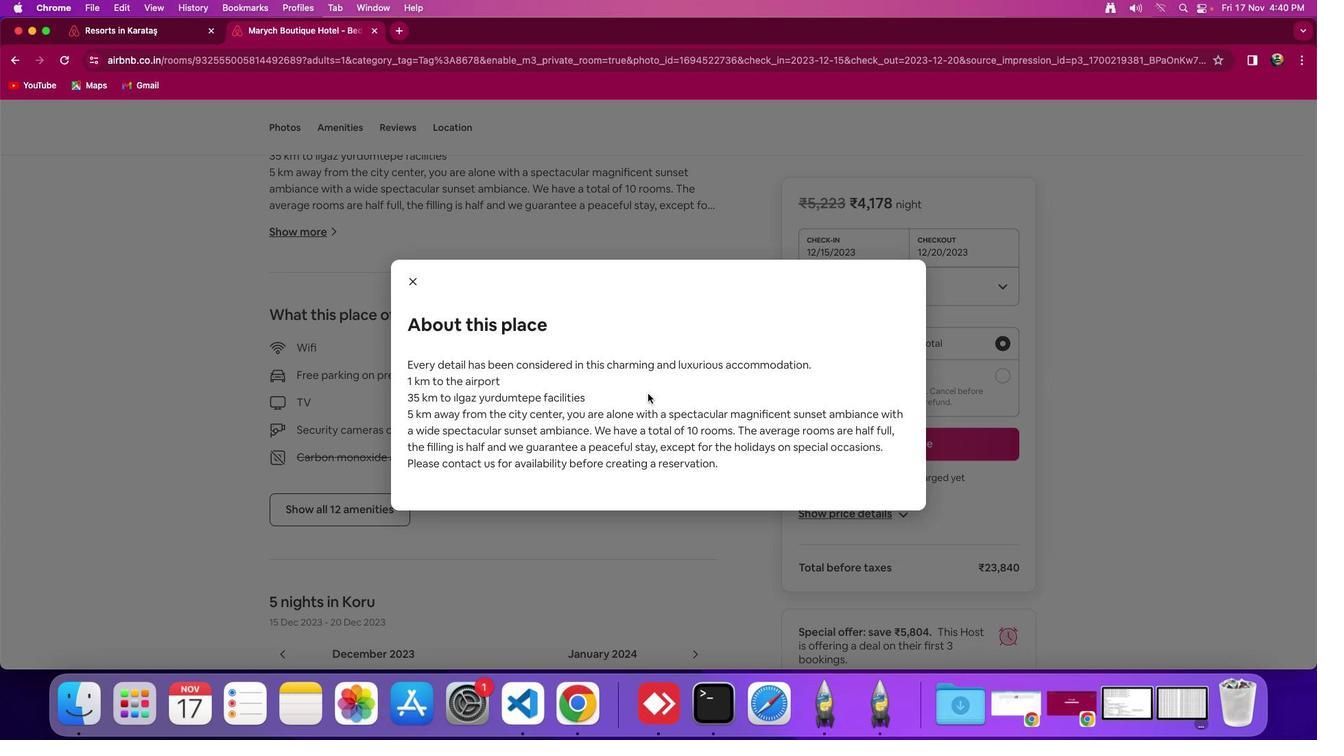 
Action: Mouse scrolled (664, 403) with delta (-2, -2)
Screenshot: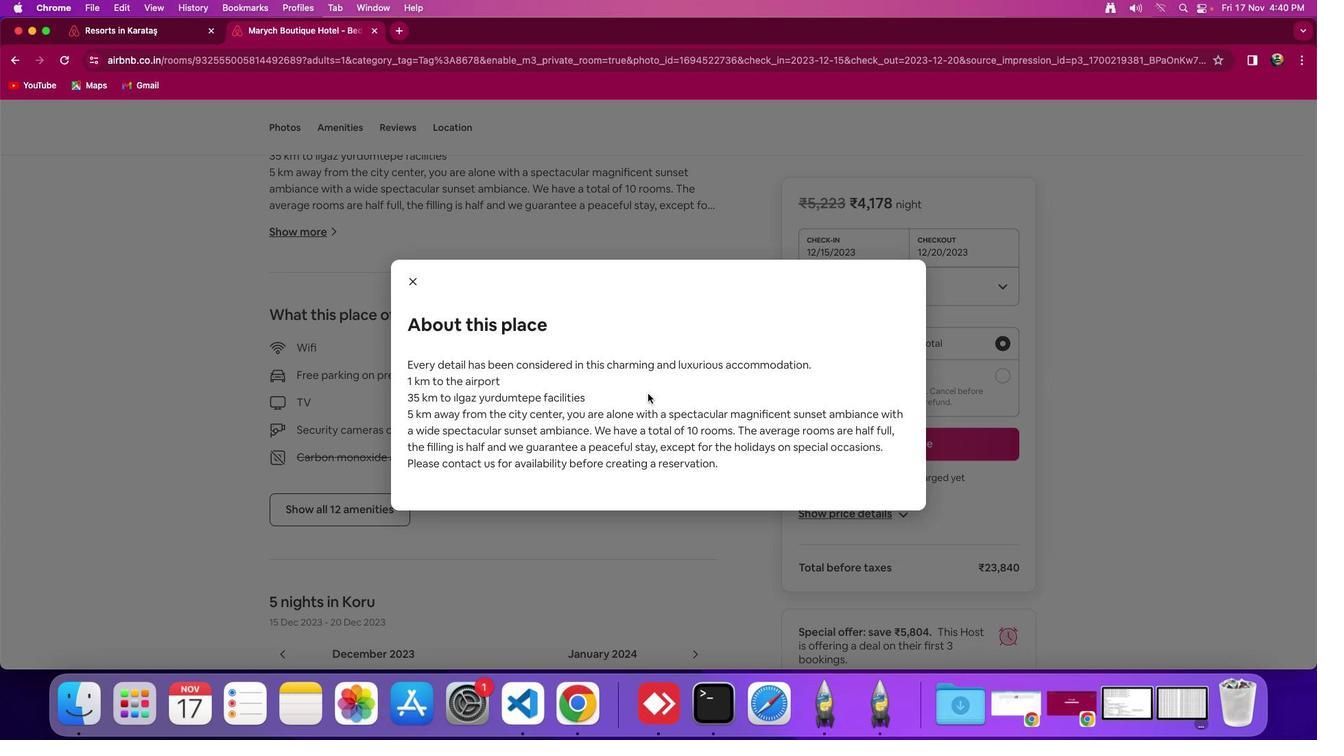 
Action: Mouse scrolled (664, 403) with delta (-2, -5)
Screenshot: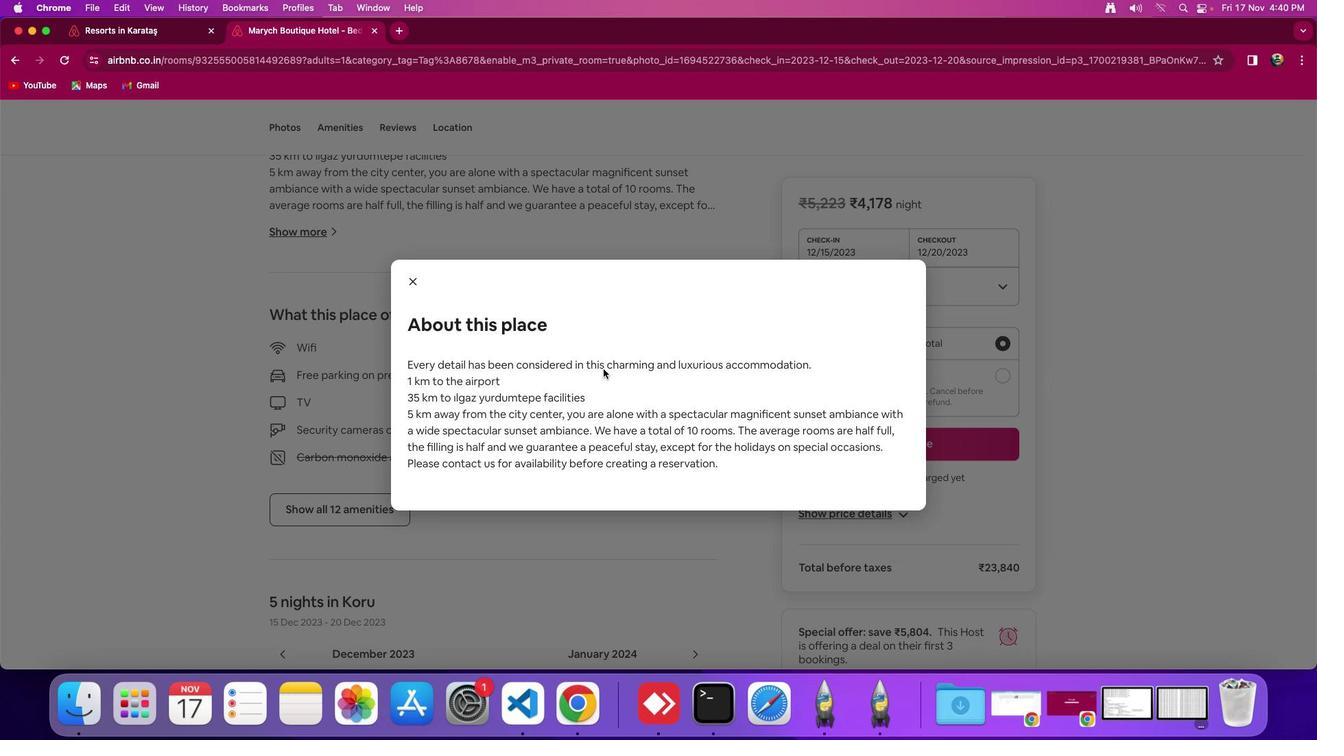 
Action: Mouse moved to (663, 402)
Screenshot: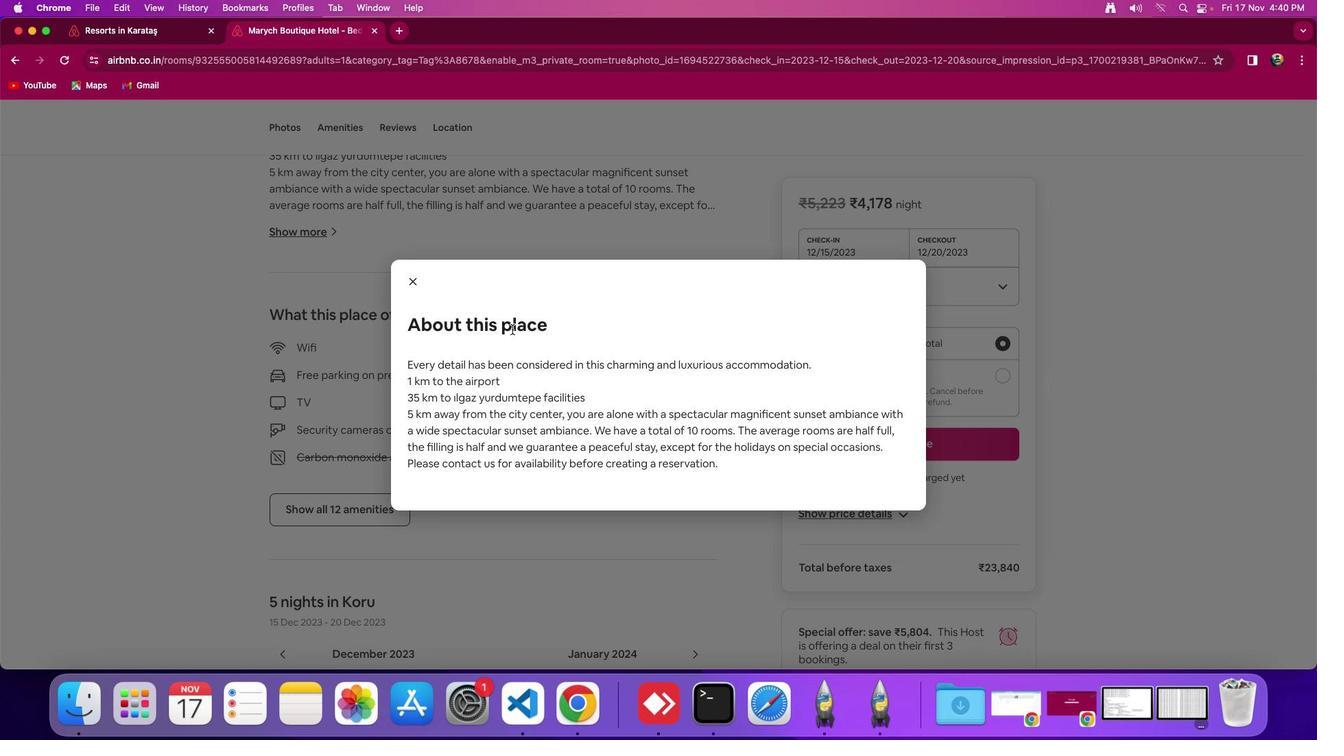 
Action: Mouse scrolled (663, 402) with delta (-2, -6)
Screenshot: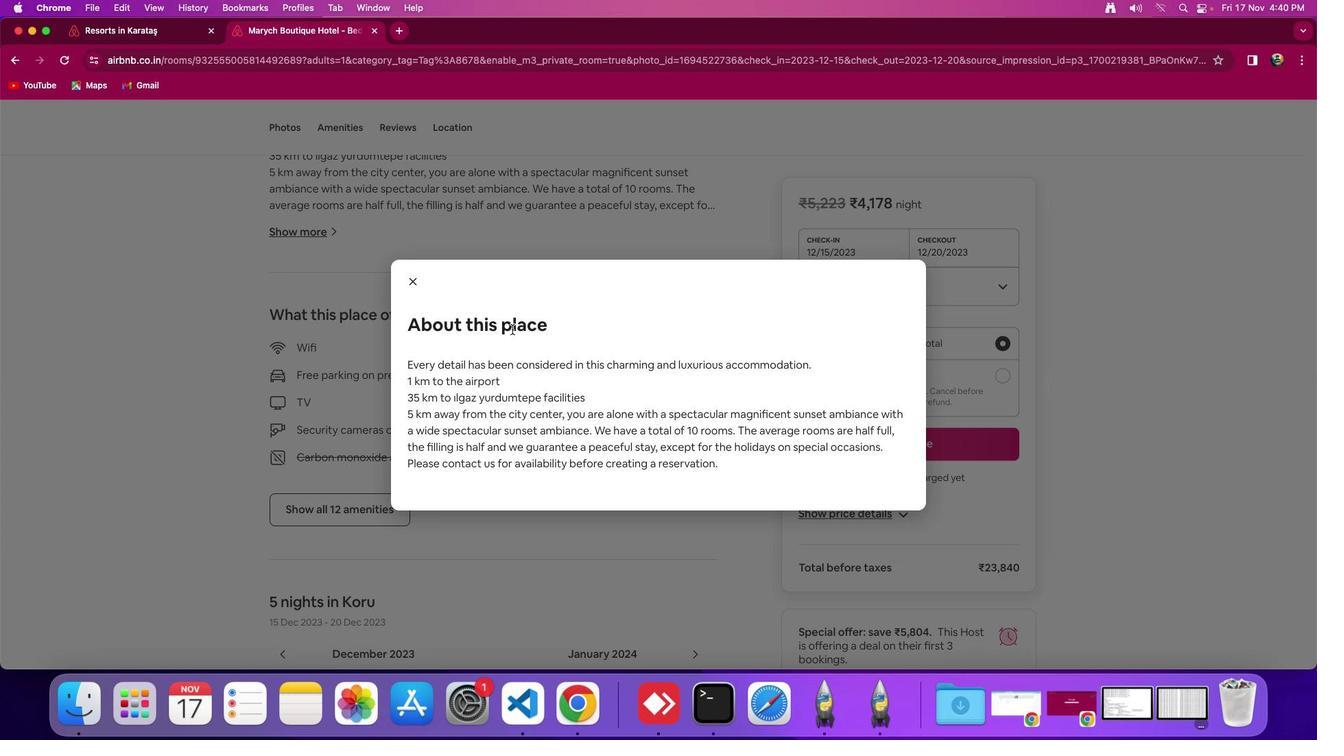 
Action: Mouse moved to (405, 277)
Screenshot: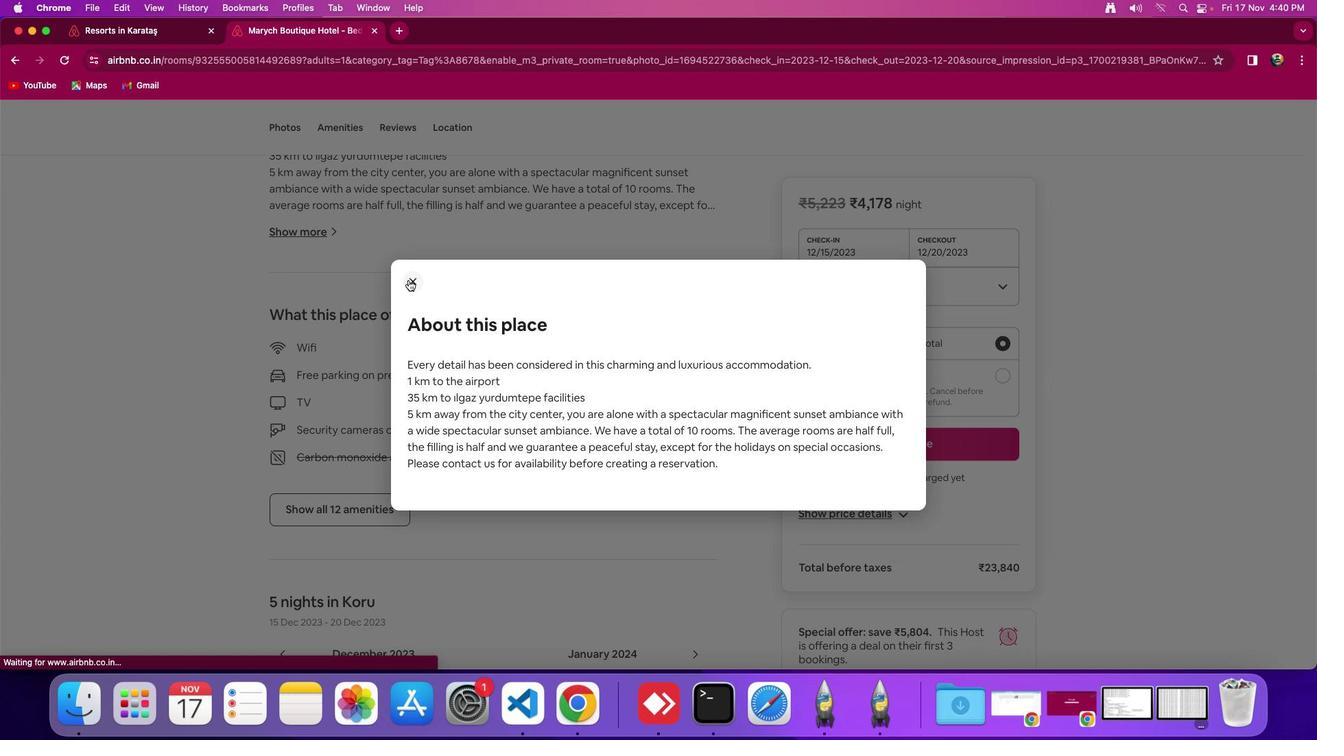
Action: Mouse pressed left at (405, 277)
Screenshot: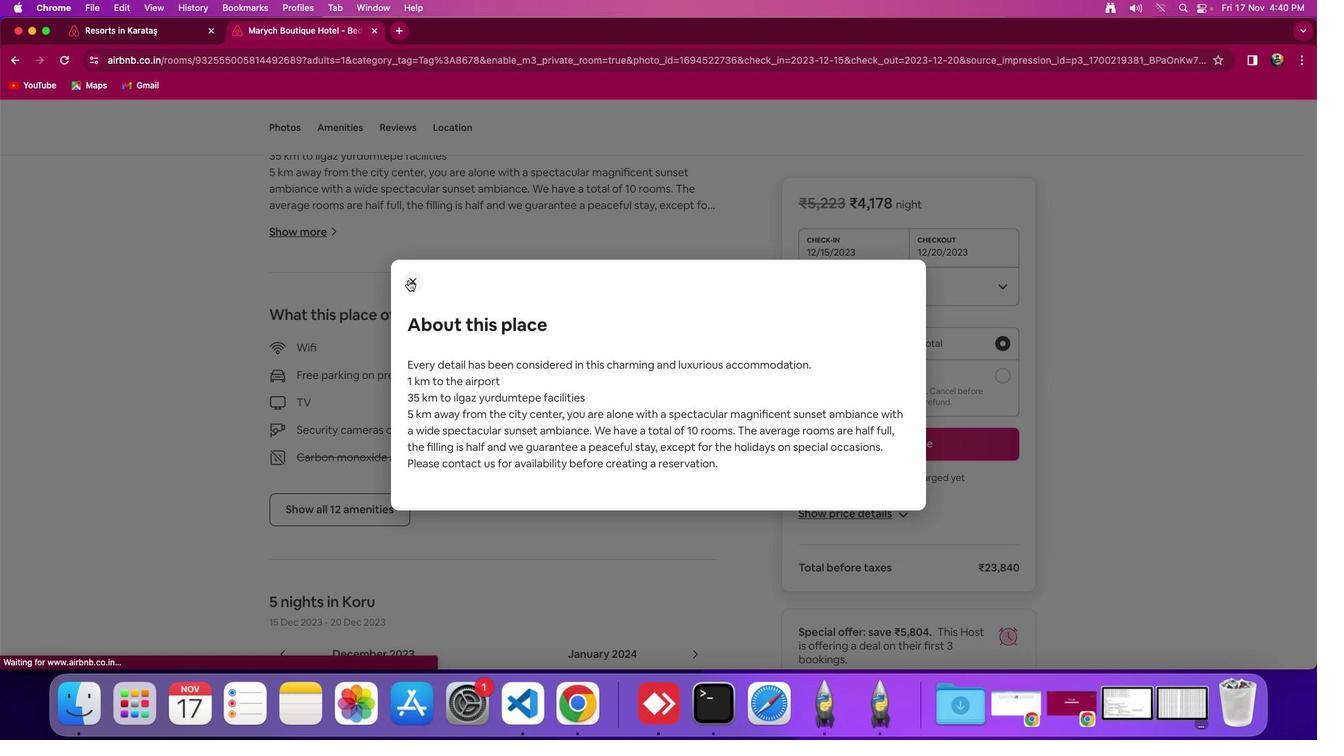 
Action: Mouse moved to (339, 493)
Screenshot: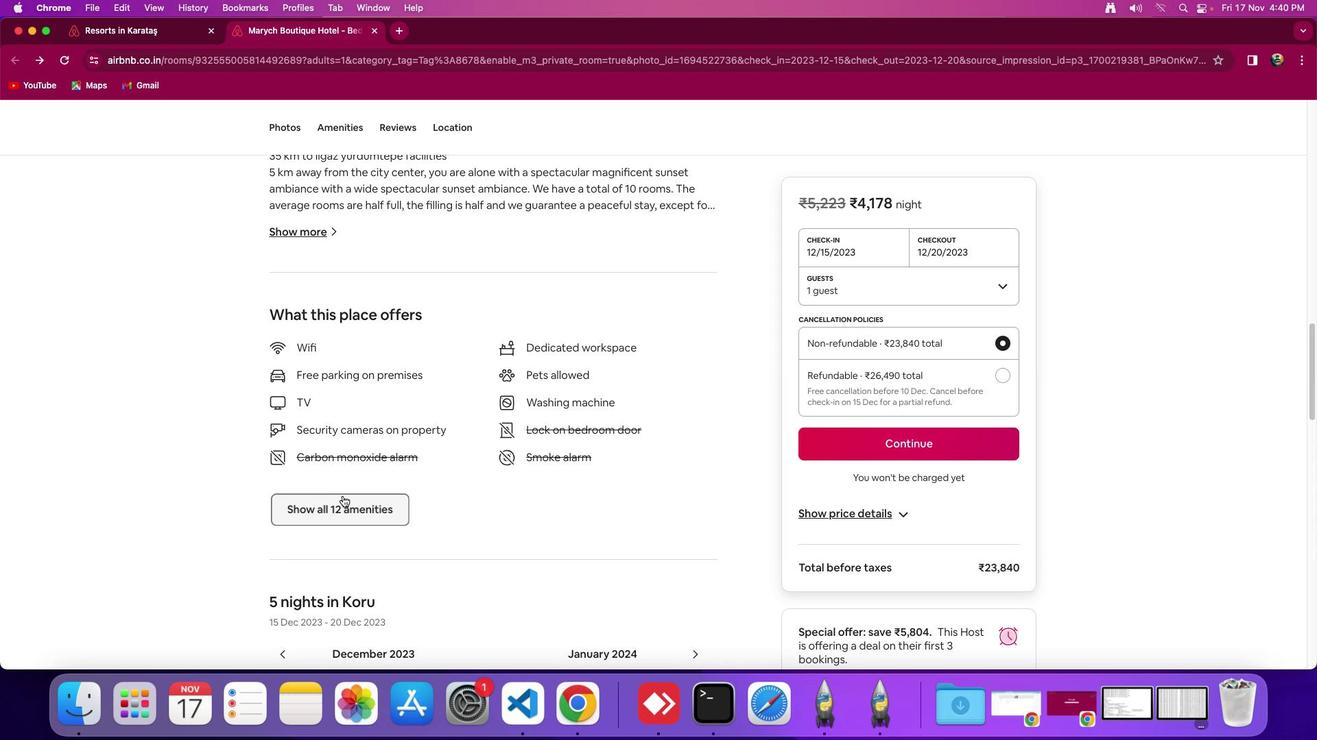 
Action: Mouse pressed left at (339, 493)
Screenshot: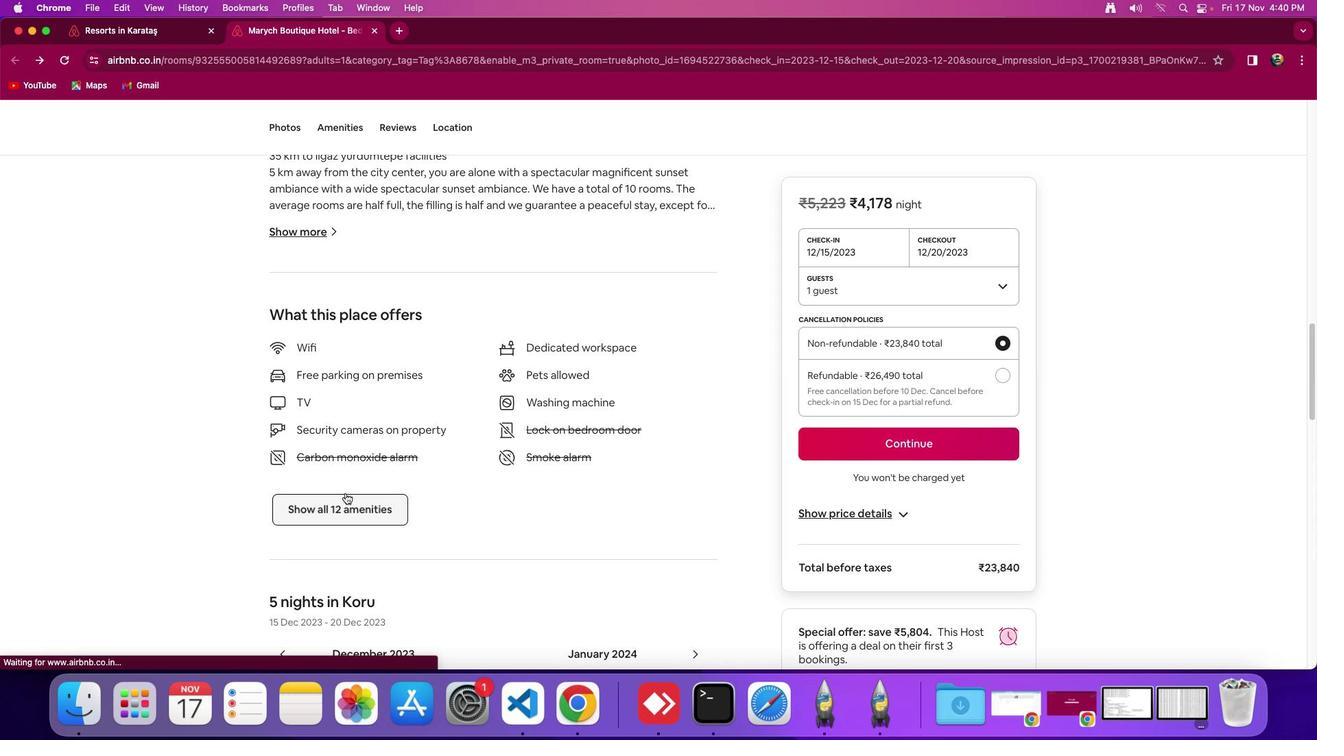 
Action: Mouse moved to (781, 385)
Screenshot: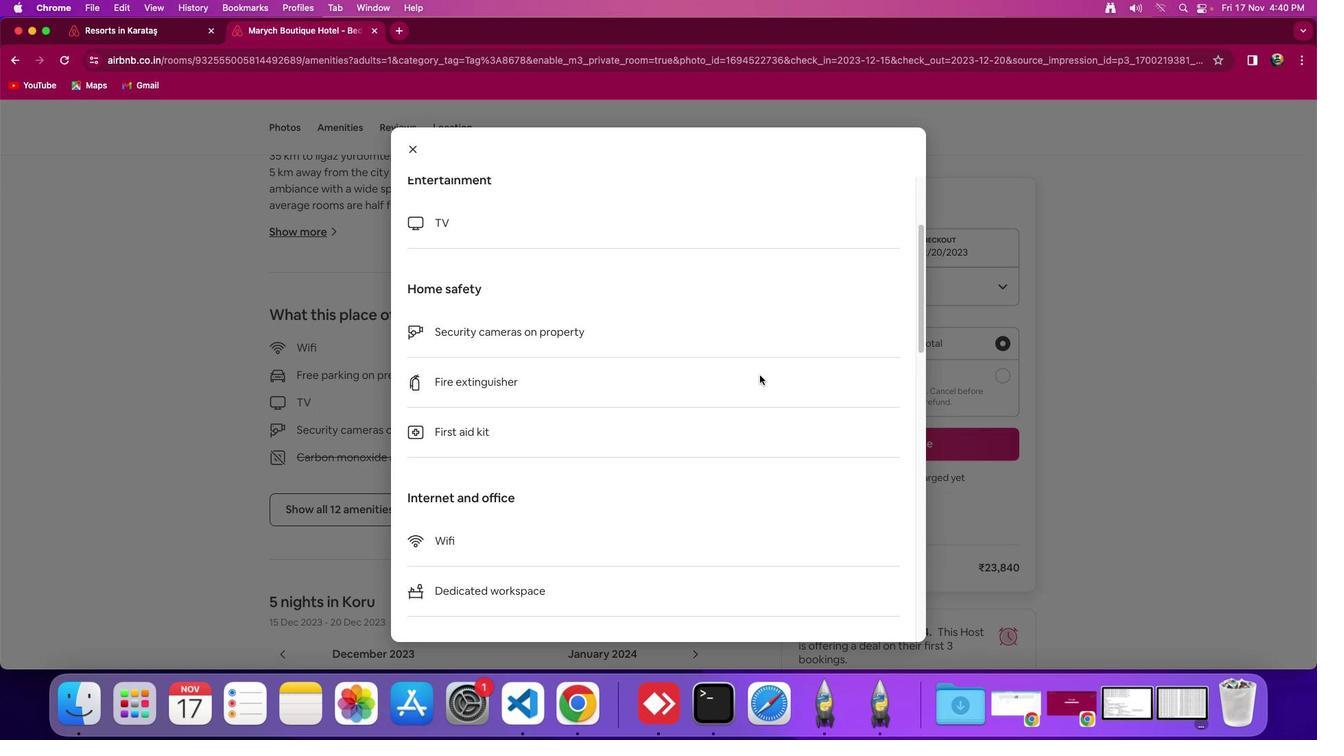 
Action: Mouse scrolled (781, 385) with delta (-2, -2)
Screenshot: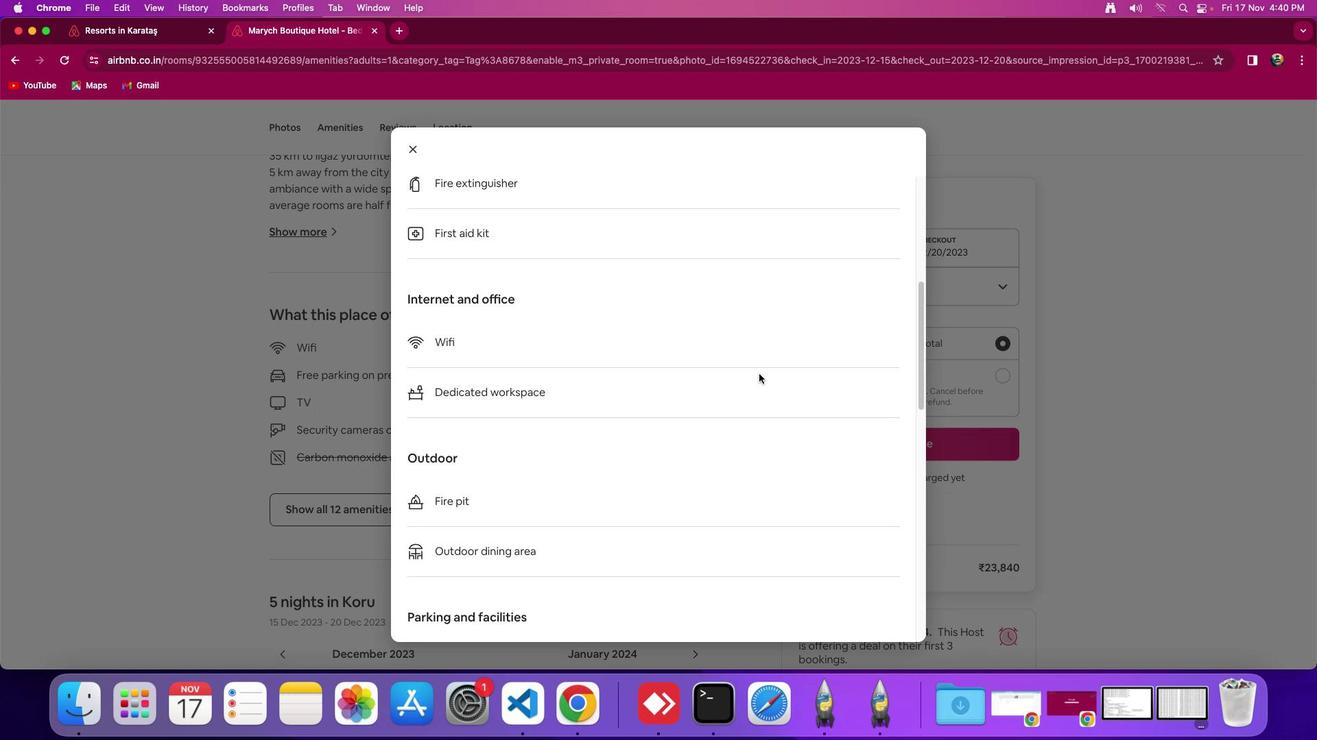 
Action: Mouse scrolled (781, 385) with delta (-2, -2)
Screenshot: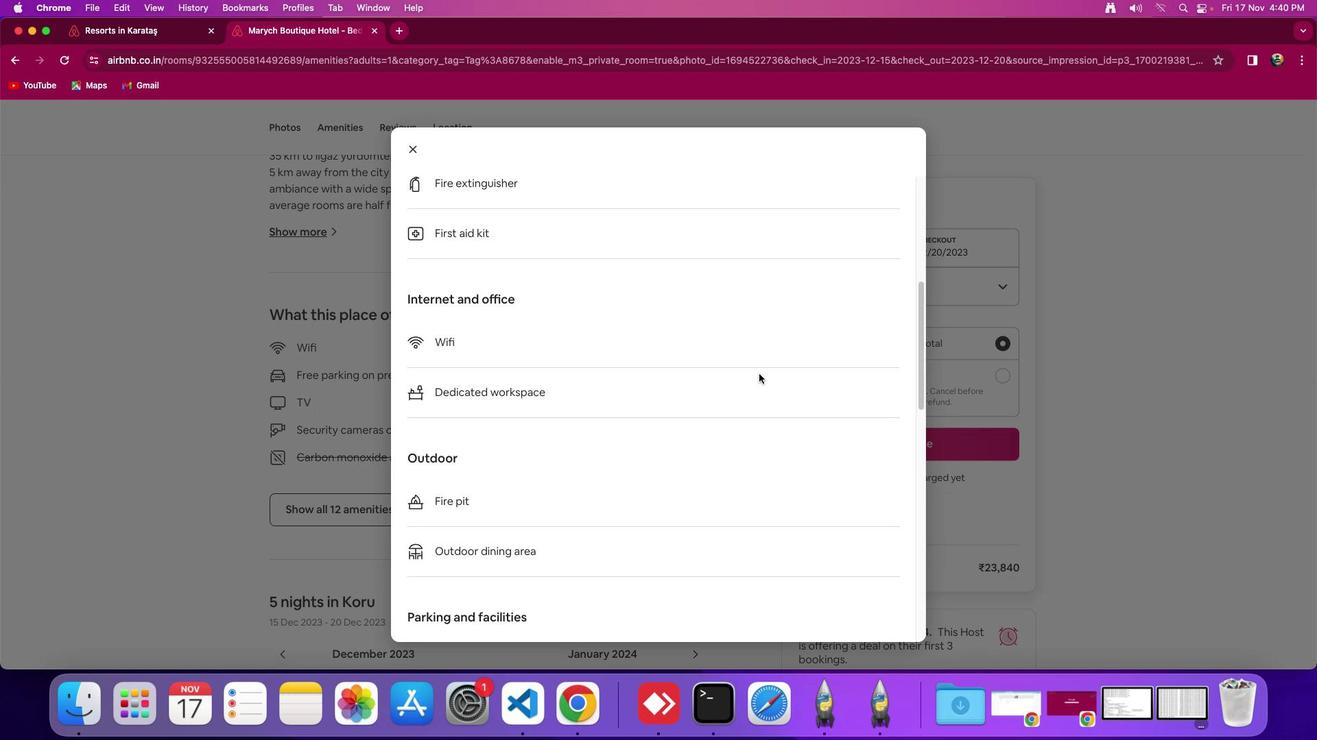 
Action: Mouse scrolled (781, 385) with delta (-2, -5)
Screenshot: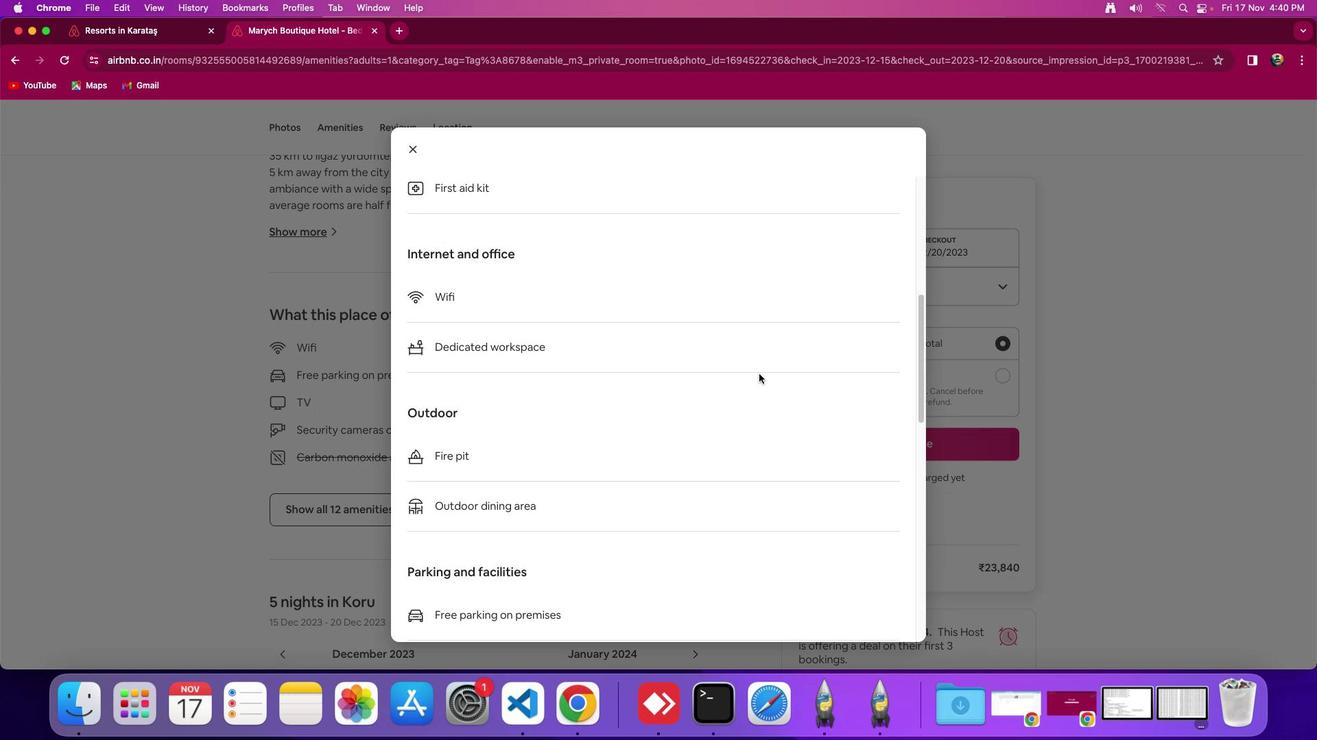 
Action: Mouse scrolled (781, 385) with delta (-2, -6)
Screenshot: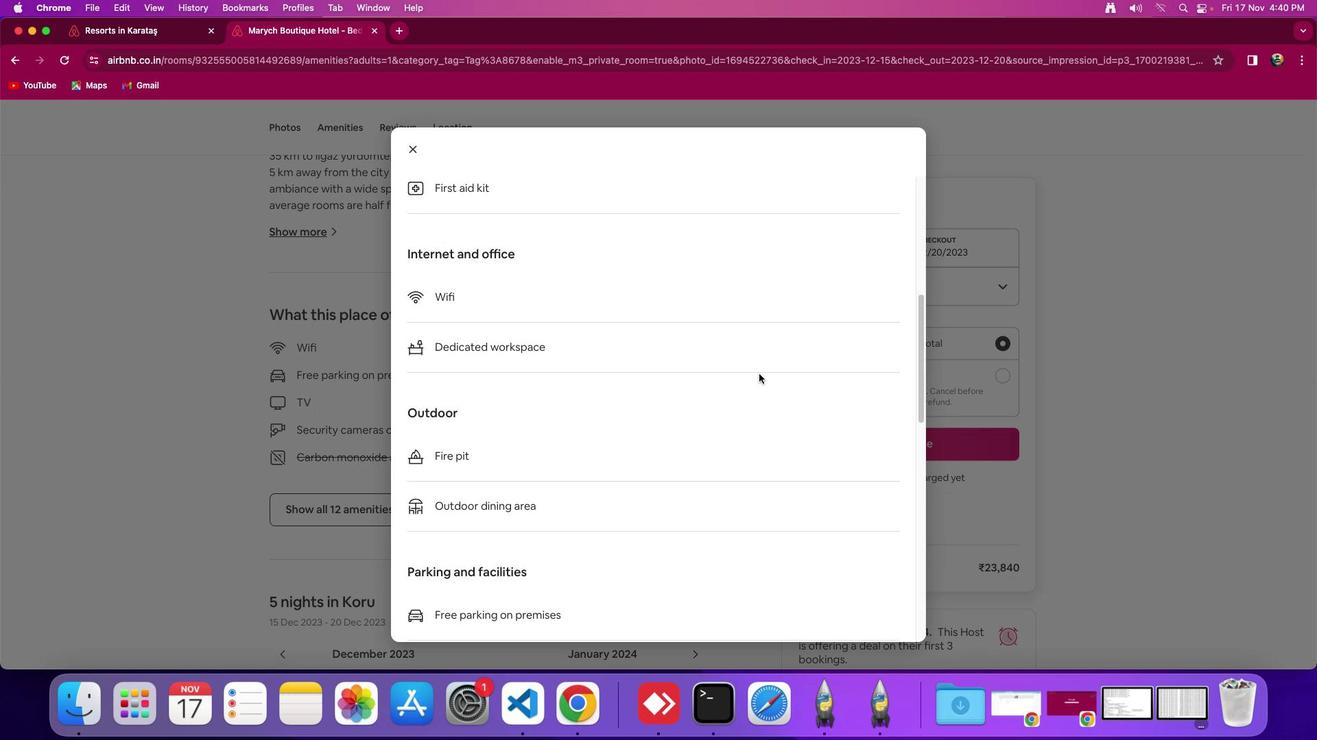 
Action: Mouse moved to (756, 371)
Screenshot: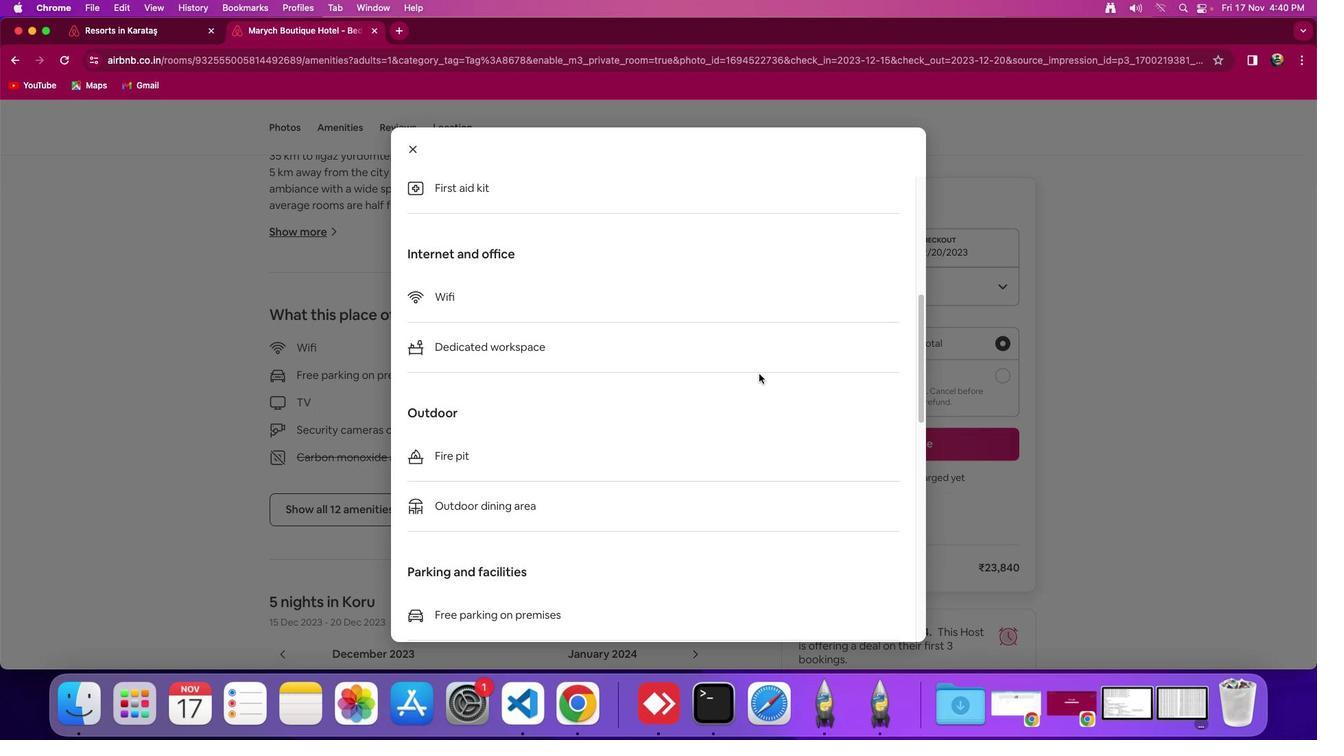 
Action: Mouse scrolled (756, 371) with delta (-2, -2)
Screenshot: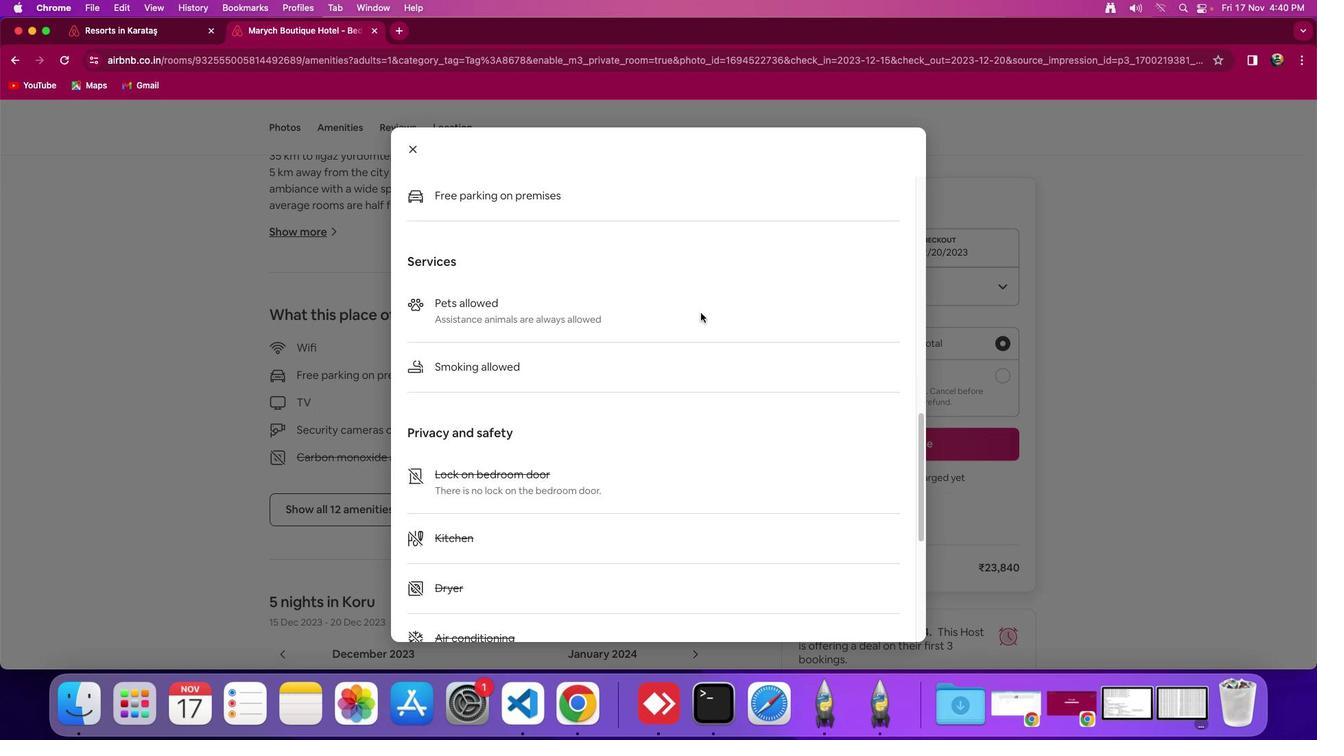 
Action: Mouse scrolled (756, 371) with delta (-2, -2)
Screenshot: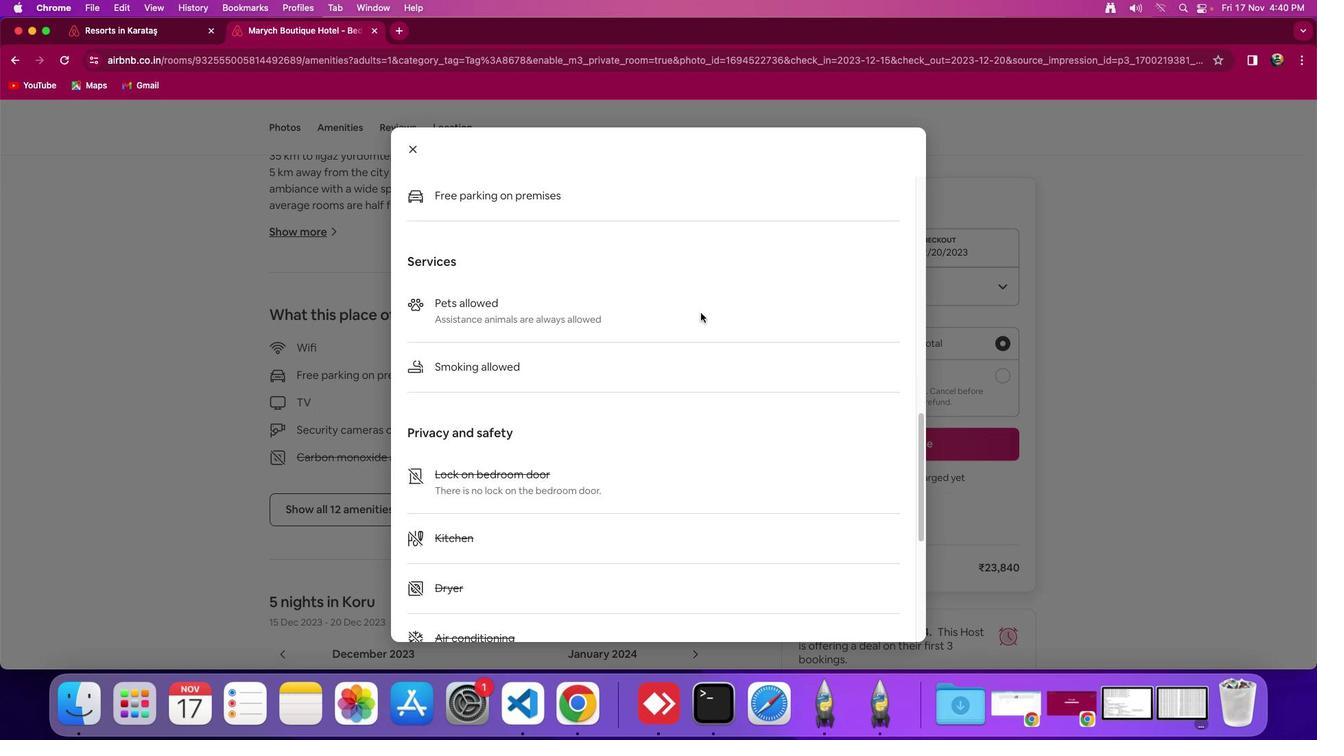 
Action: Mouse moved to (755, 371)
Screenshot: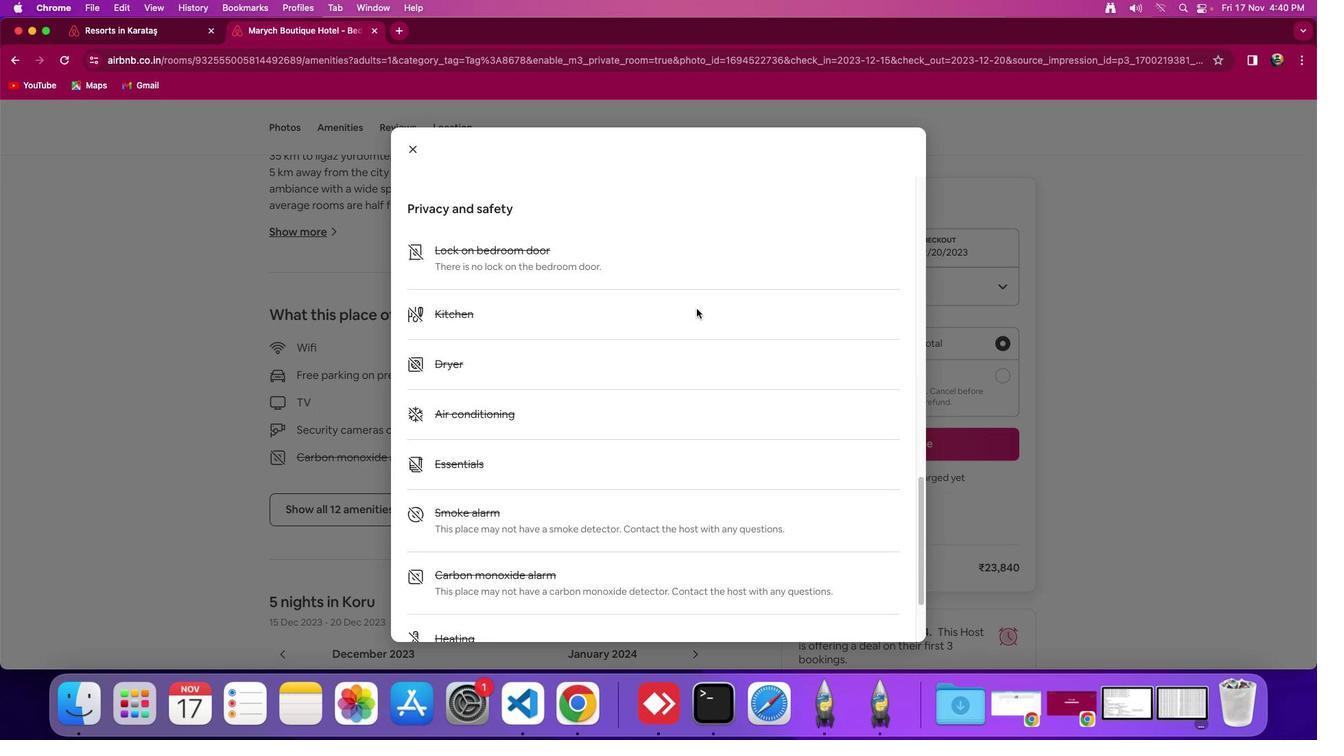 
Action: Mouse scrolled (755, 371) with delta (-2, -5)
Screenshot: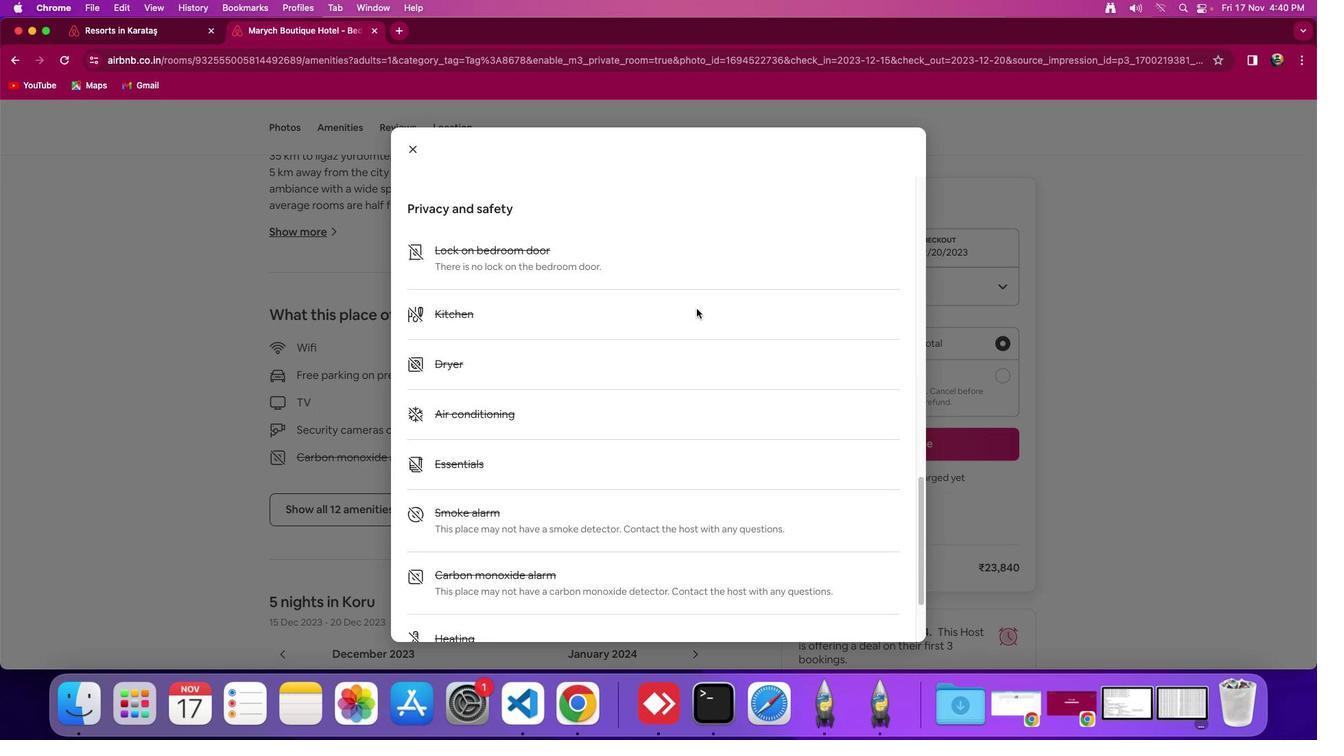 
Action: Mouse moved to (755, 369)
Screenshot: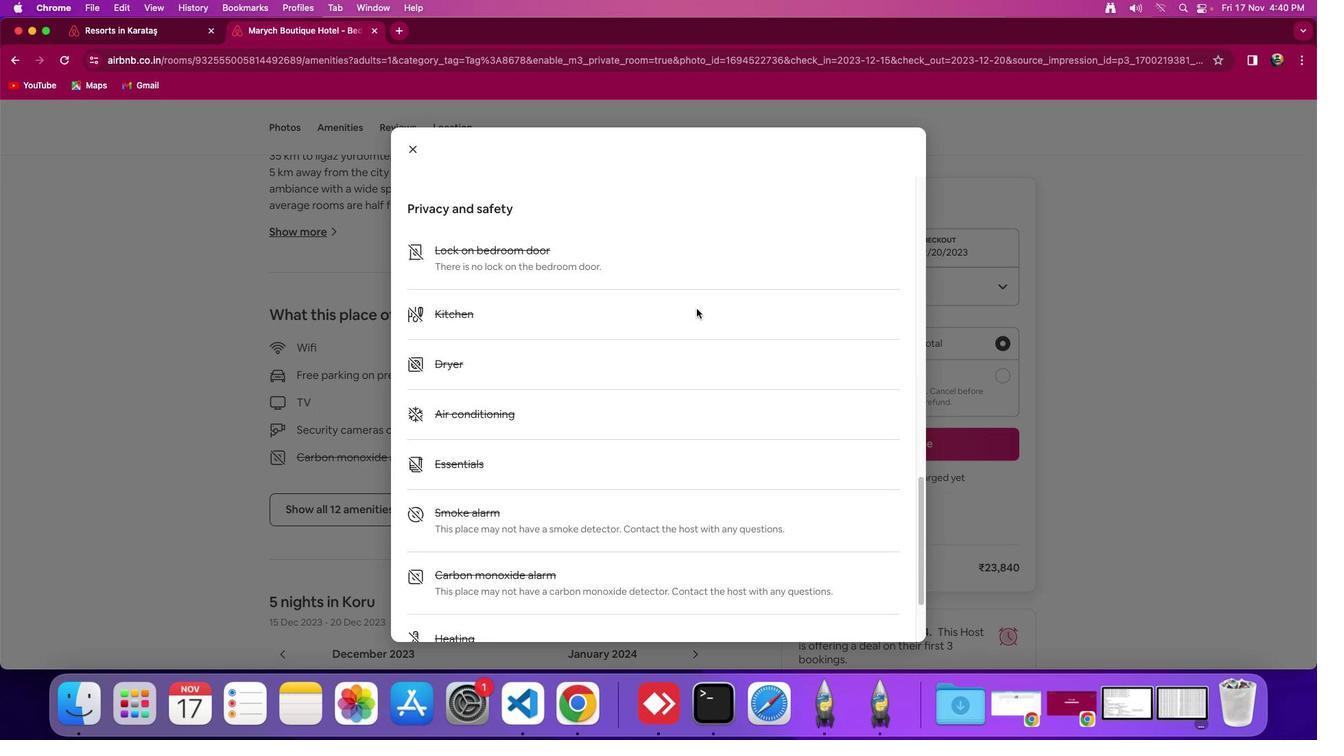 
Action: Mouse scrolled (755, 369) with delta (-2, -7)
Screenshot: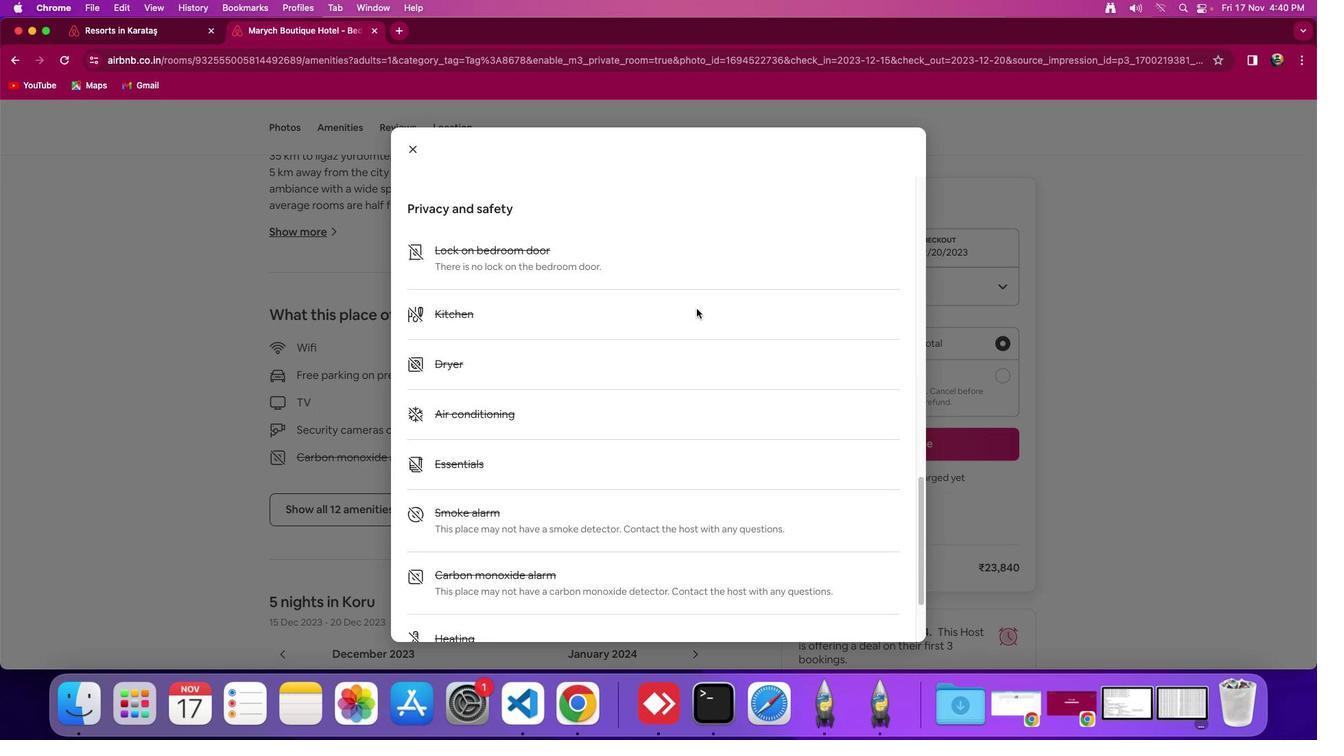 
Action: Mouse moved to (736, 349)
Screenshot: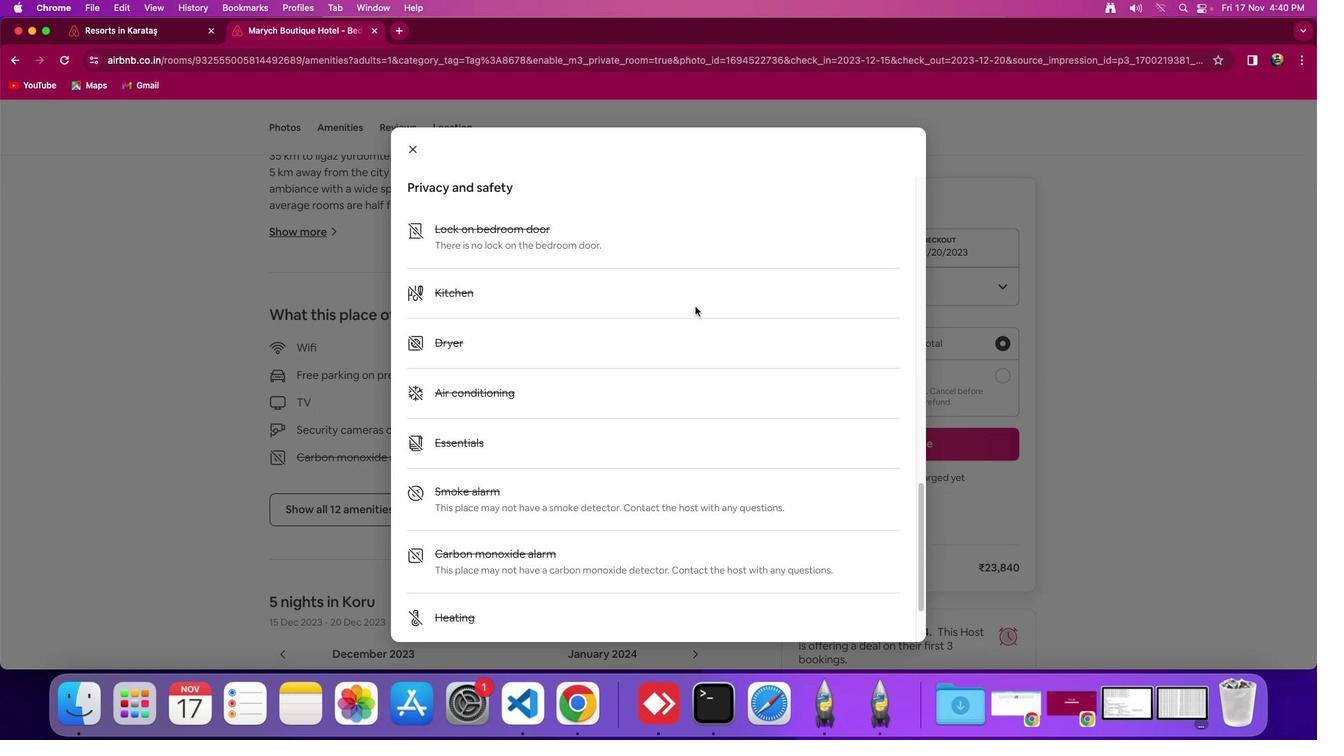
Action: Mouse scrolled (736, 349) with delta (-2, -7)
Screenshot: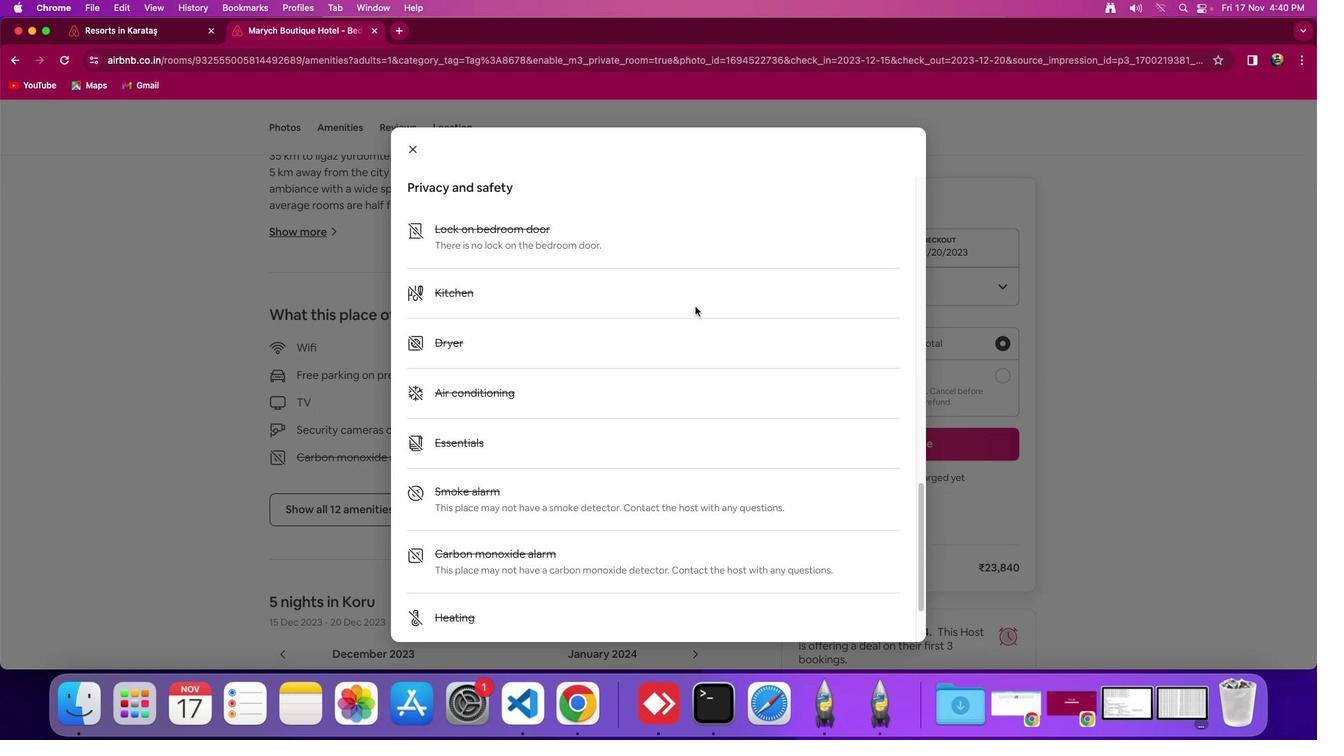 
Action: Mouse moved to (690, 302)
Screenshot: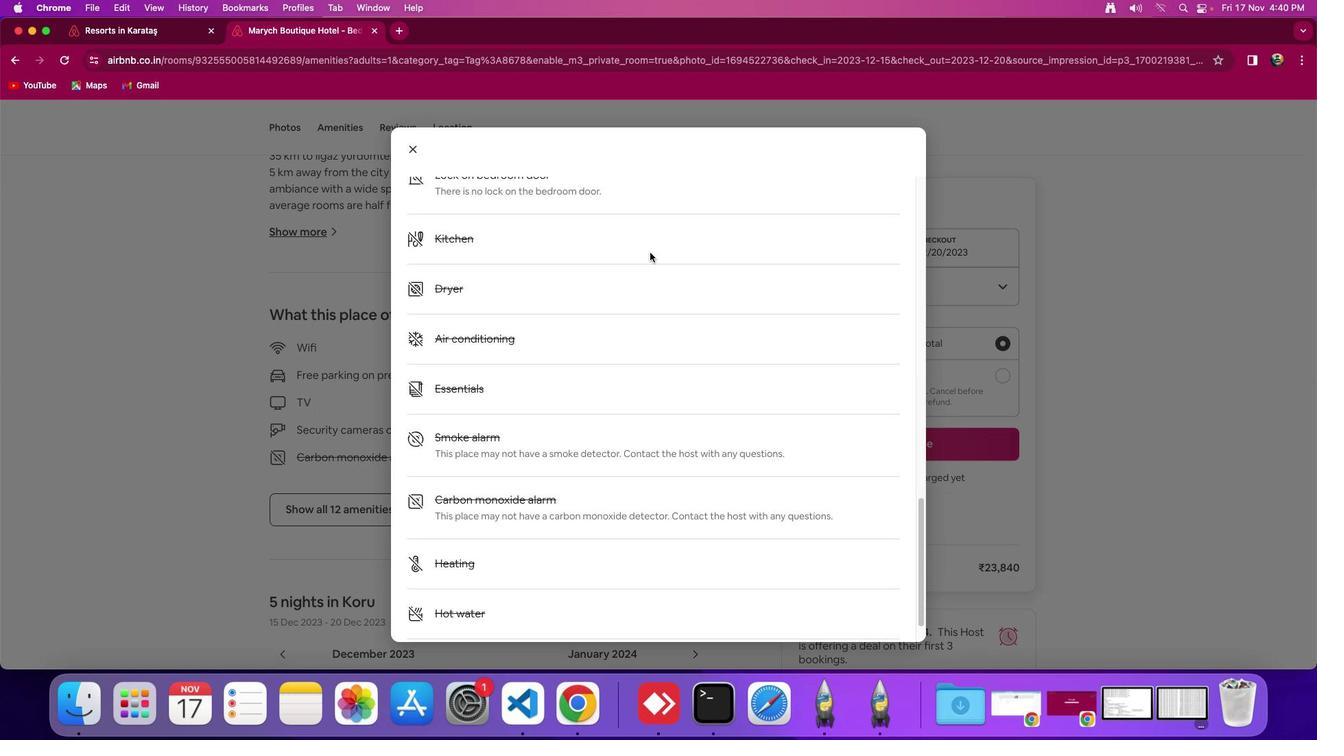 
Action: Mouse scrolled (690, 302) with delta (-2, -2)
Screenshot: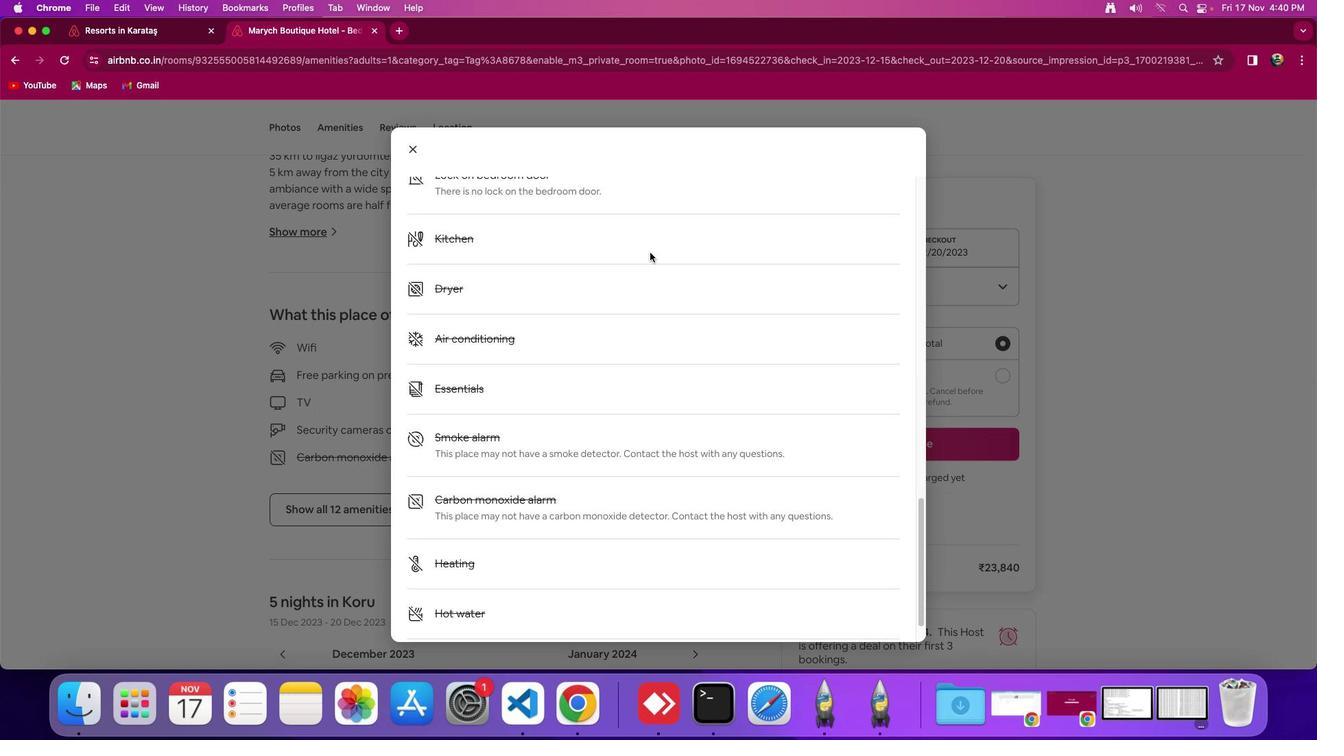 
Action: Mouse moved to (690, 301)
Screenshot: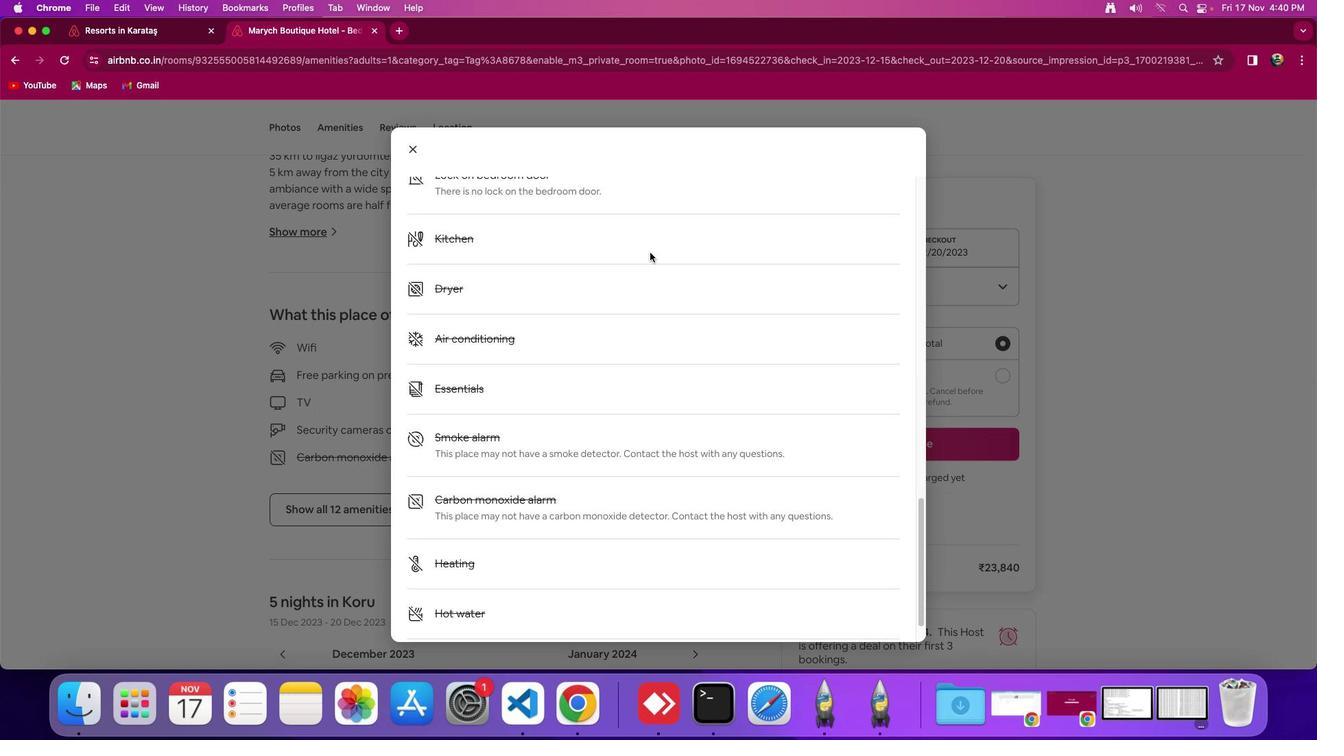 
Action: Mouse scrolled (690, 301) with delta (-2, -2)
Screenshot: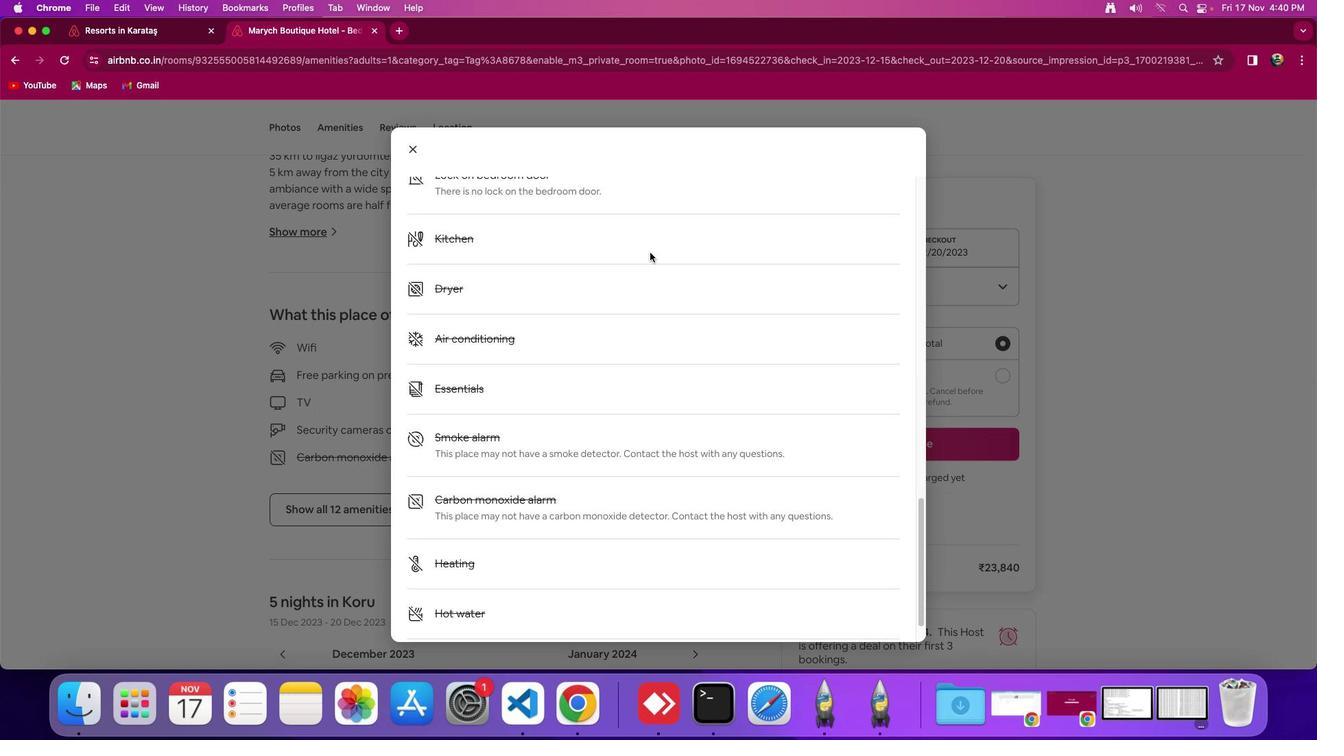 
Action: Mouse moved to (690, 301)
Screenshot: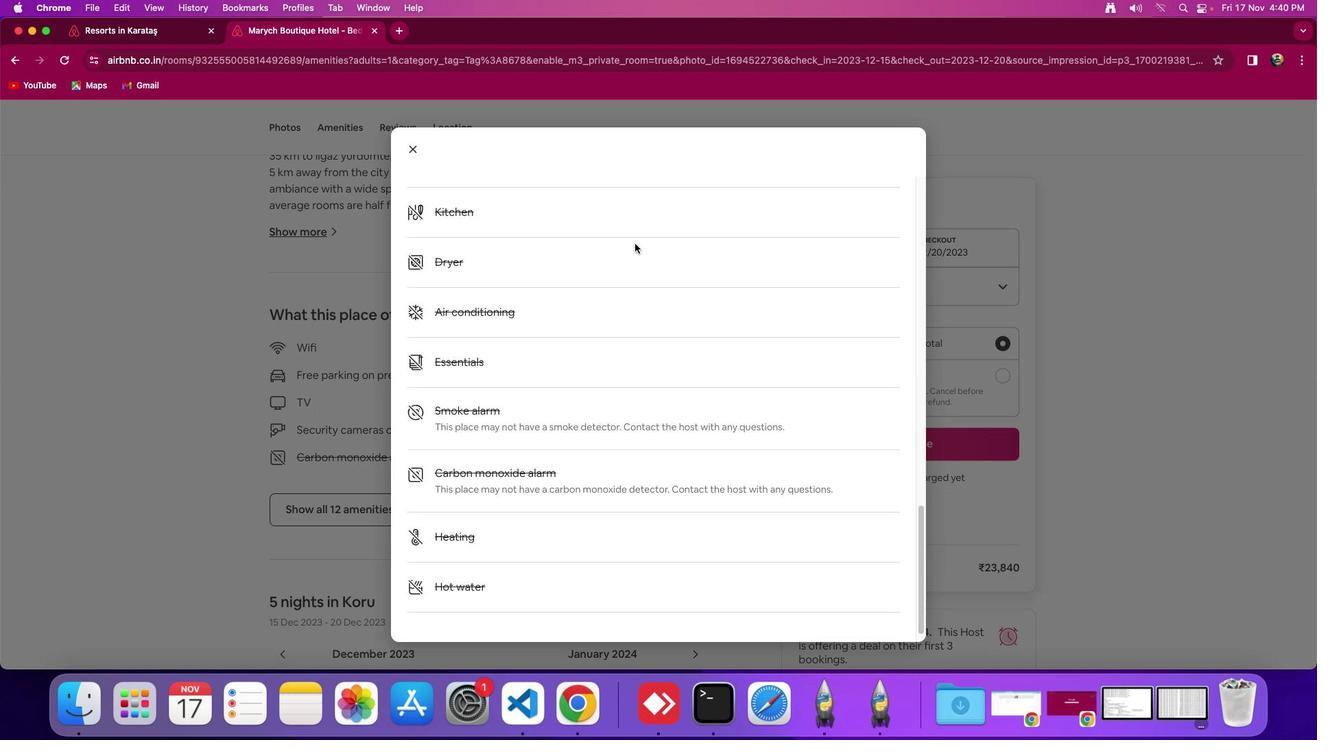 
Action: Mouse scrolled (690, 301) with delta (-2, -5)
Screenshot: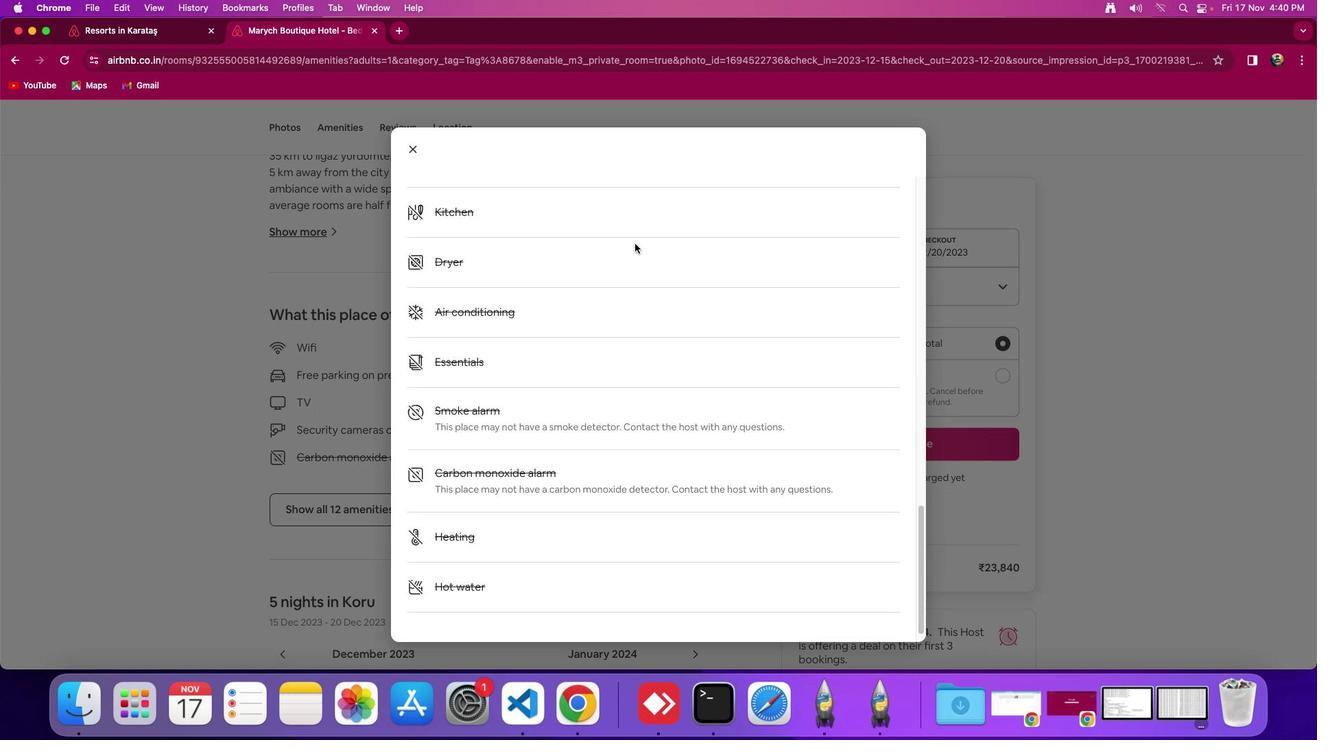 
Action: Mouse moved to (687, 296)
Screenshot: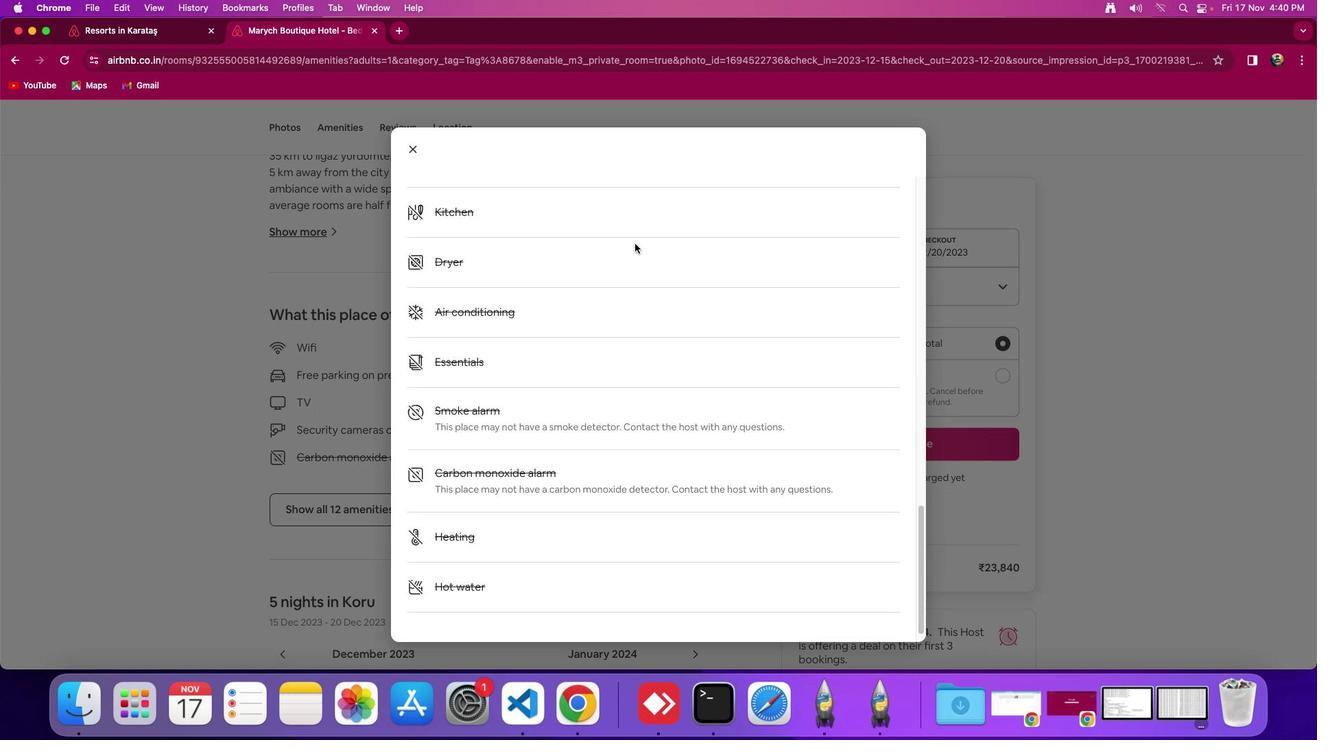 
Action: Mouse scrolled (687, 296) with delta (-2, -6)
Screenshot: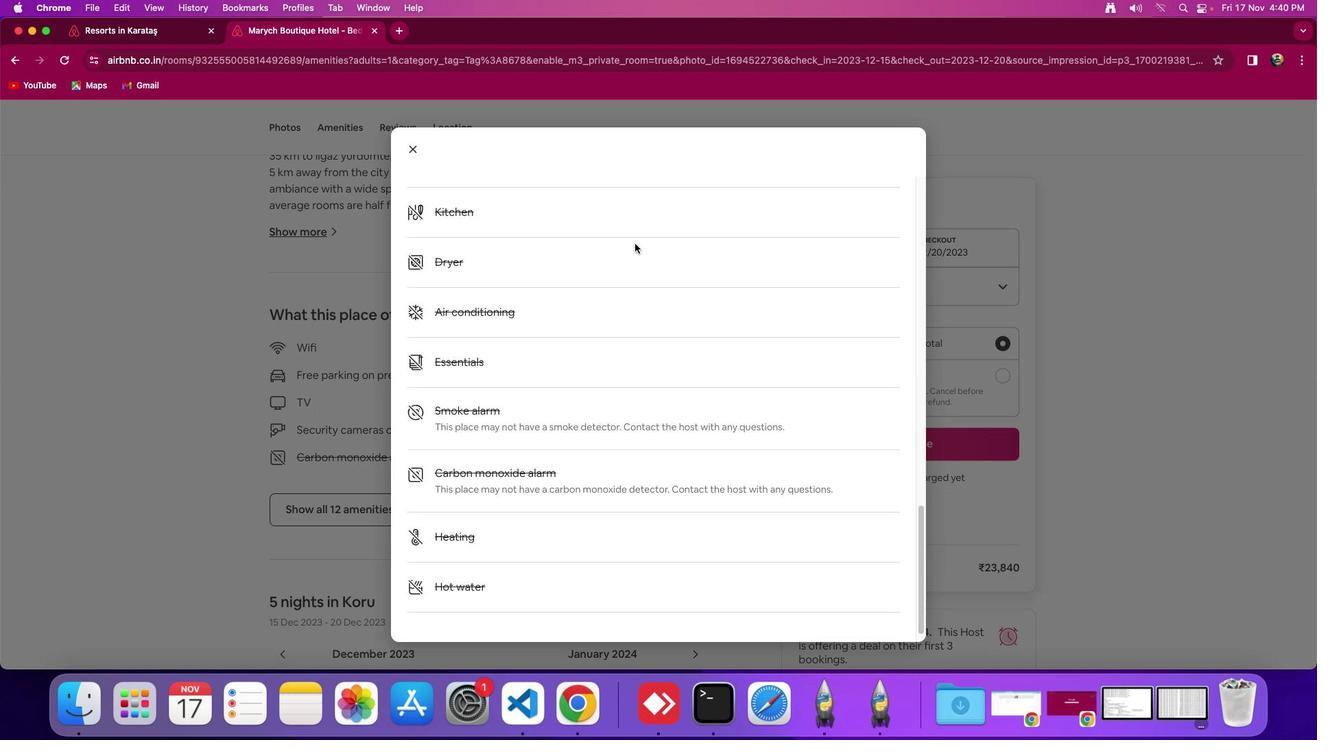 
Action: Mouse moved to (415, 149)
Screenshot: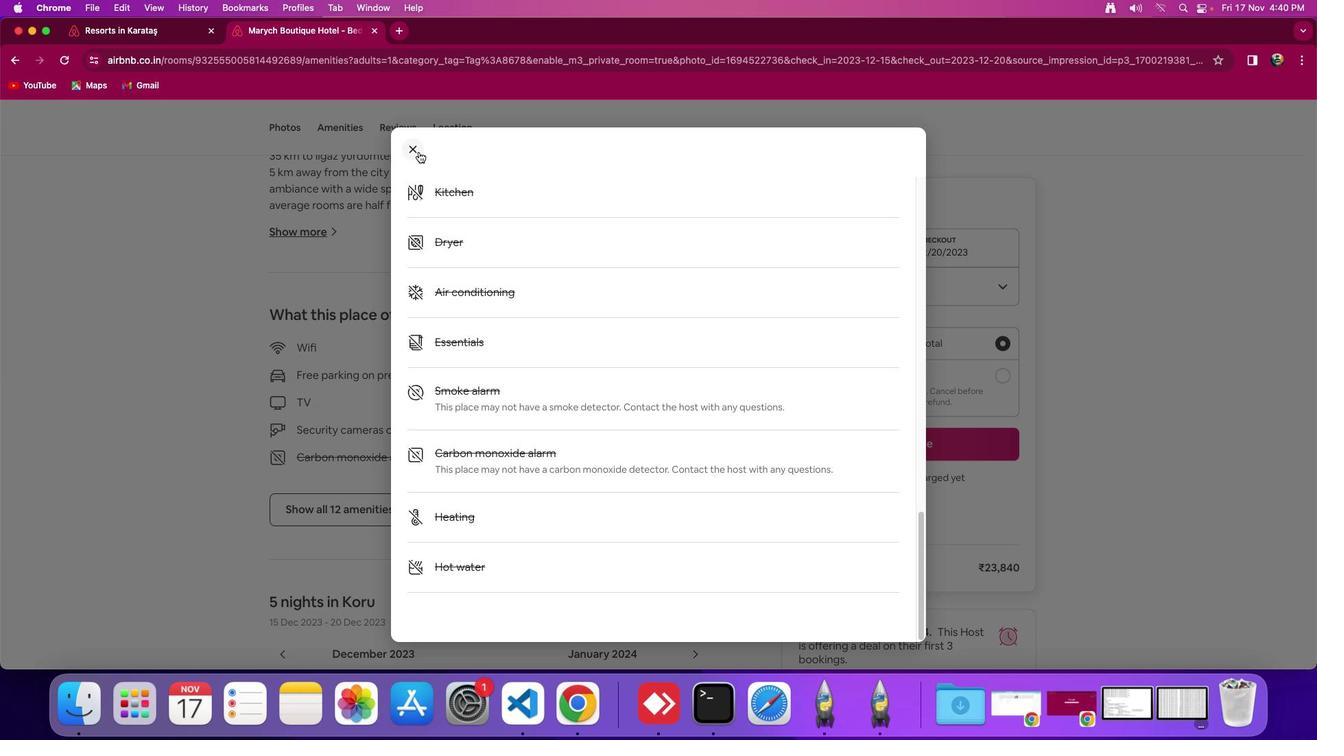 
Action: Mouse pressed left at (415, 149)
Screenshot: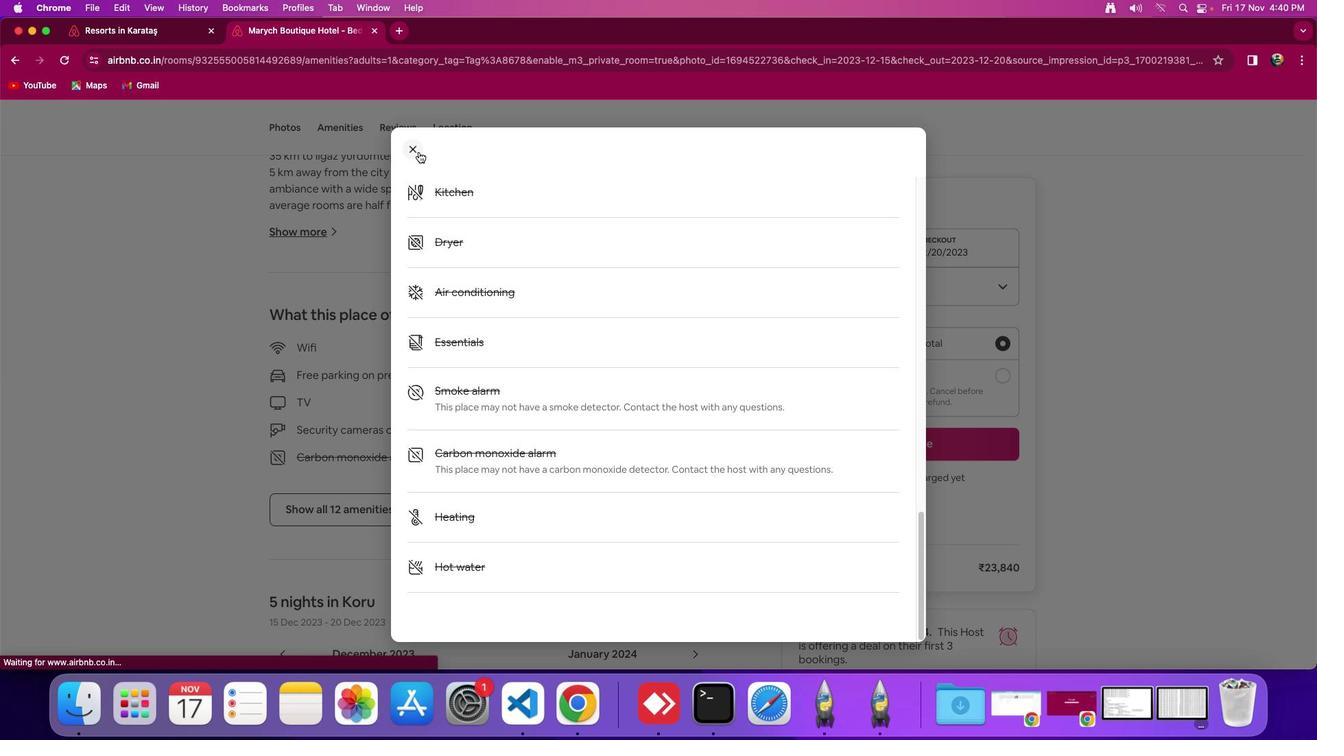 
Action: Mouse moved to (517, 462)
Screenshot: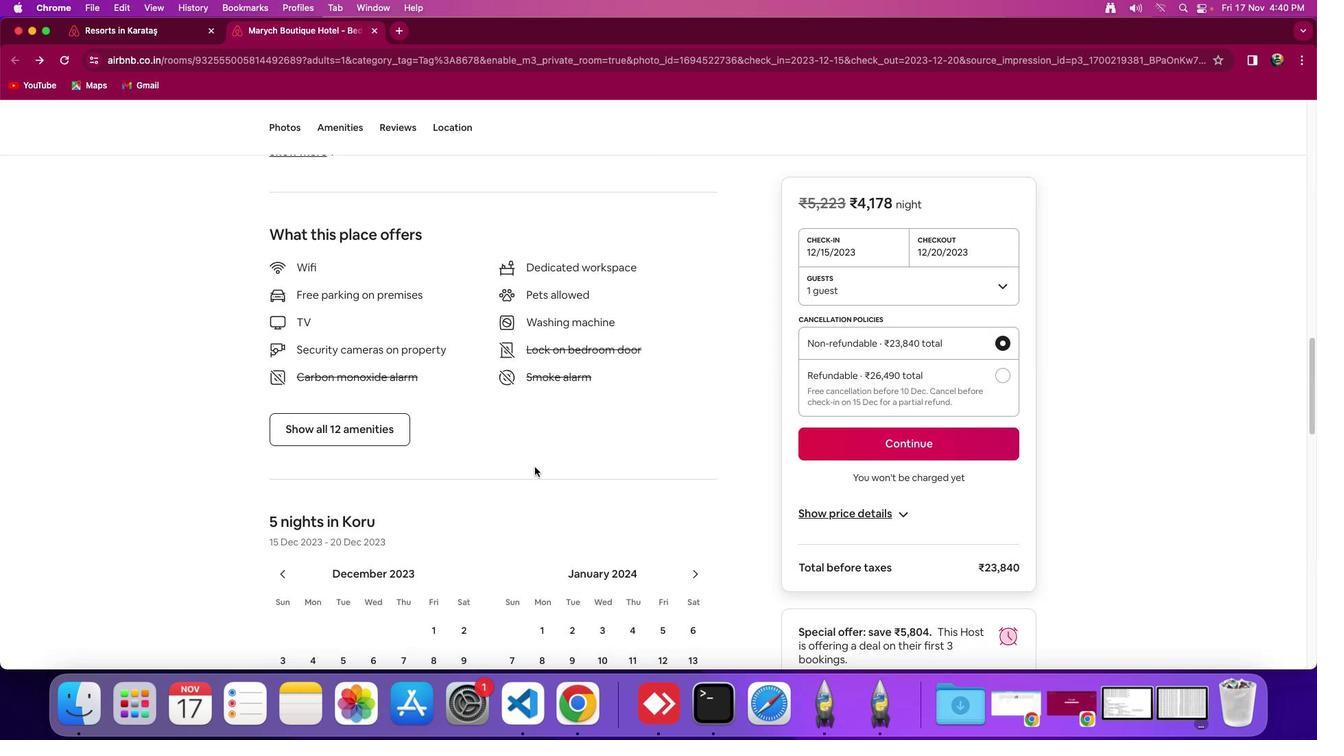 
Action: Mouse scrolled (517, 462) with delta (-2, -2)
Screenshot: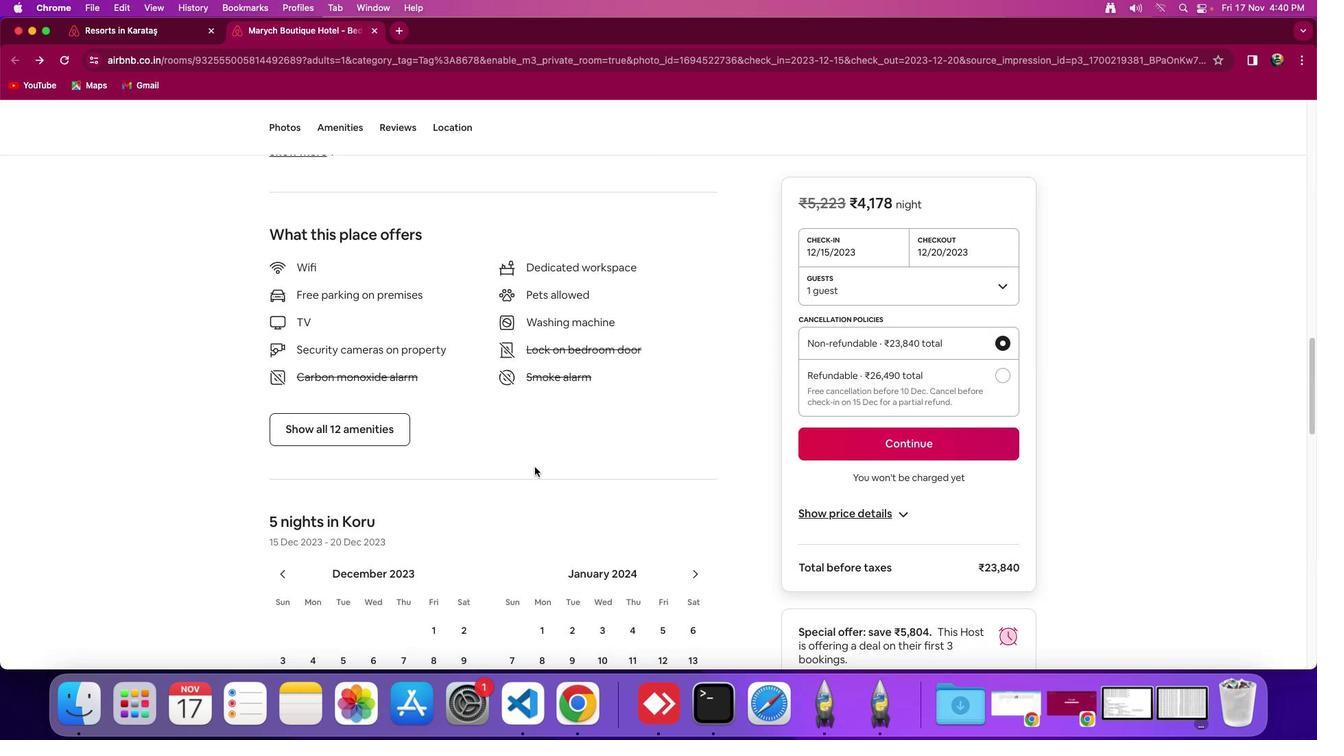 
Action: Mouse moved to (530, 465)
Screenshot: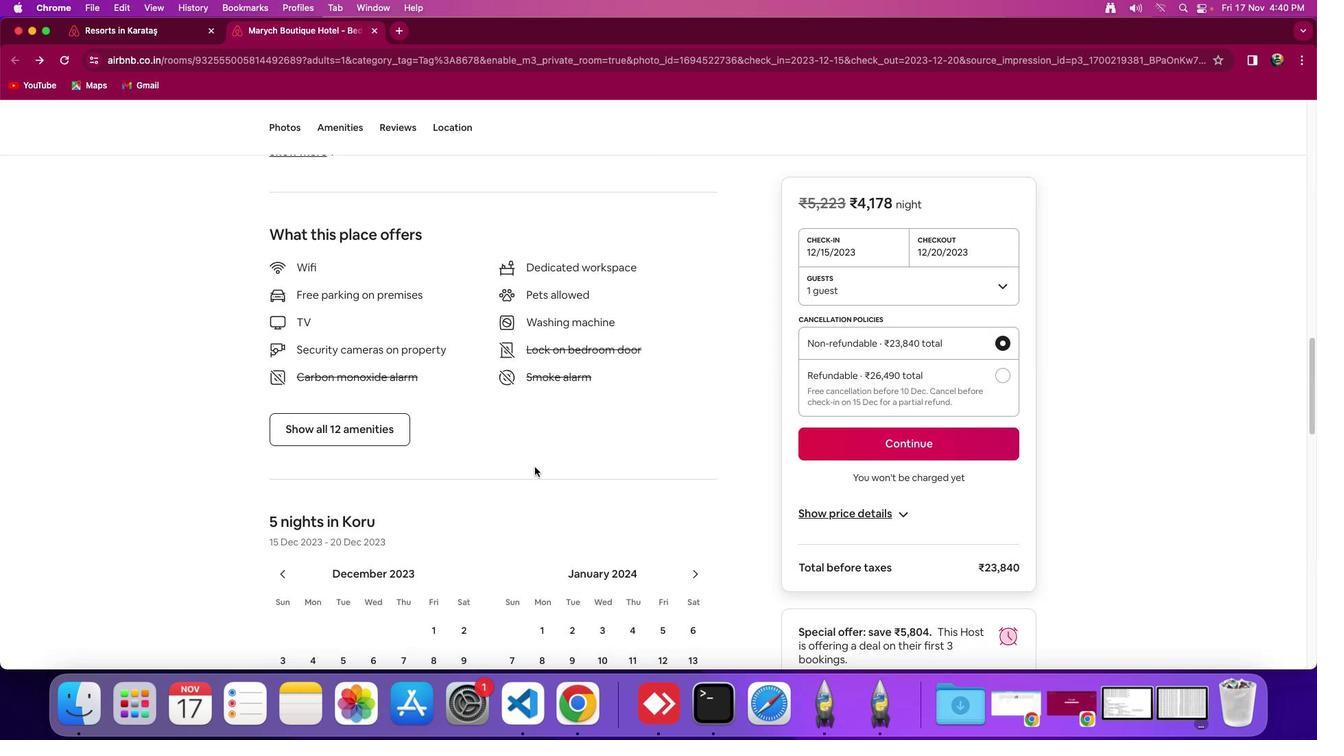 
Action: Mouse scrolled (530, 465) with delta (-2, -2)
Screenshot: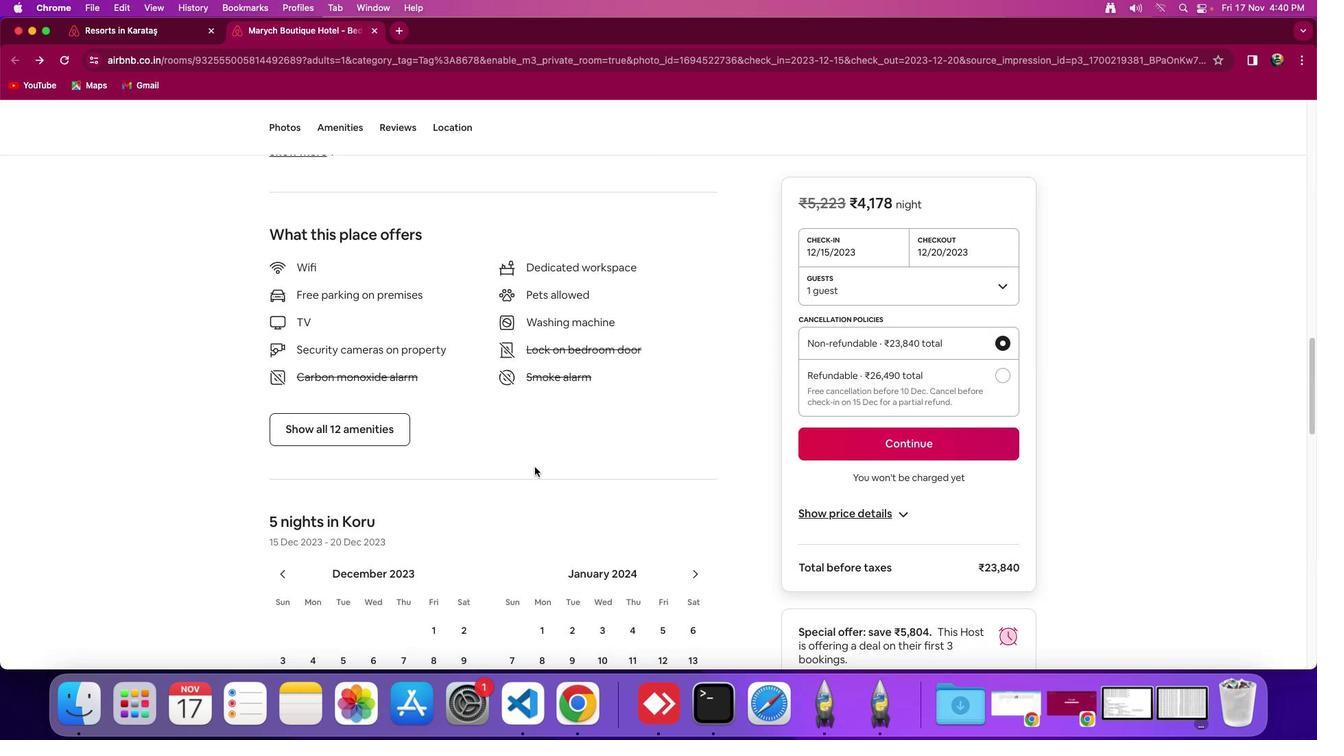 
Action: Mouse moved to (531, 465)
Screenshot: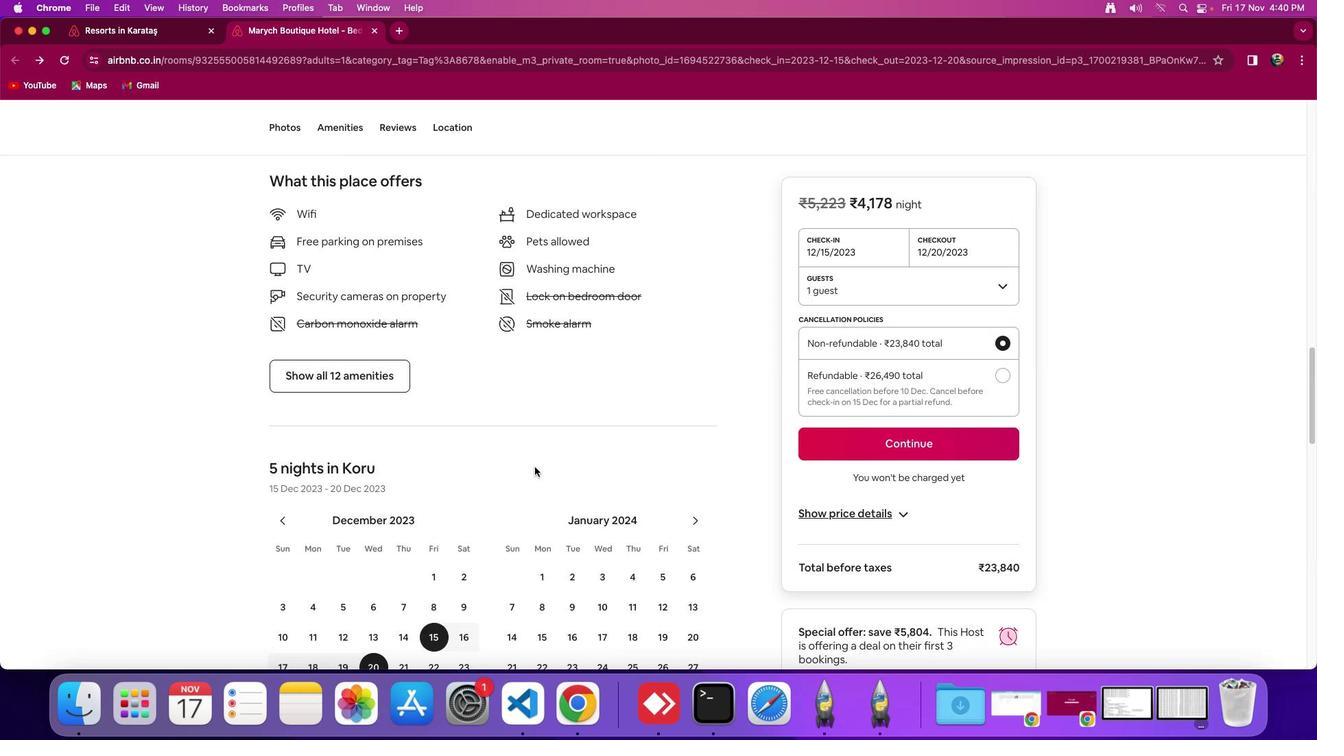 
Action: Mouse scrolled (531, 465) with delta (-2, -5)
Screenshot: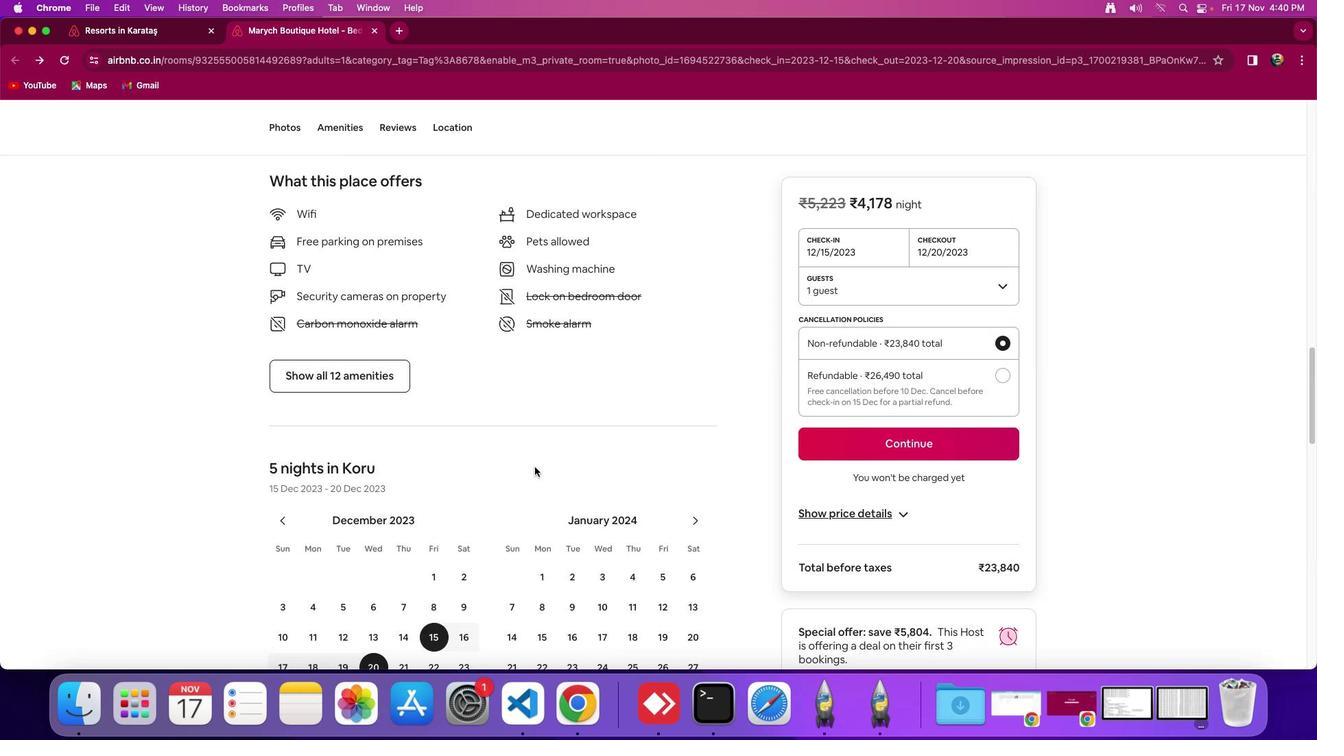 
Action: Mouse scrolled (531, 465) with delta (-2, -6)
Screenshot: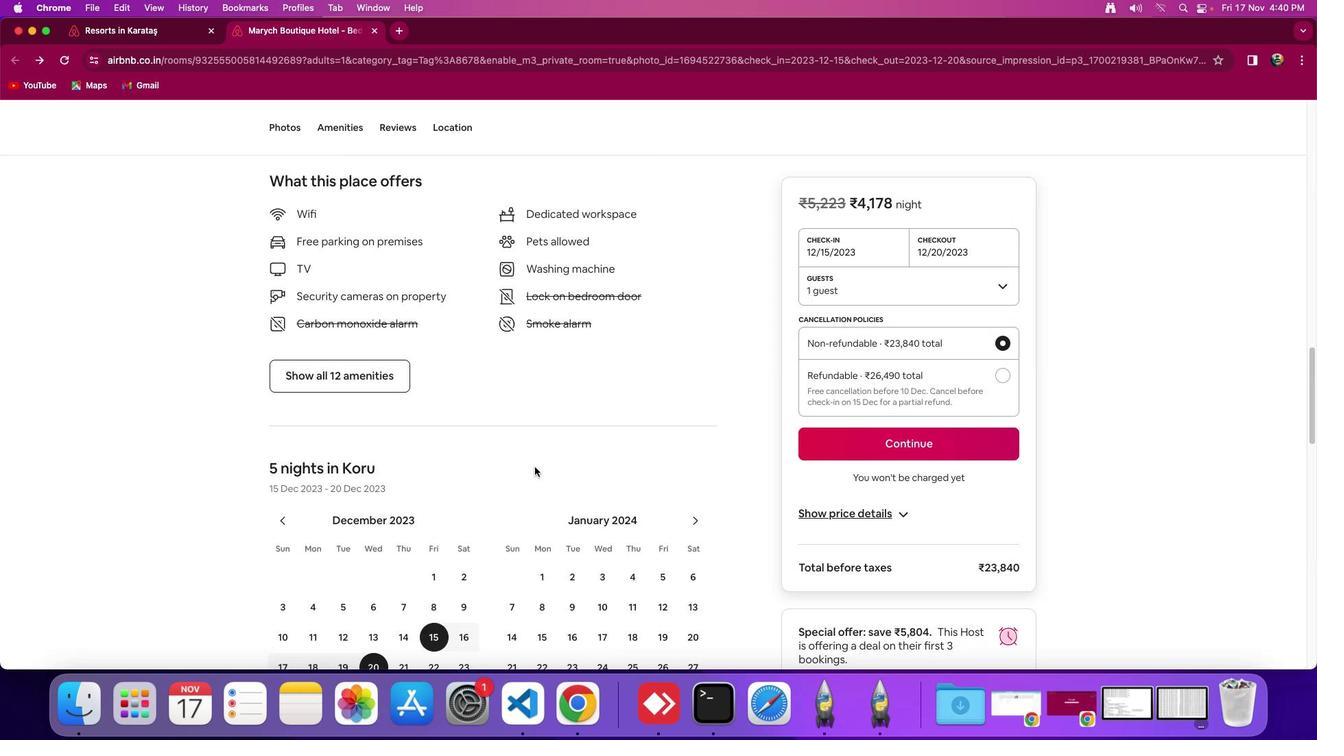 
Action: Mouse scrolled (531, 465) with delta (-2, -7)
Screenshot: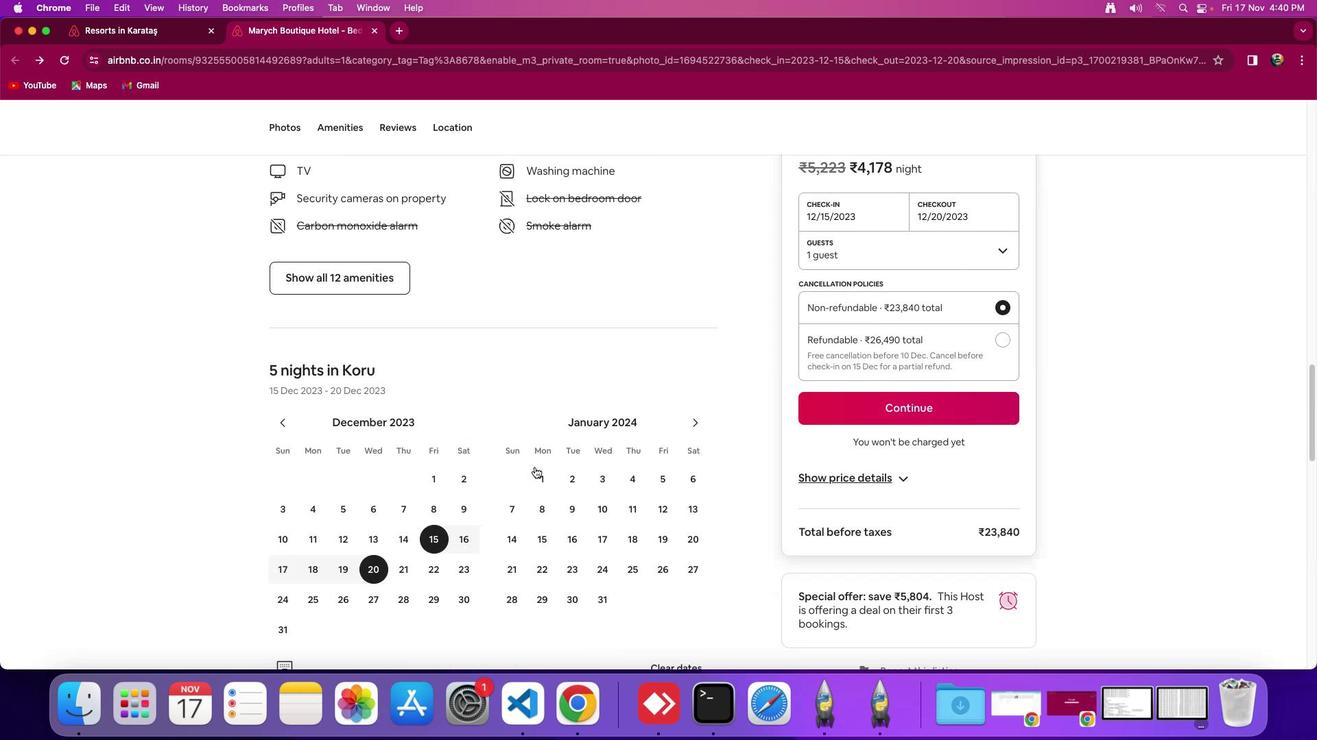 
Action: Mouse moved to (529, 464)
Screenshot: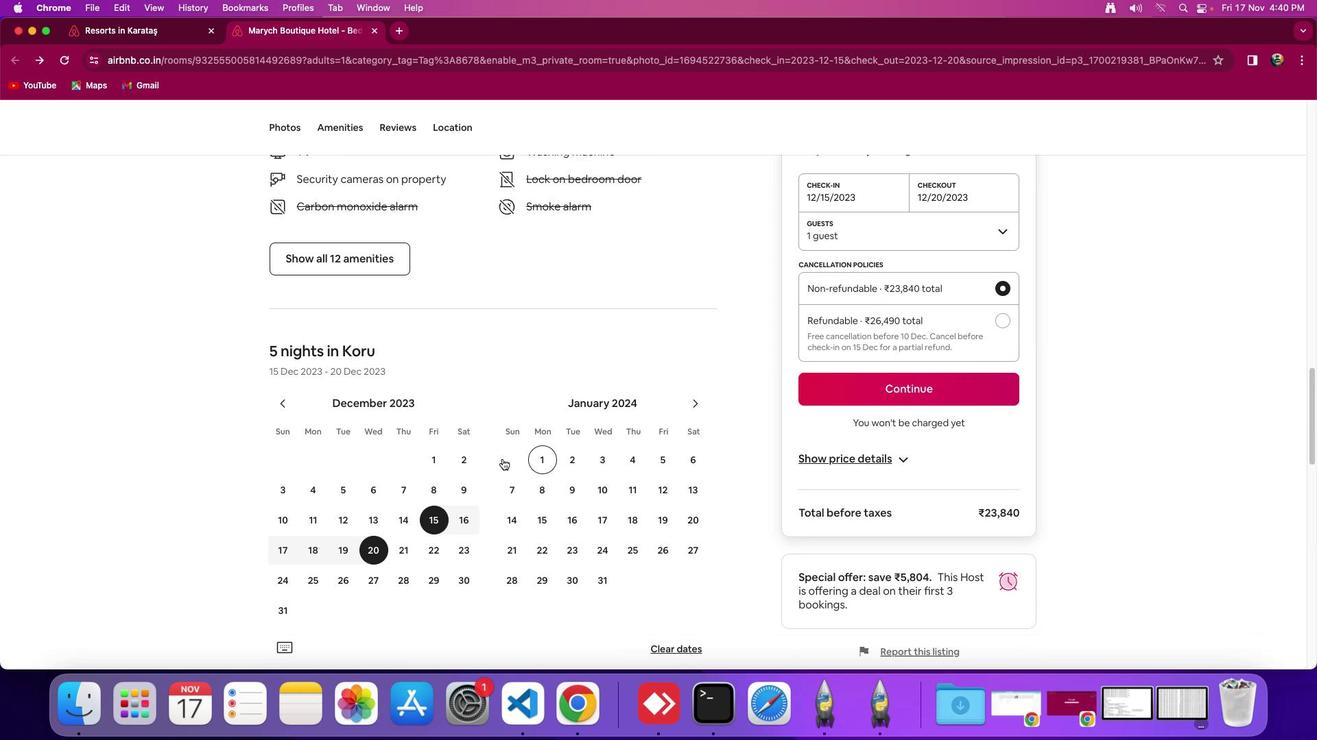 
Action: Mouse scrolled (529, 464) with delta (-2, -2)
Screenshot: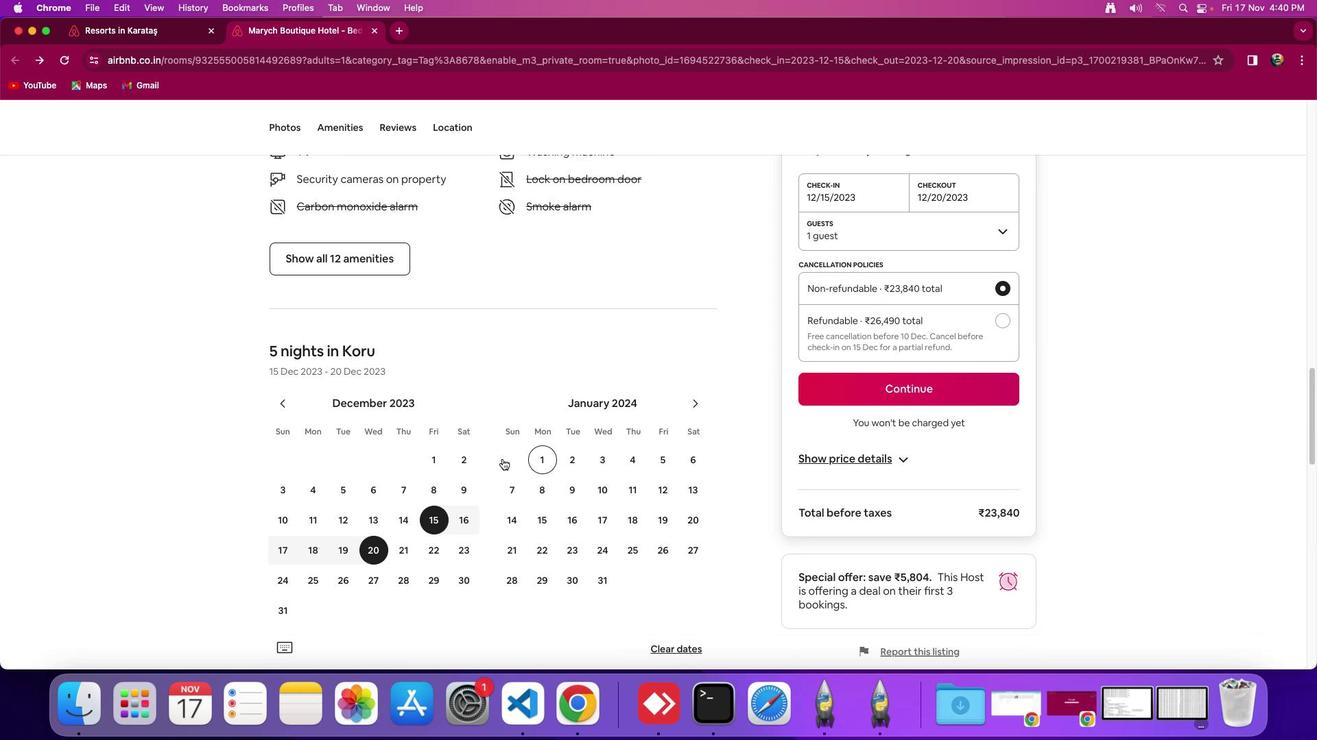 
Action: Mouse moved to (528, 463)
Screenshot: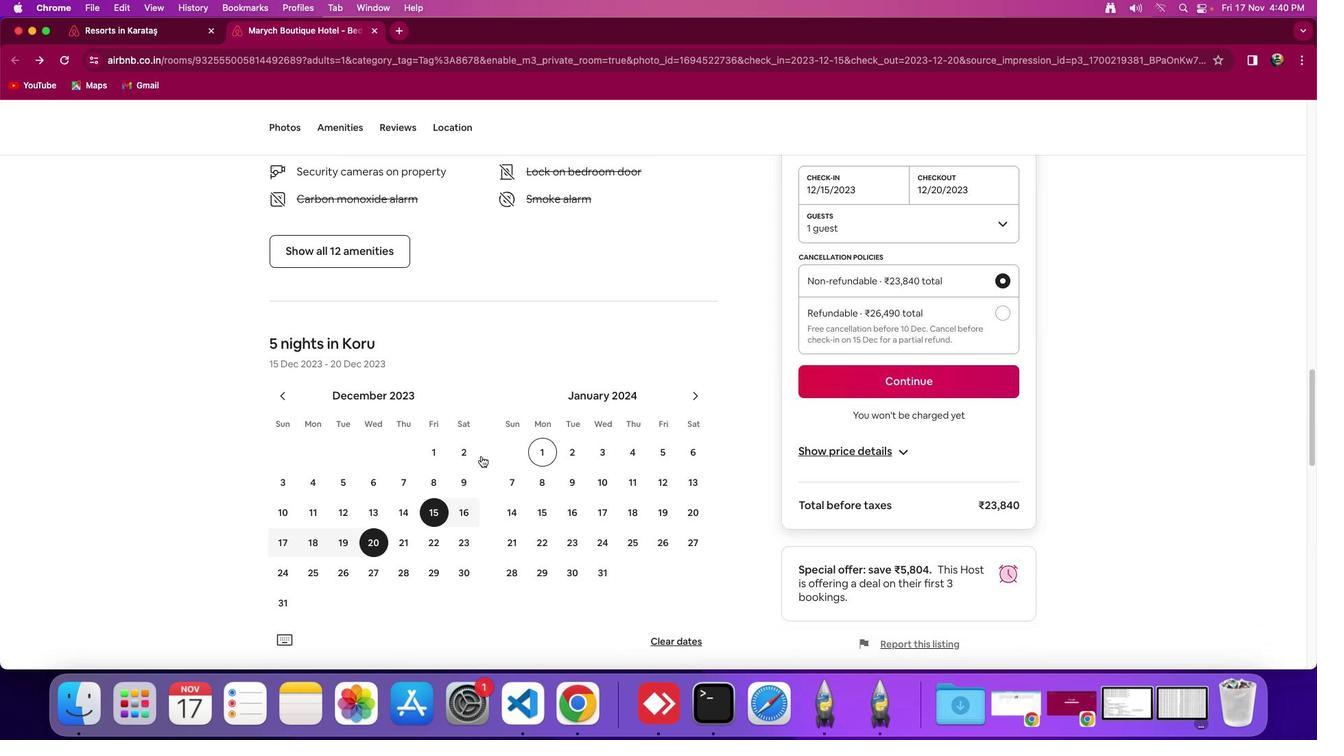 
Action: Mouse scrolled (528, 463) with delta (-2, -2)
Screenshot: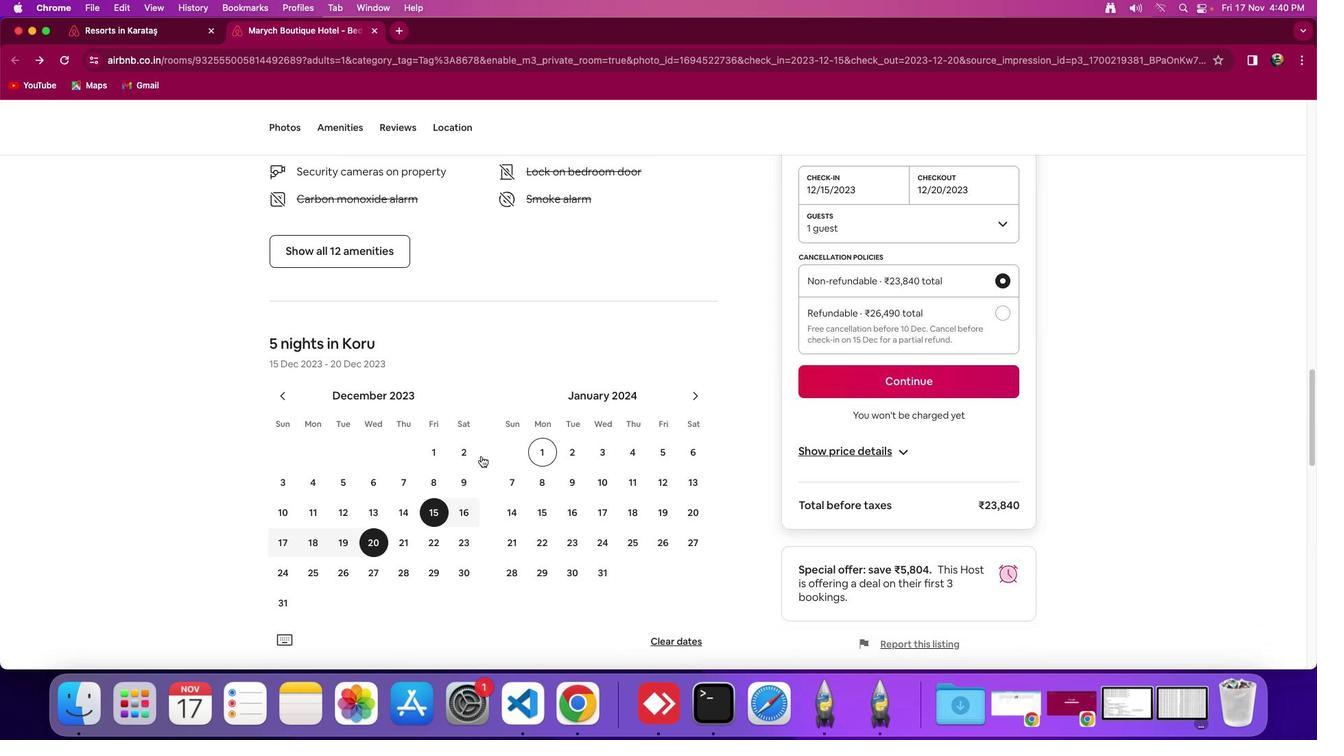 
Action: Mouse moved to (397, 441)
Screenshot: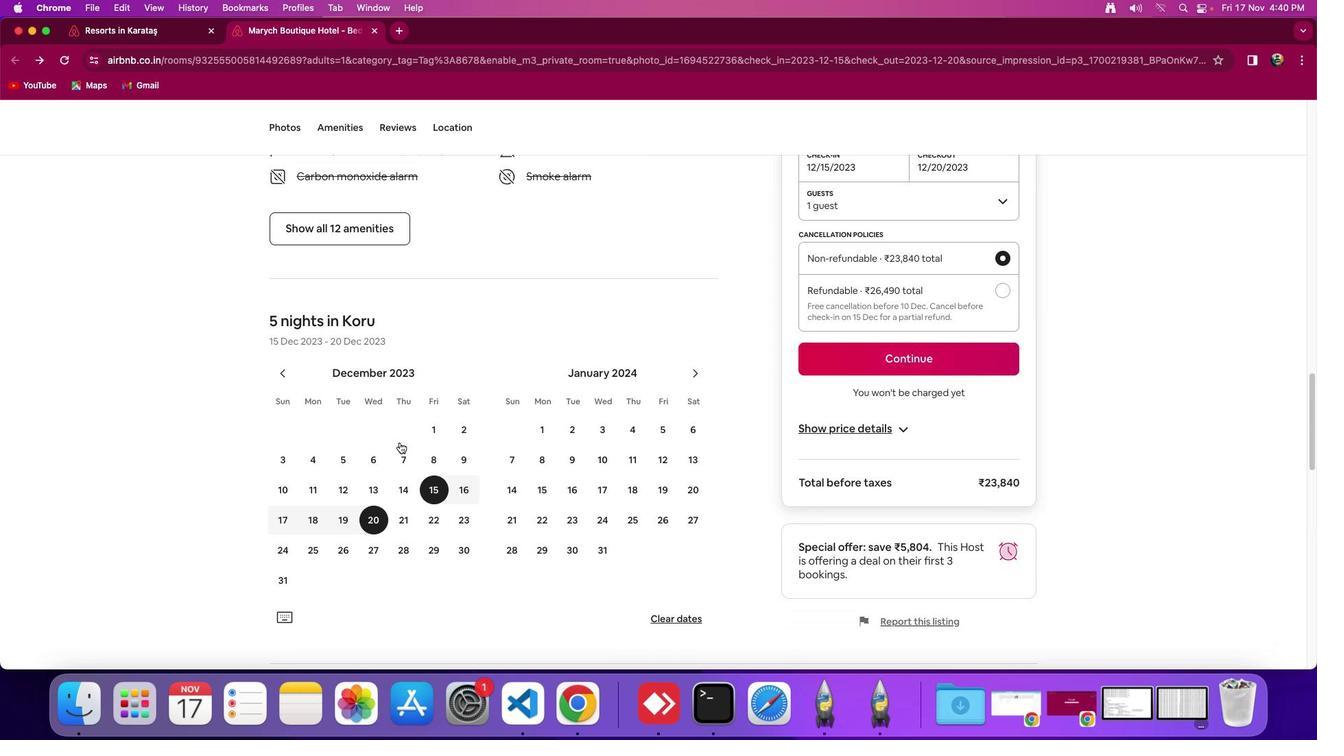 
Action: Mouse scrolled (397, 441) with delta (-2, -2)
Screenshot: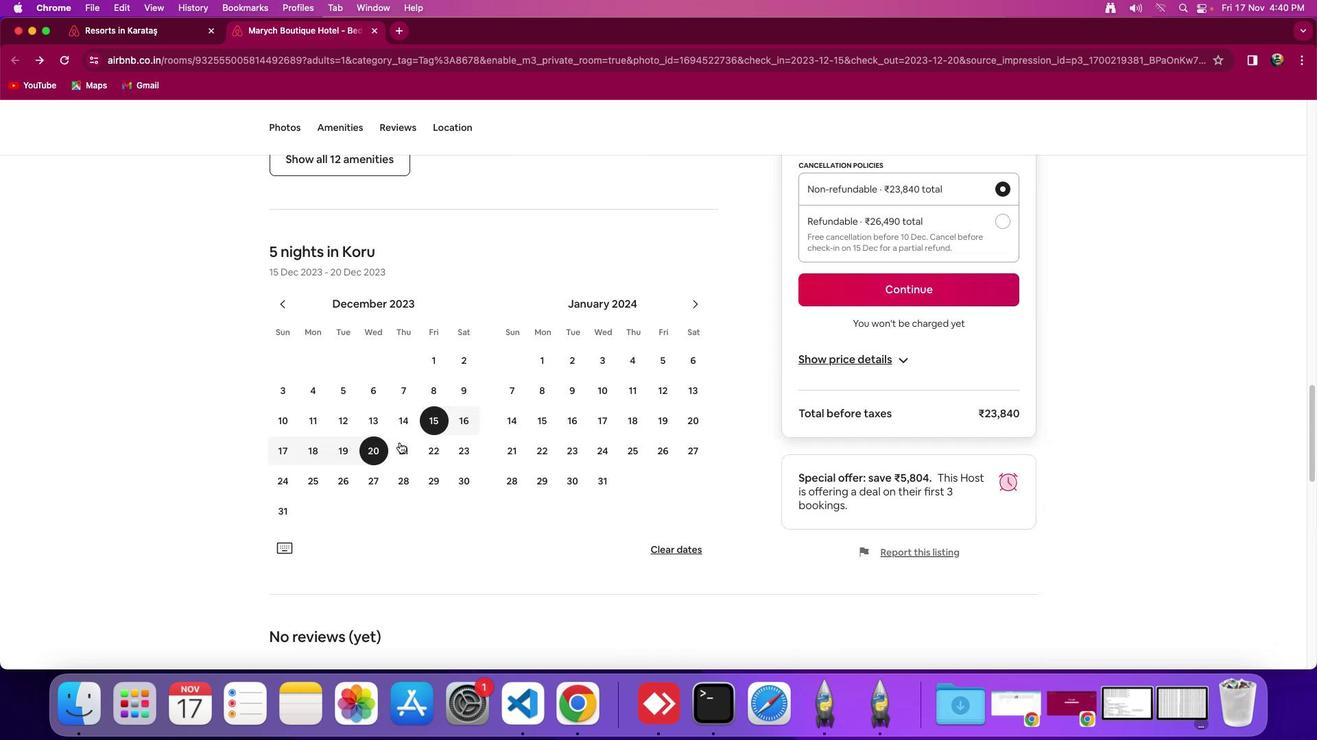 
Action: Mouse scrolled (397, 441) with delta (-2, -2)
Screenshot: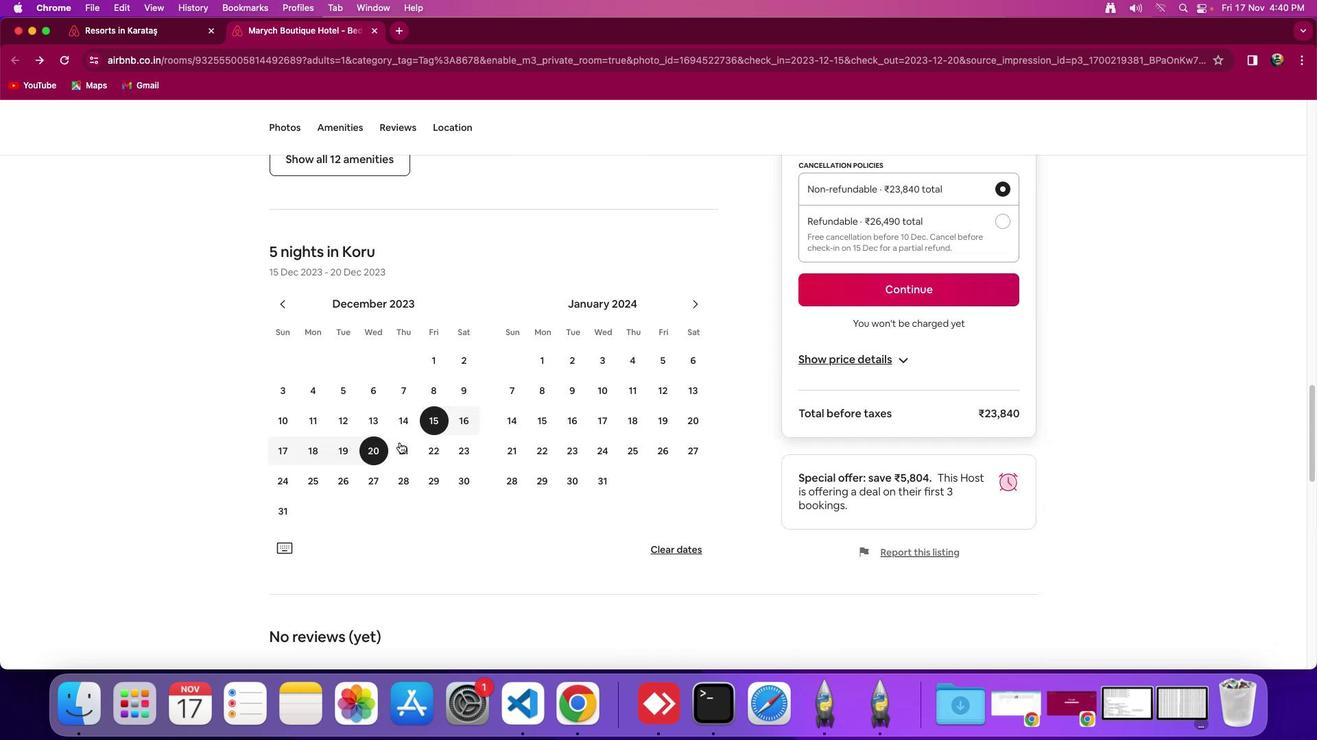 
Action: Mouse scrolled (397, 441) with delta (-2, -4)
Screenshot: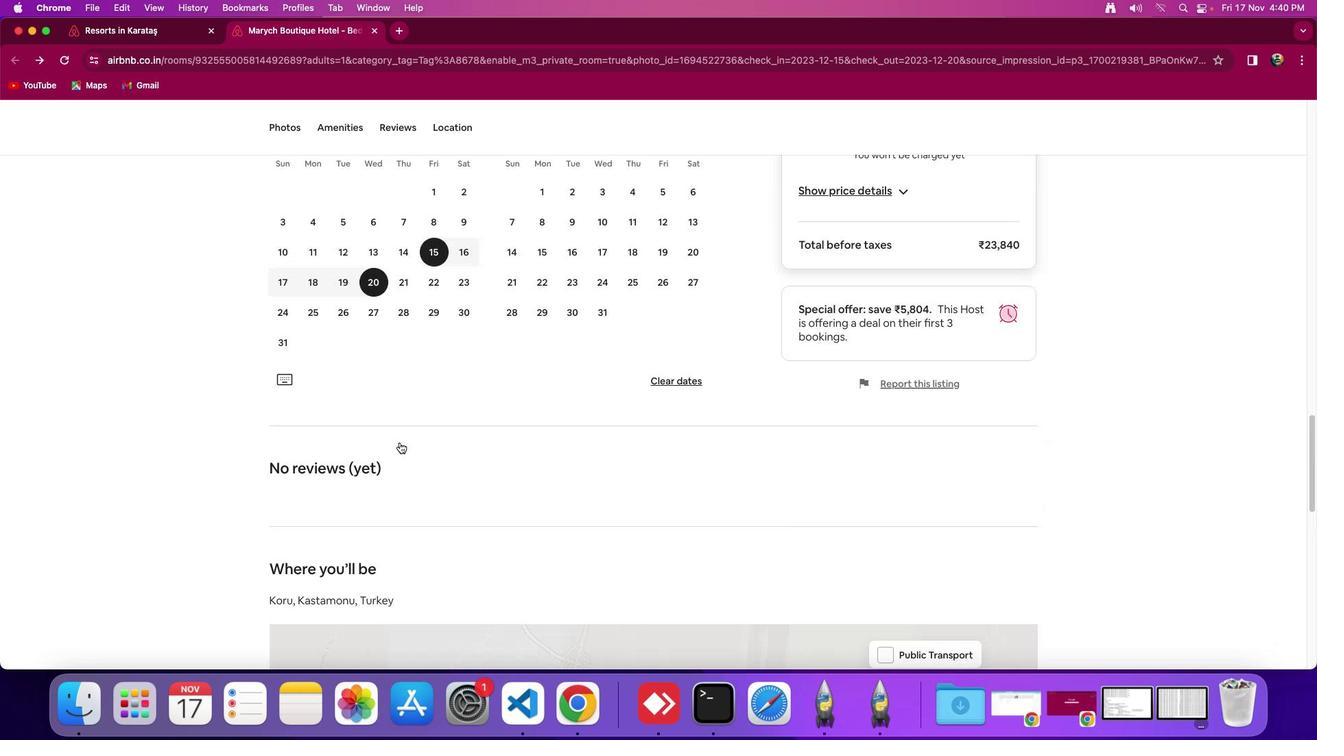 
Action: Mouse moved to (397, 440)
Screenshot: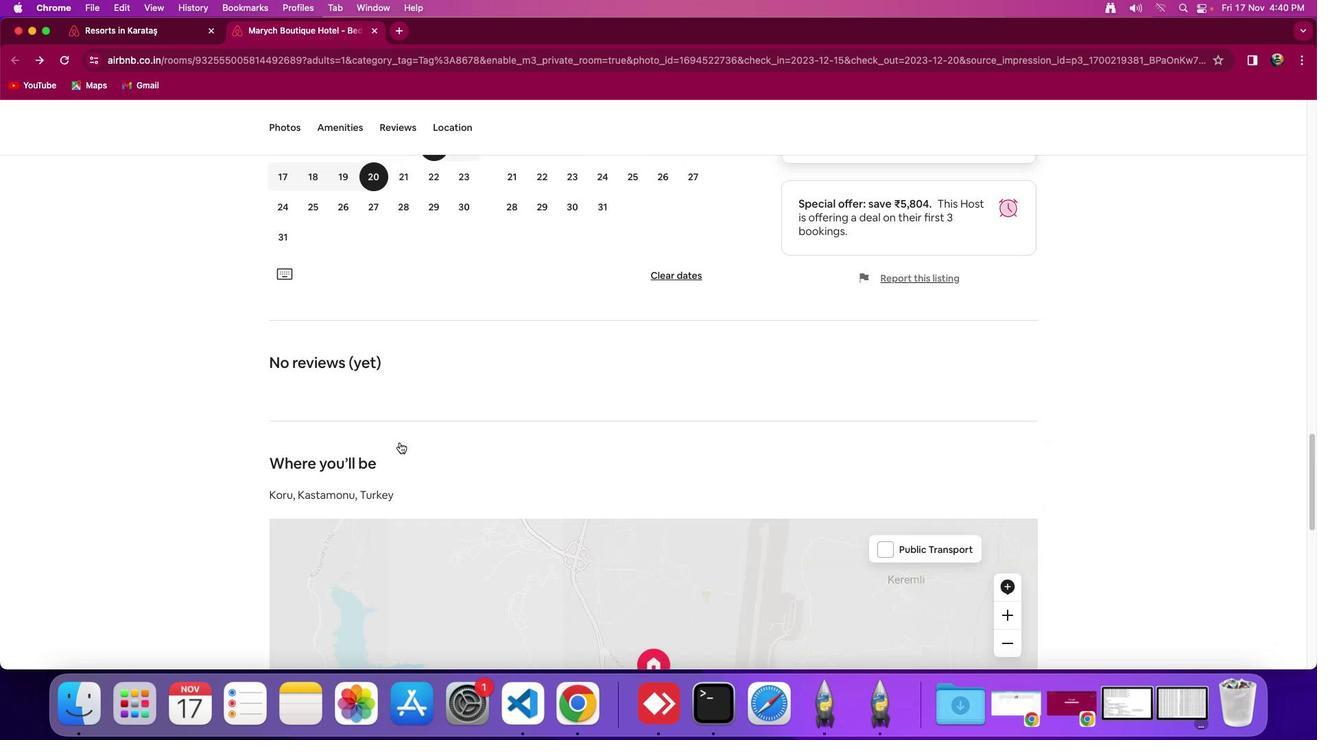 
Action: Mouse scrolled (397, 440) with delta (-2, -6)
Screenshot: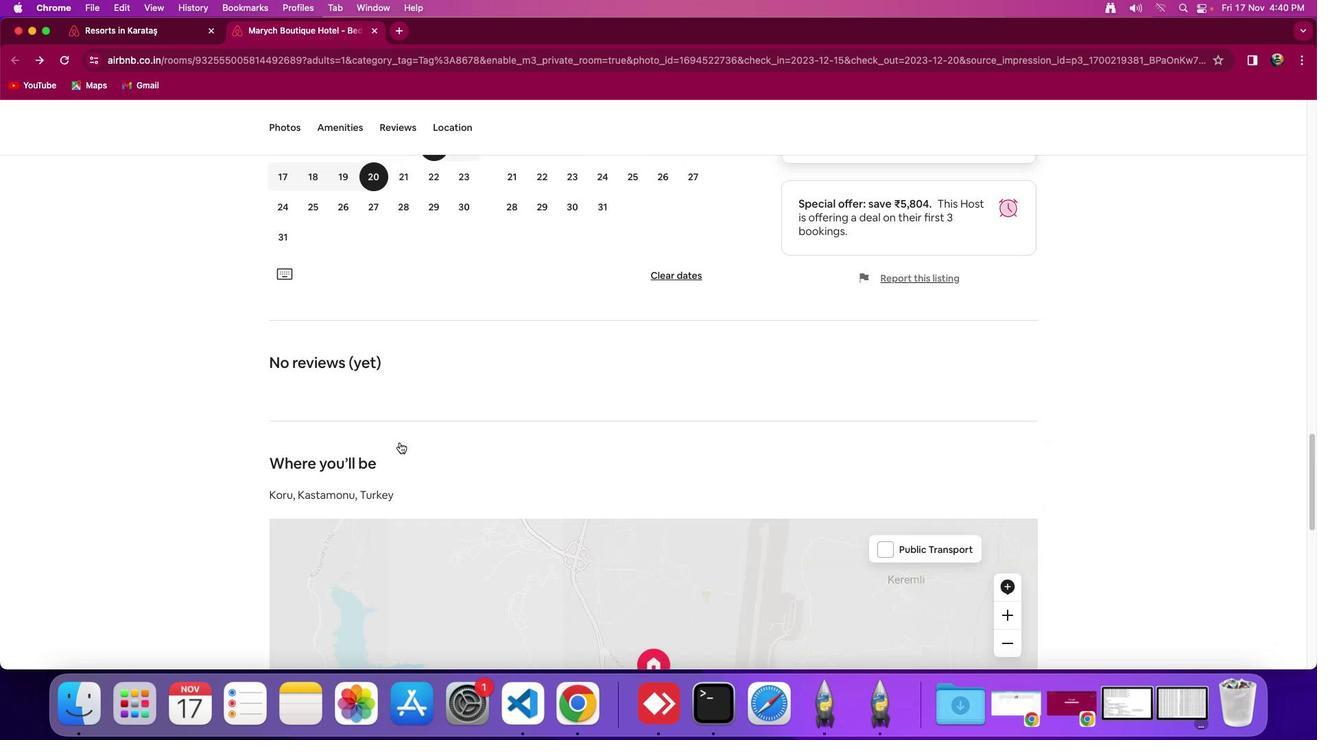 
Action: Mouse moved to (441, 368)
Screenshot: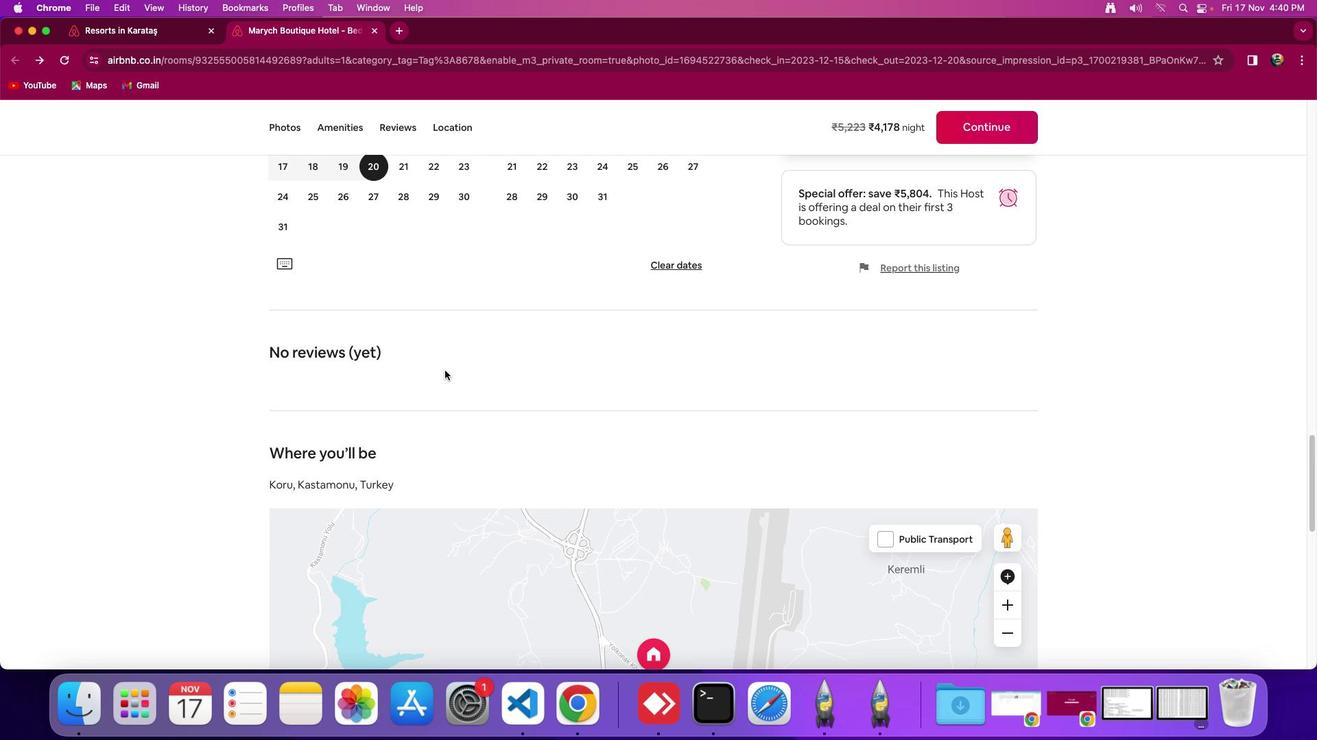 
Action: Mouse scrolled (441, 368) with delta (-2, -2)
Screenshot: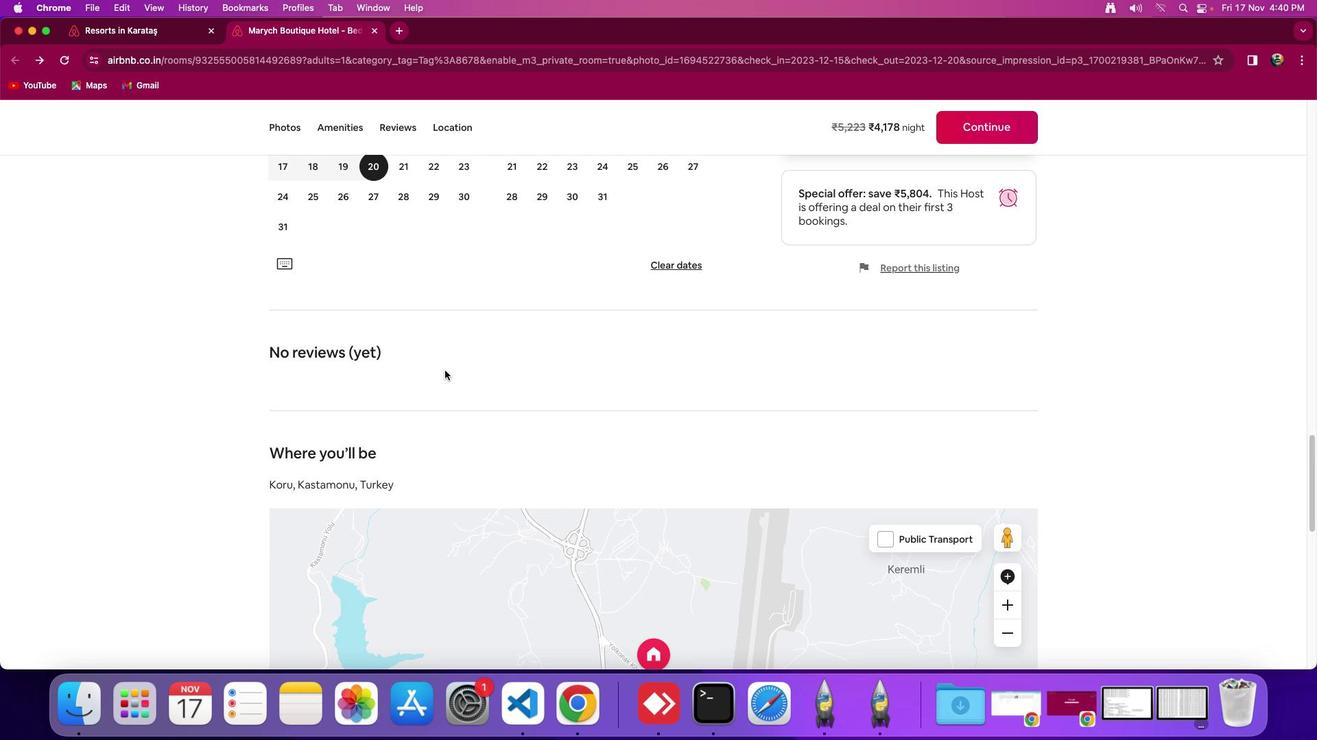 
Action: Mouse scrolled (441, 368) with delta (-2, -2)
Screenshot: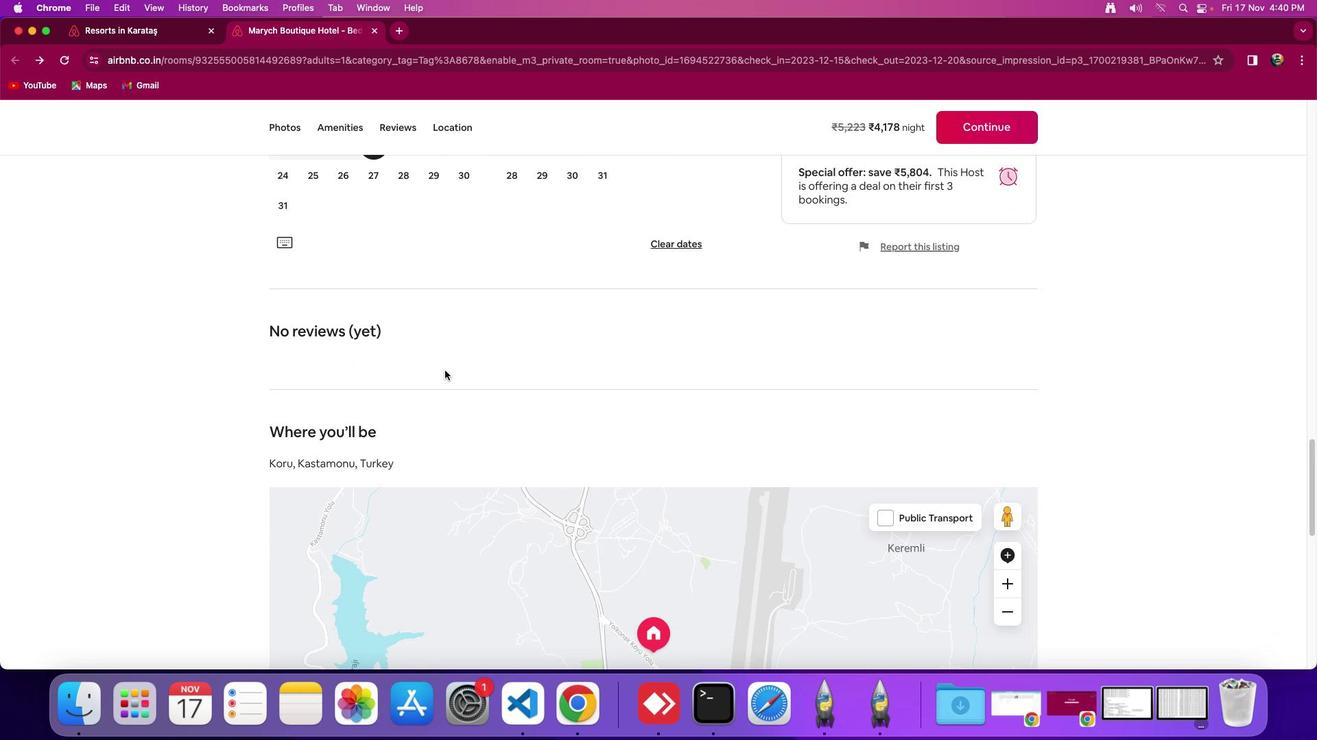 
Action: Mouse scrolled (441, 368) with delta (-2, -4)
Screenshot: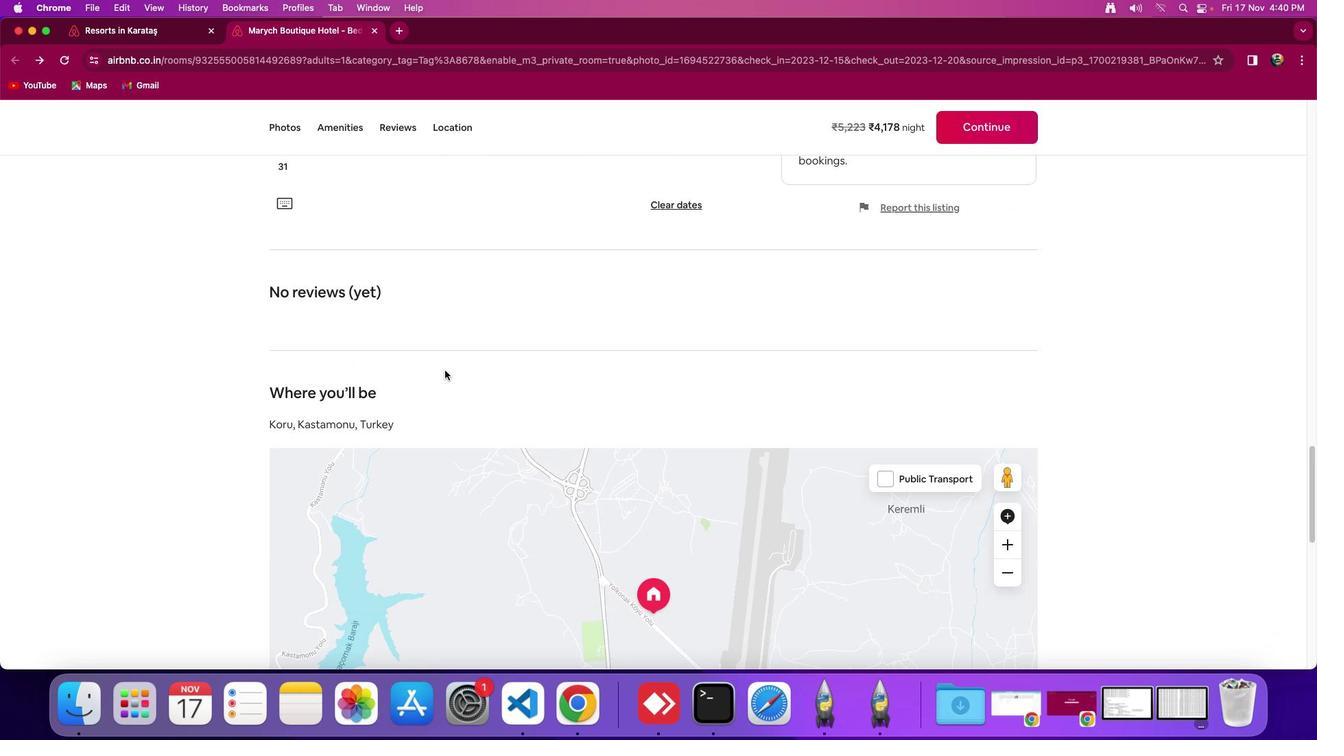 
Action: Mouse moved to (452, 375)
Screenshot: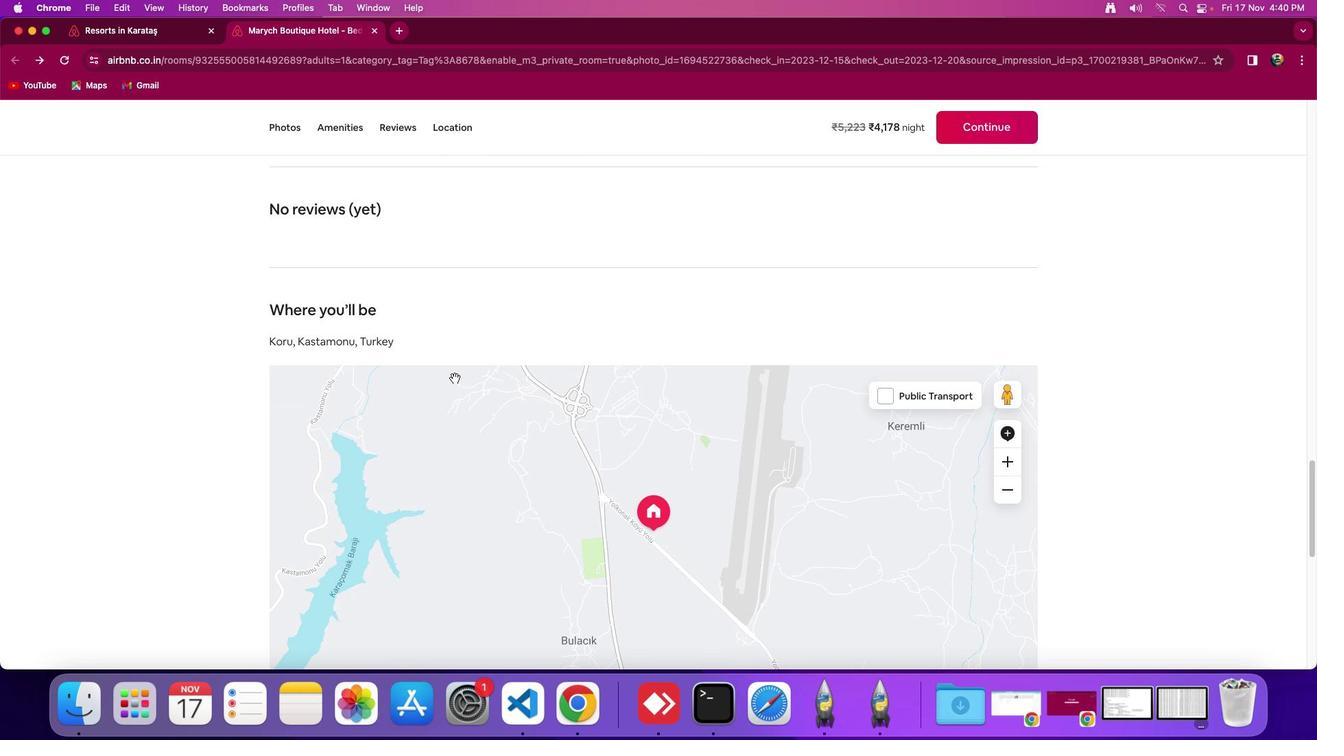 
Action: Mouse scrolled (452, 375) with delta (-2, -2)
Screenshot: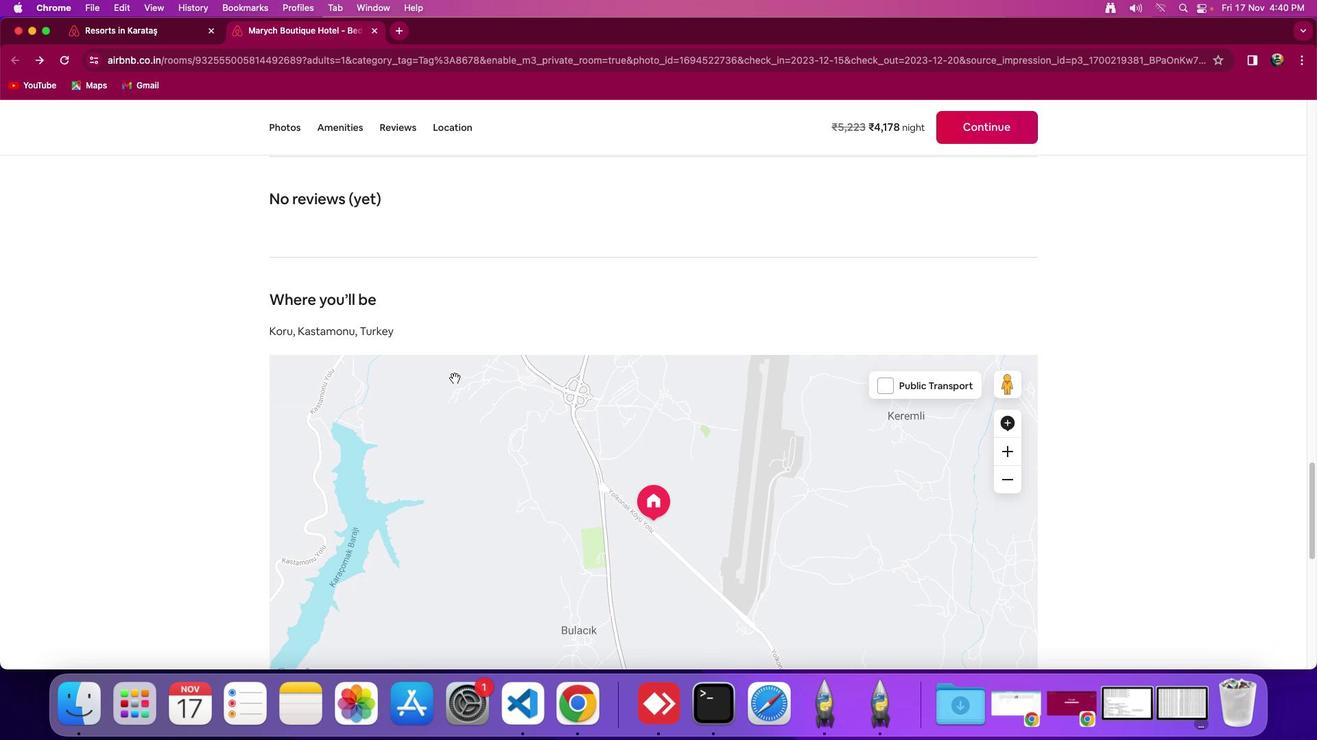 
Action: Mouse scrolled (452, 375) with delta (-2, -2)
Screenshot: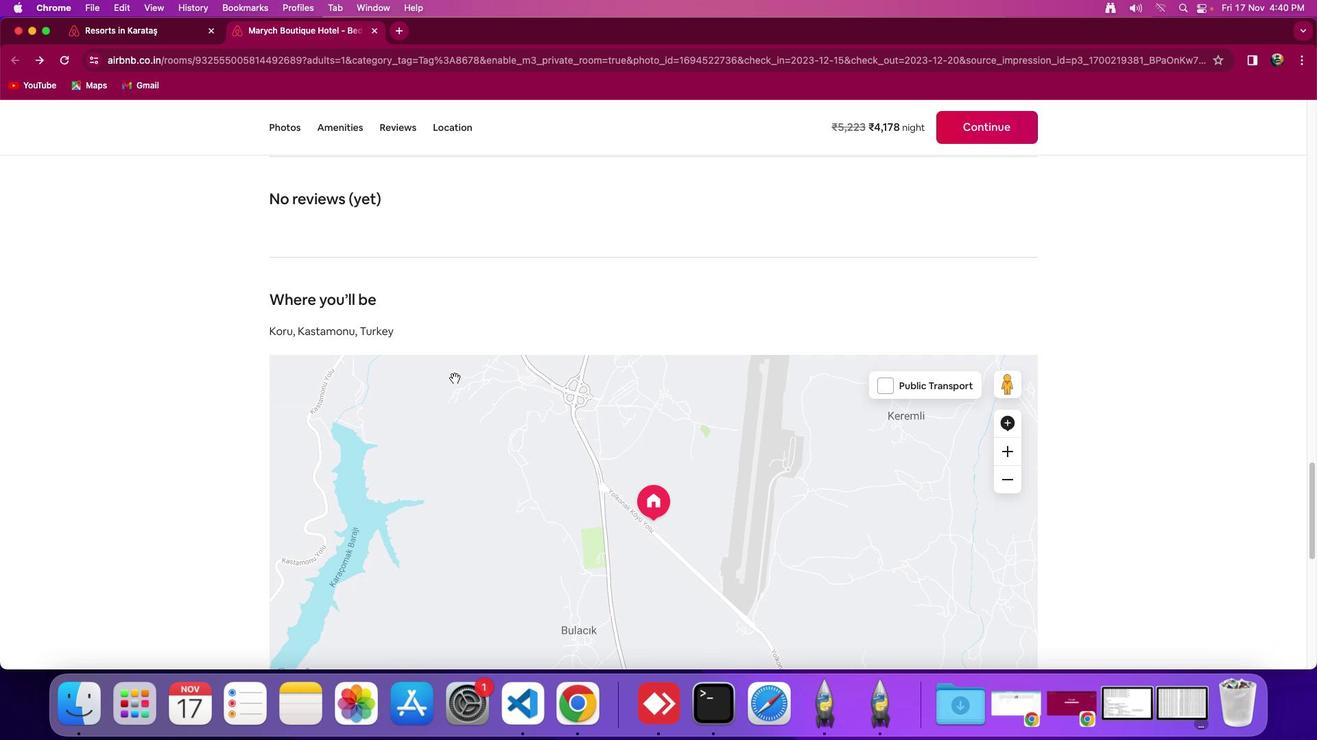 
Action: Mouse scrolled (452, 375) with delta (-2, -4)
Screenshot: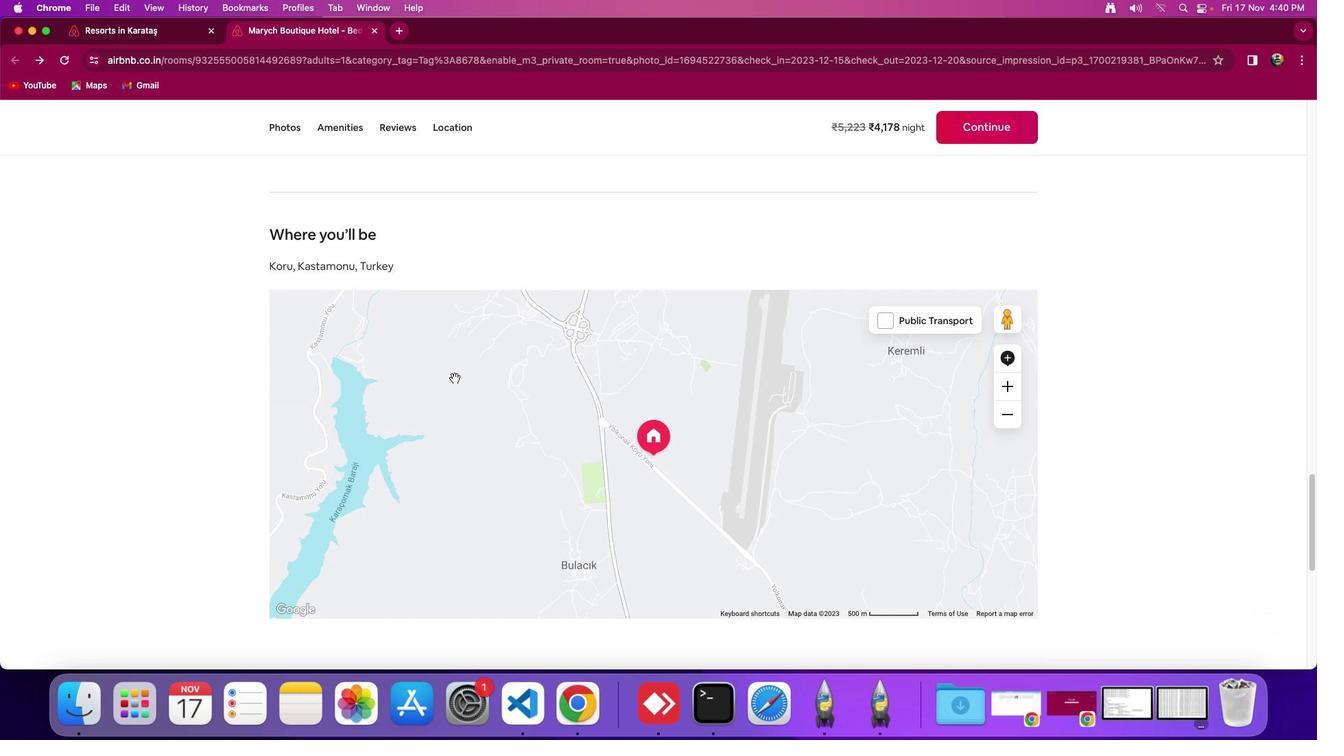 
Action: Mouse scrolled (452, 375) with delta (-2, -2)
Screenshot: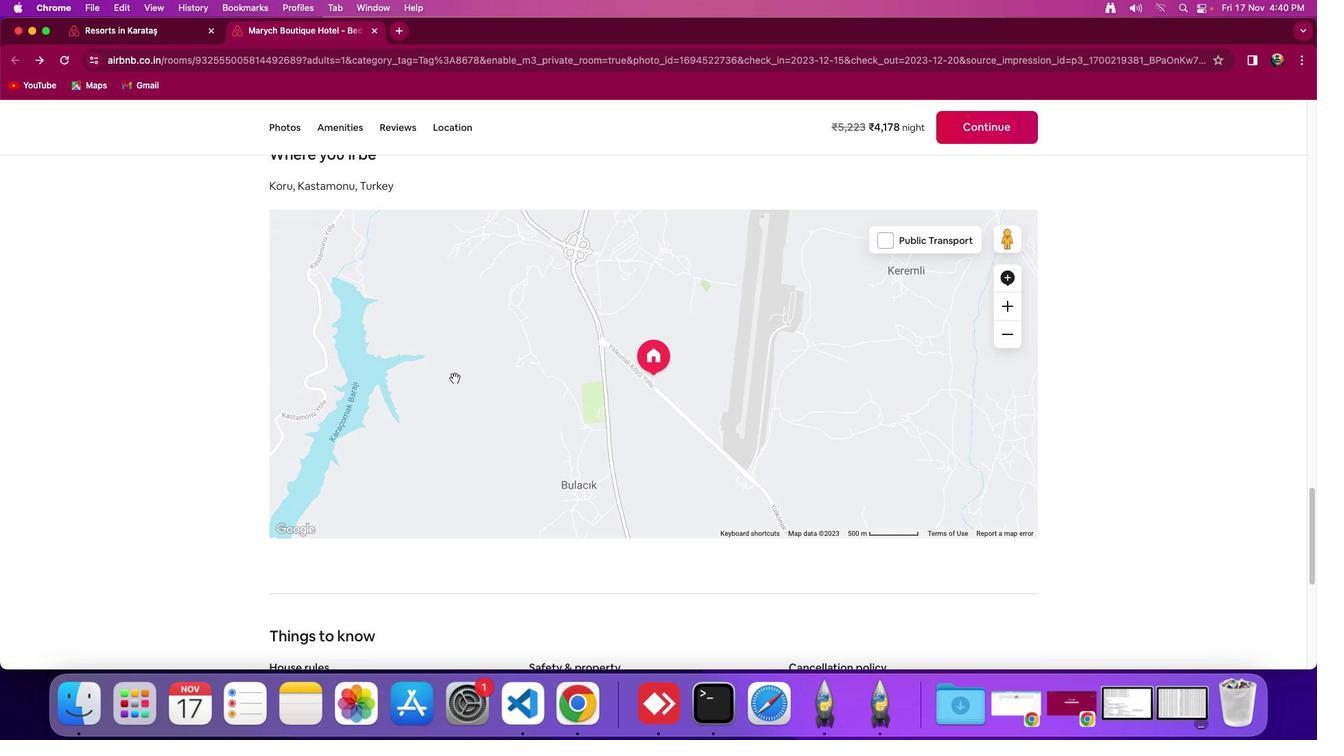 
Action: Mouse scrolled (452, 375) with delta (-2, -2)
Screenshot: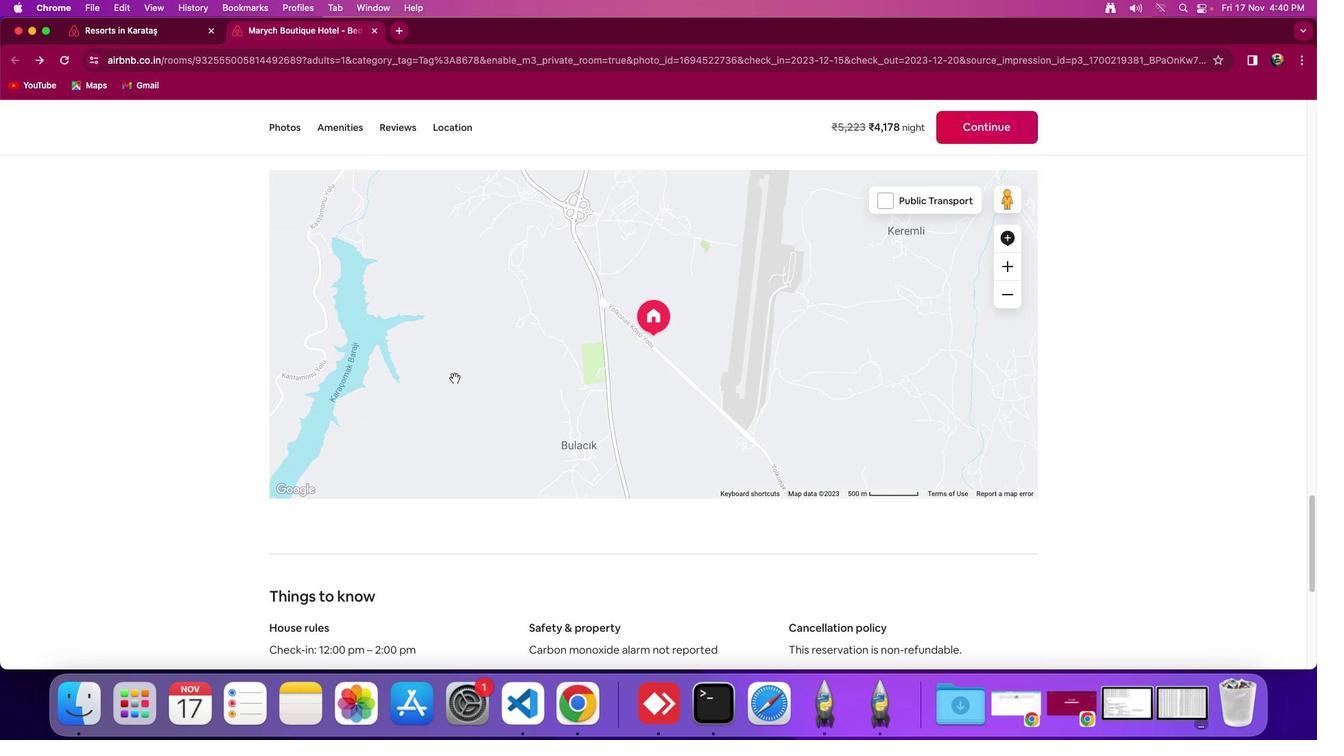 
Action: Mouse scrolled (452, 375) with delta (-2, -4)
Screenshot: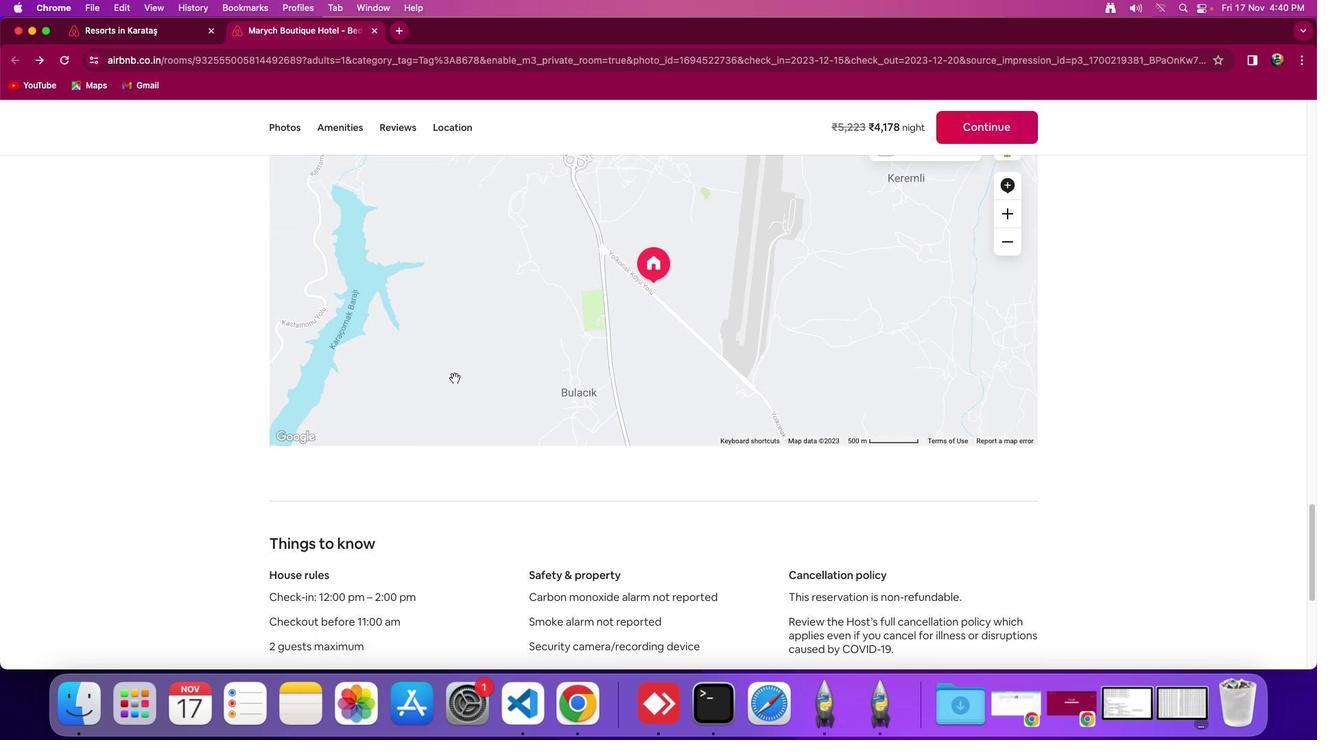 
Action: Mouse moved to (361, 443)
Screenshot: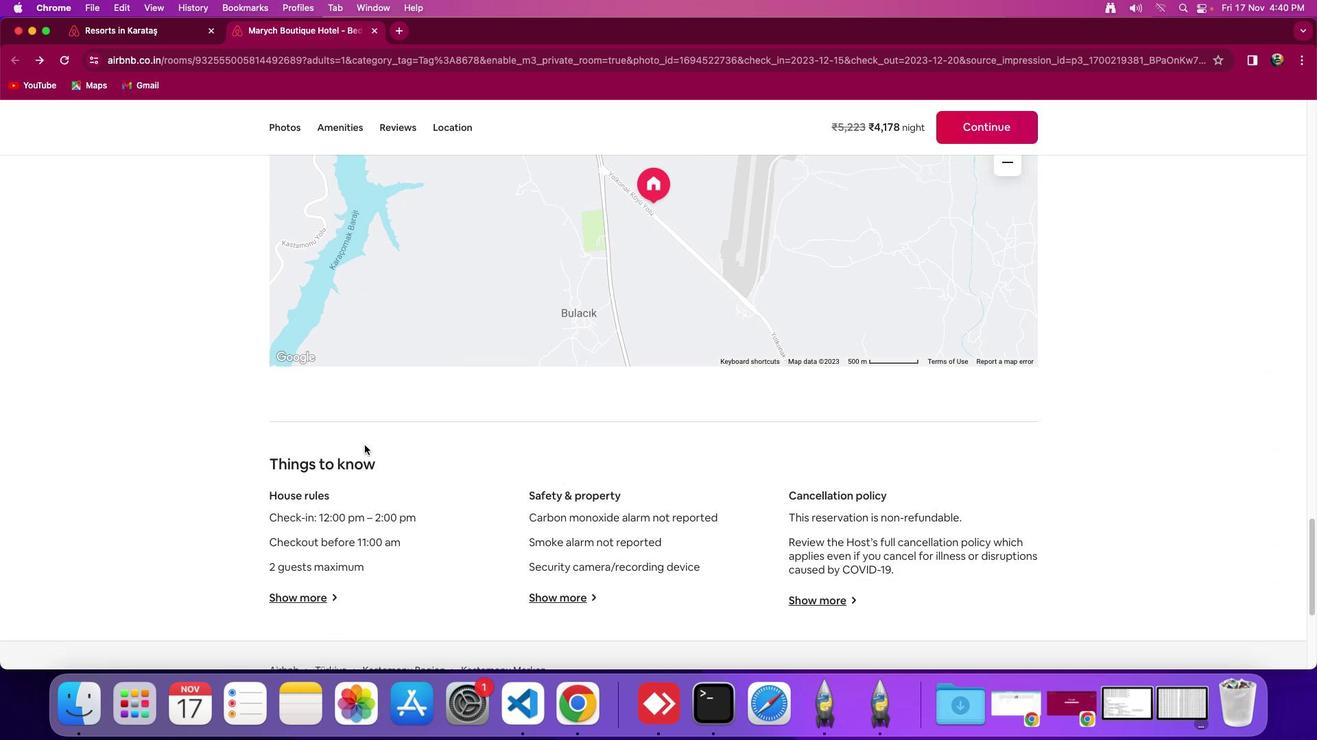 
Action: Mouse scrolled (361, 443) with delta (-2, -2)
Screenshot: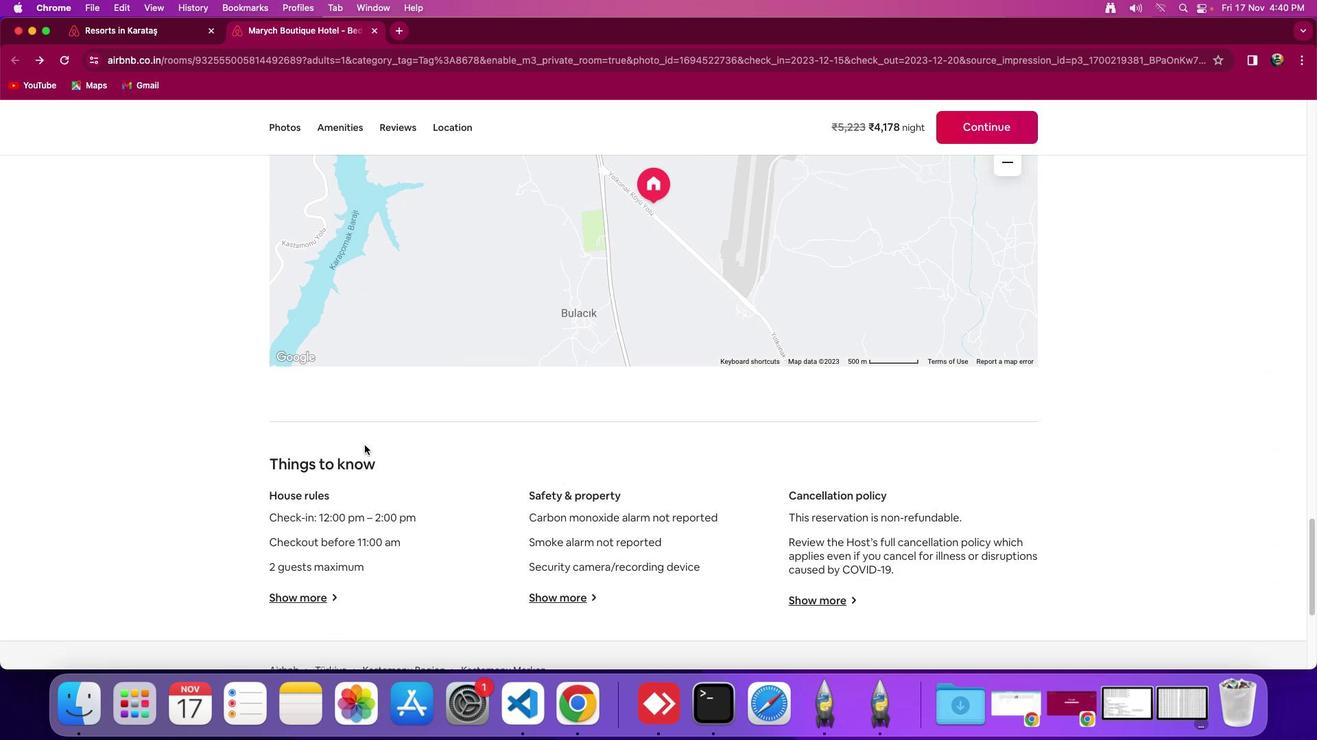 
Action: Mouse moved to (362, 442)
Screenshot: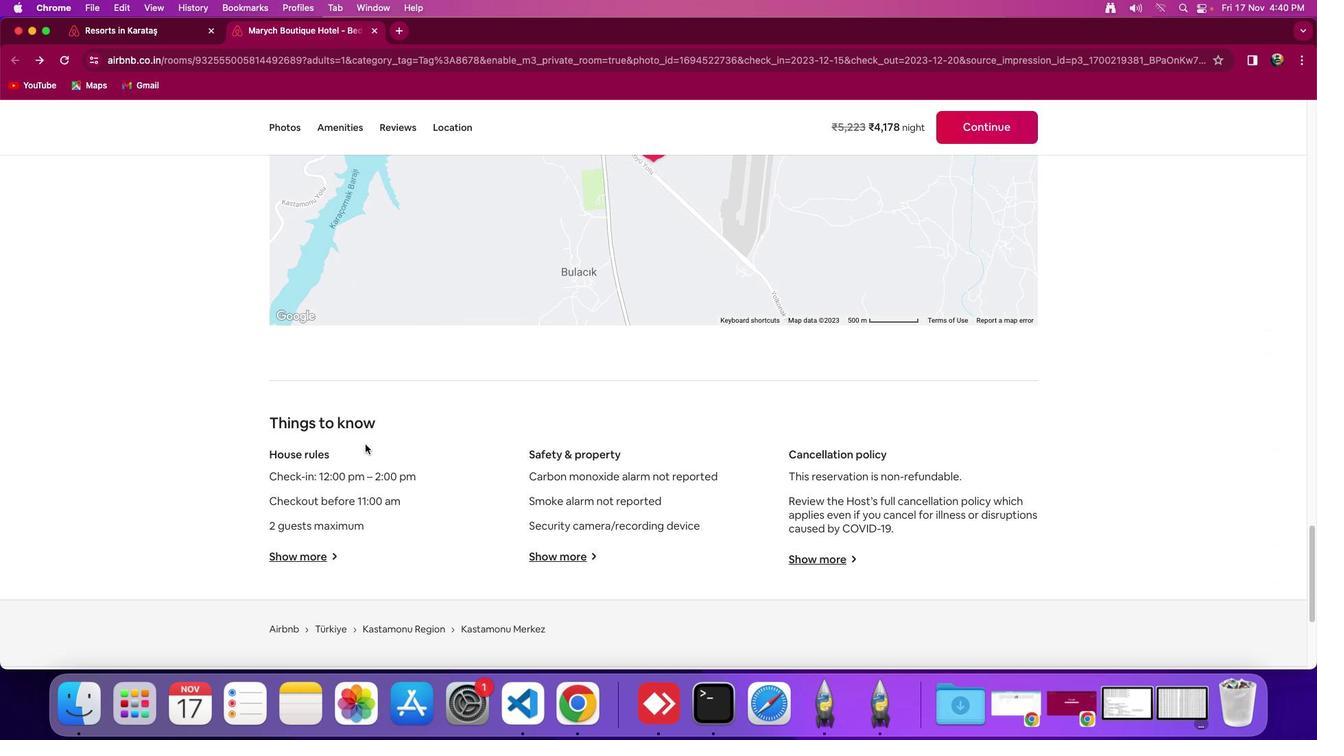 
Action: Mouse scrolled (362, 442) with delta (-2, -2)
Screenshot: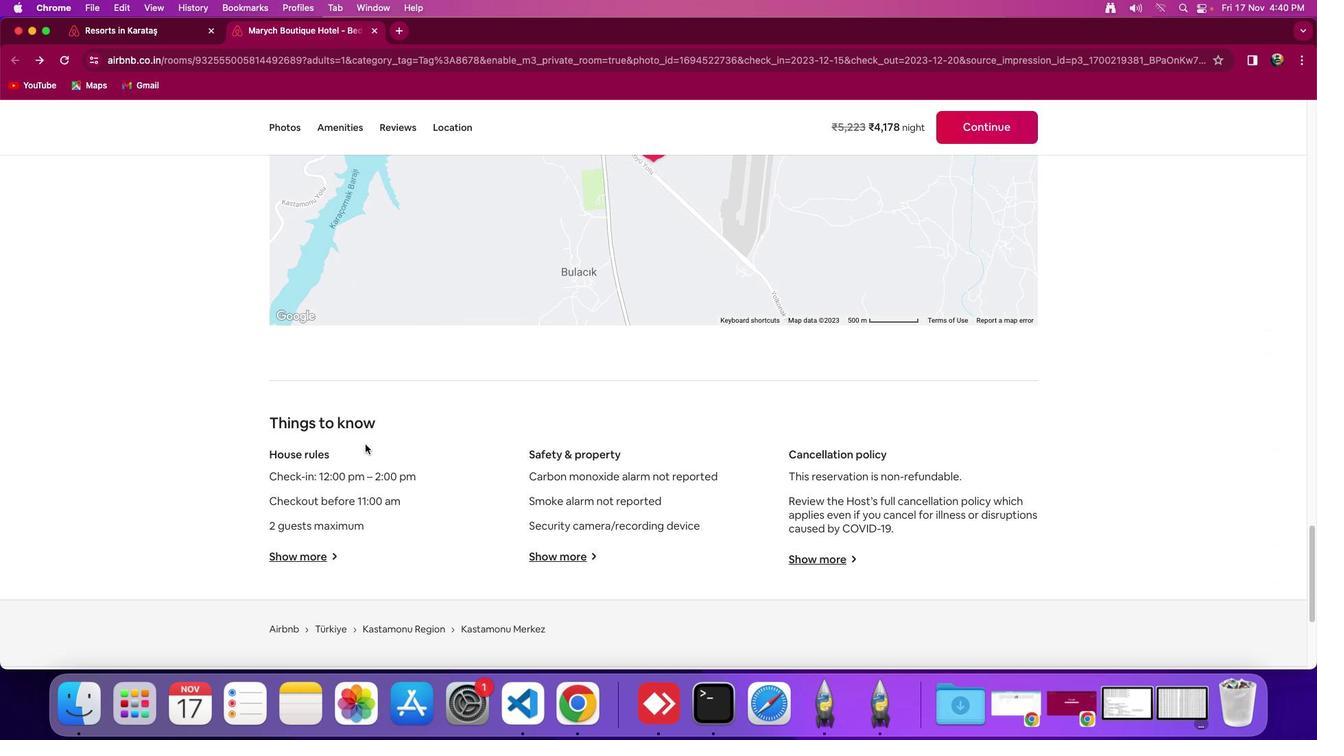 
Action: Mouse scrolled (362, 442) with delta (-2, -4)
Screenshot: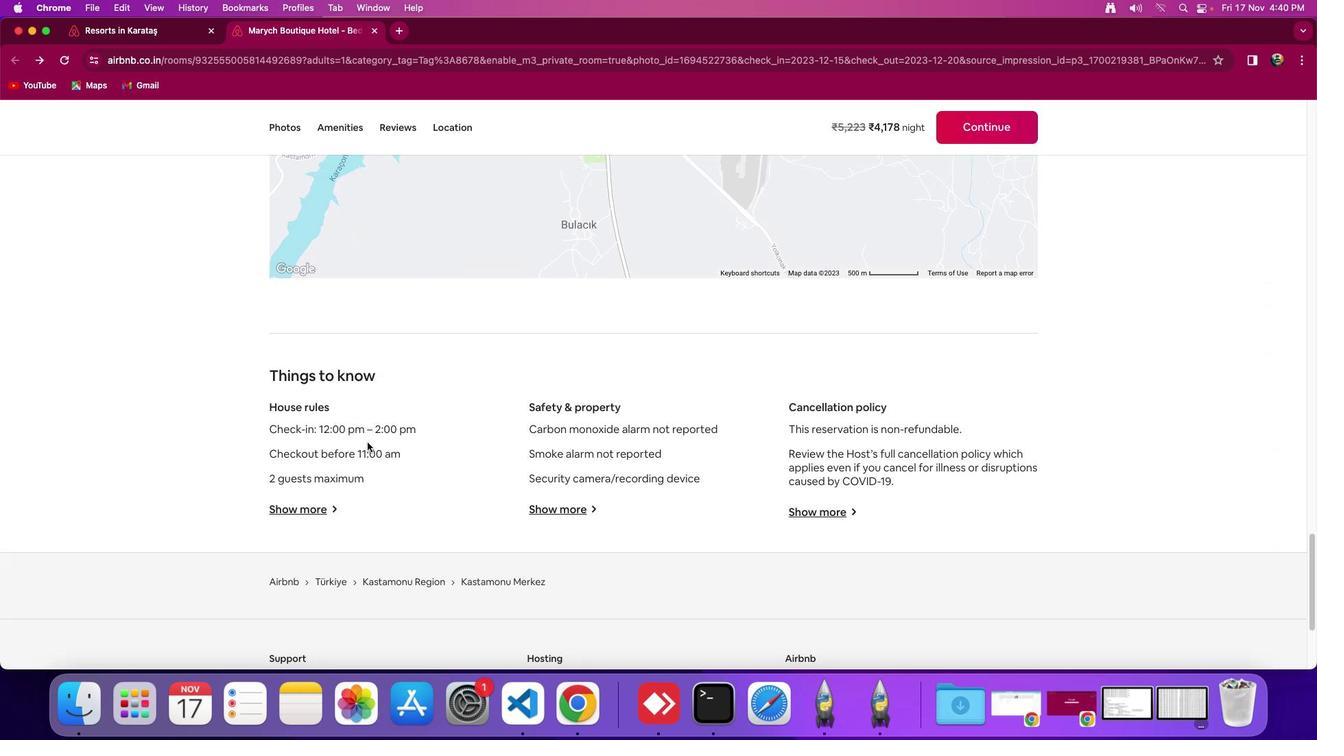 
Action: Mouse moved to (384, 435)
Screenshot: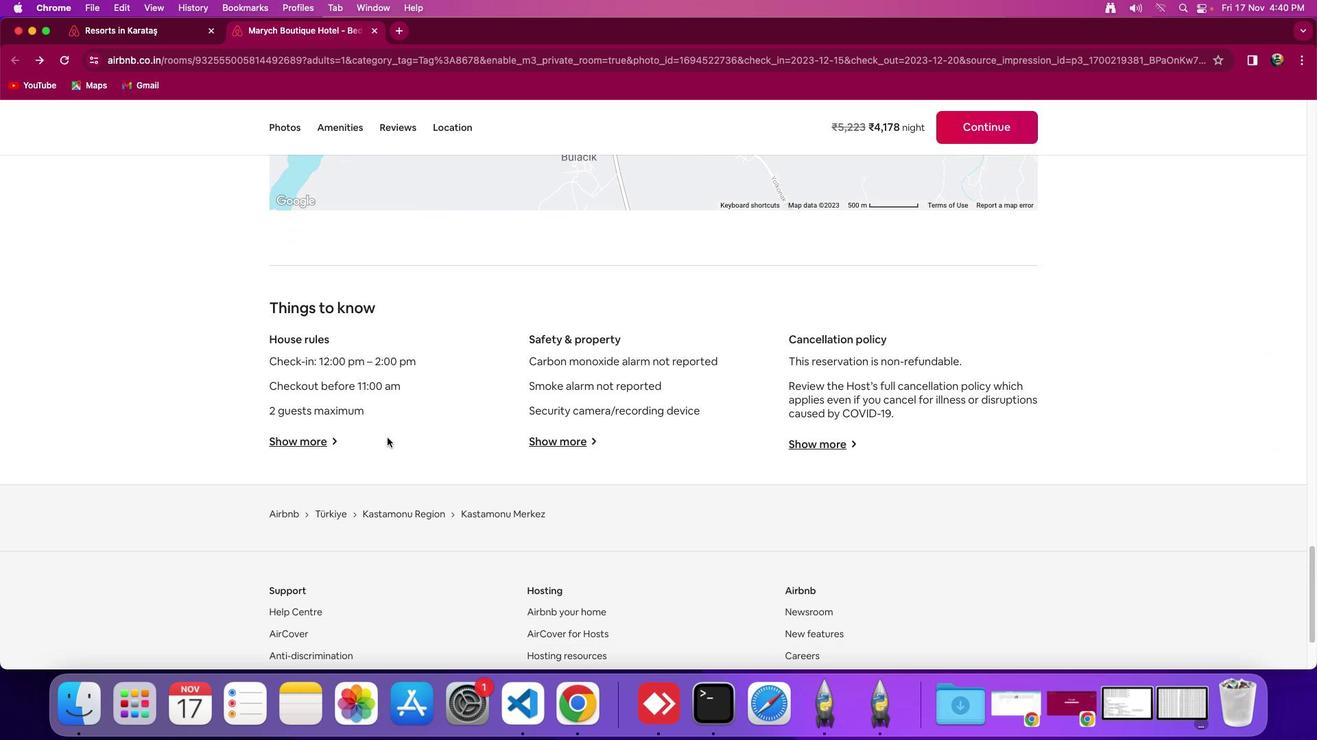 
Action: Mouse scrolled (384, 435) with delta (-2, -2)
Screenshot: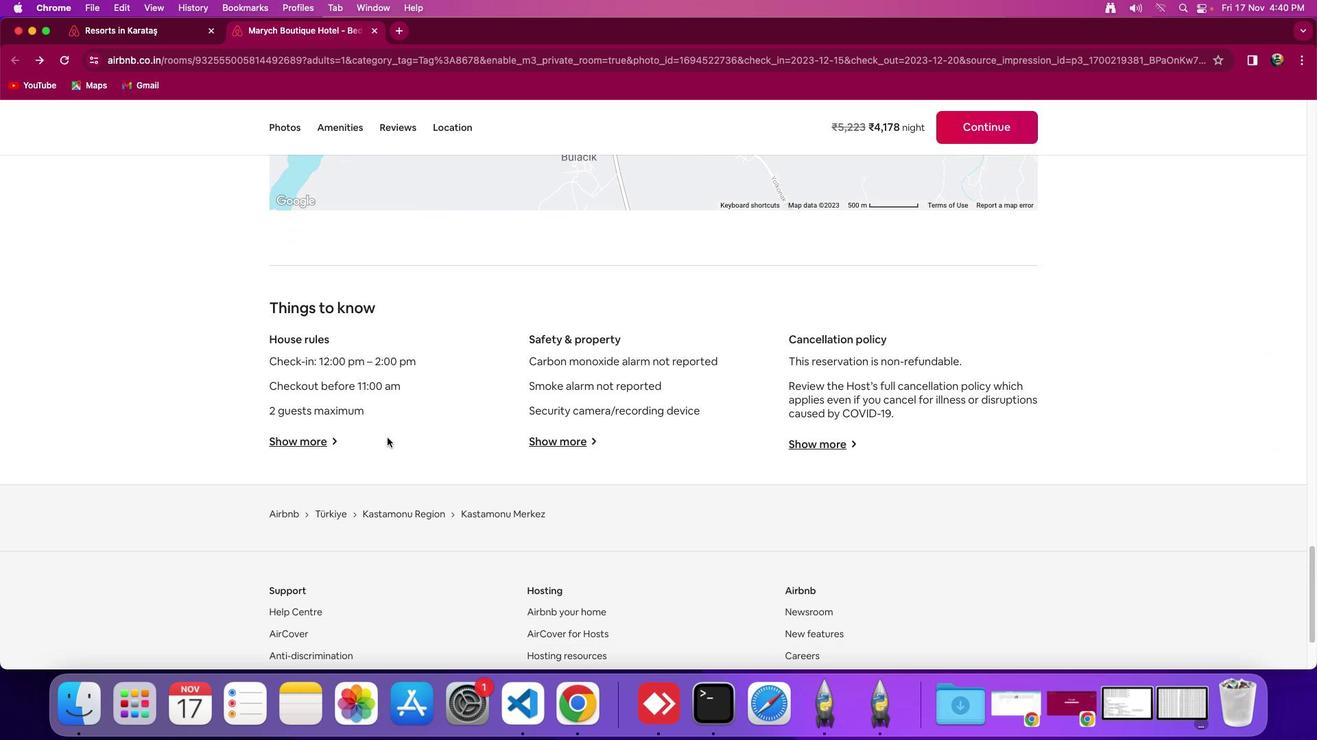 
Action: Mouse scrolled (384, 435) with delta (-2, -2)
Screenshot: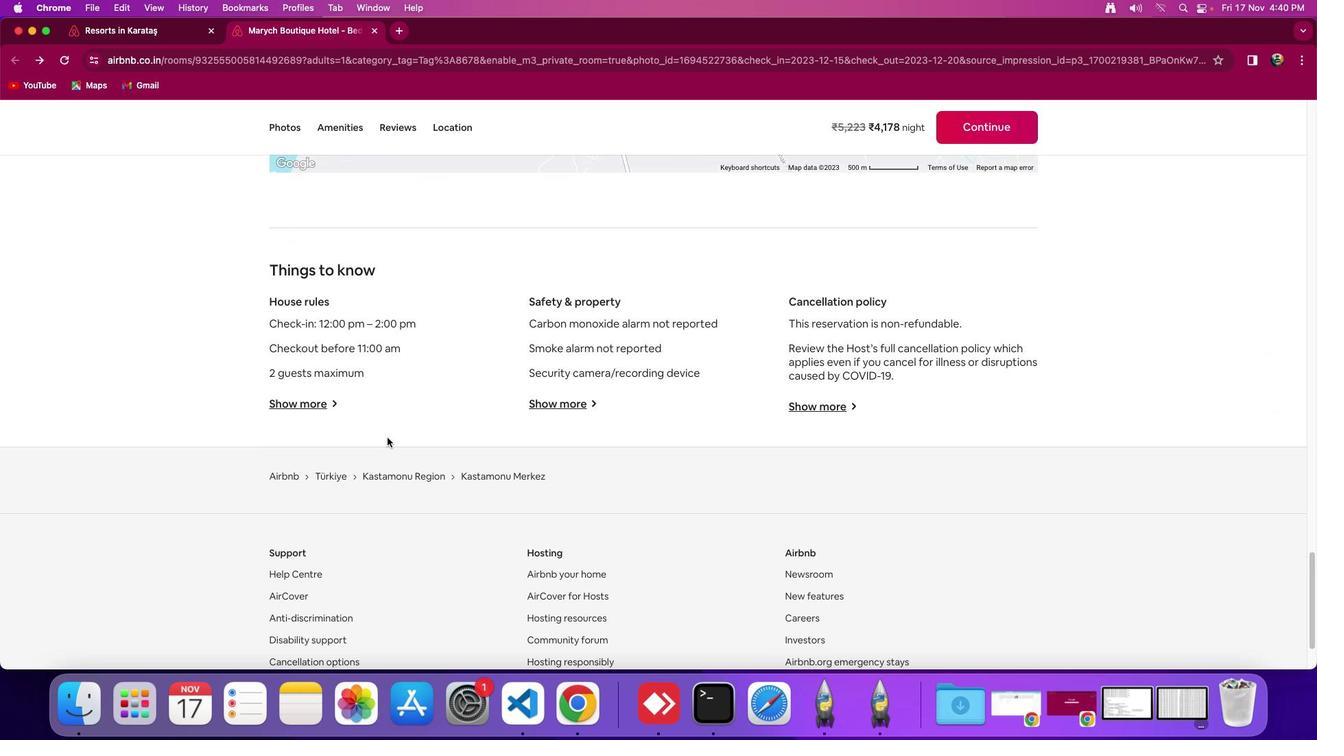 
Action: Mouse scrolled (384, 435) with delta (-2, -4)
Screenshot: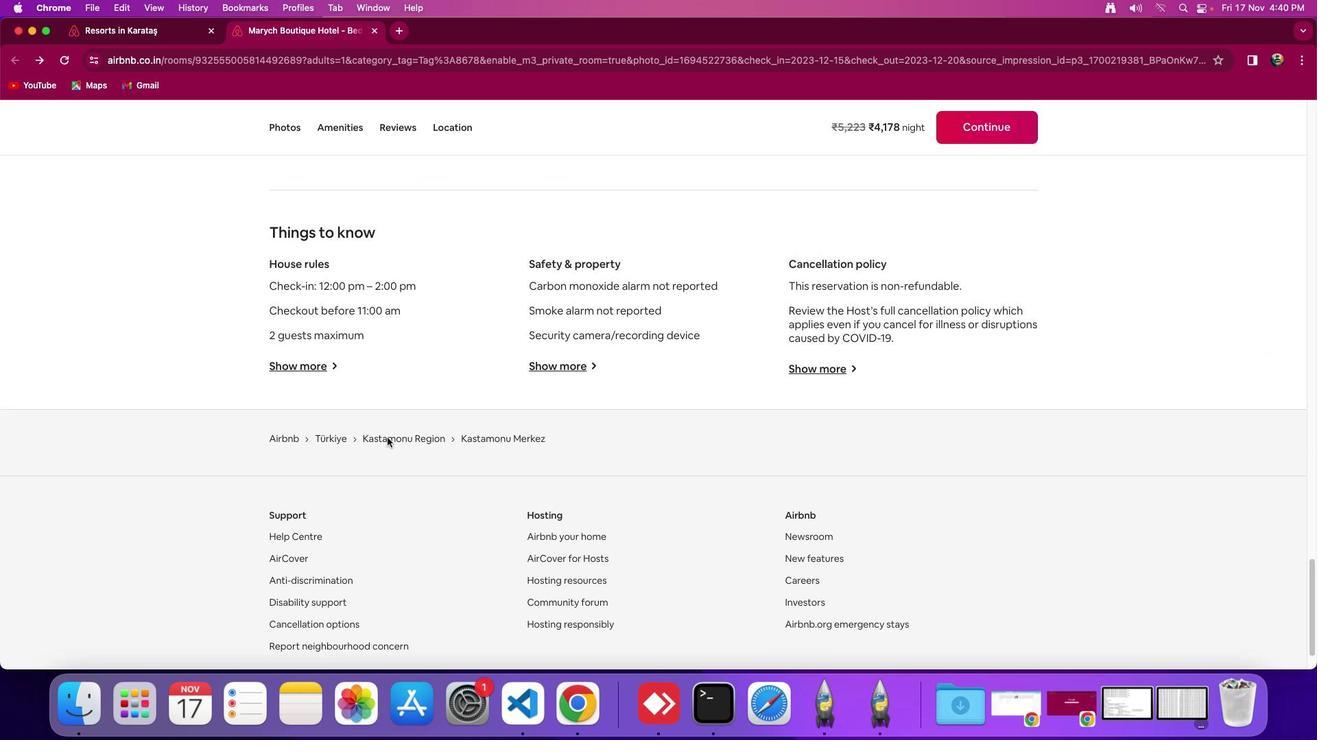 
Action: Mouse scrolled (384, 435) with delta (-2, -6)
Screenshot: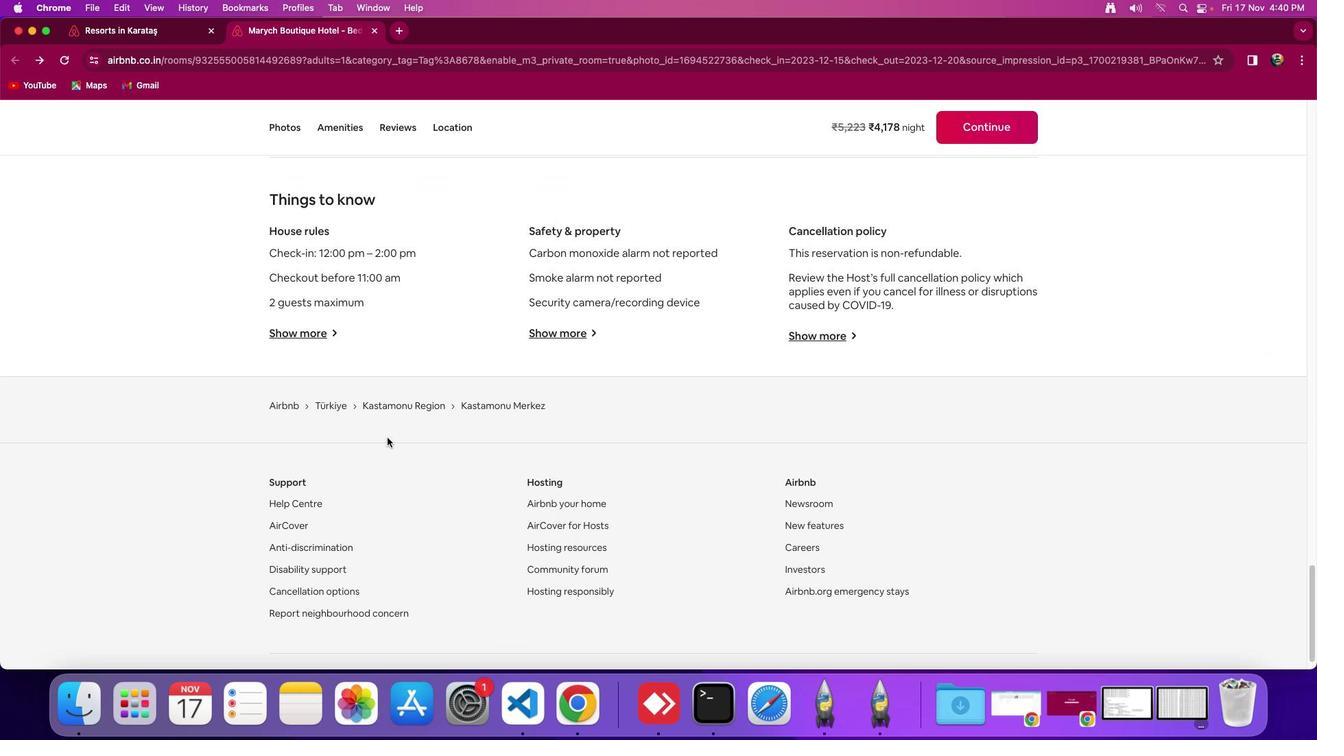 
Action: Mouse moved to (309, 303)
Screenshot: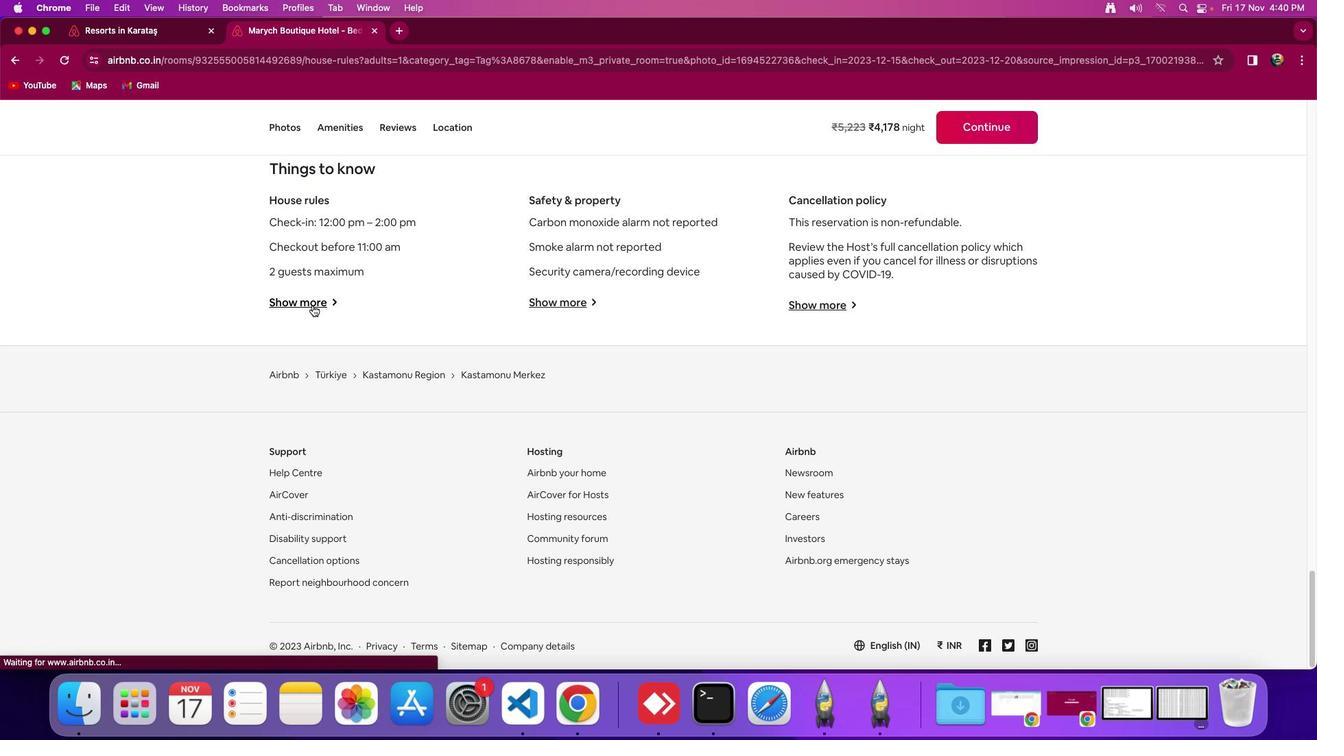
Action: Mouse pressed left at (309, 303)
Screenshot: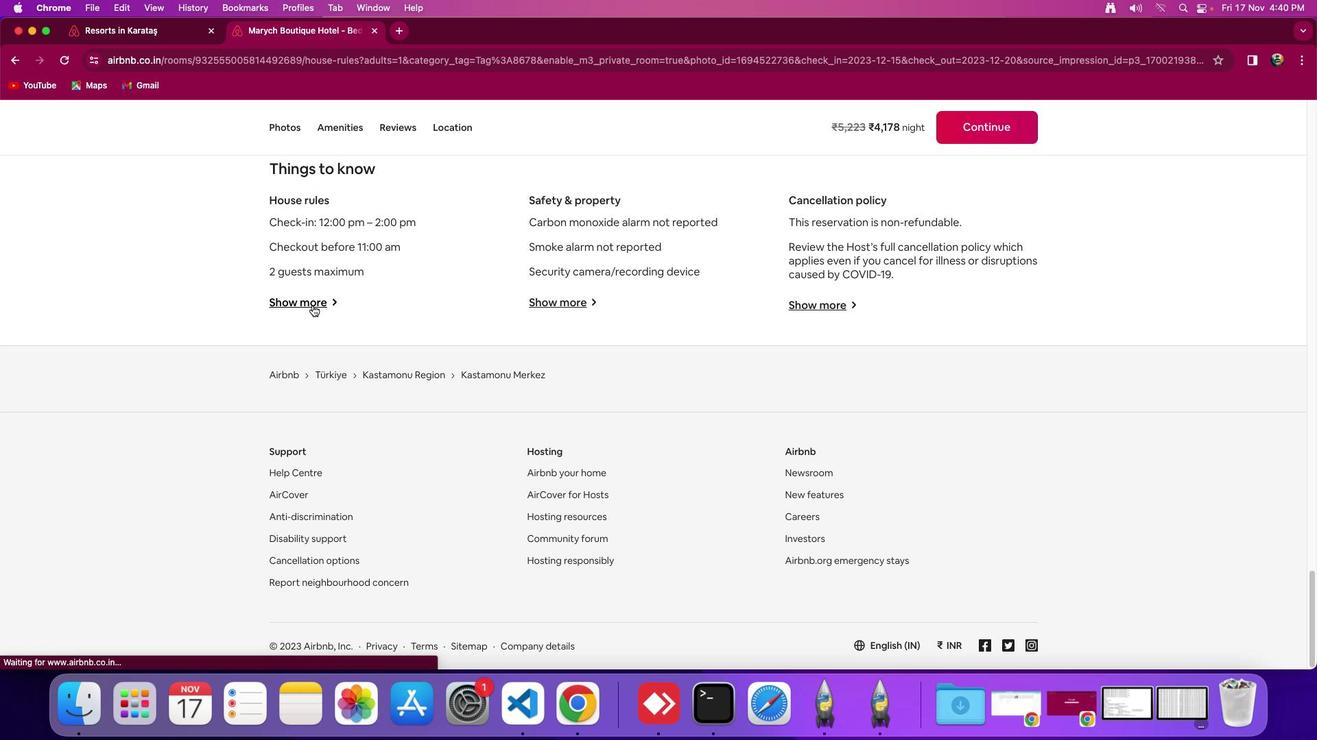 
Action: Mouse moved to (538, 454)
Screenshot: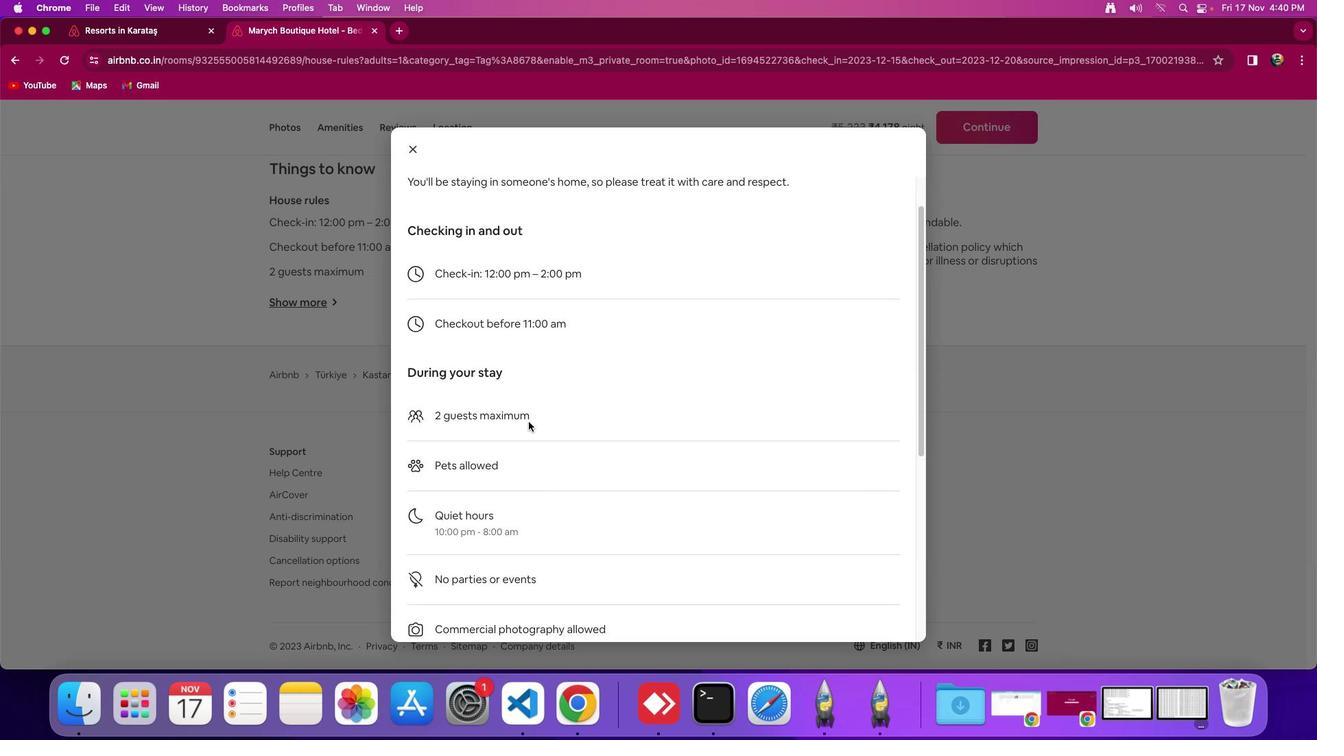 
Action: Mouse scrolled (538, 454) with delta (-2, -2)
Screenshot: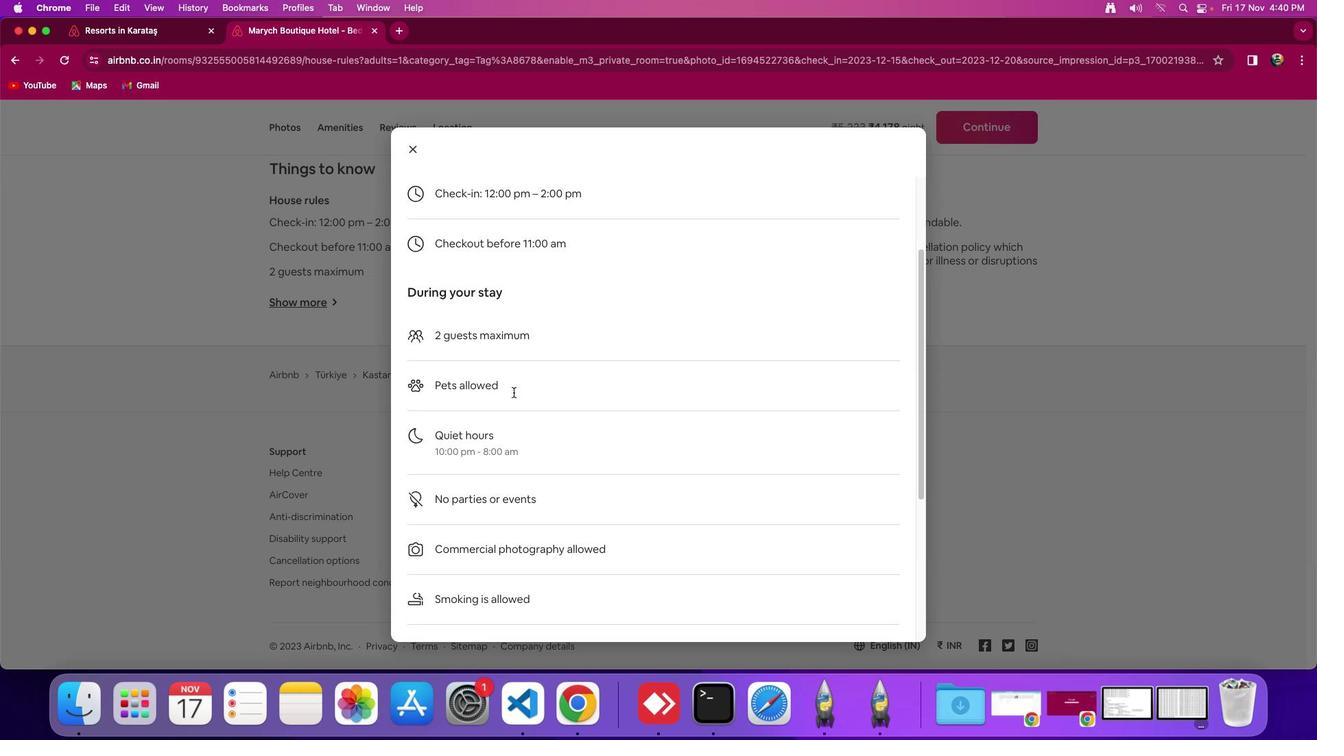 
Action: Mouse scrolled (538, 454) with delta (-2, -2)
Screenshot: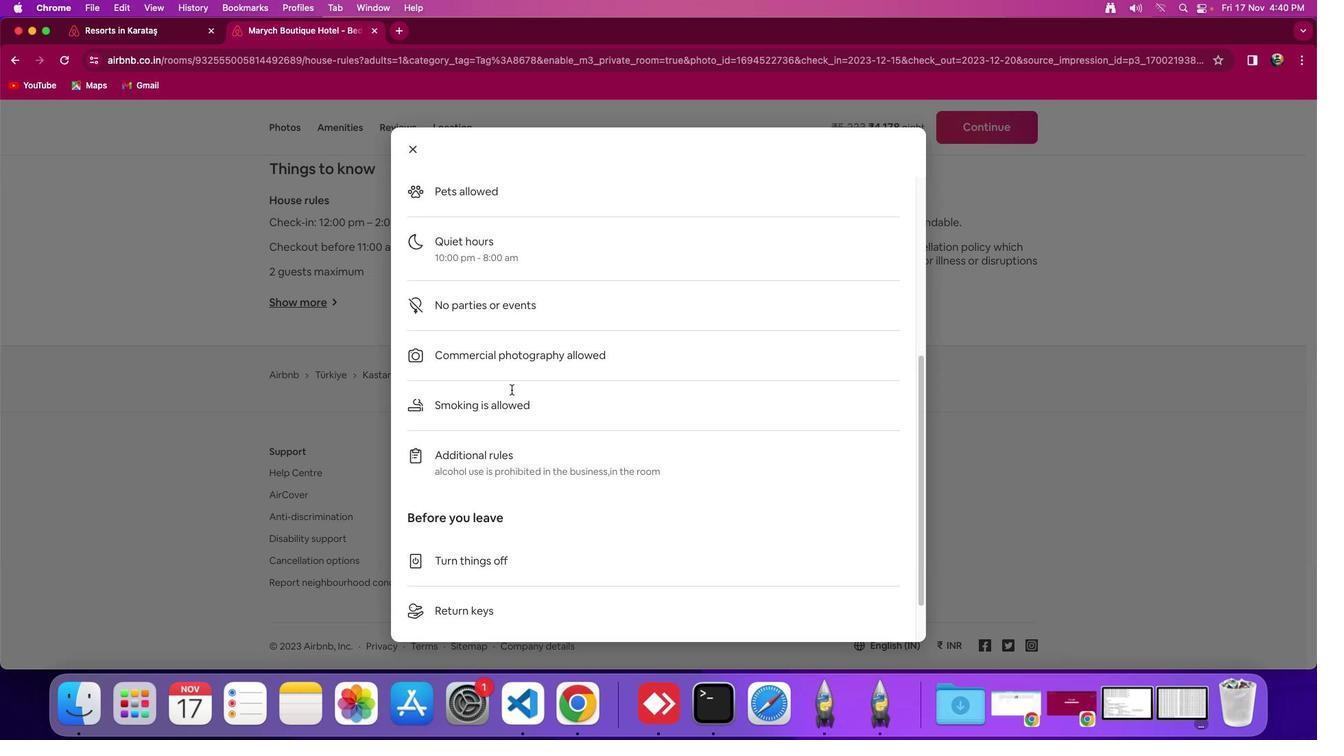
Action: Mouse scrolled (538, 454) with delta (-2, -5)
Screenshot: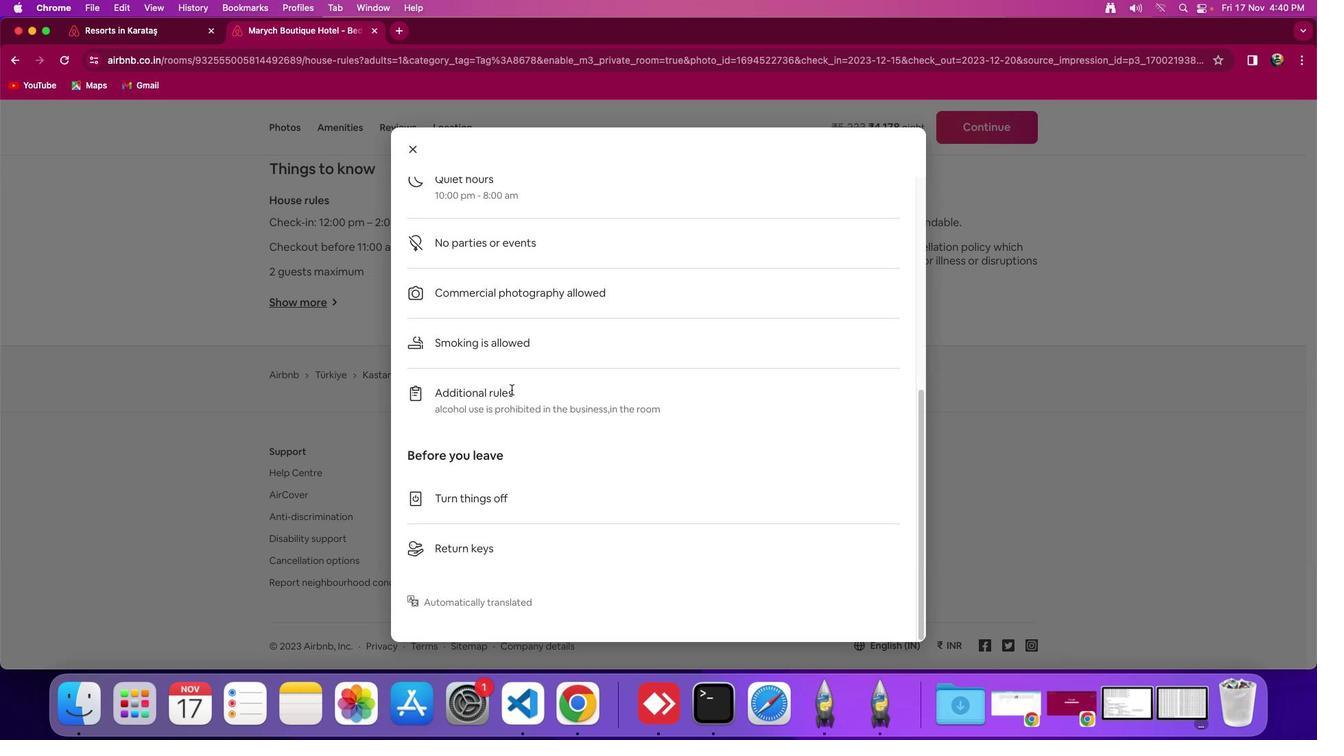 
Action: Mouse moved to (535, 445)
Screenshot: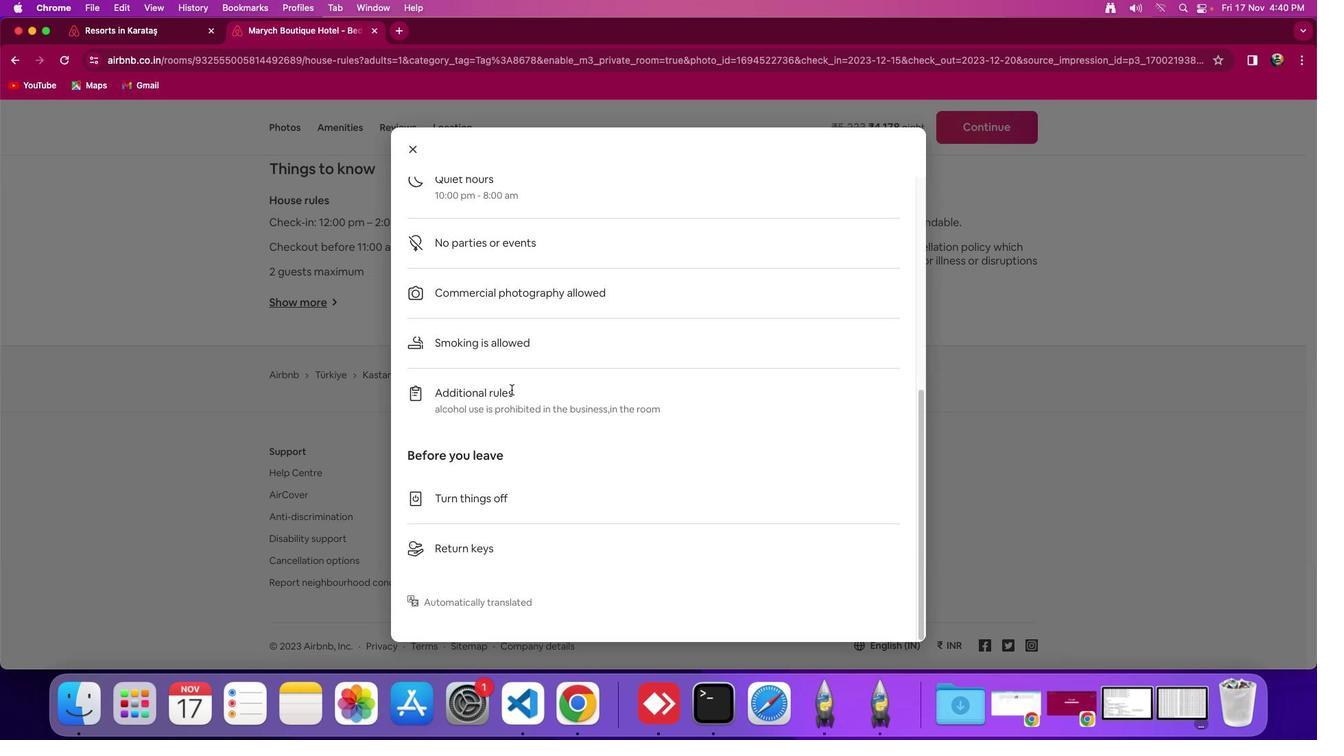 
Action: Mouse scrolled (535, 445) with delta (-2, -6)
Screenshot: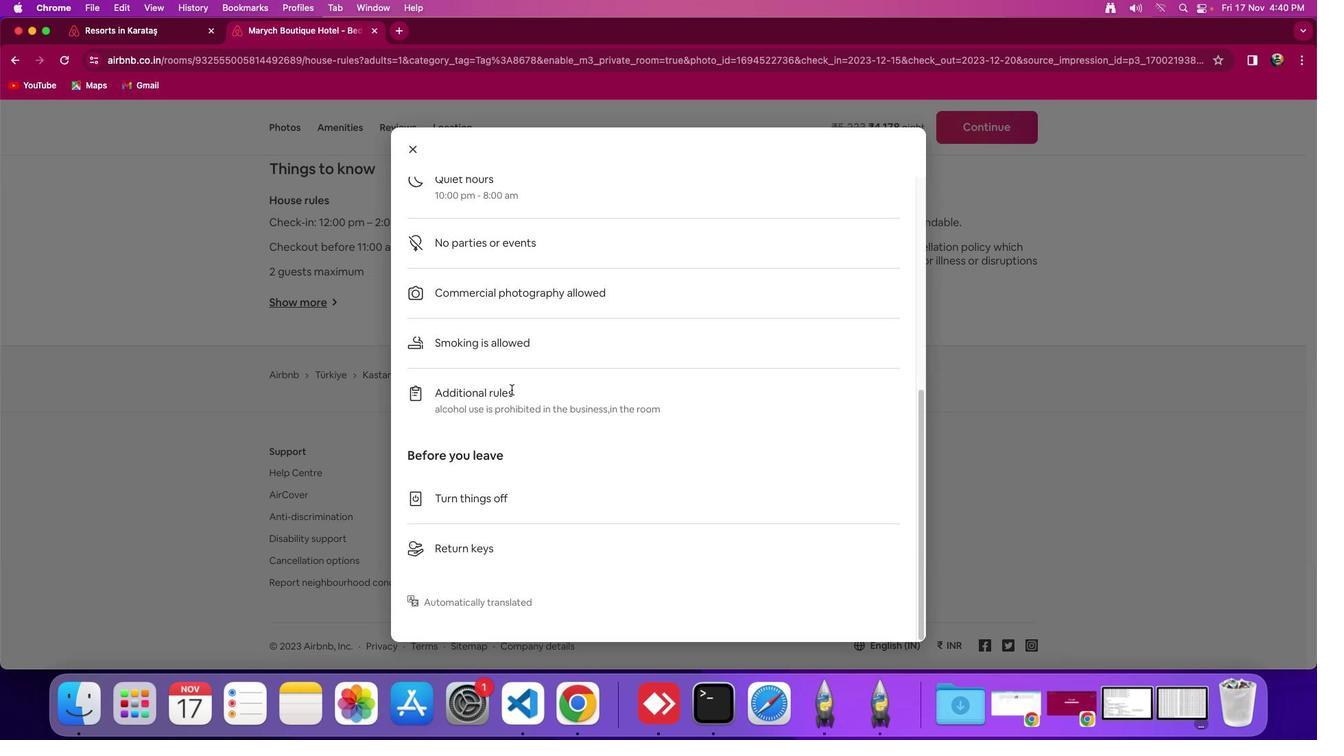 
Action: Mouse moved to (508, 387)
Screenshot: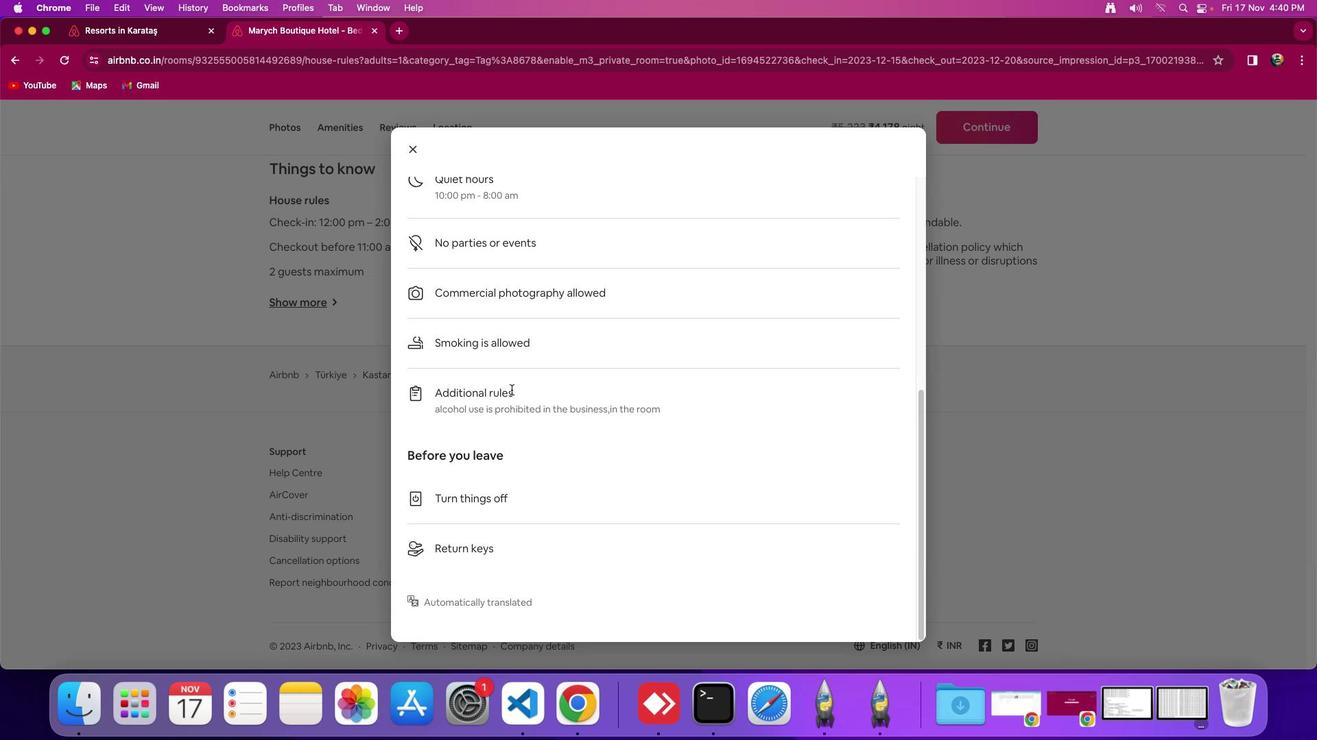
Action: Mouse scrolled (508, 387) with delta (-2, -2)
Screenshot: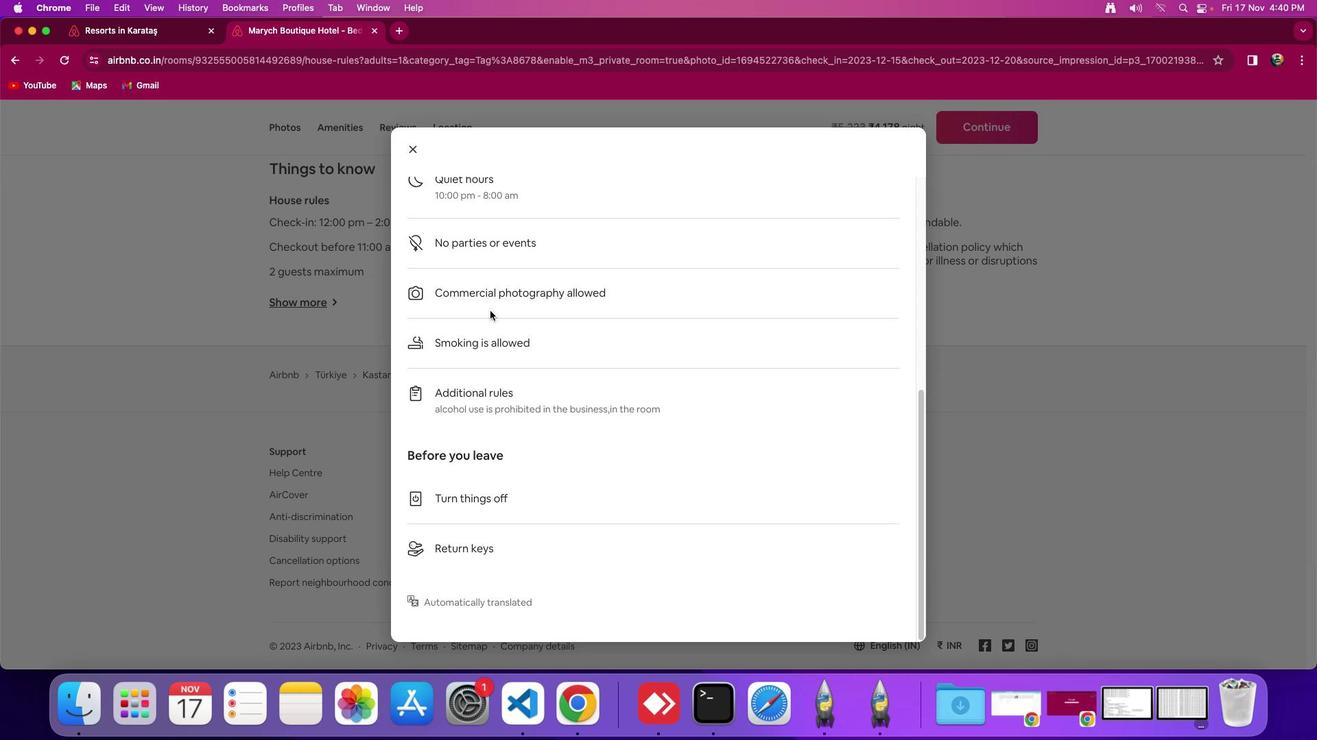 
Action: Mouse scrolled (508, 387) with delta (-2, -2)
Screenshot: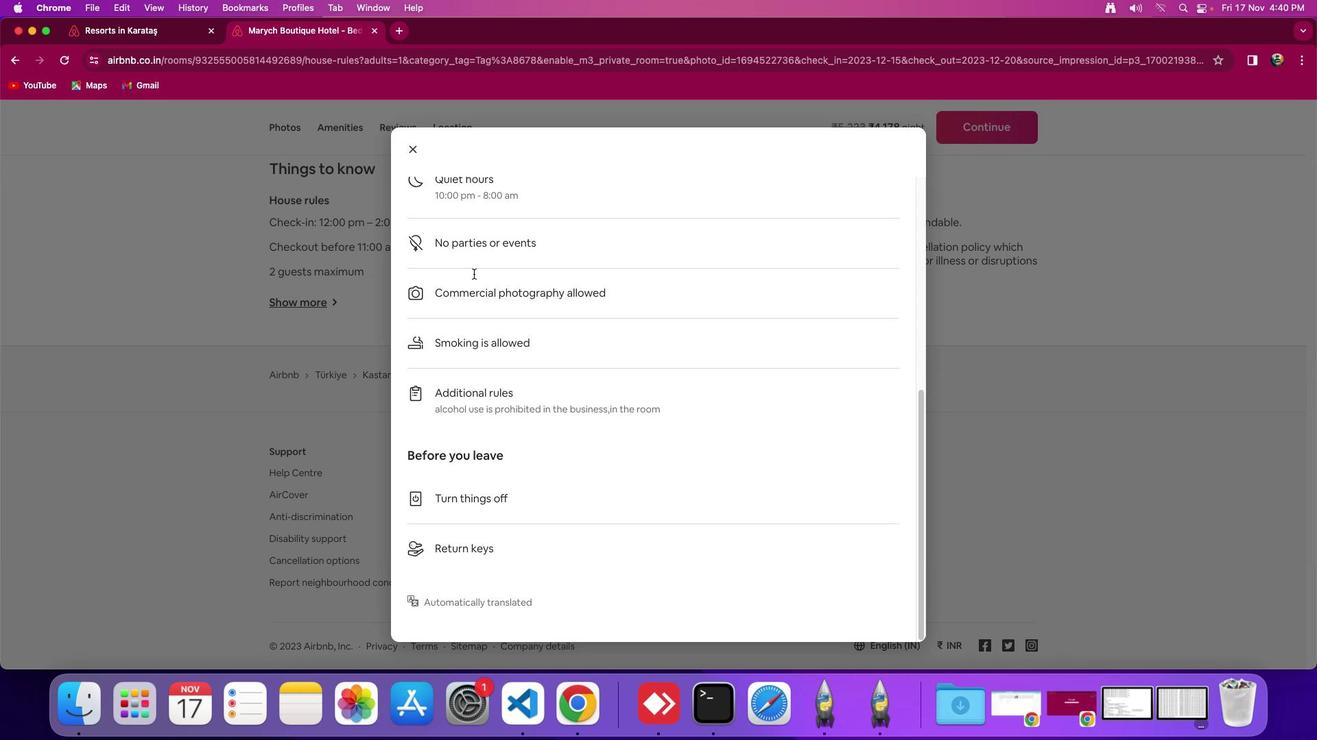 
Action: Mouse scrolled (508, 387) with delta (-2, -4)
Screenshot: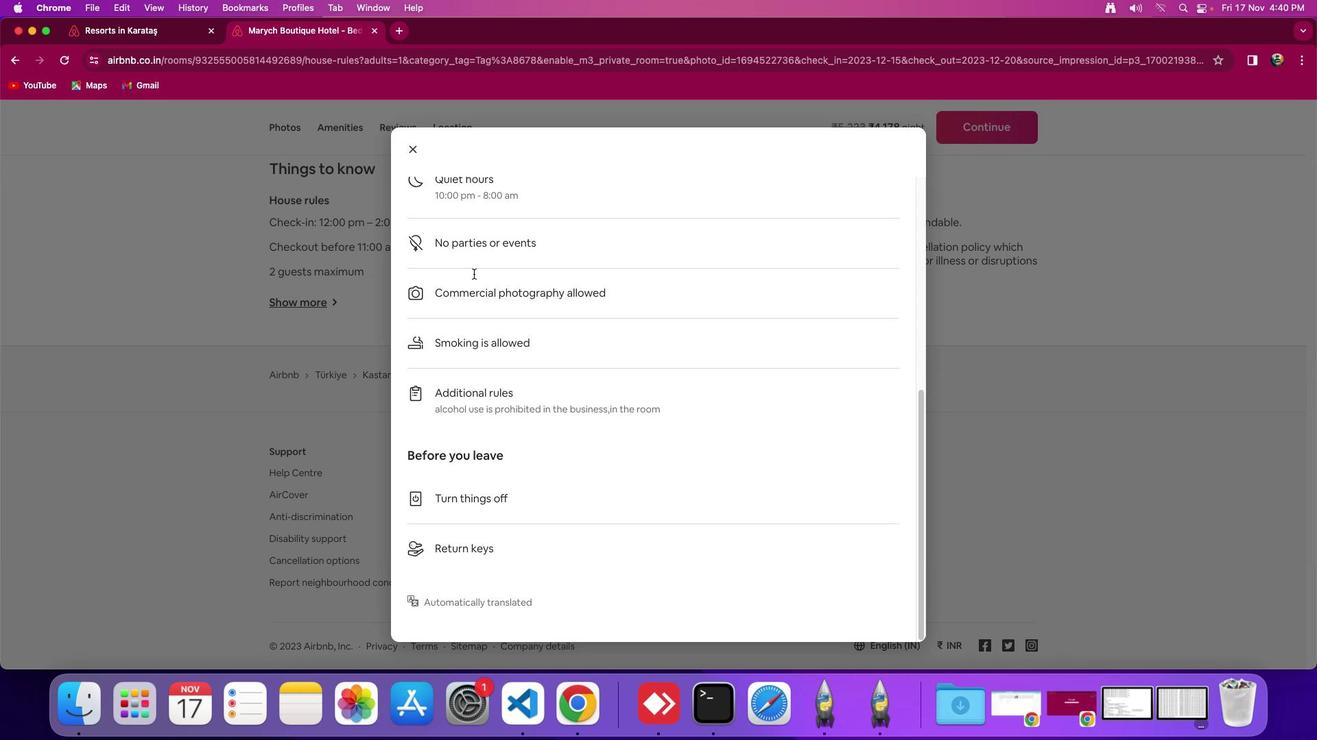 
Action: Mouse moved to (411, 148)
Screenshot: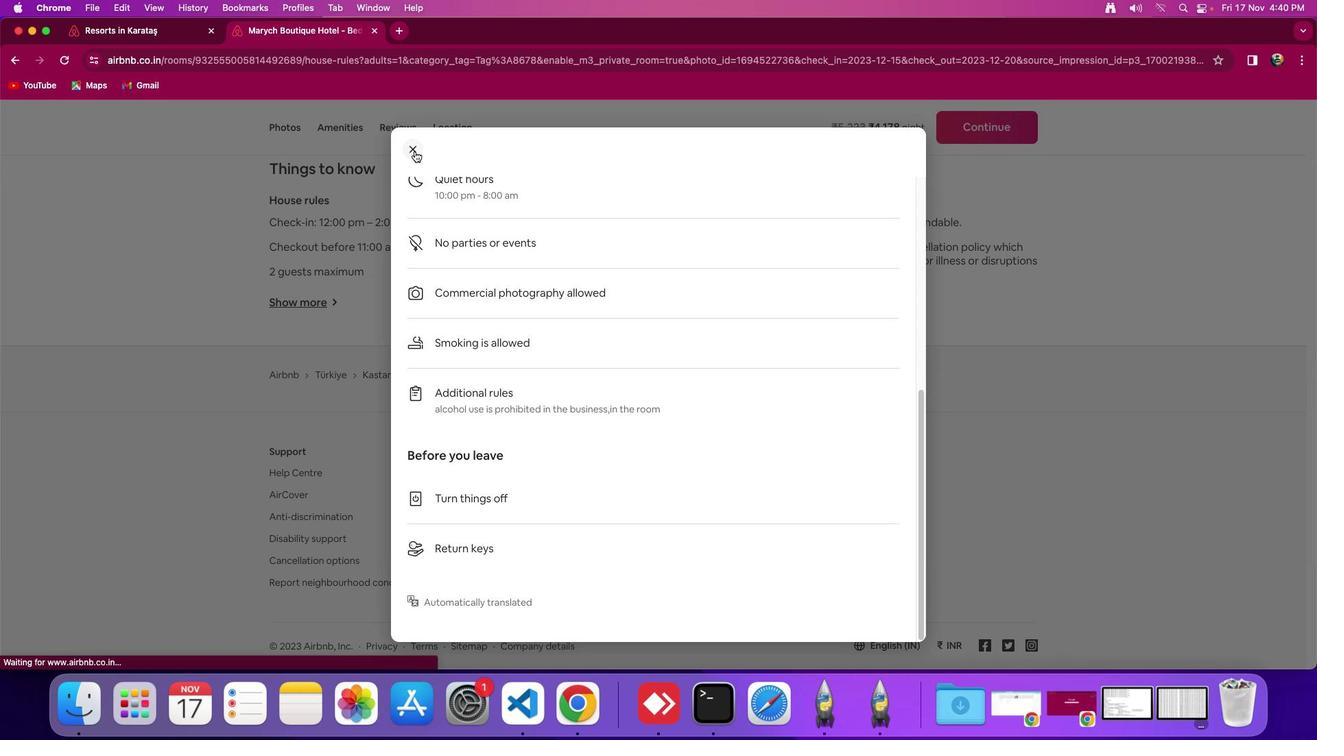
Action: Mouse pressed left at (411, 148)
Screenshot: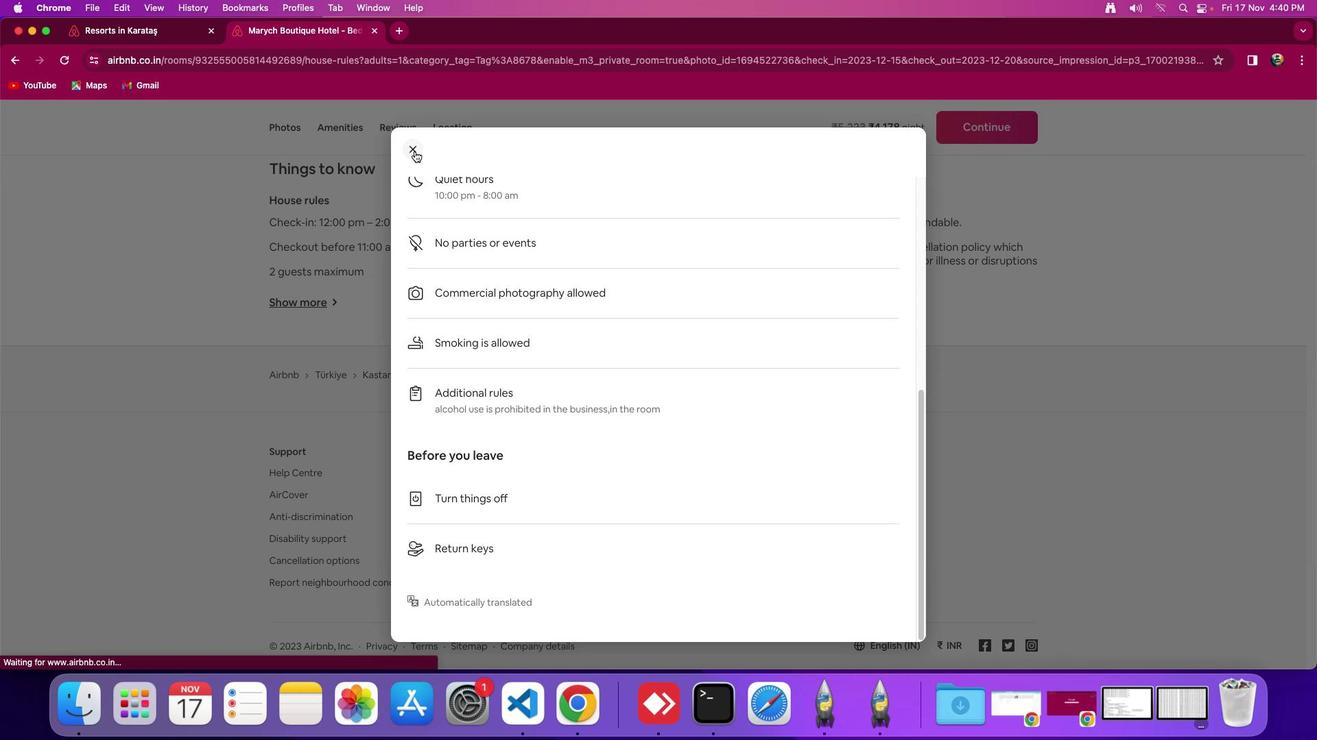 
Action: Mouse moved to (572, 299)
Screenshot: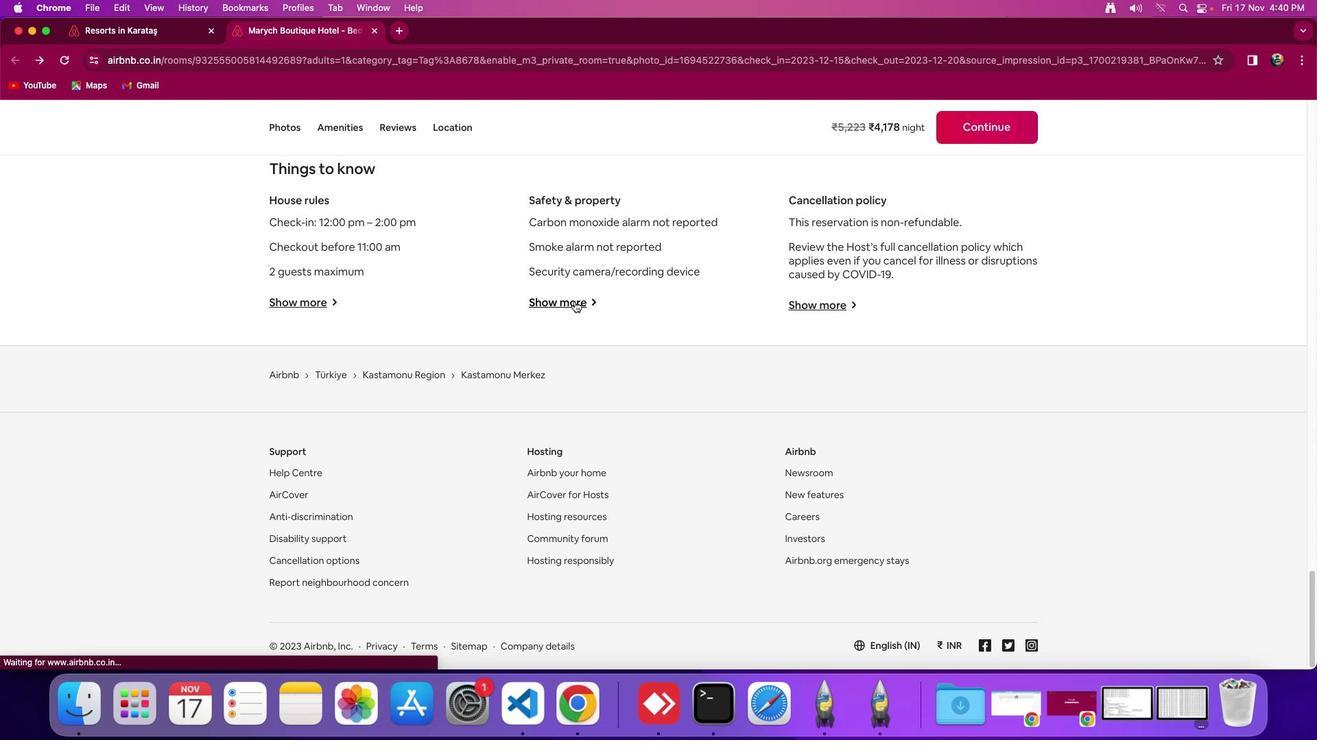 
Action: Mouse pressed left at (572, 299)
Screenshot: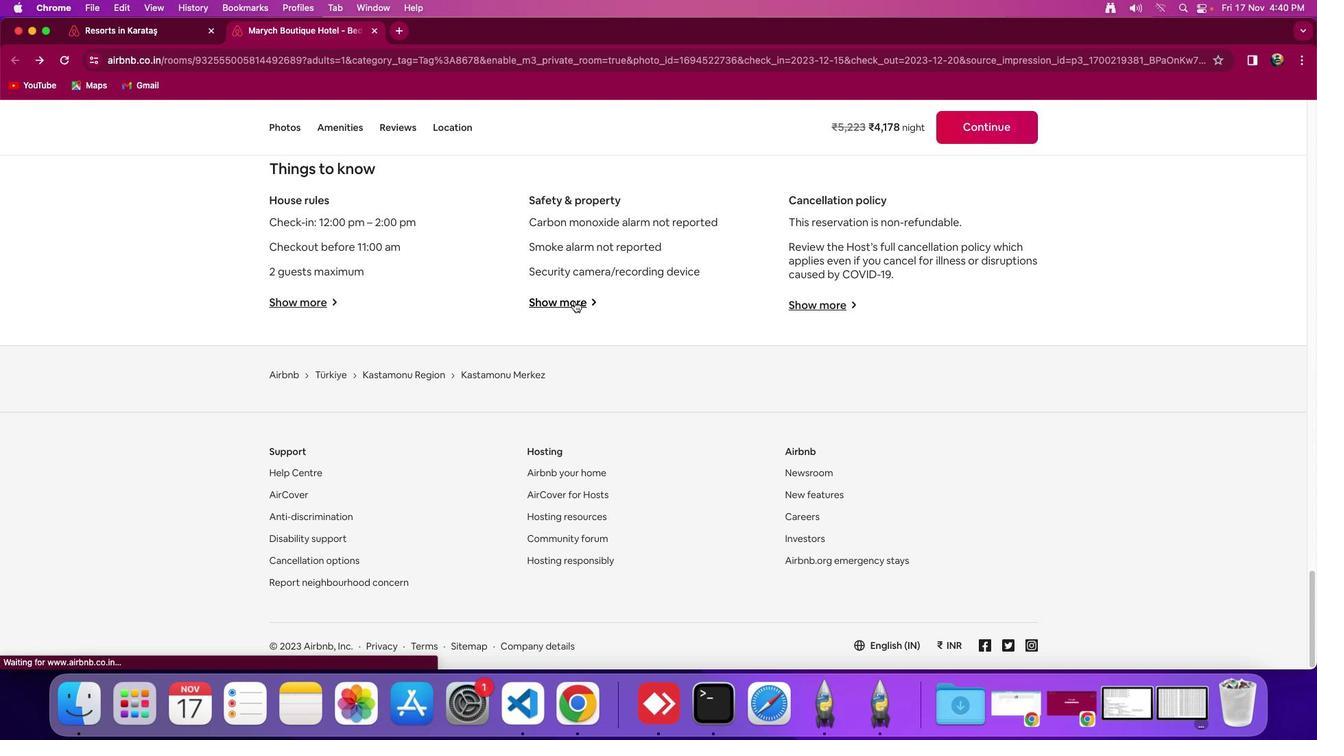 
Action: Mouse moved to (631, 381)
Screenshot: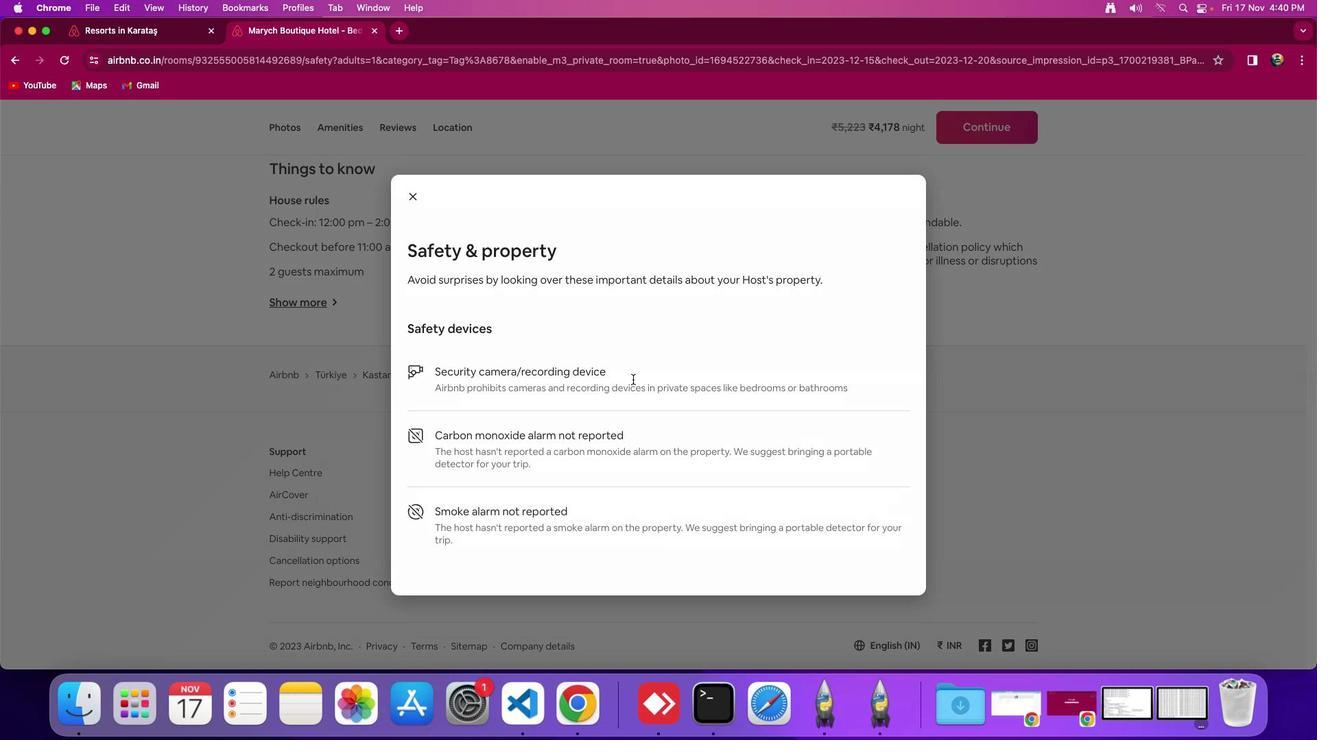 
Action: Mouse scrolled (631, 381) with delta (-2, -2)
Screenshot: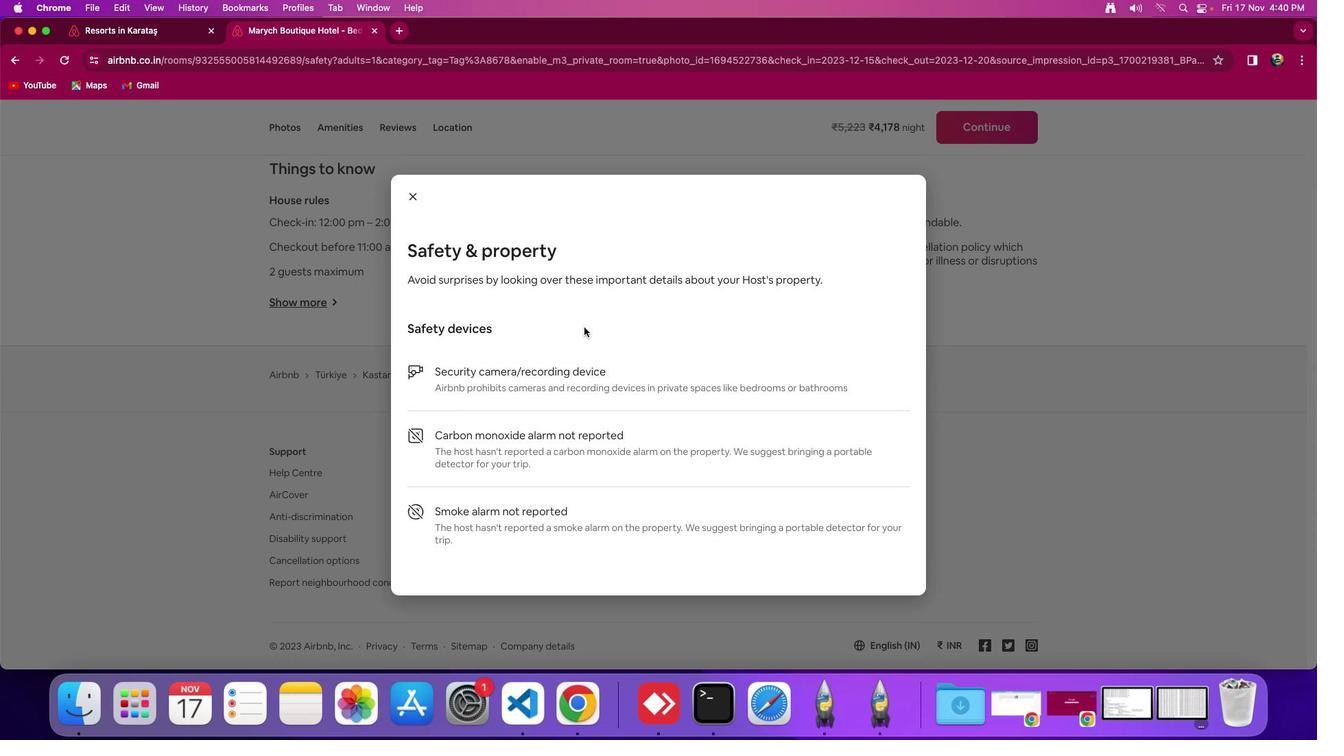
Action: Mouse scrolled (631, 381) with delta (-2, -2)
Screenshot: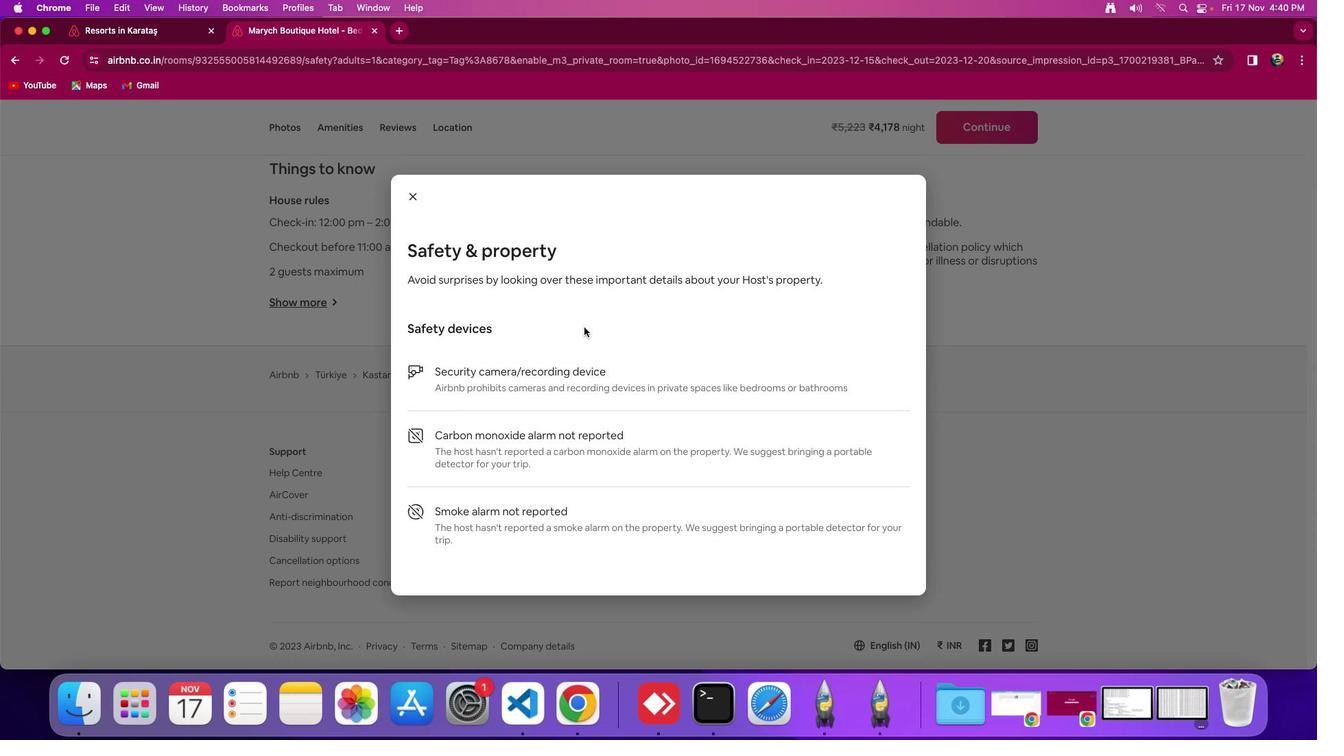 
Action: Mouse moved to (631, 380)
Screenshot: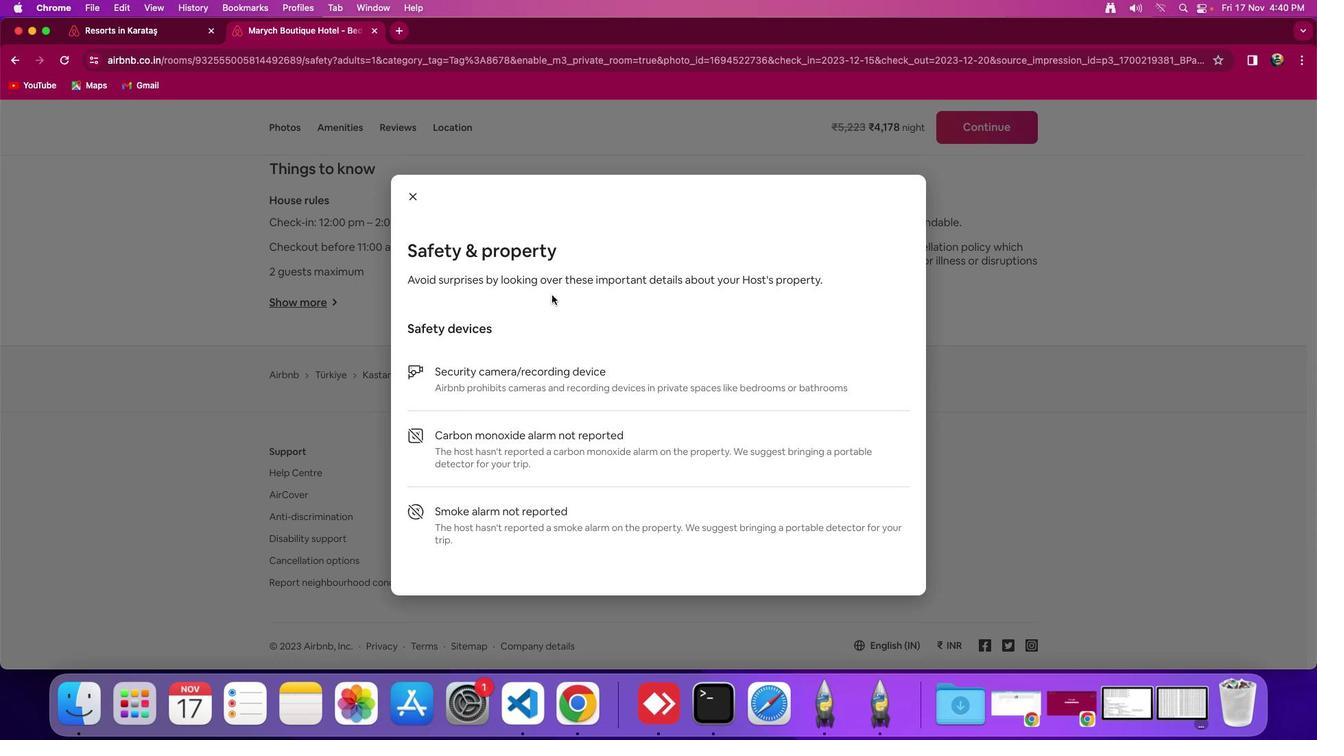 
Action: Mouse scrolled (631, 380) with delta (-2, -5)
Screenshot: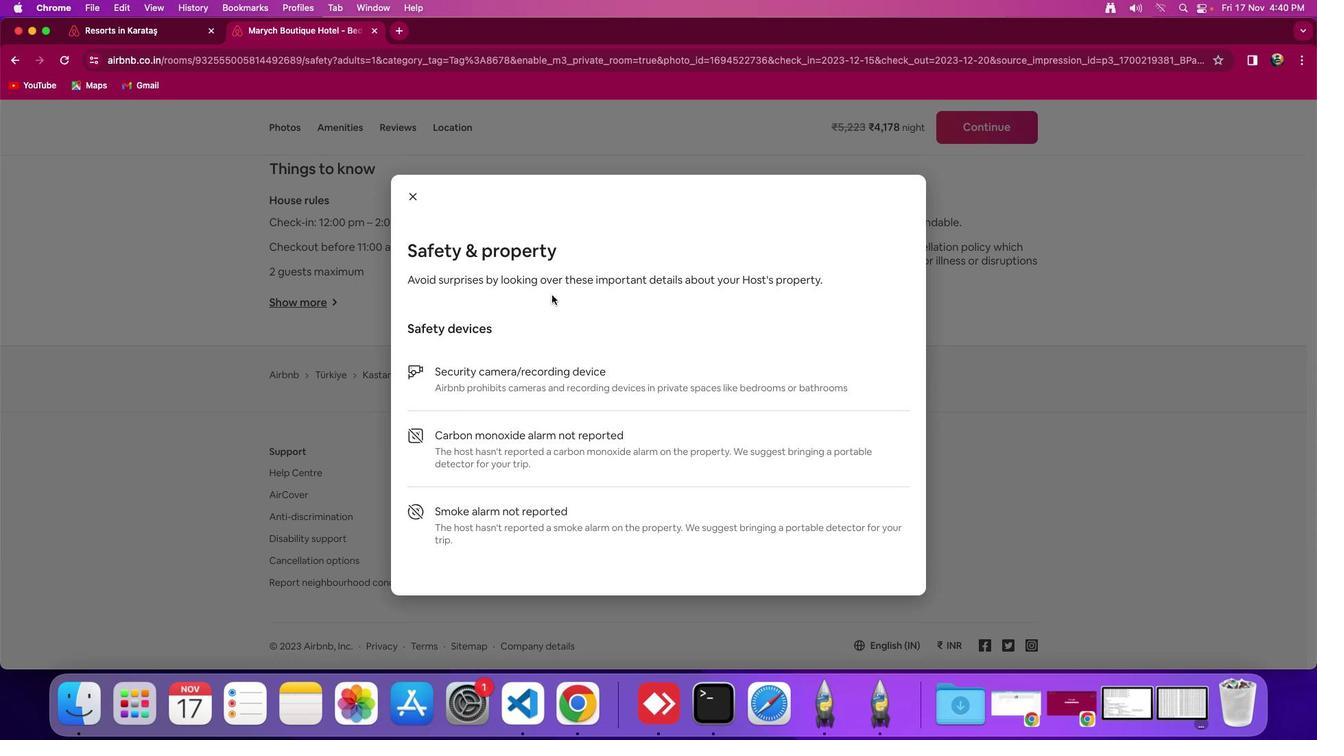 
Action: Mouse moved to (631, 380)
Screenshot: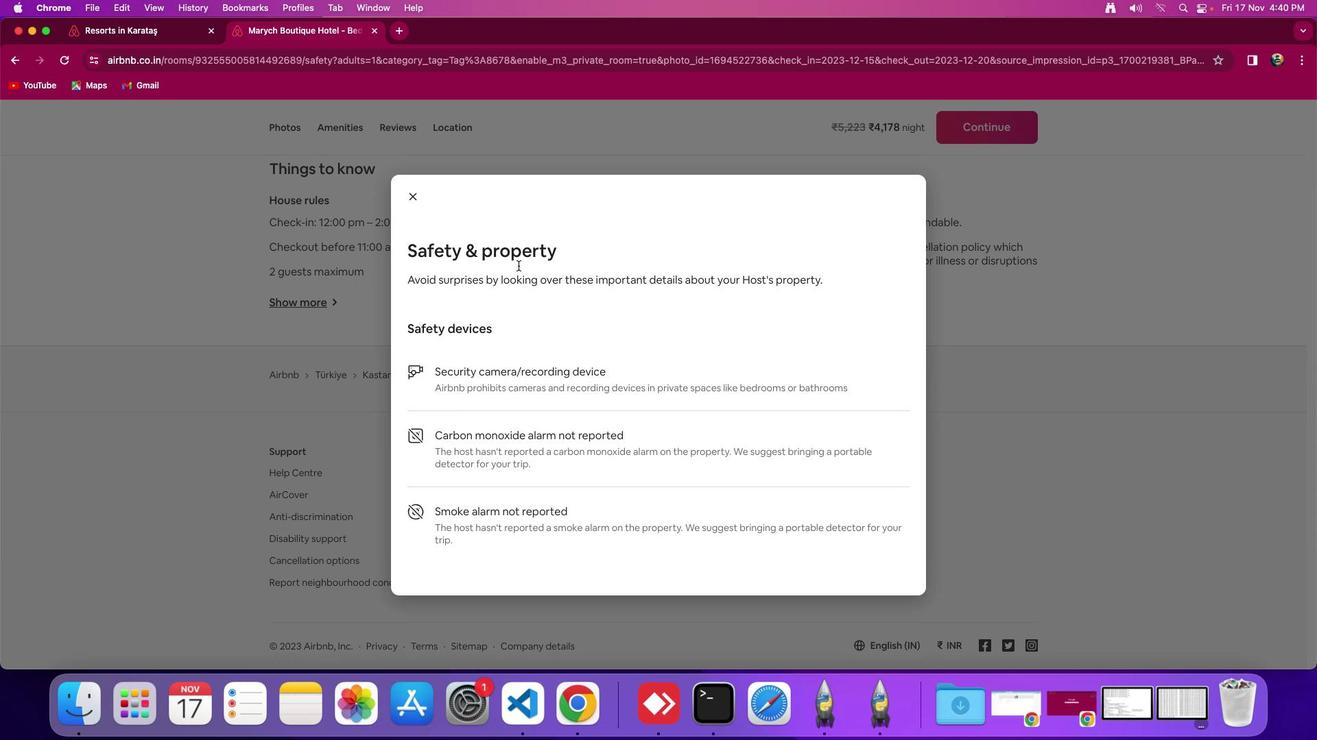 
Action: Mouse scrolled (631, 380) with delta (-2, -6)
Screenshot: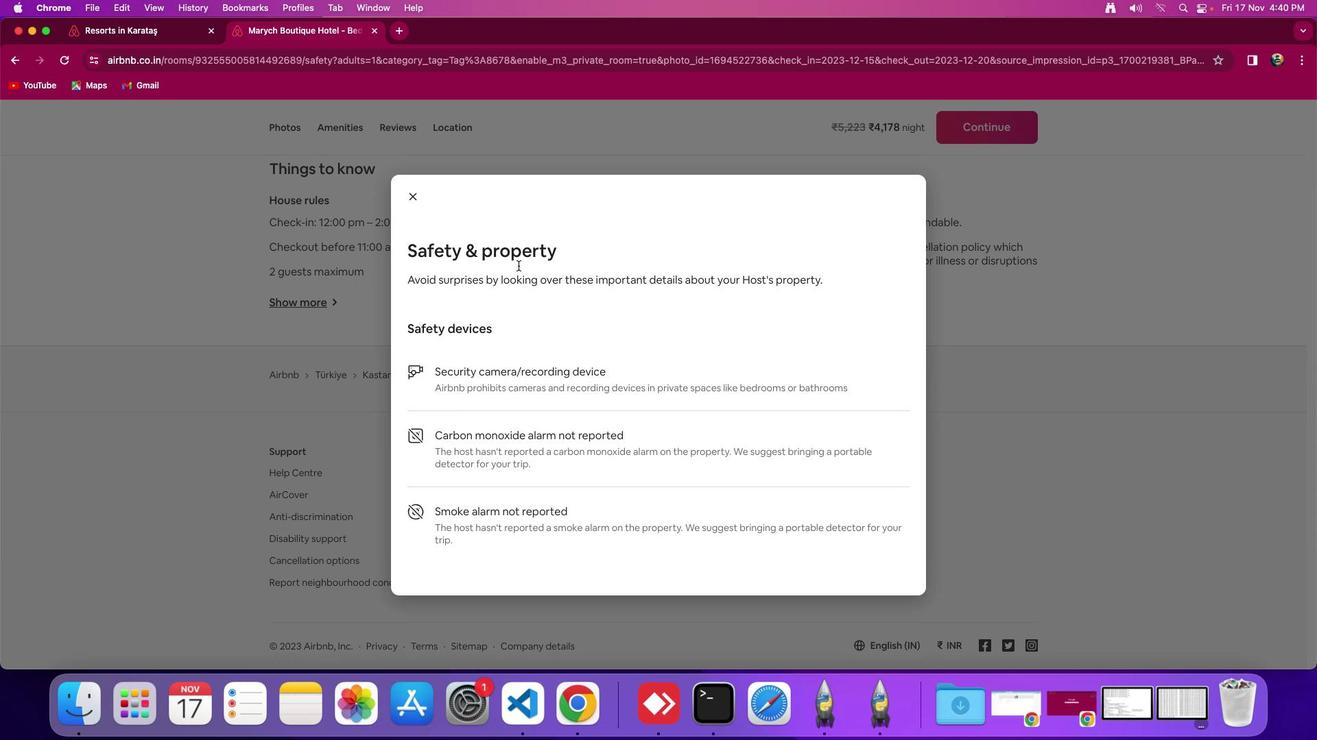 
Action: Mouse moved to (404, 195)
Screenshot: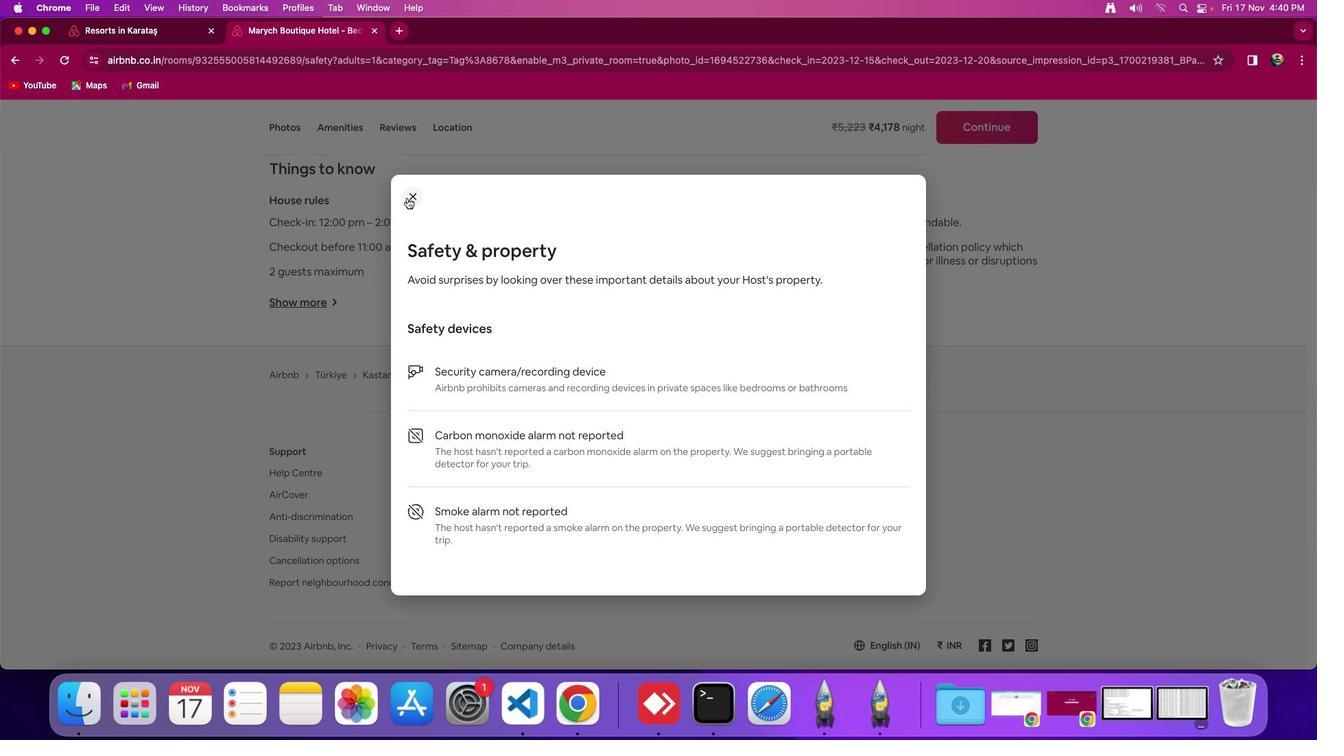 
Action: Mouse pressed left at (404, 195)
Screenshot: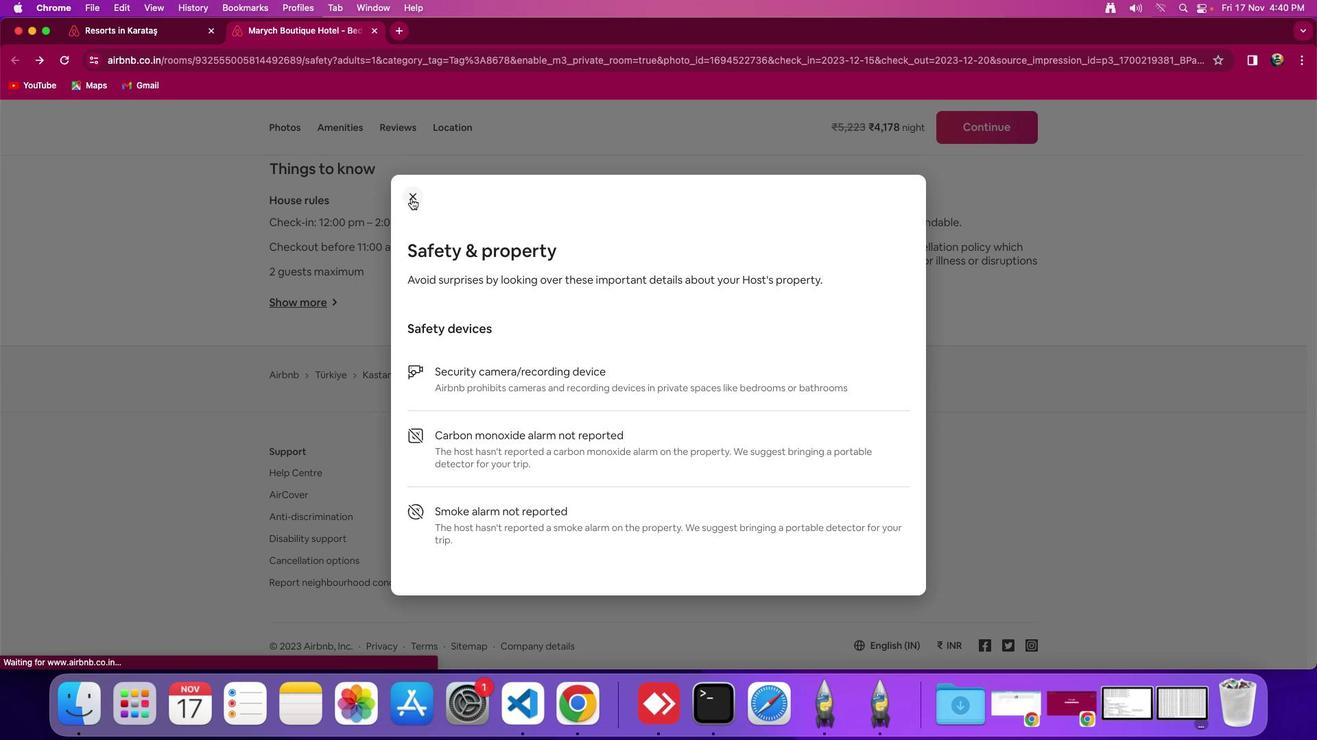 
Action: Mouse moved to (834, 301)
Screenshot: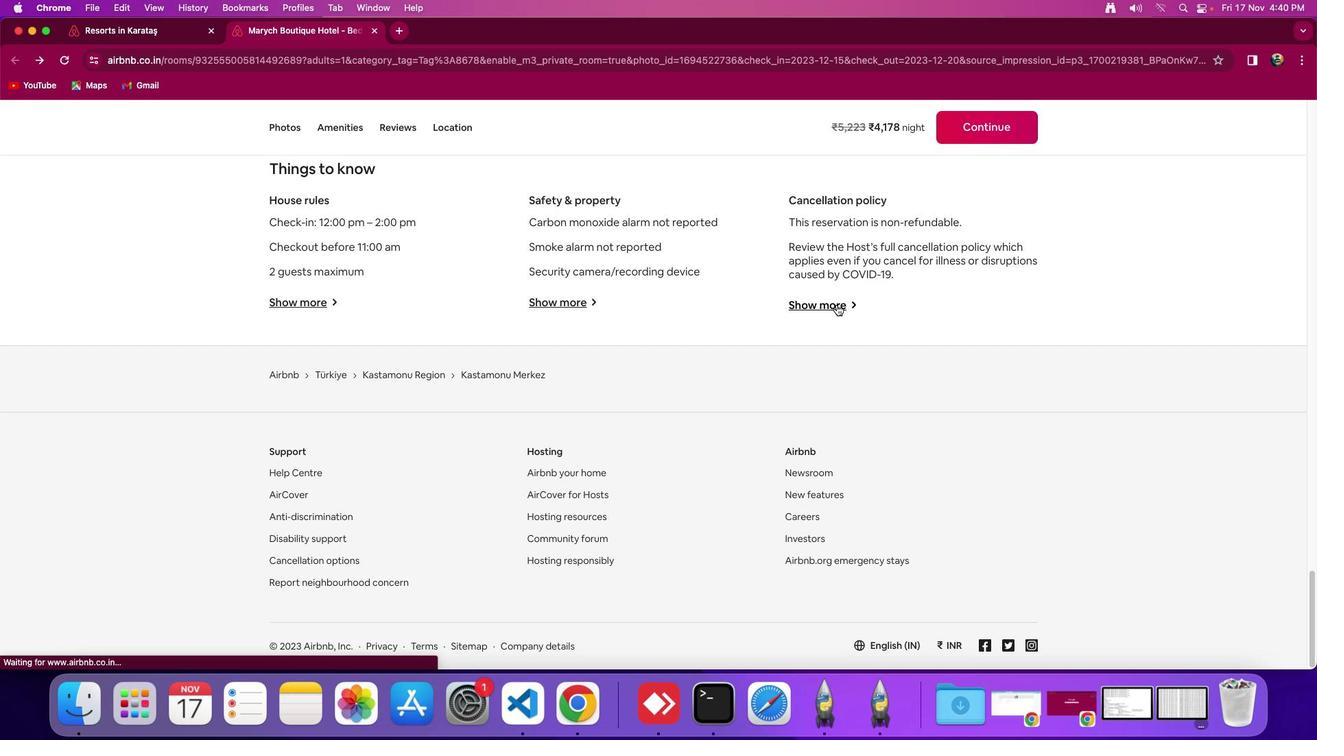
Action: Mouse pressed left at (834, 301)
Screenshot: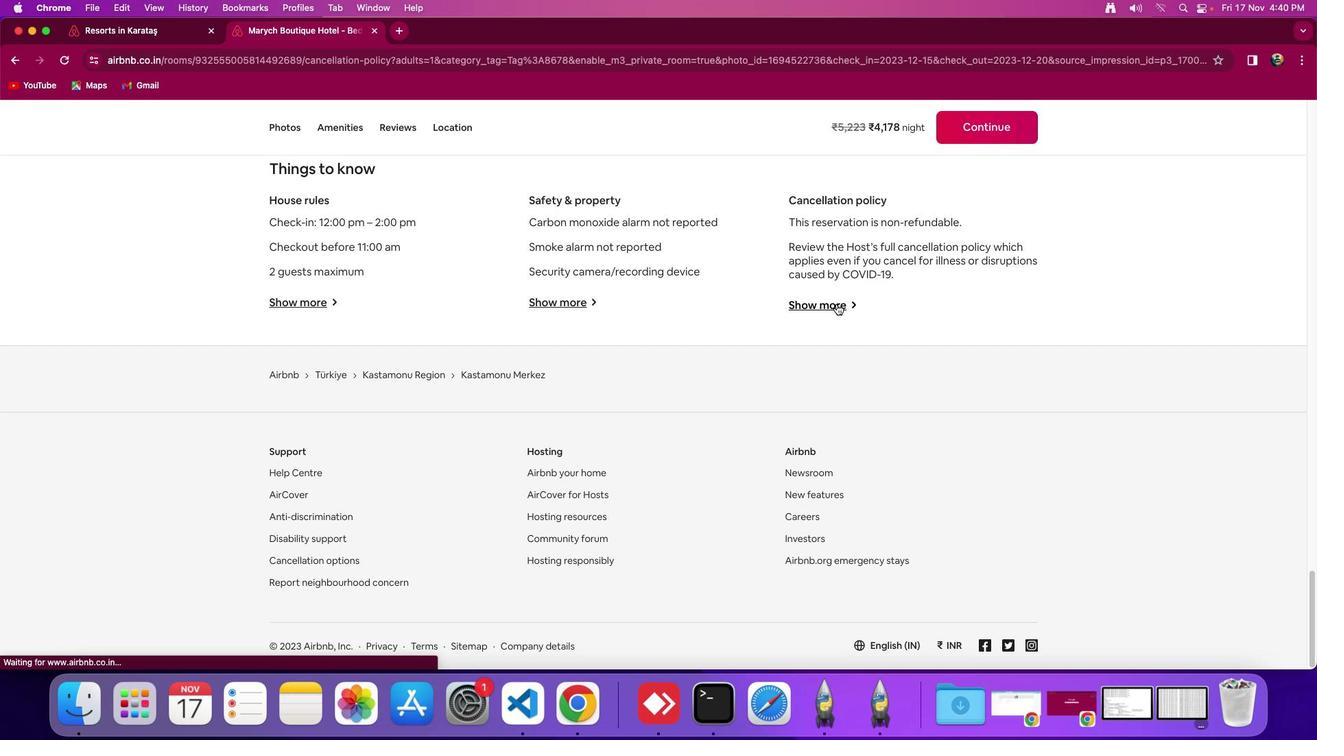 
Action: Mouse moved to (717, 365)
Screenshot: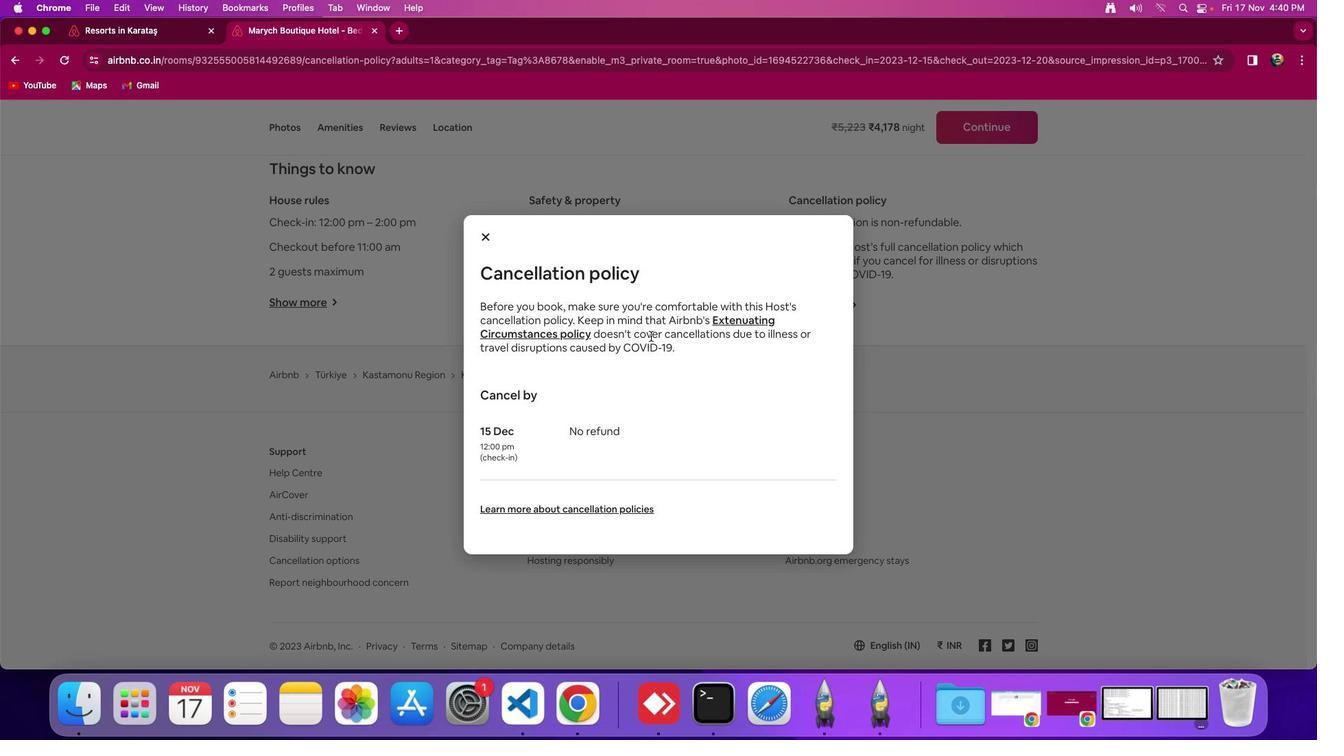 
Action: Mouse scrolled (717, 365) with delta (-2, -2)
Screenshot: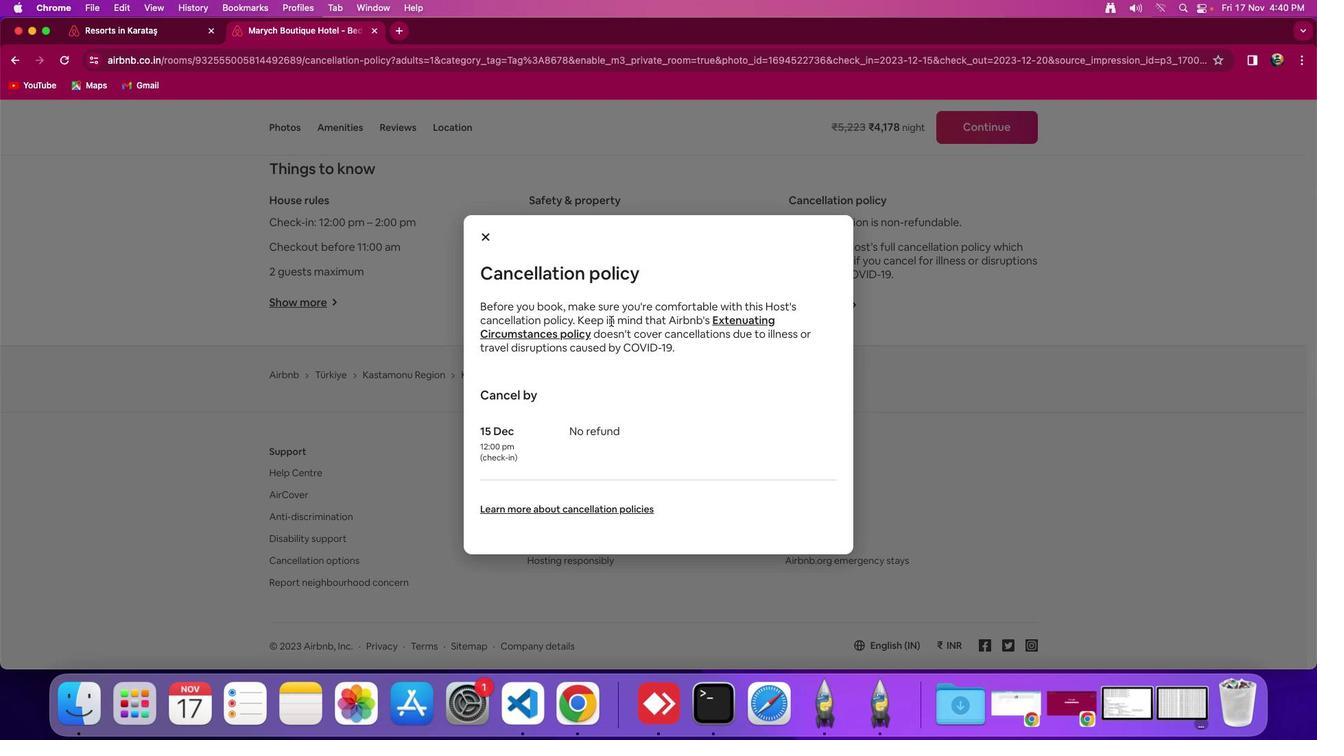 
Action: Mouse moved to (717, 365)
Screenshot: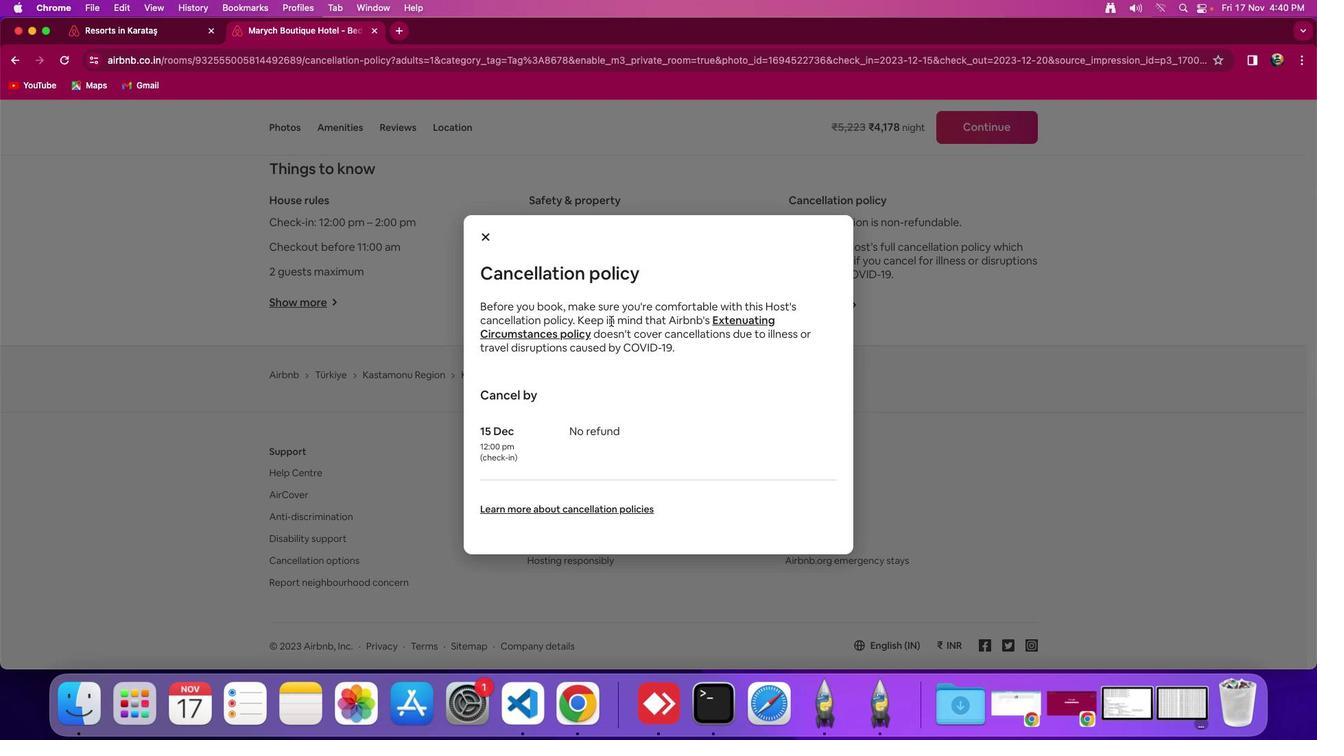 
Action: Mouse scrolled (717, 365) with delta (-2, -2)
Screenshot: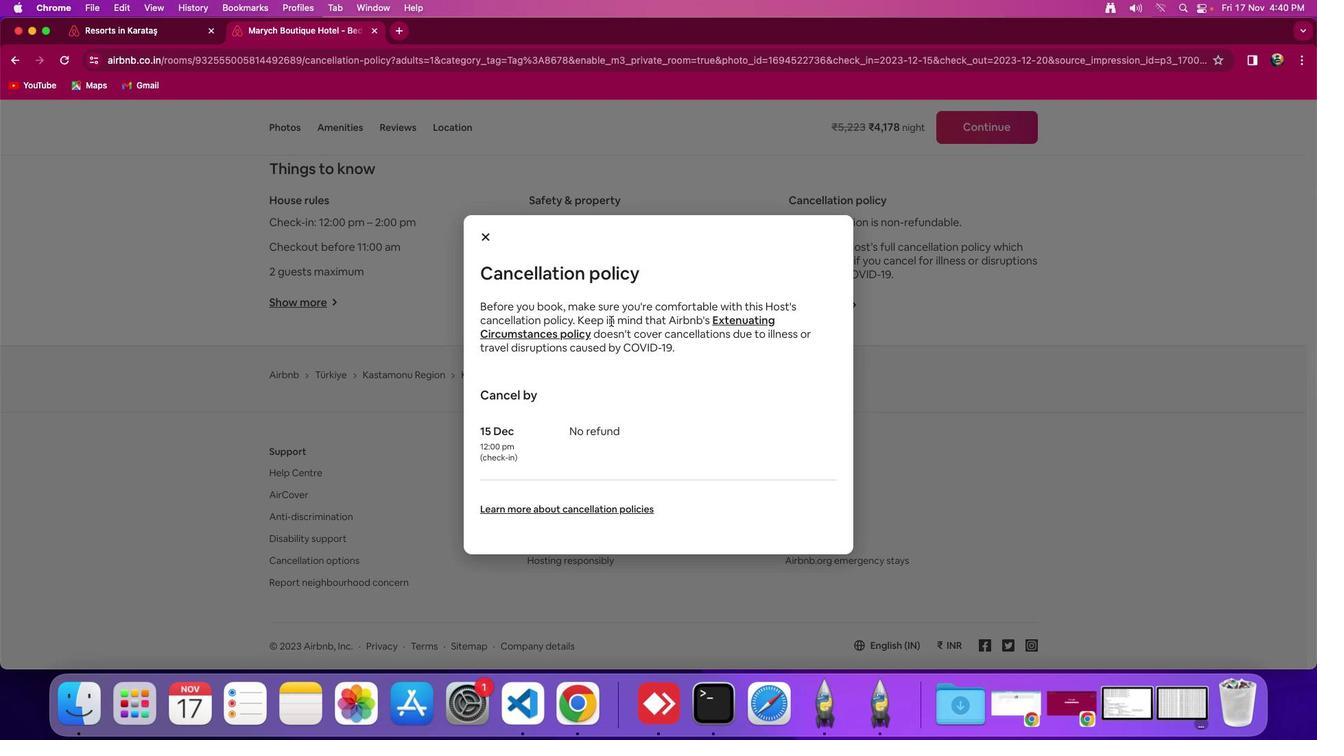 
Action: Mouse moved to (710, 362)
Screenshot: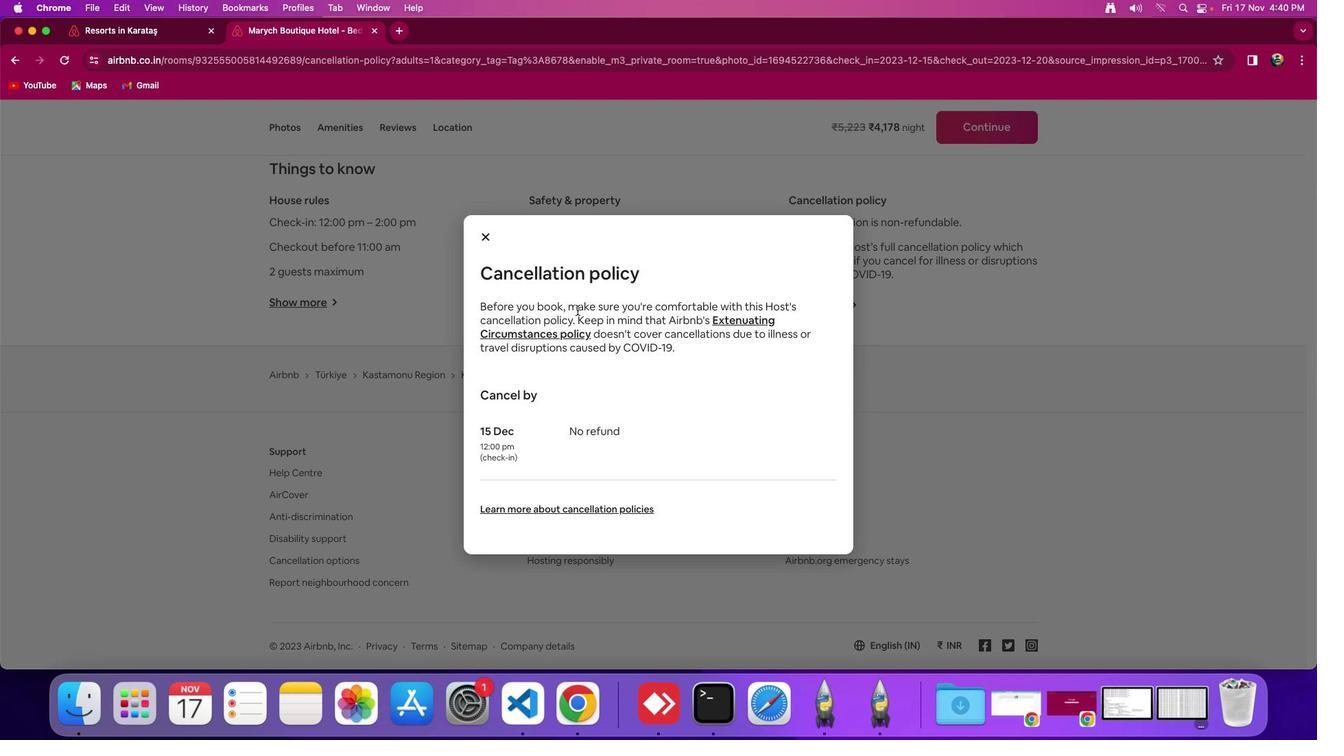 
Action: Mouse scrolled (710, 362) with delta (-2, -5)
Screenshot: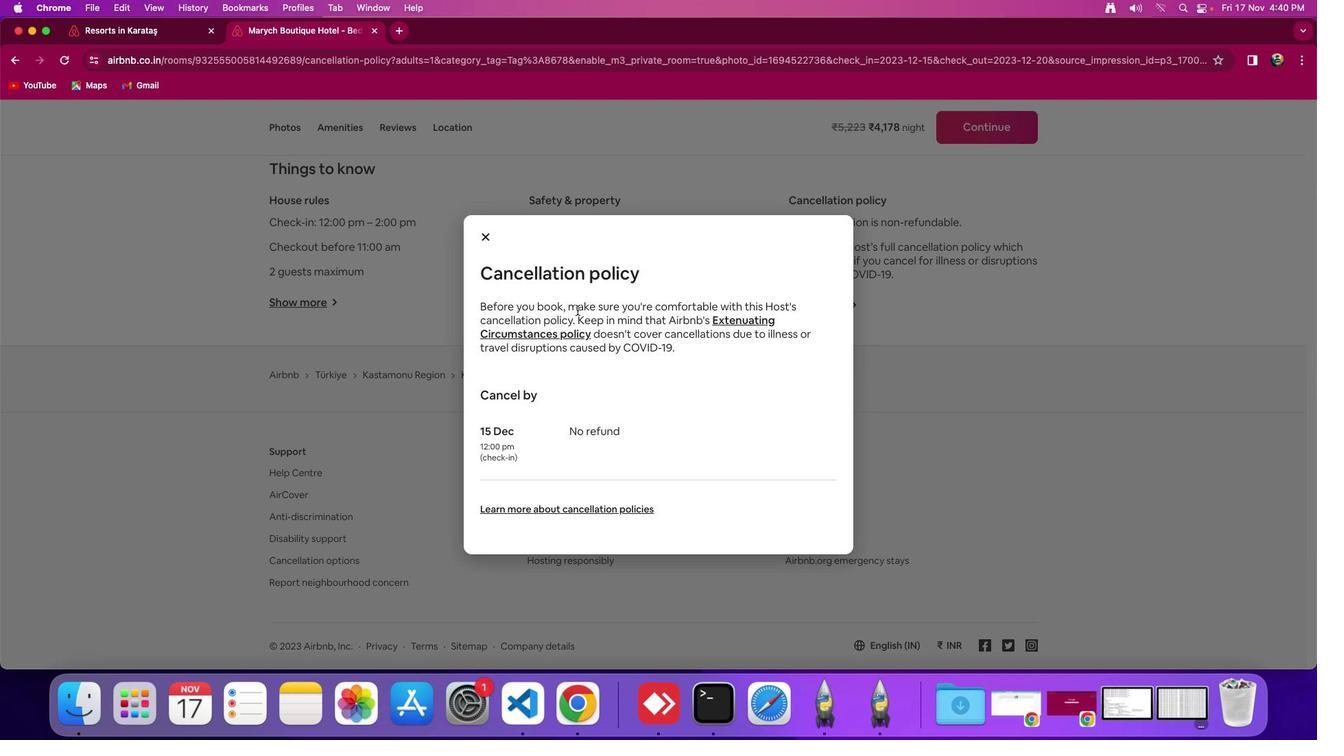 
Action: Mouse moved to (681, 353)
Screenshot: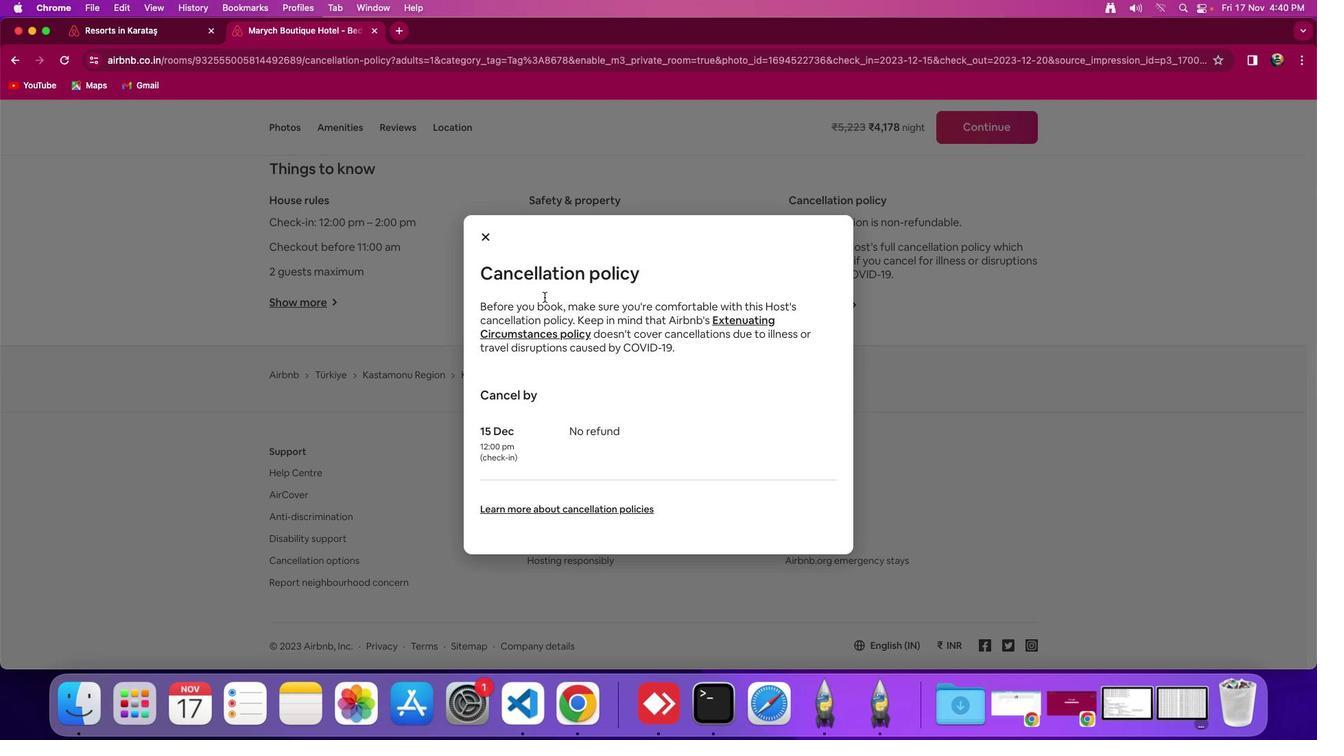 
Action: Mouse scrolled (681, 353) with delta (-2, -6)
Screenshot: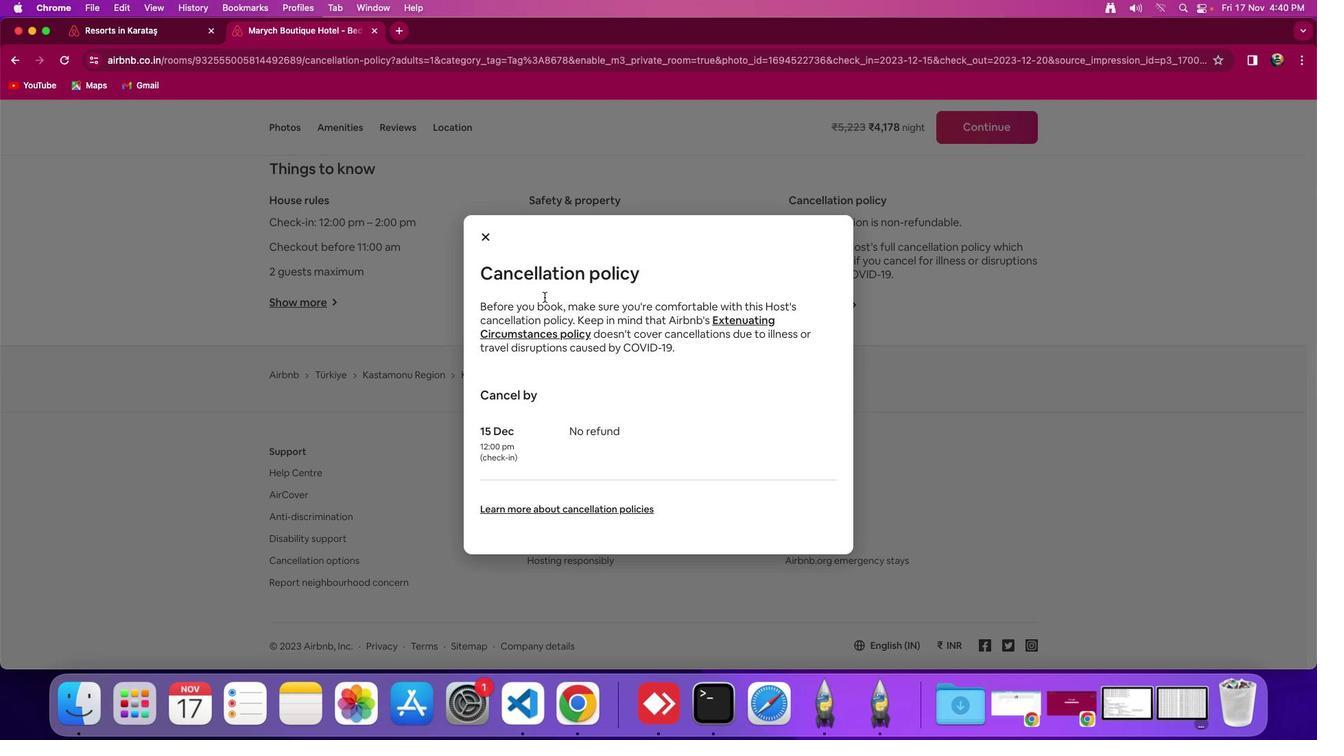 
Action: Mouse moved to (487, 231)
Screenshot: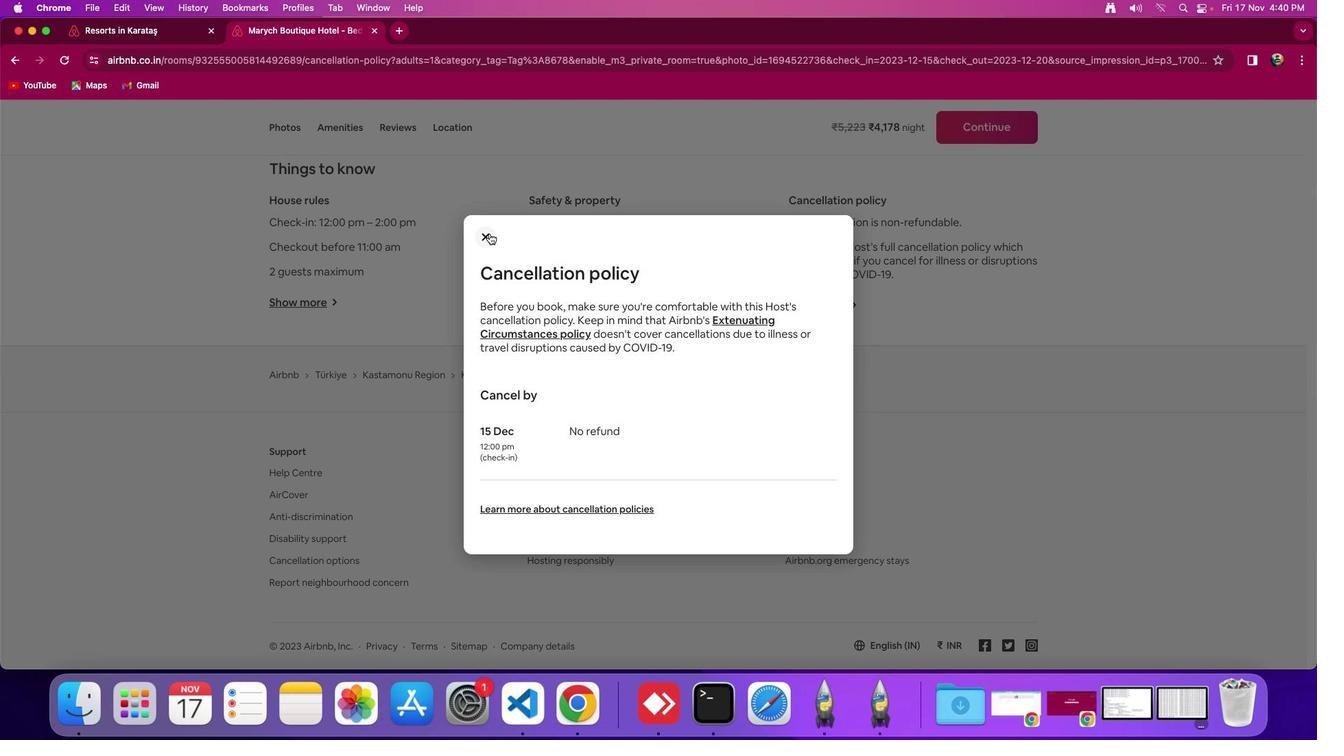 
Action: Mouse pressed left at (487, 231)
Screenshot: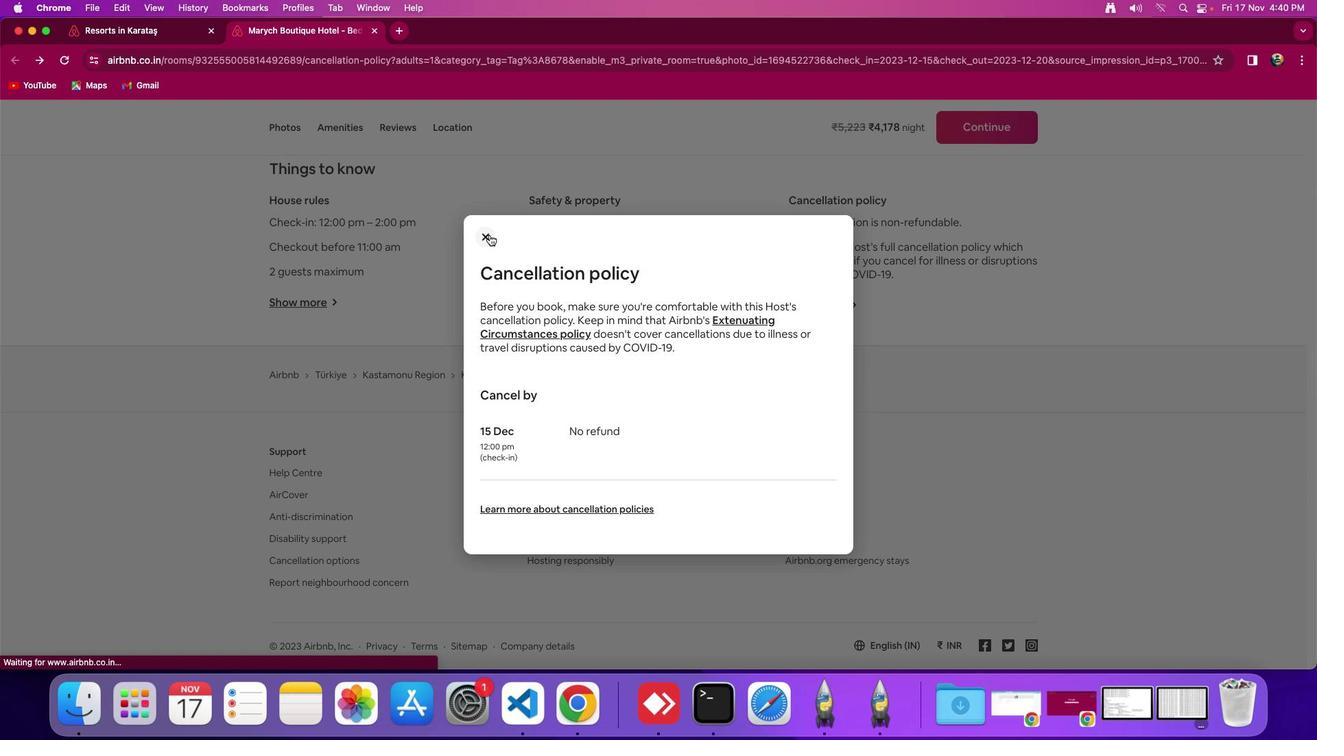 
Action: Mouse moved to (681, 454)
Screenshot: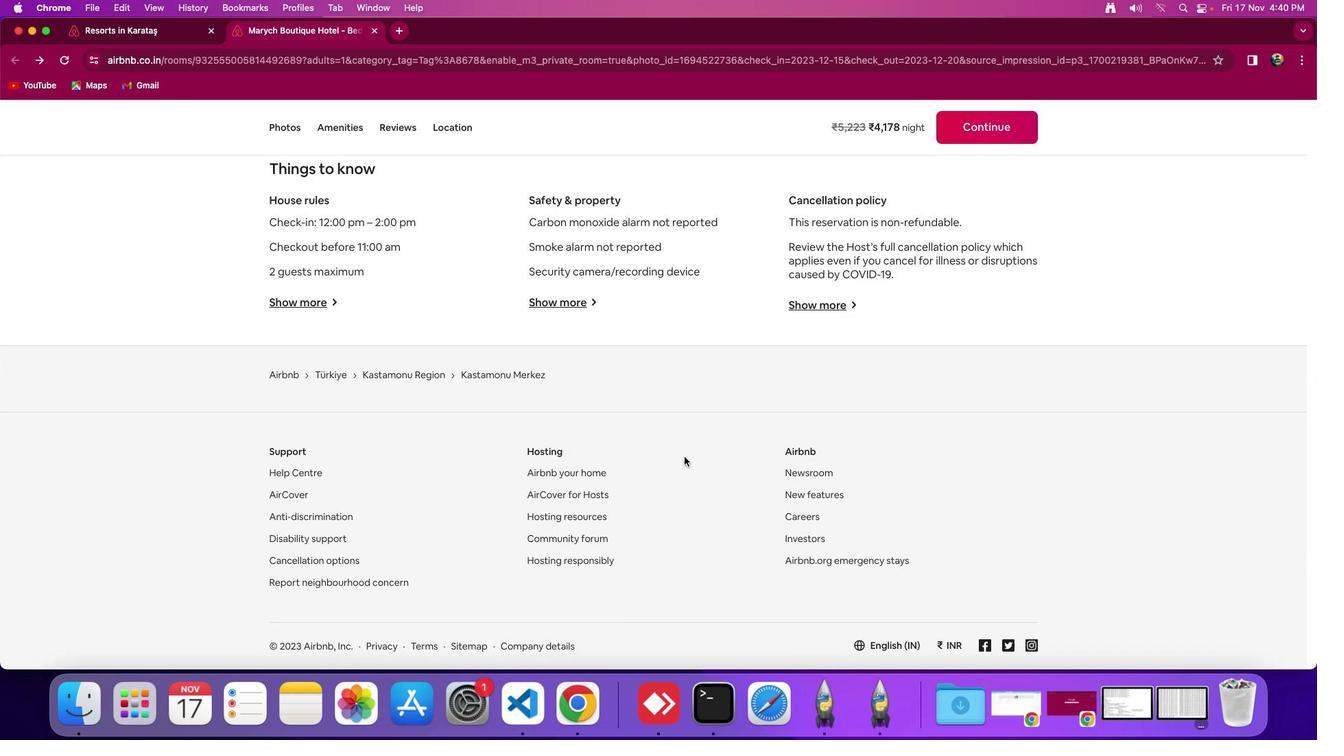 
Action: Mouse scrolled (681, 454) with delta (-2, -2)
Screenshot: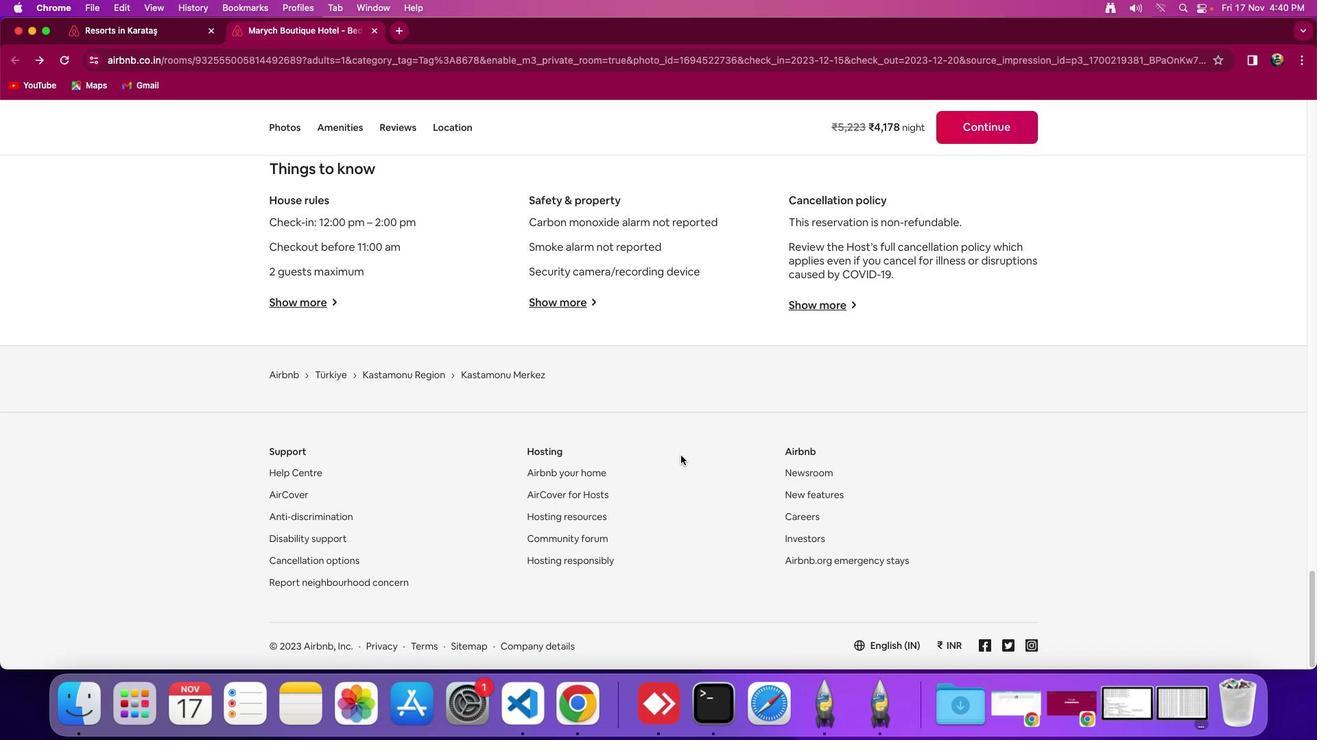 
Action: Mouse scrolled (681, 454) with delta (-2, -2)
Screenshot: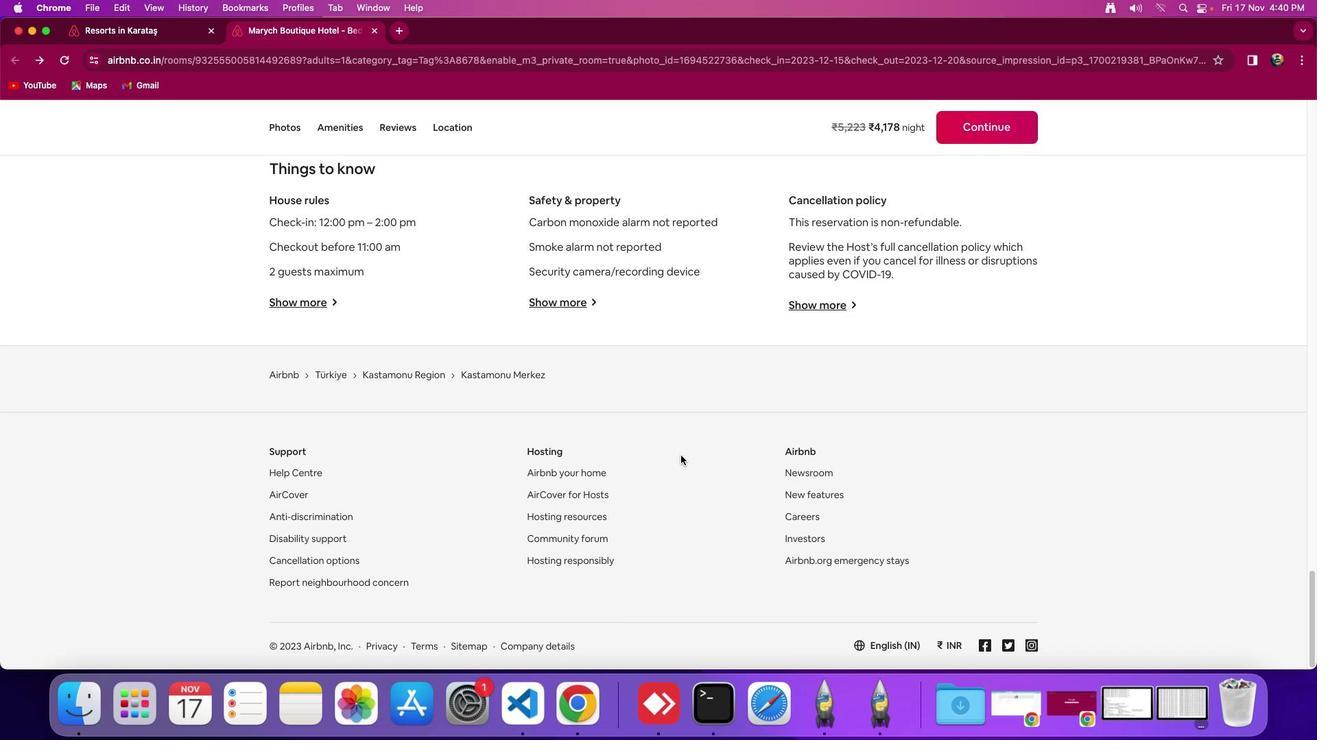 
Action: Mouse scrolled (681, 454) with delta (-2, -5)
Screenshot: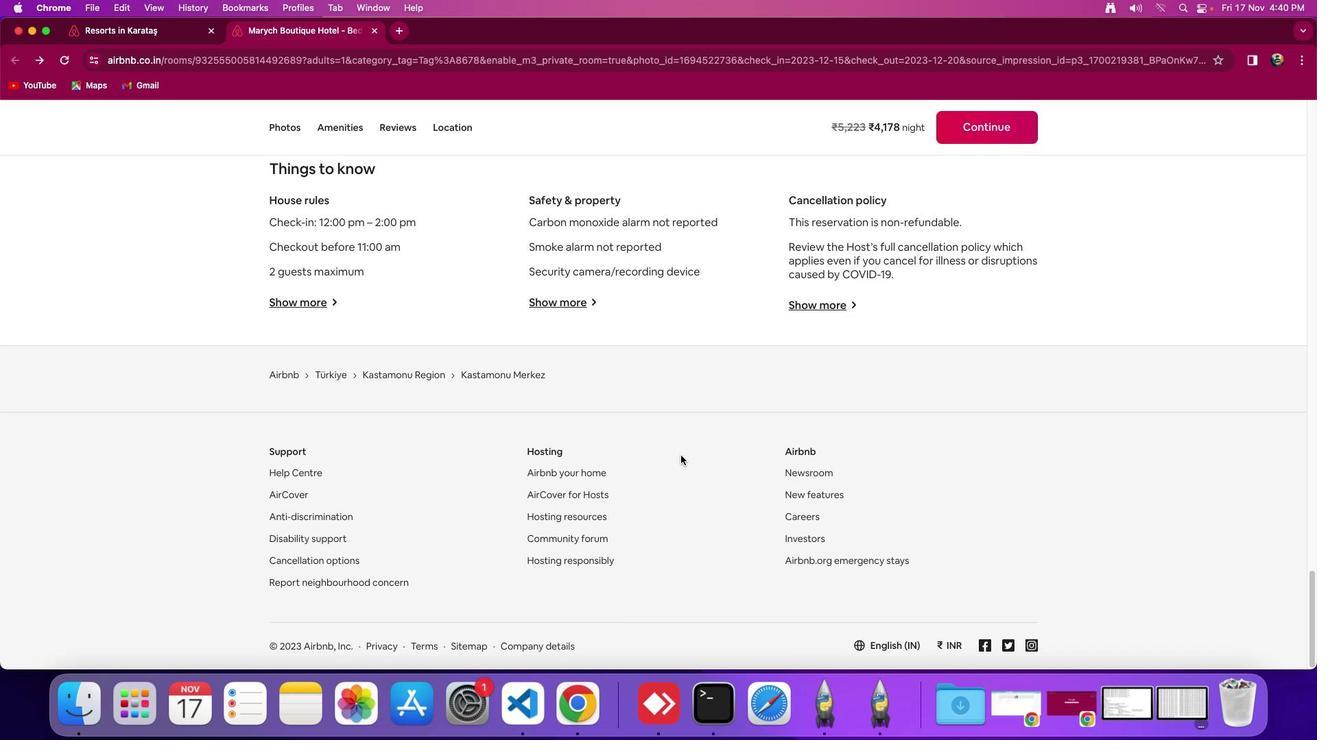 
Action: Mouse scrolled (681, 454) with delta (-2, -6)
Screenshot: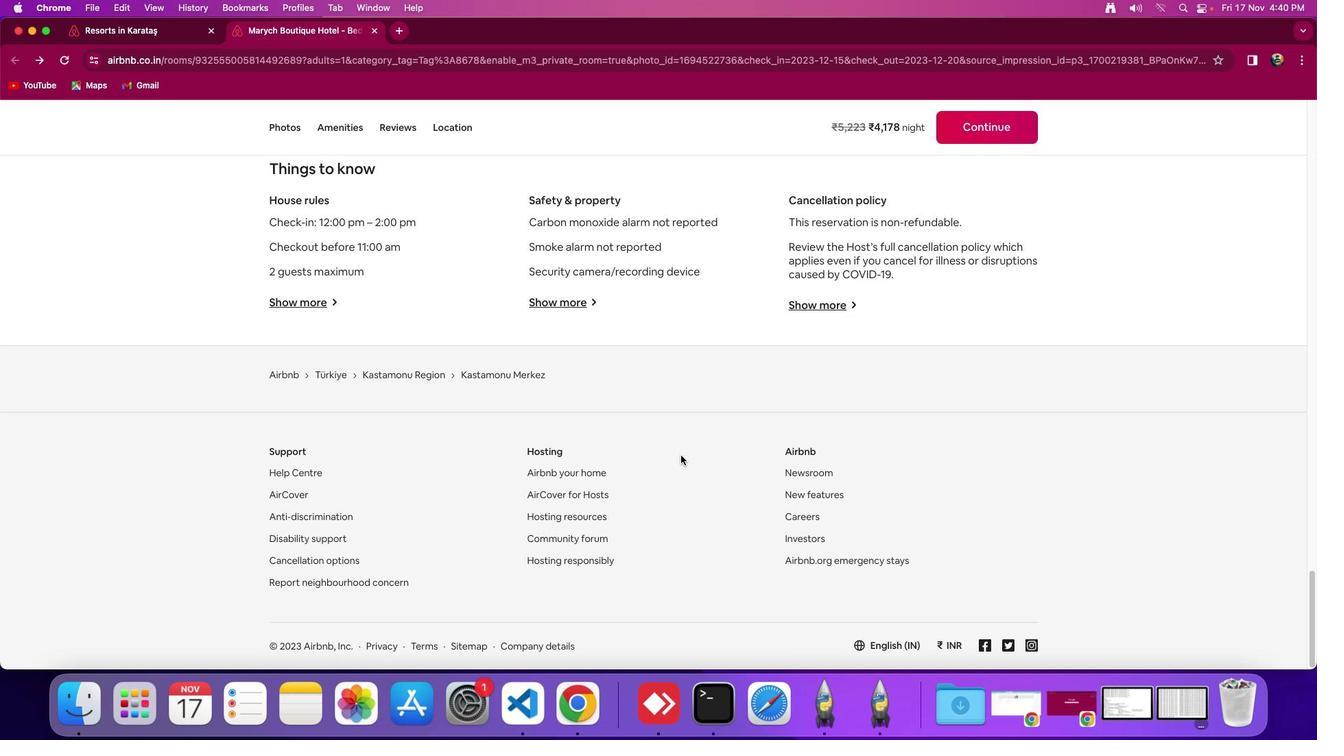 
Action: Mouse scrolled (681, 454) with delta (-2, -7)
Screenshot: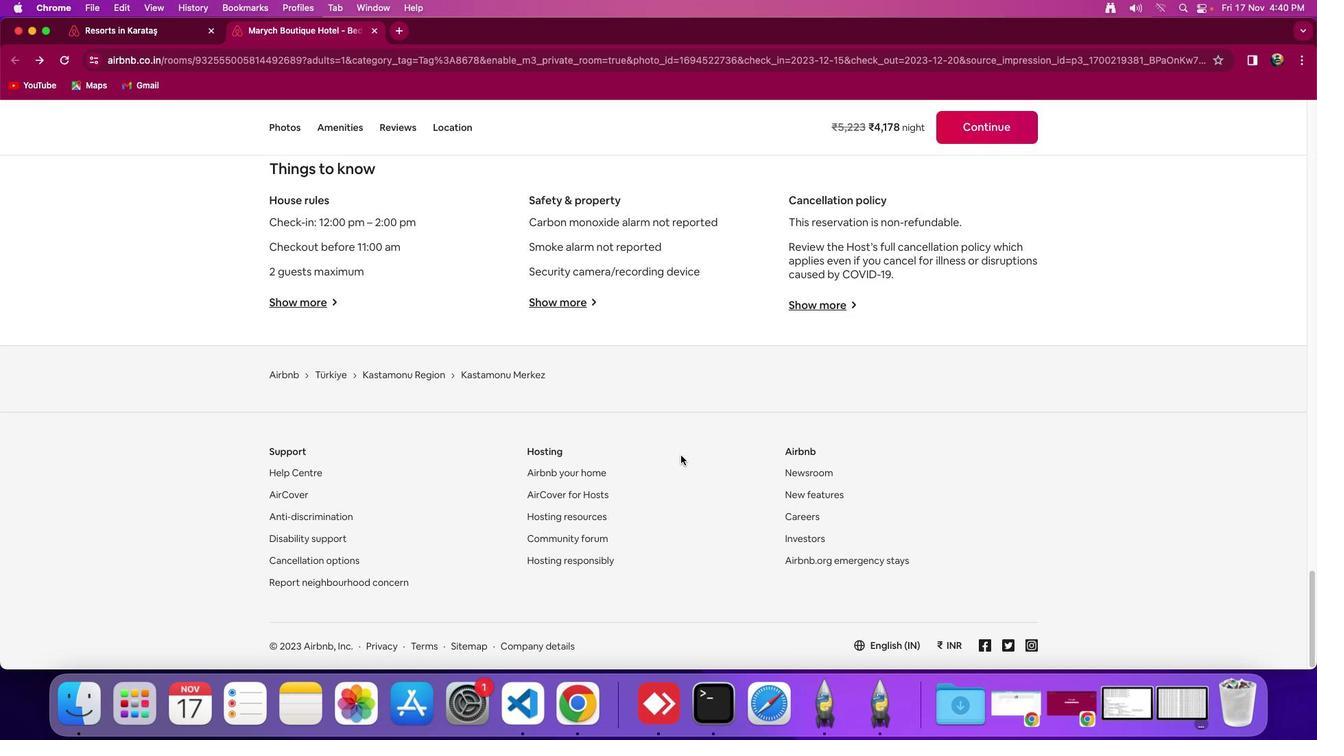 
Action: Mouse moved to (677, 452)
Screenshot: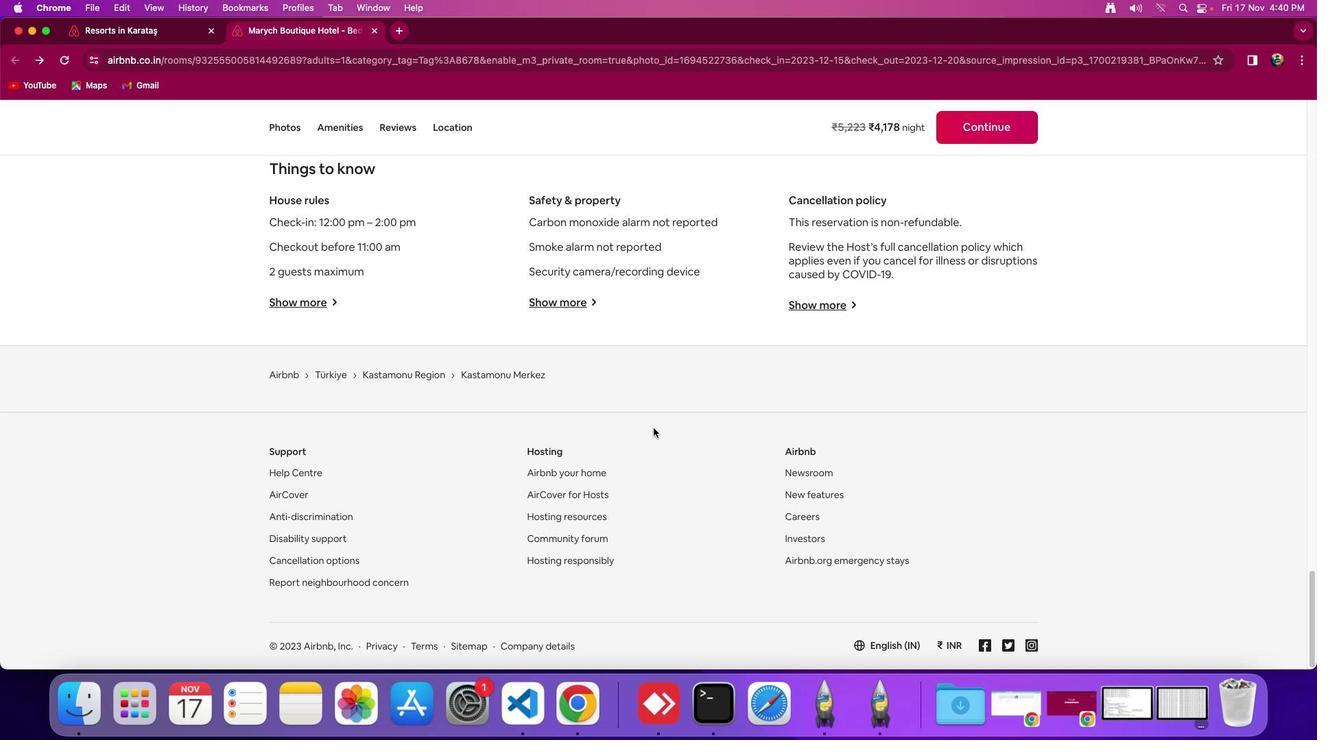 
Action: Mouse scrolled (677, 452) with delta (-2, -2)
Screenshot: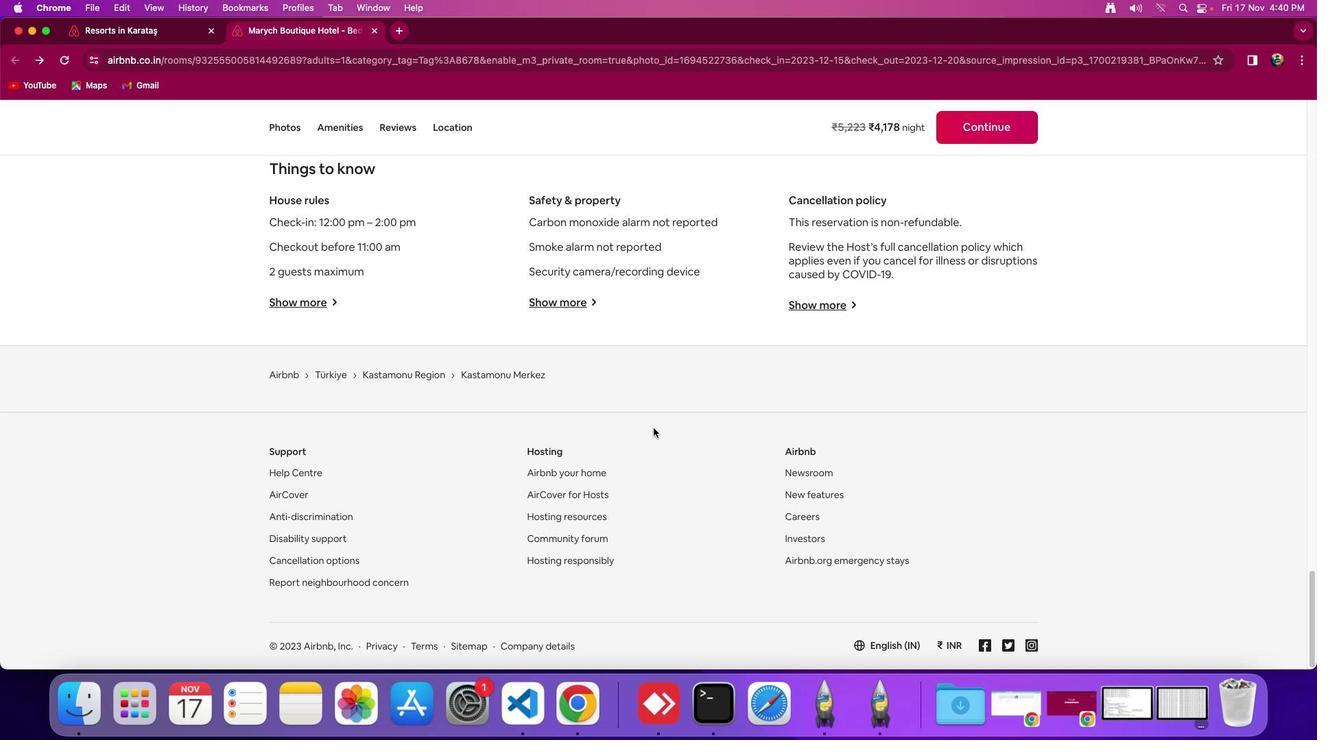 
Action: Mouse moved to (677, 452)
Screenshot: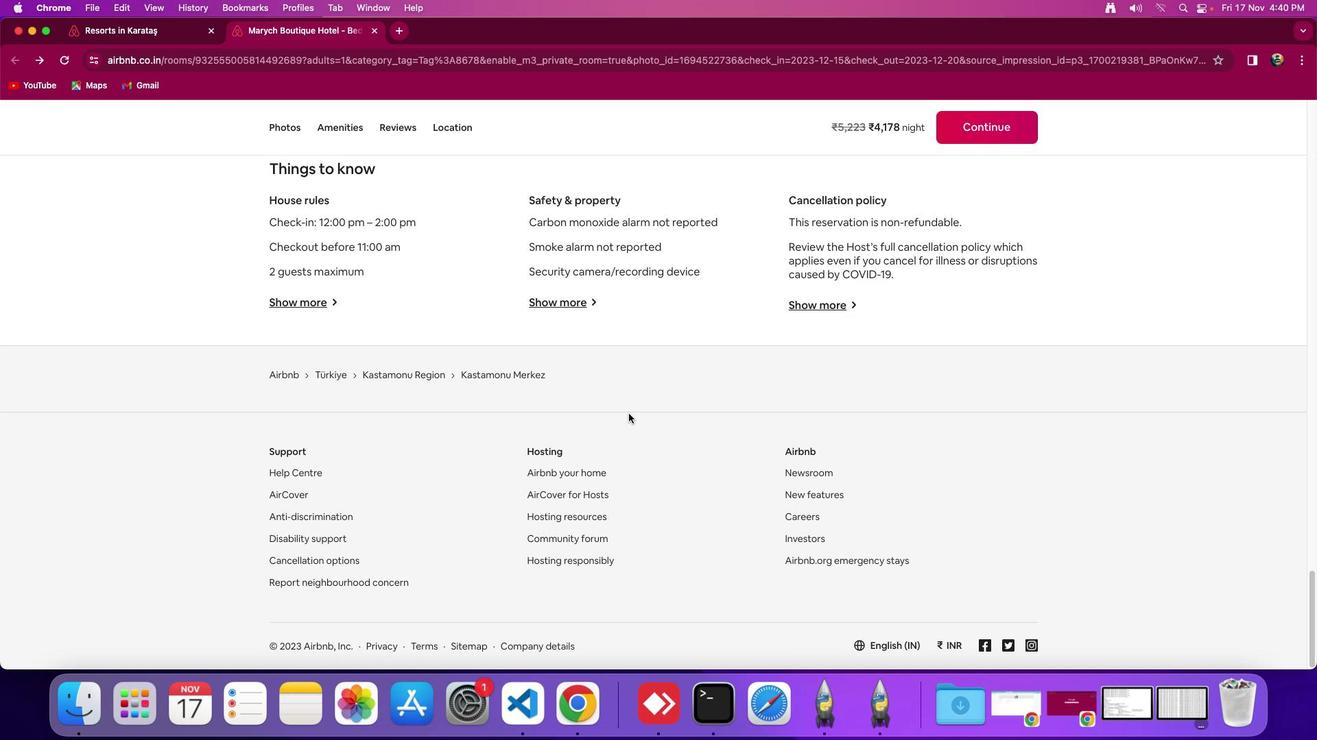 
Action: Mouse scrolled (677, 452) with delta (-2, -2)
Screenshot: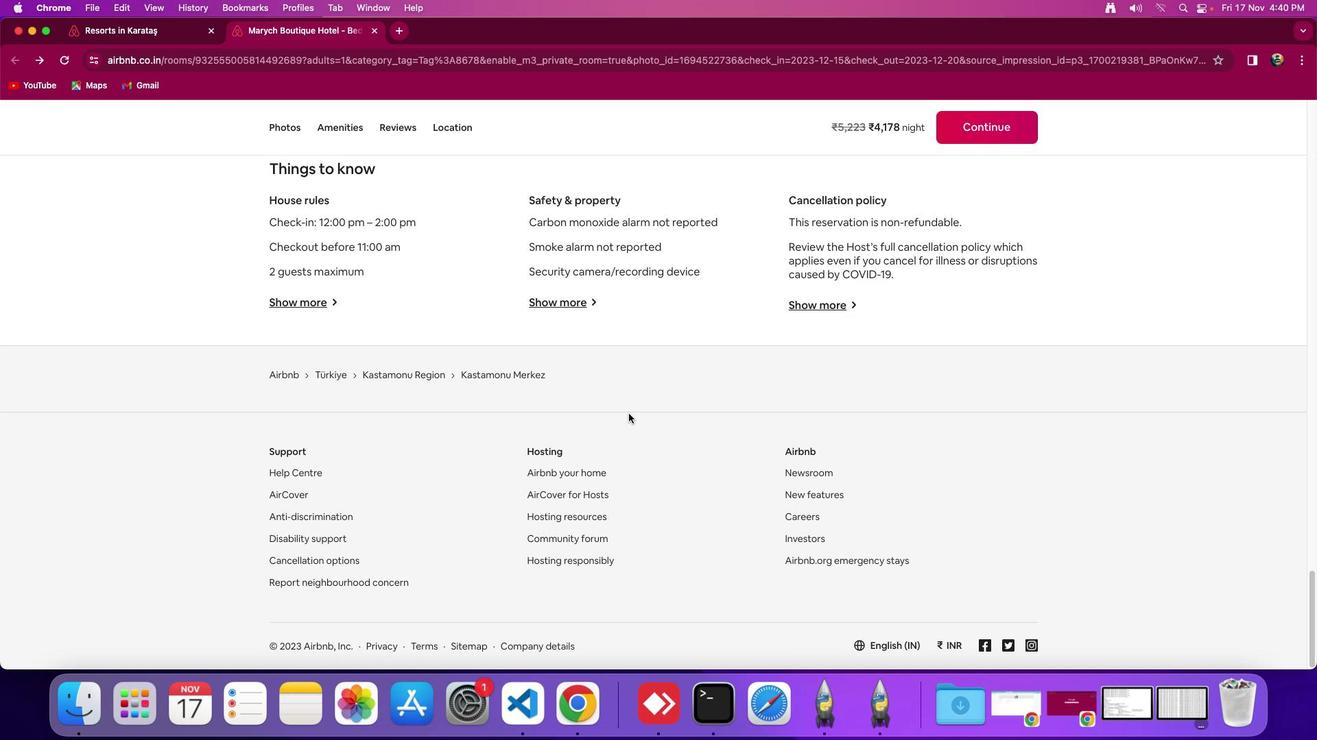 
Action: Mouse moved to (677, 452)
Screenshot: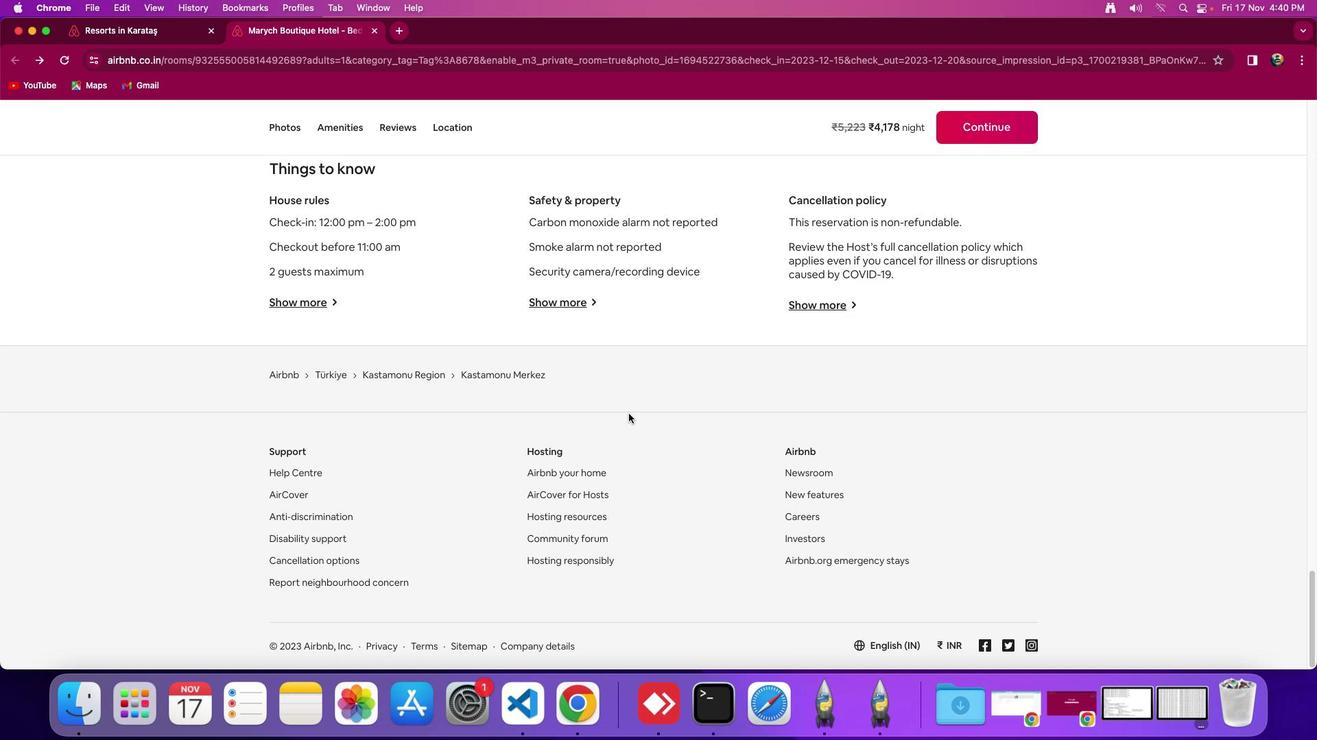 
Action: Mouse scrolled (677, 452) with delta (-2, -5)
